 Task: Look for Airbnb properties in Wiehl, Germany from 1st November, 2023 to 9th November, 2023 for 5 adults.3 bedrooms having 3 beds and 3 bathrooms. Property type can be house. Look for 3 properties as per requirement.
Action: Key pressed iehl
Screenshot: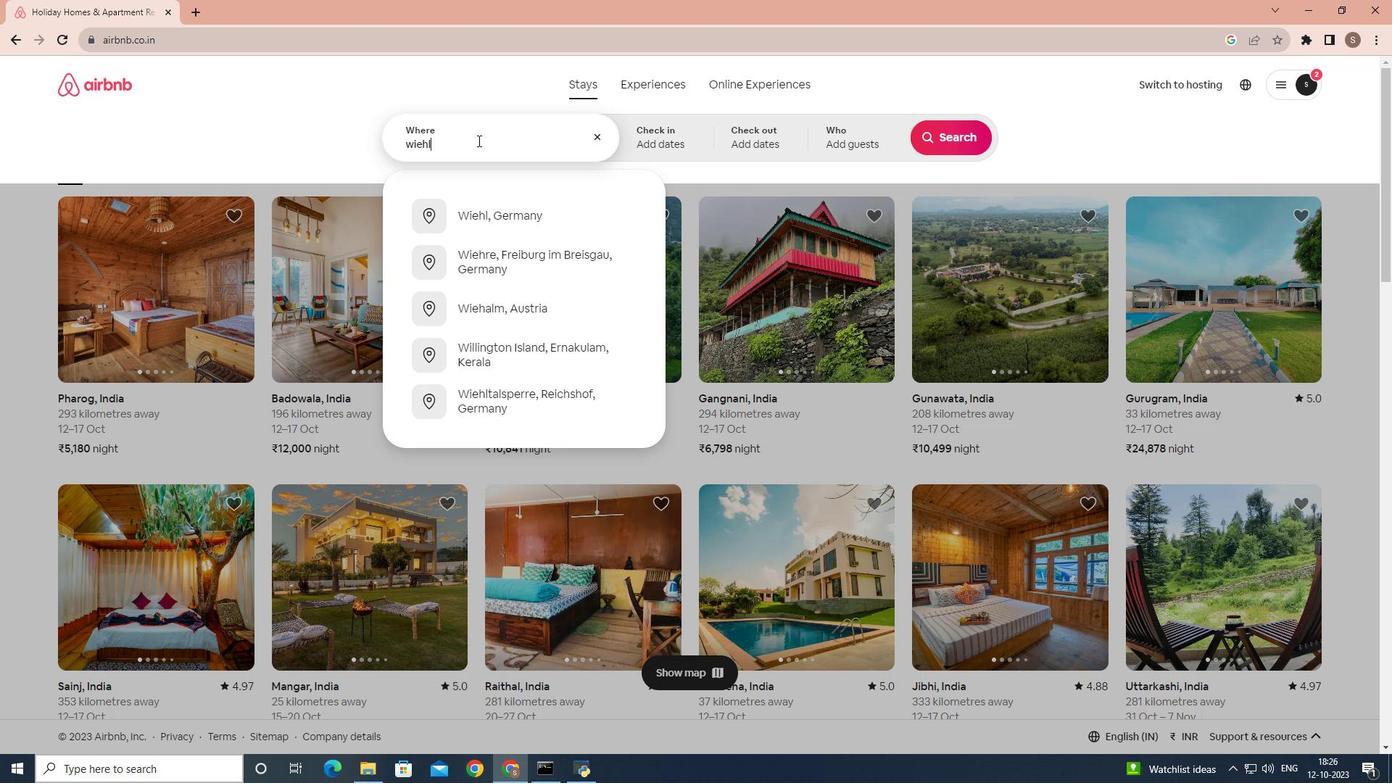 
Action: Mouse moved to (484, 218)
Screenshot: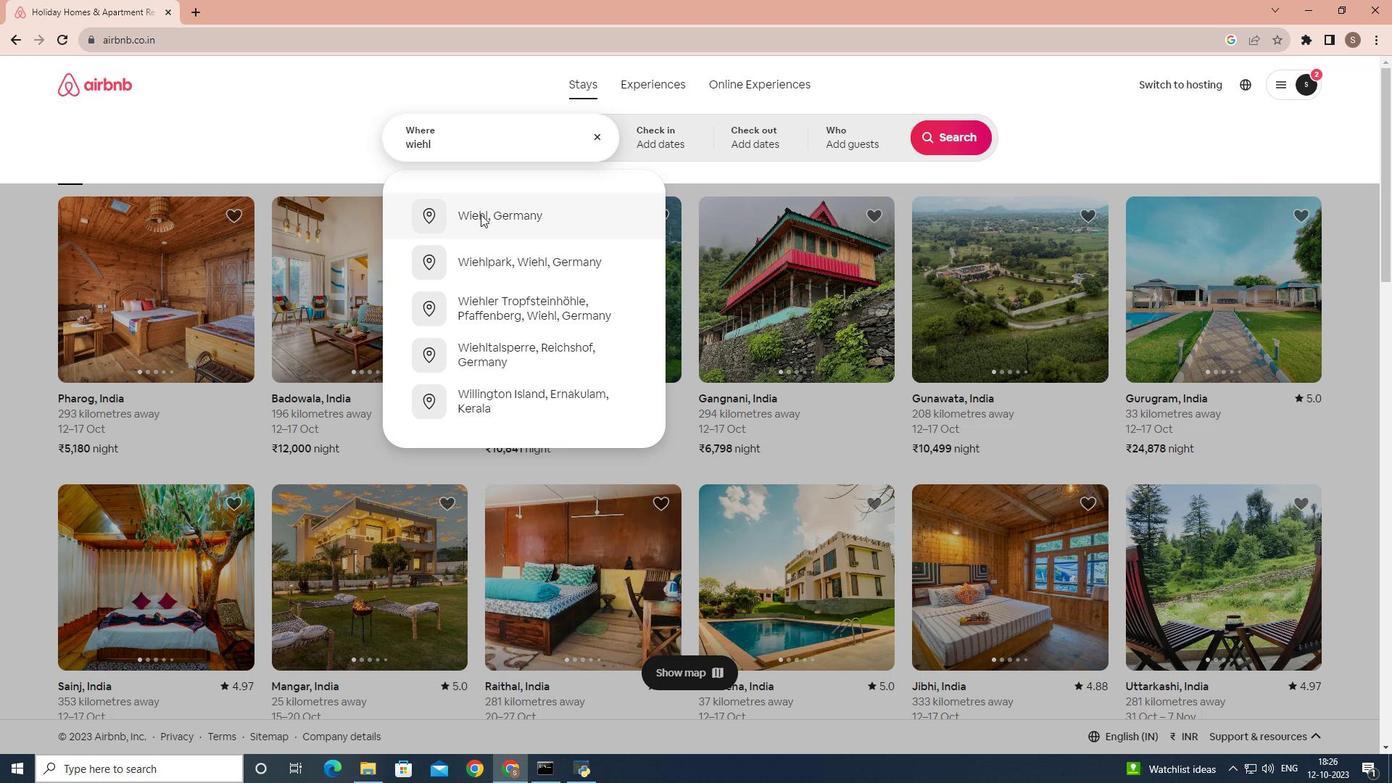 
Action: Mouse pressed left at (484, 218)
Screenshot: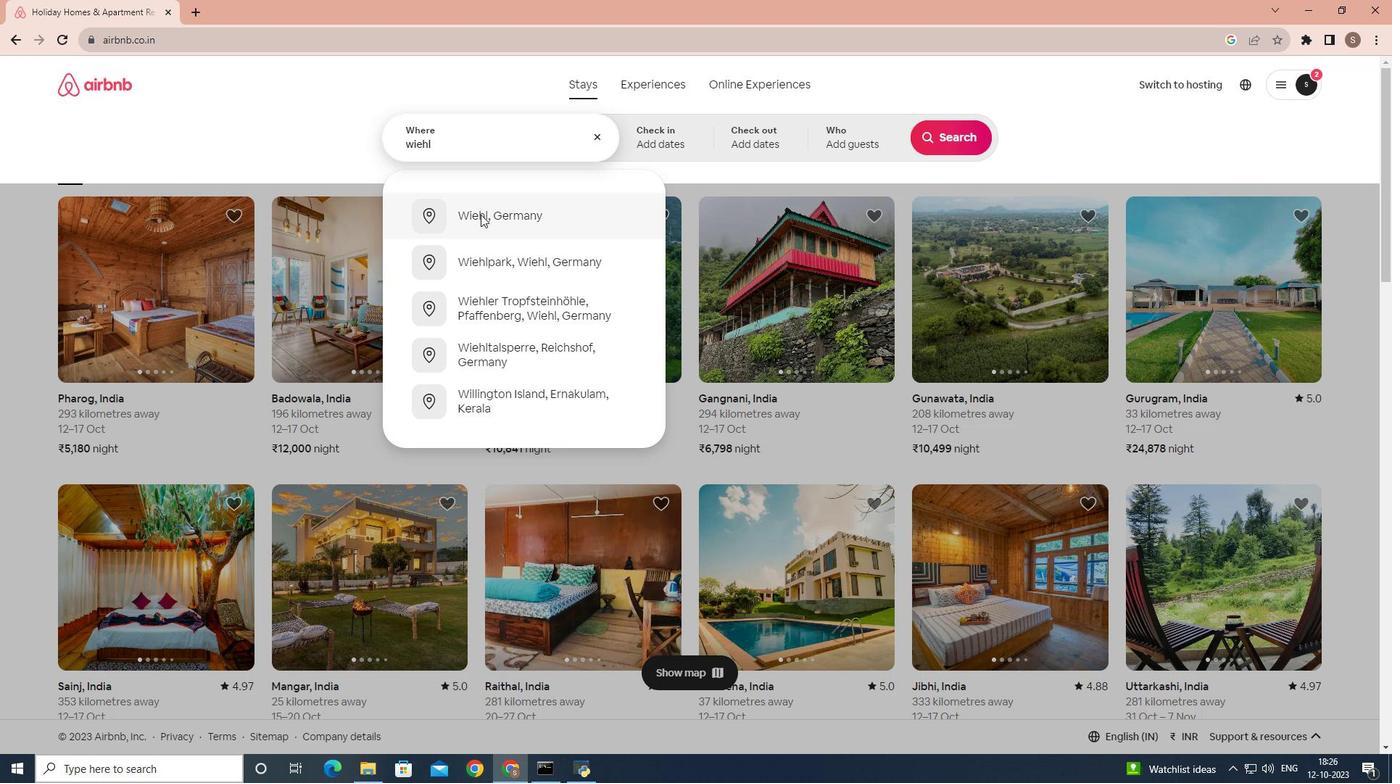 
Action: Mouse moved to (832, 313)
Screenshot: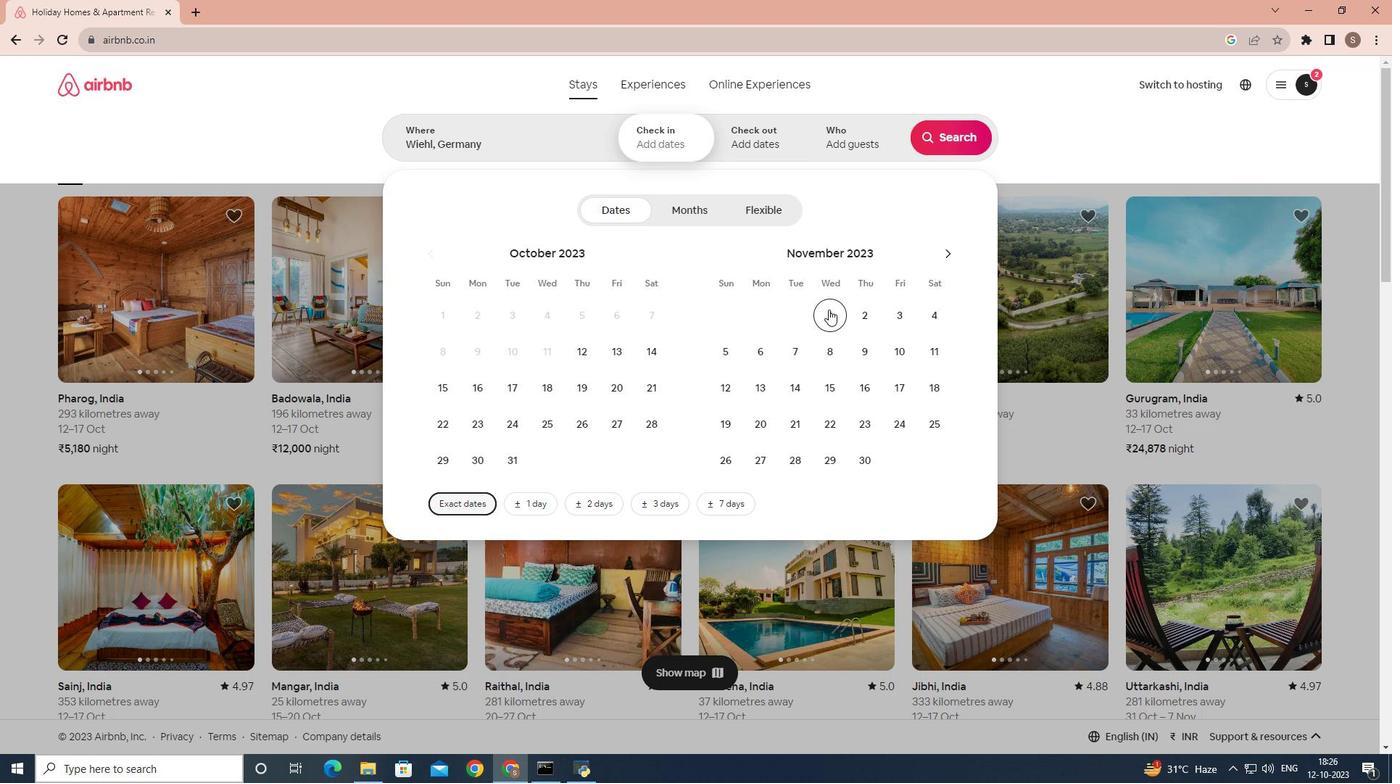 
Action: Mouse pressed left at (832, 313)
Screenshot: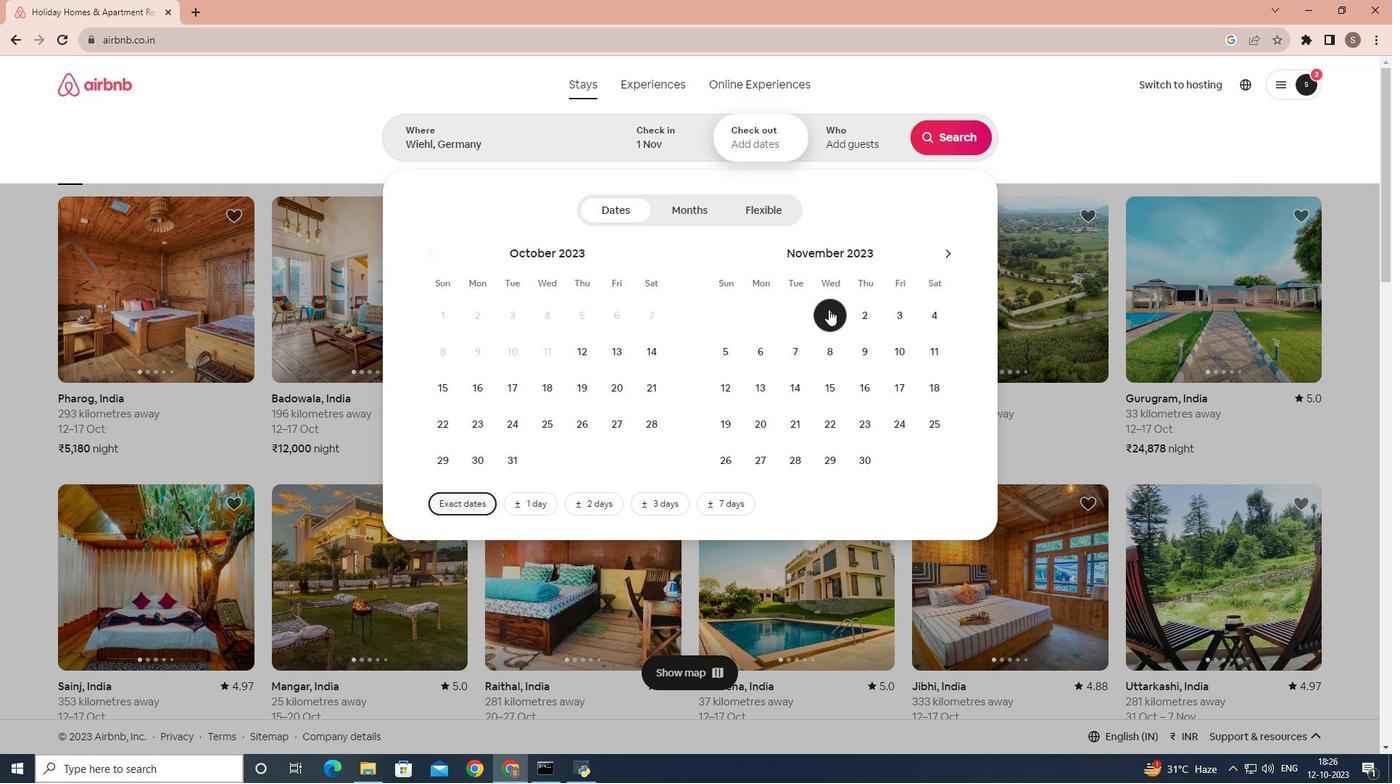 
Action: Mouse moved to (874, 364)
Screenshot: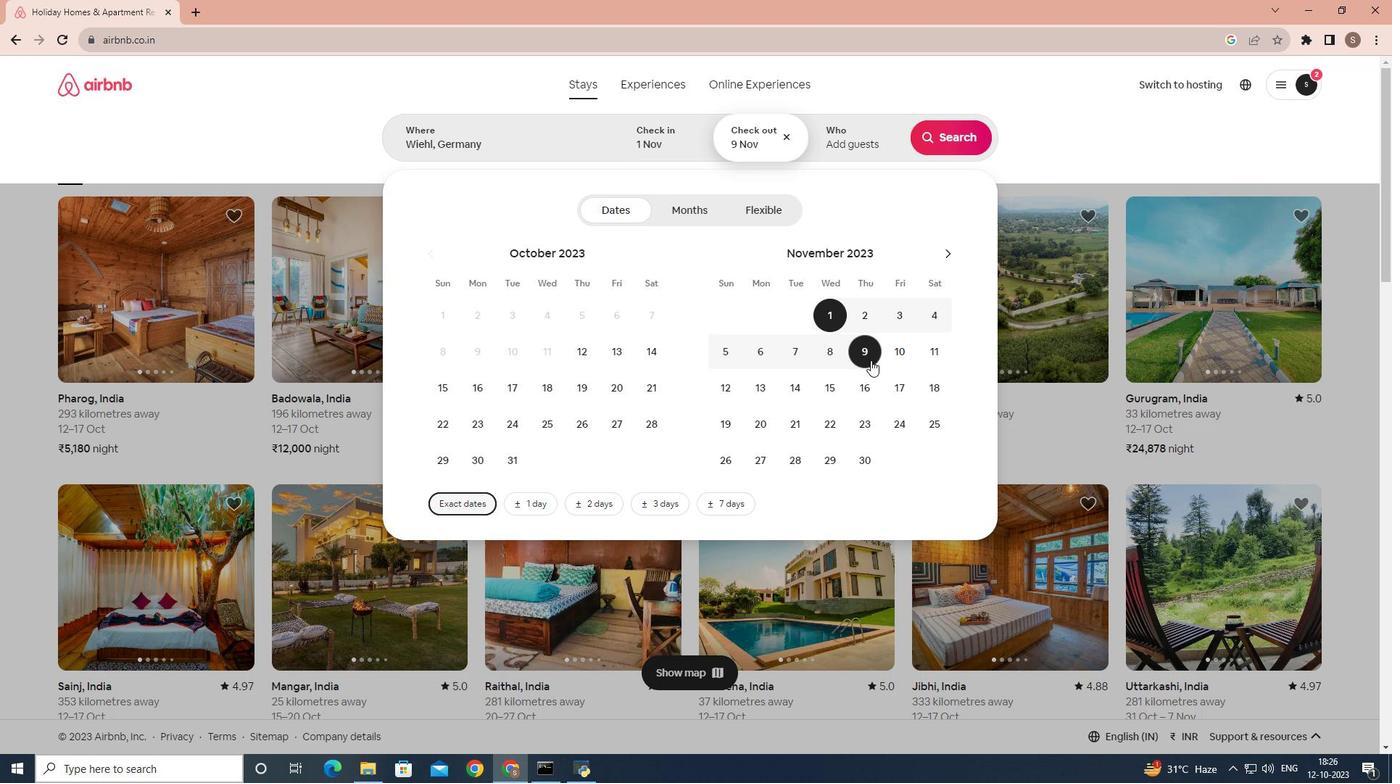 
Action: Mouse pressed left at (874, 364)
Screenshot: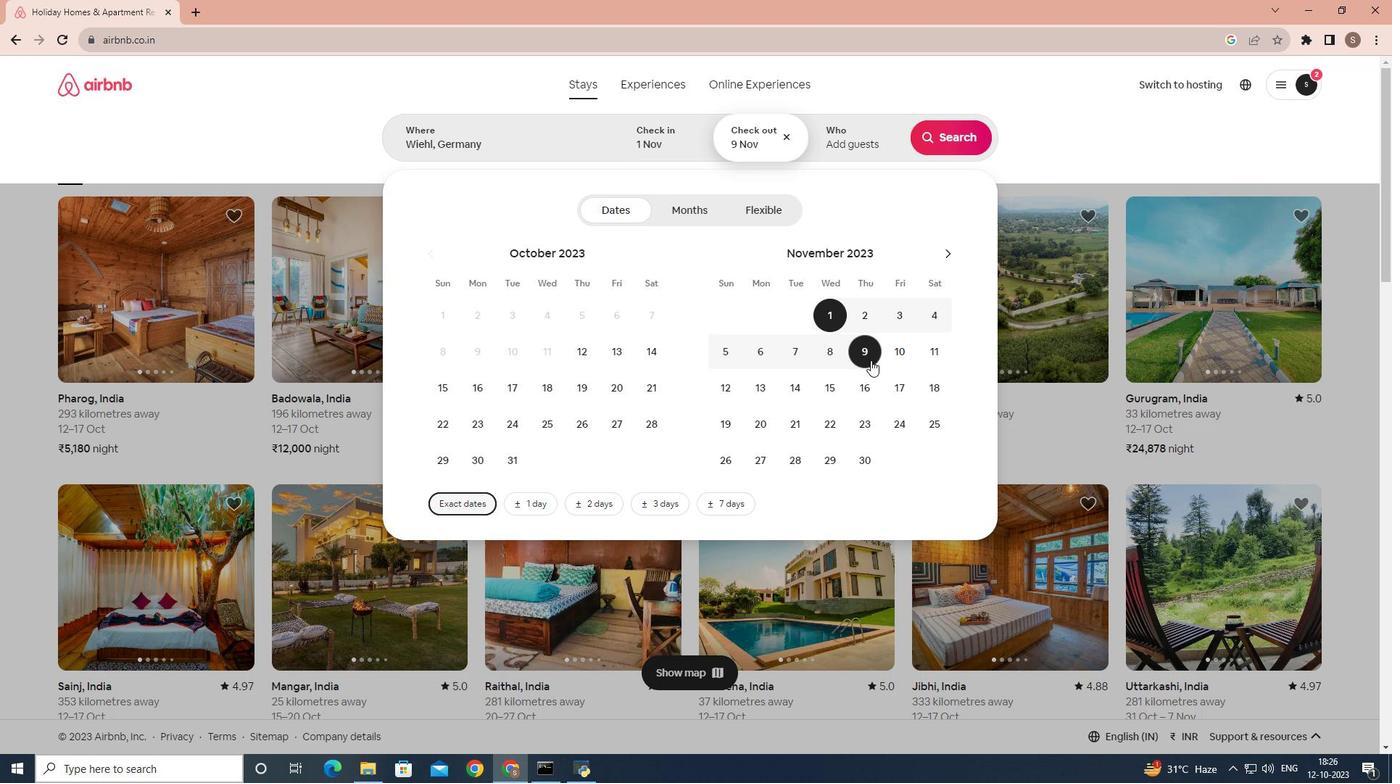
Action: Mouse moved to (861, 150)
Screenshot: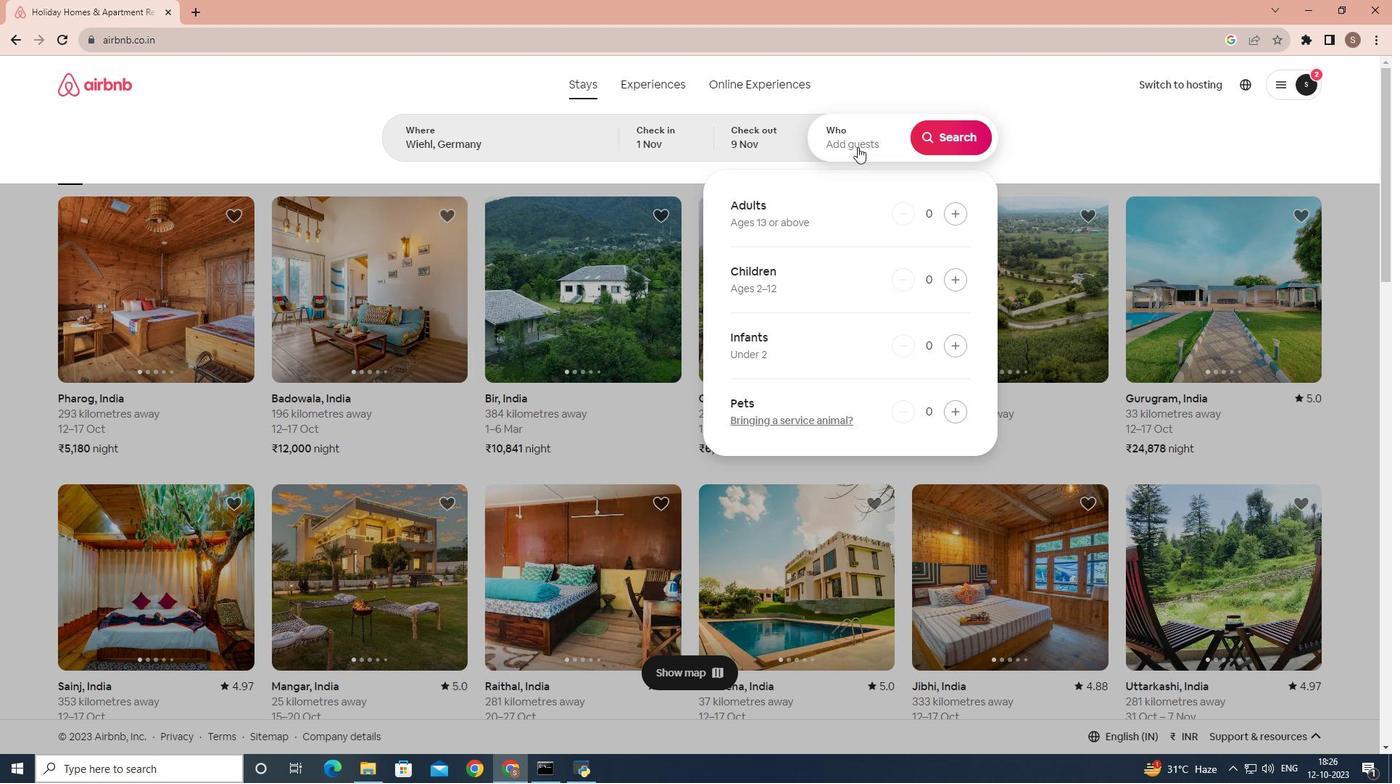 
Action: Mouse pressed left at (861, 150)
Screenshot: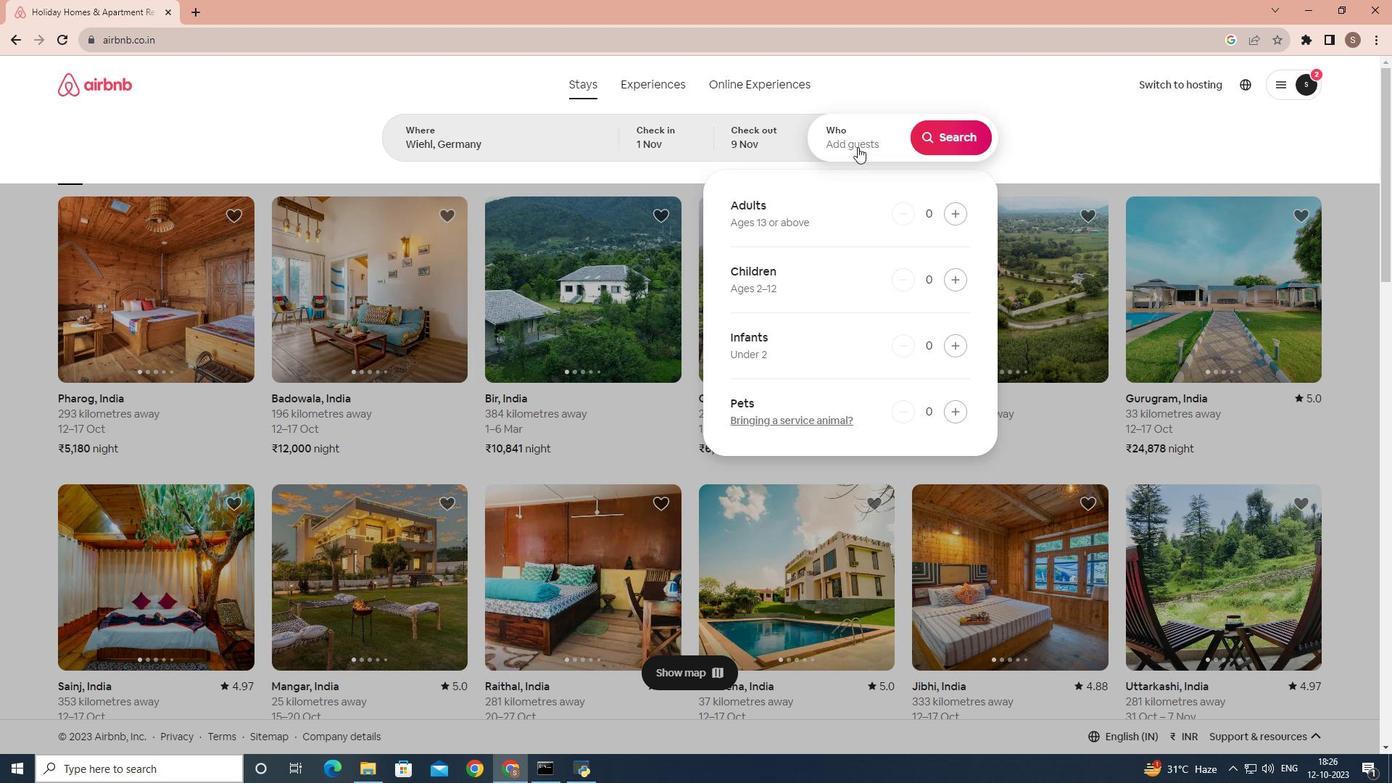 
Action: Mouse moved to (967, 211)
Screenshot: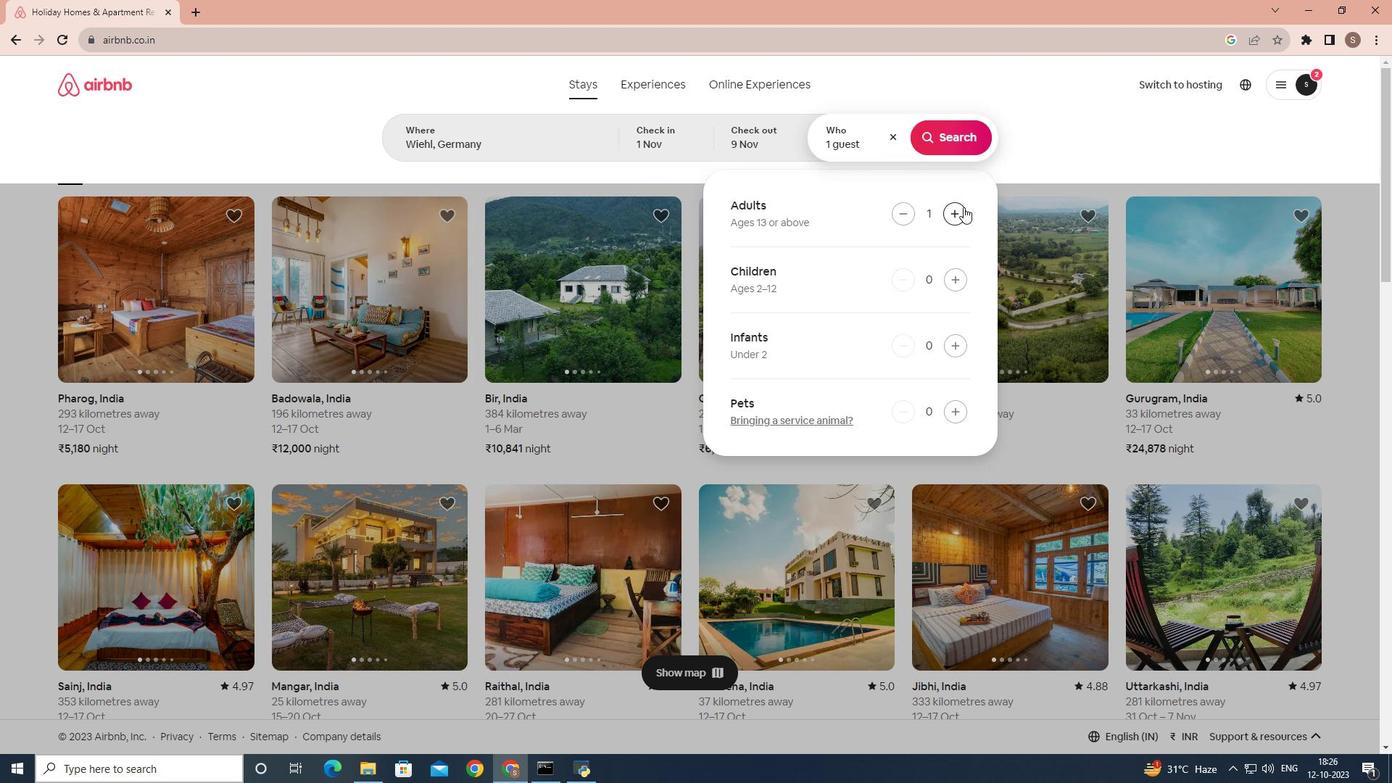 
Action: Mouse pressed left at (967, 211)
Screenshot: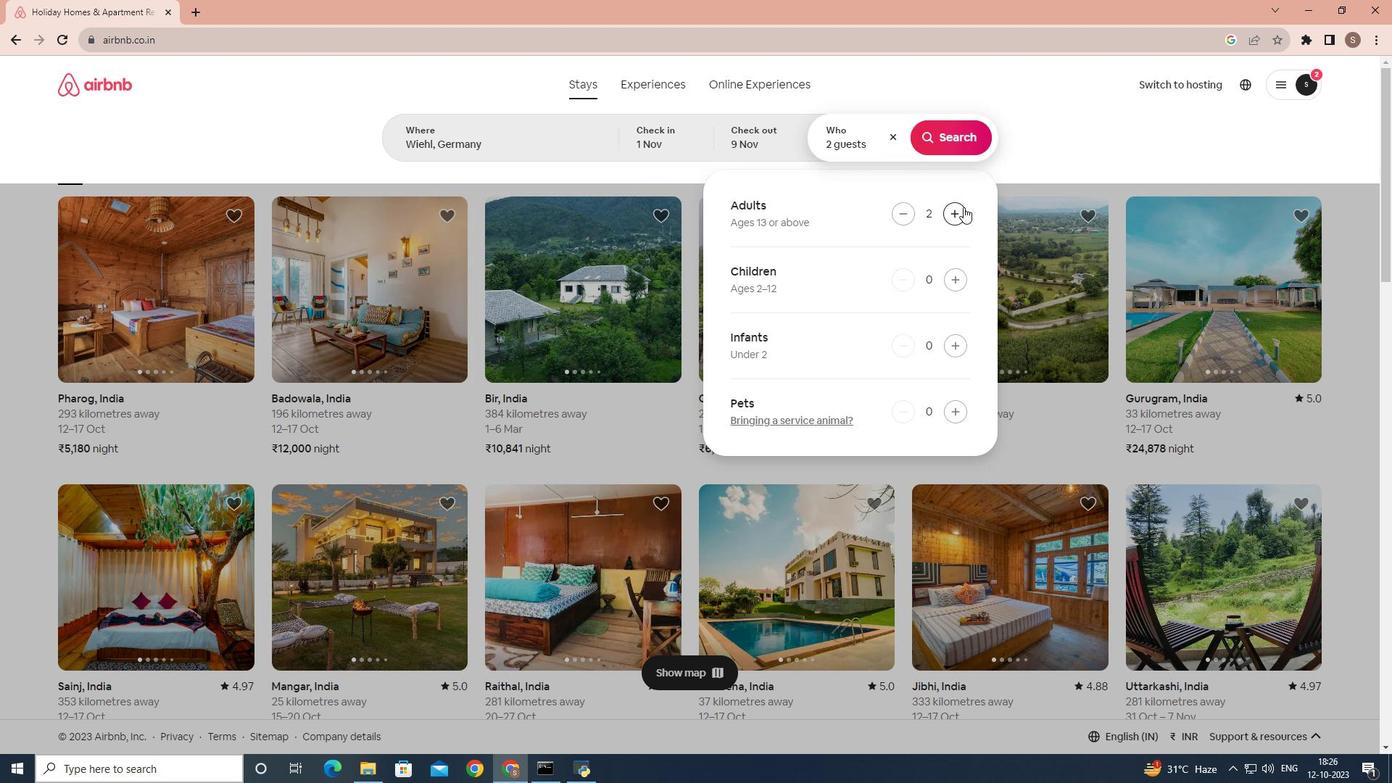 
Action: Mouse pressed left at (967, 211)
Screenshot: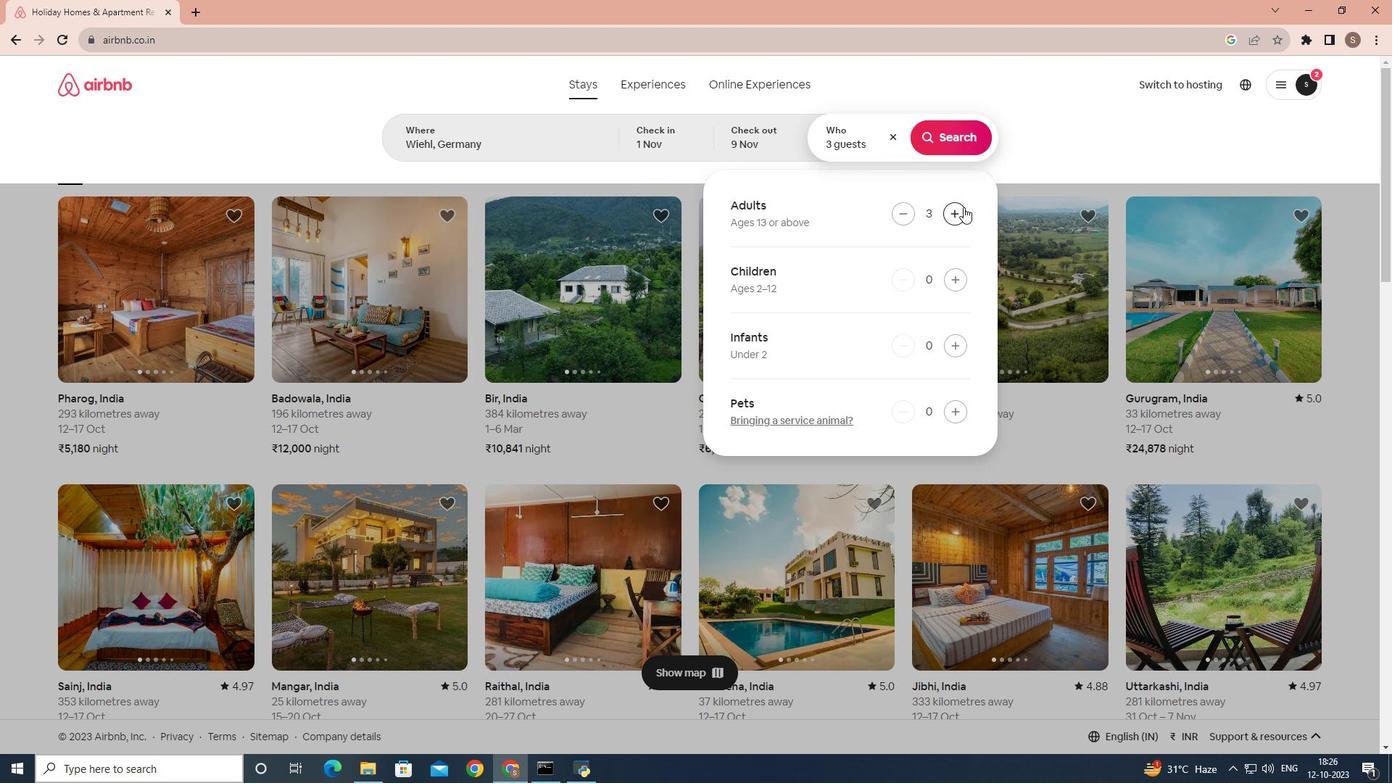 
Action: Mouse pressed left at (967, 211)
Screenshot: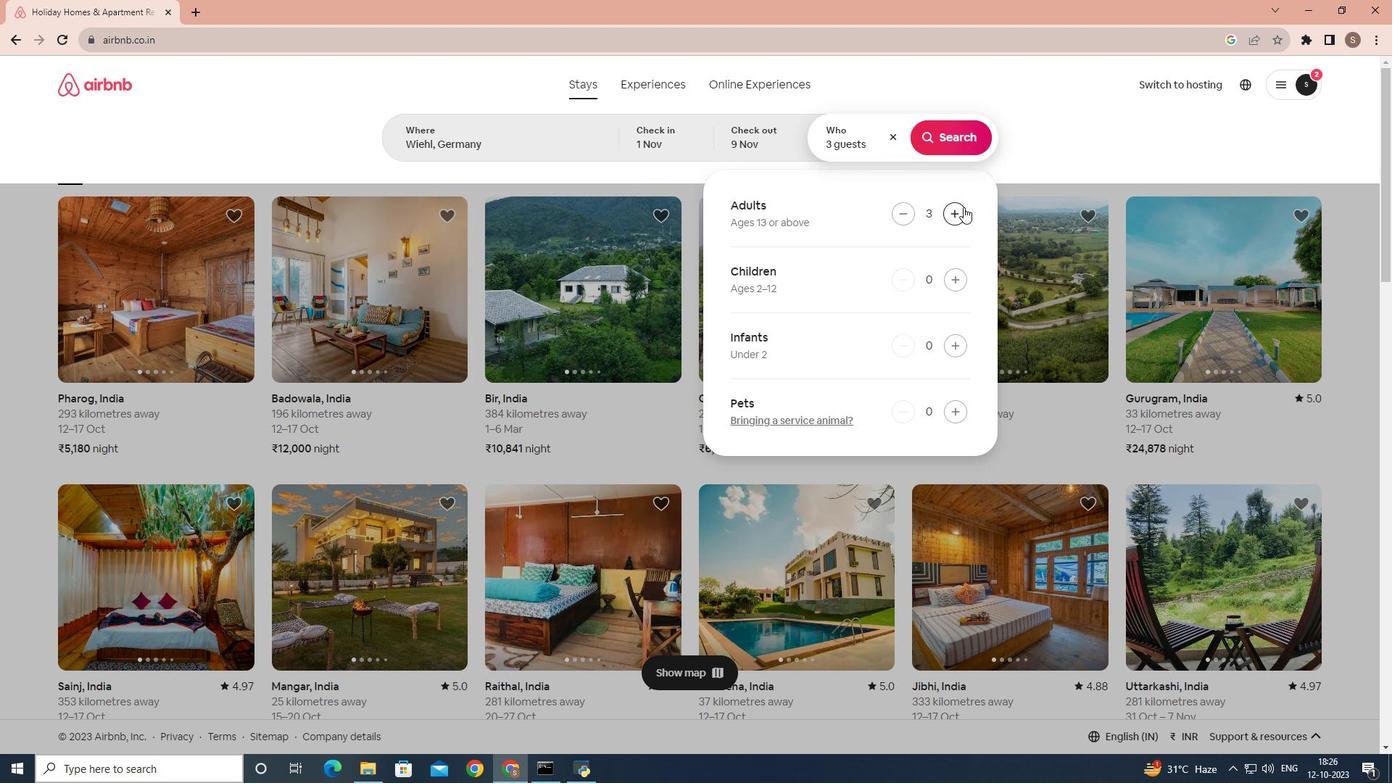 
Action: Mouse pressed left at (967, 211)
Screenshot: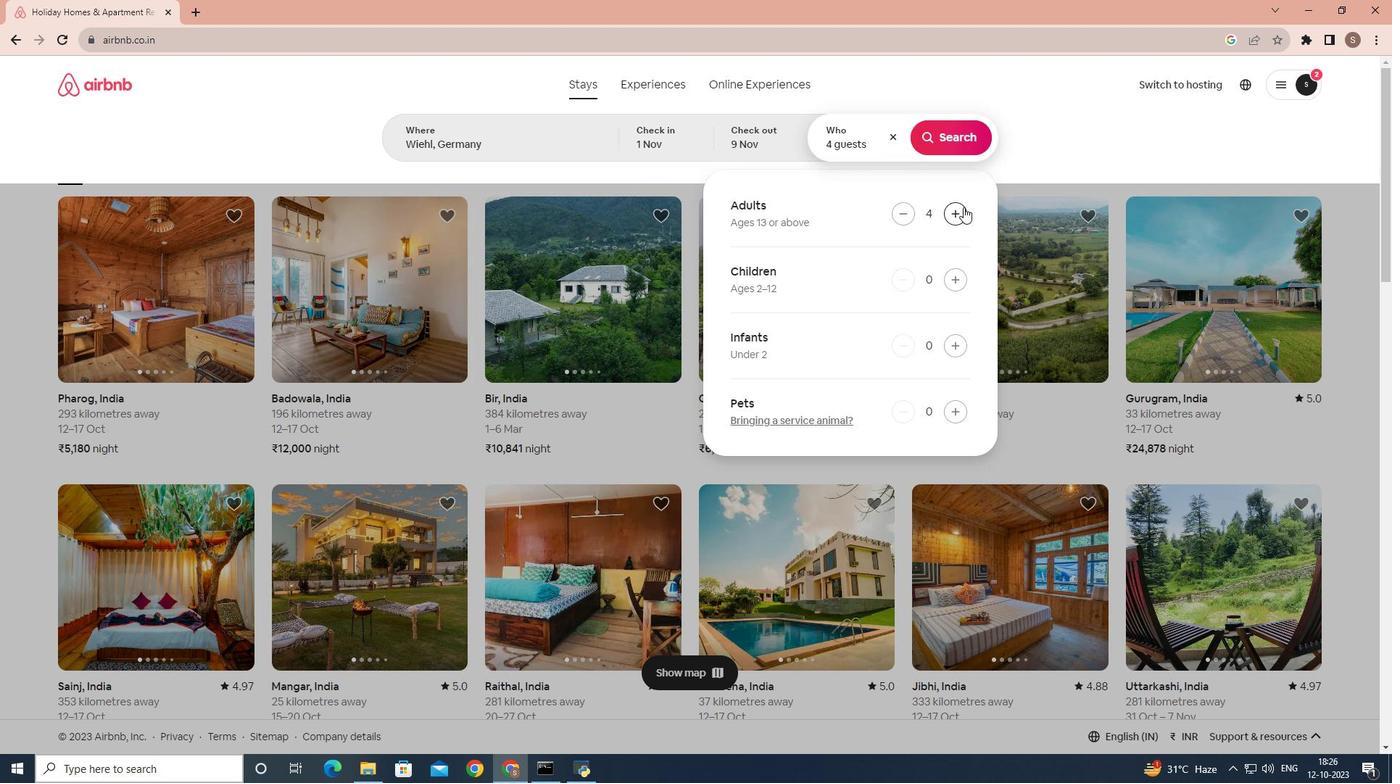 
Action: Mouse pressed left at (967, 211)
Screenshot: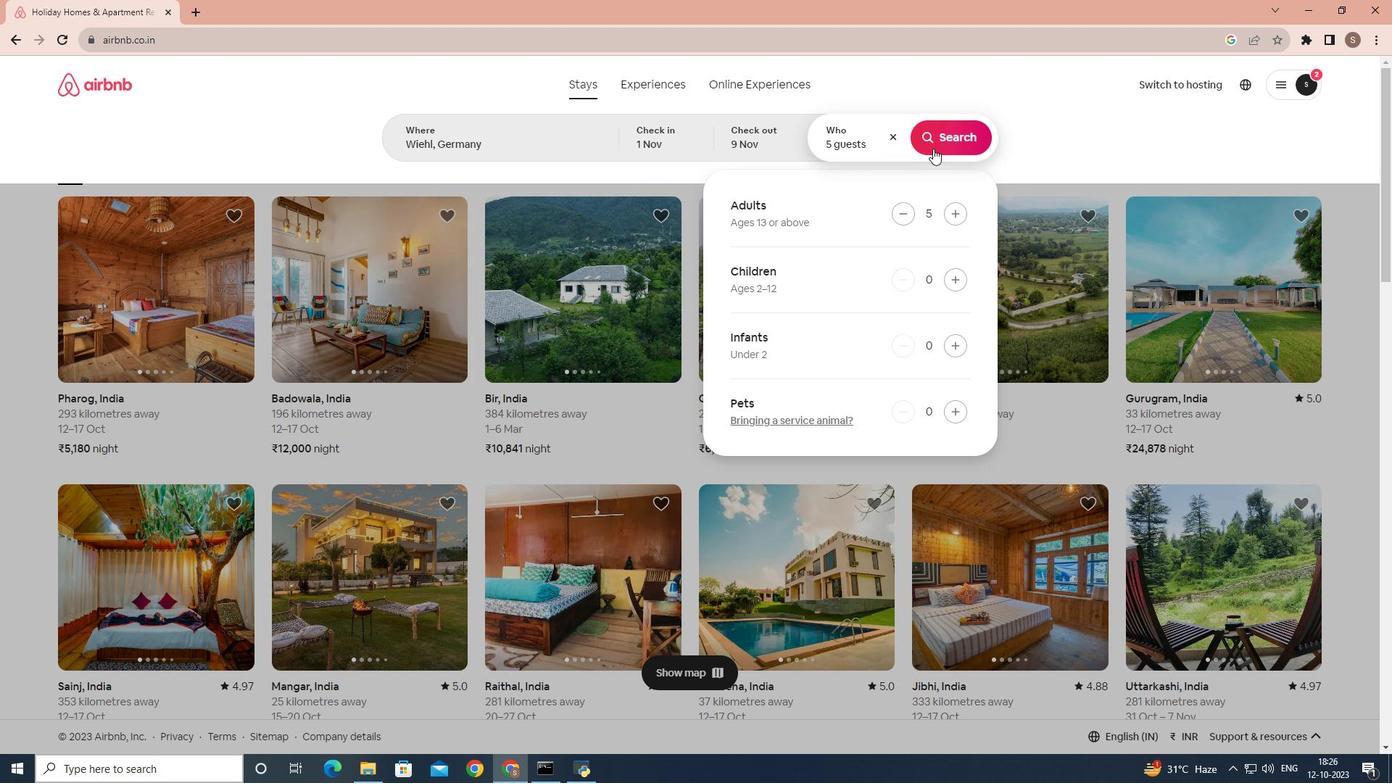 
Action: Mouse moved to (944, 147)
Screenshot: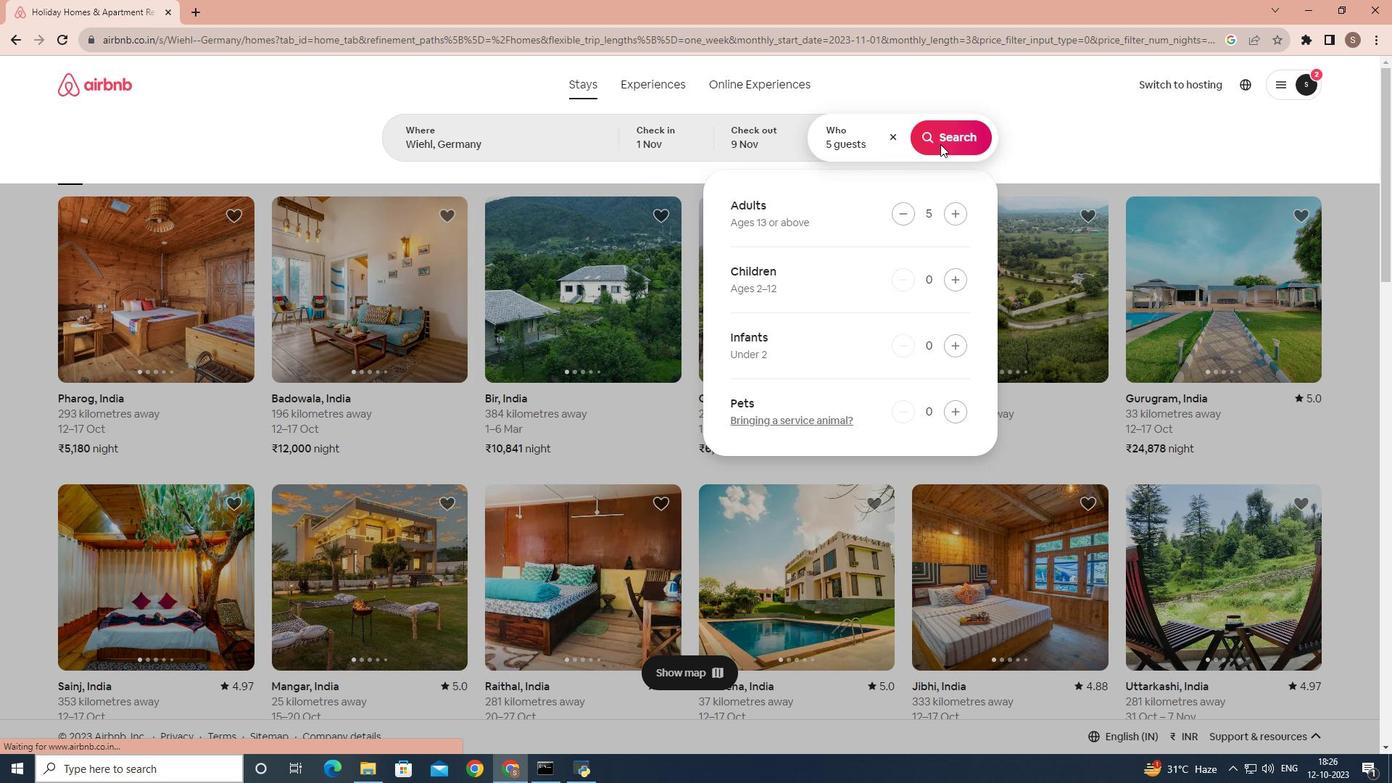 
Action: Mouse pressed left at (944, 147)
Screenshot: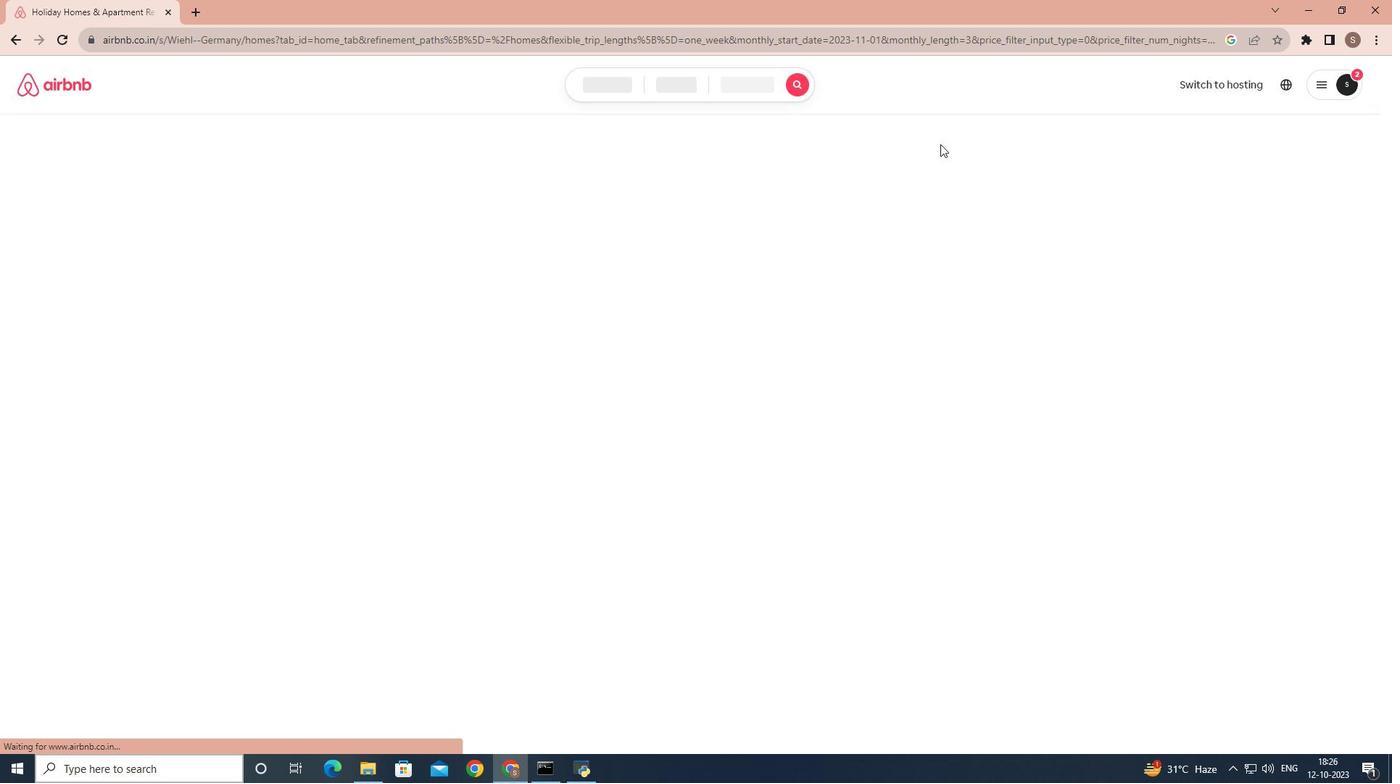 
Action: Mouse moved to (1174, 148)
Screenshot: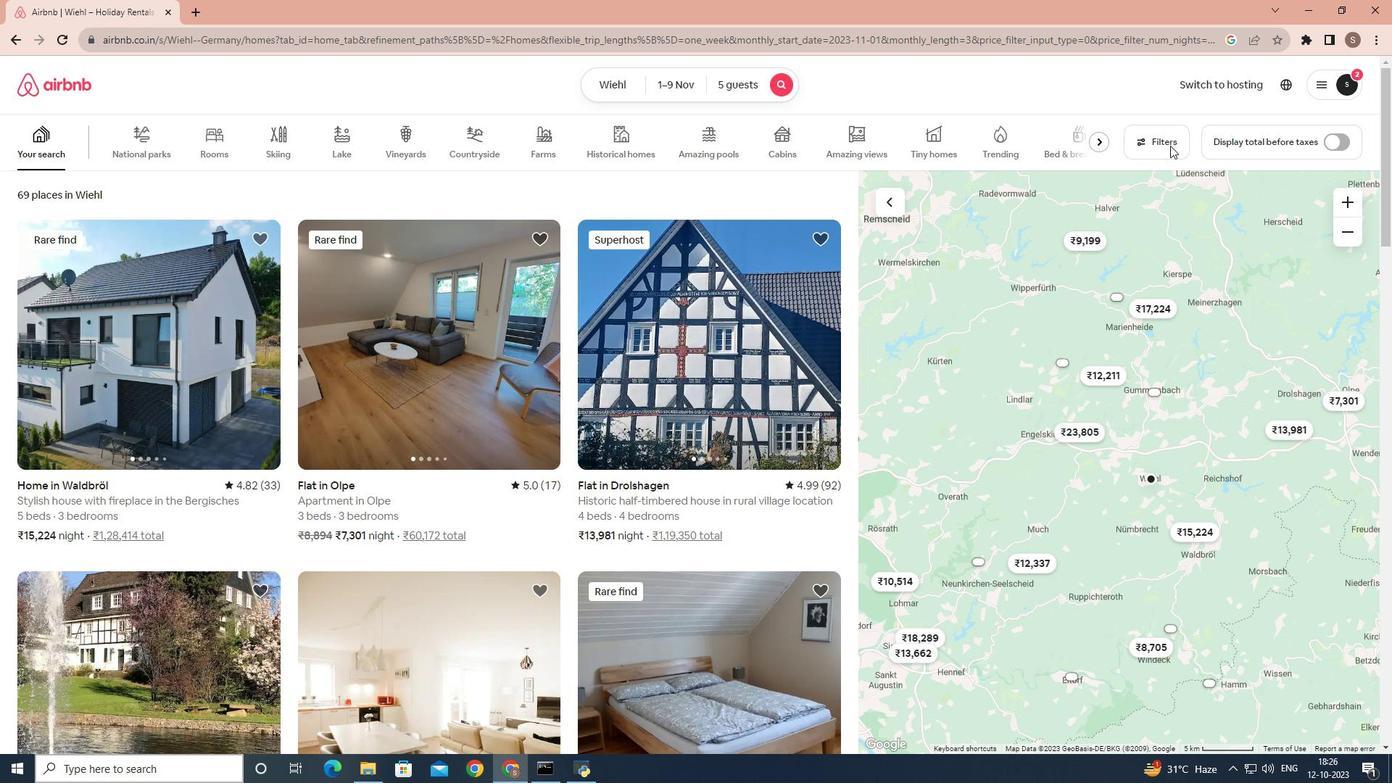 
Action: Mouse pressed left at (1174, 148)
Screenshot: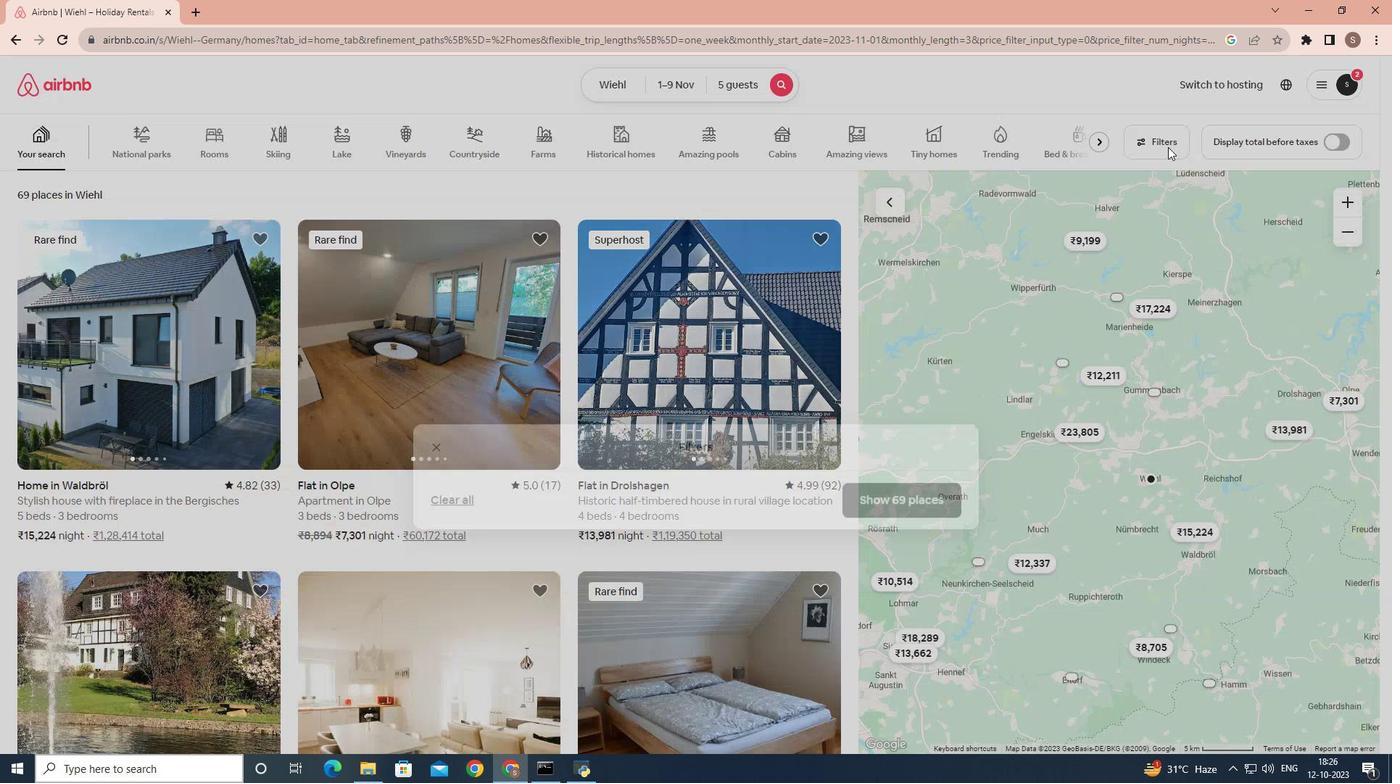 
Action: Mouse moved to (557, 549)
Screenshot: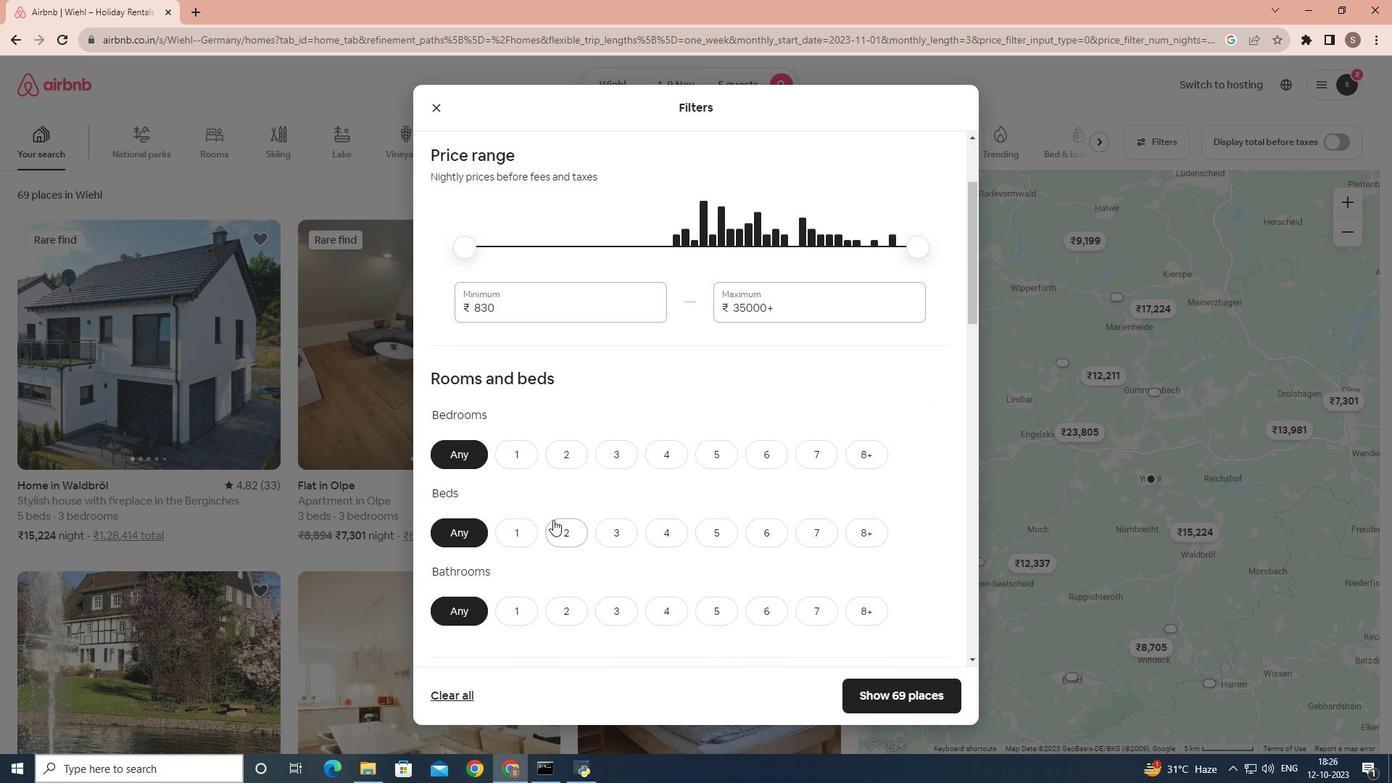 
Action: Mouse scrolled (557, 548) with delta (0, 0)
Screenshot: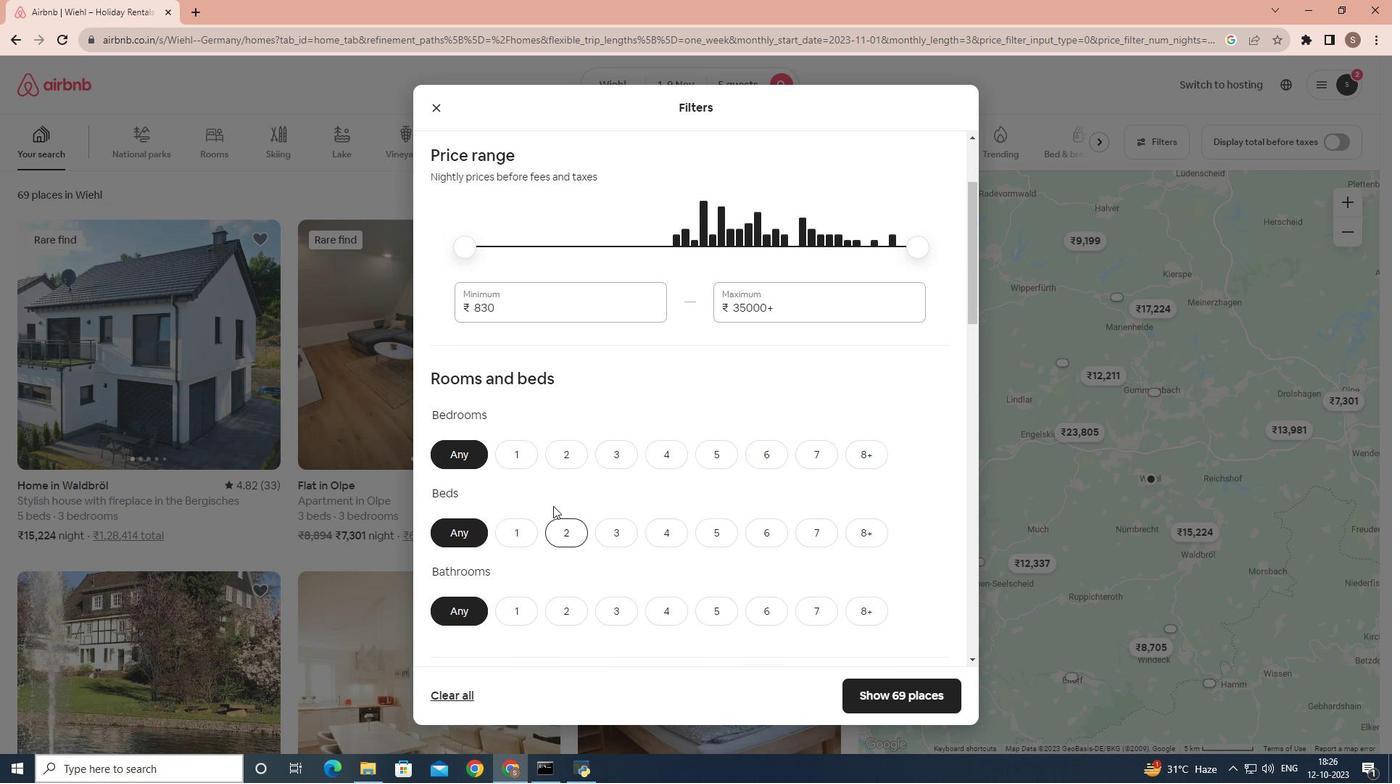 
Action: Mouse scrolled (557, 548) with delta (0, 0)
Screenshot: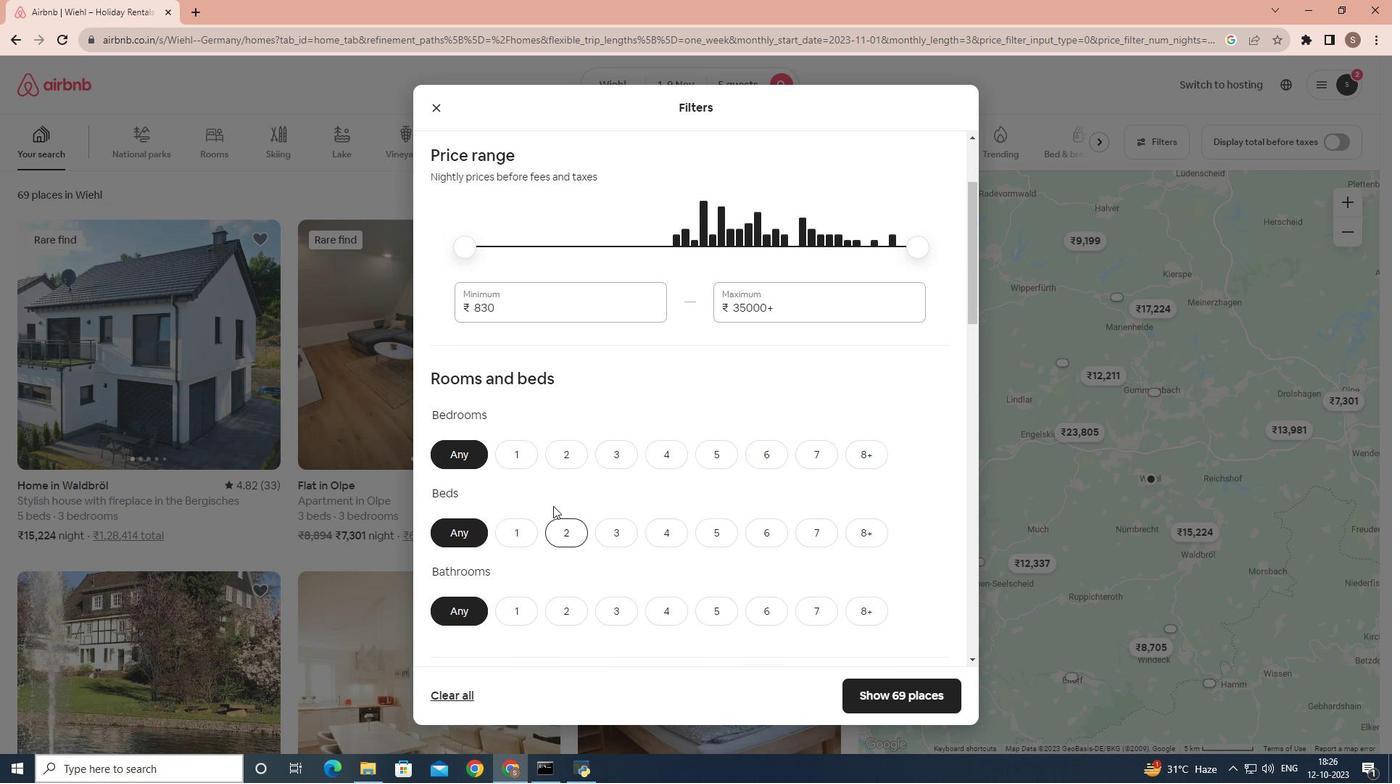 
Action: Mouse moved to (557, 504)
Screenshot: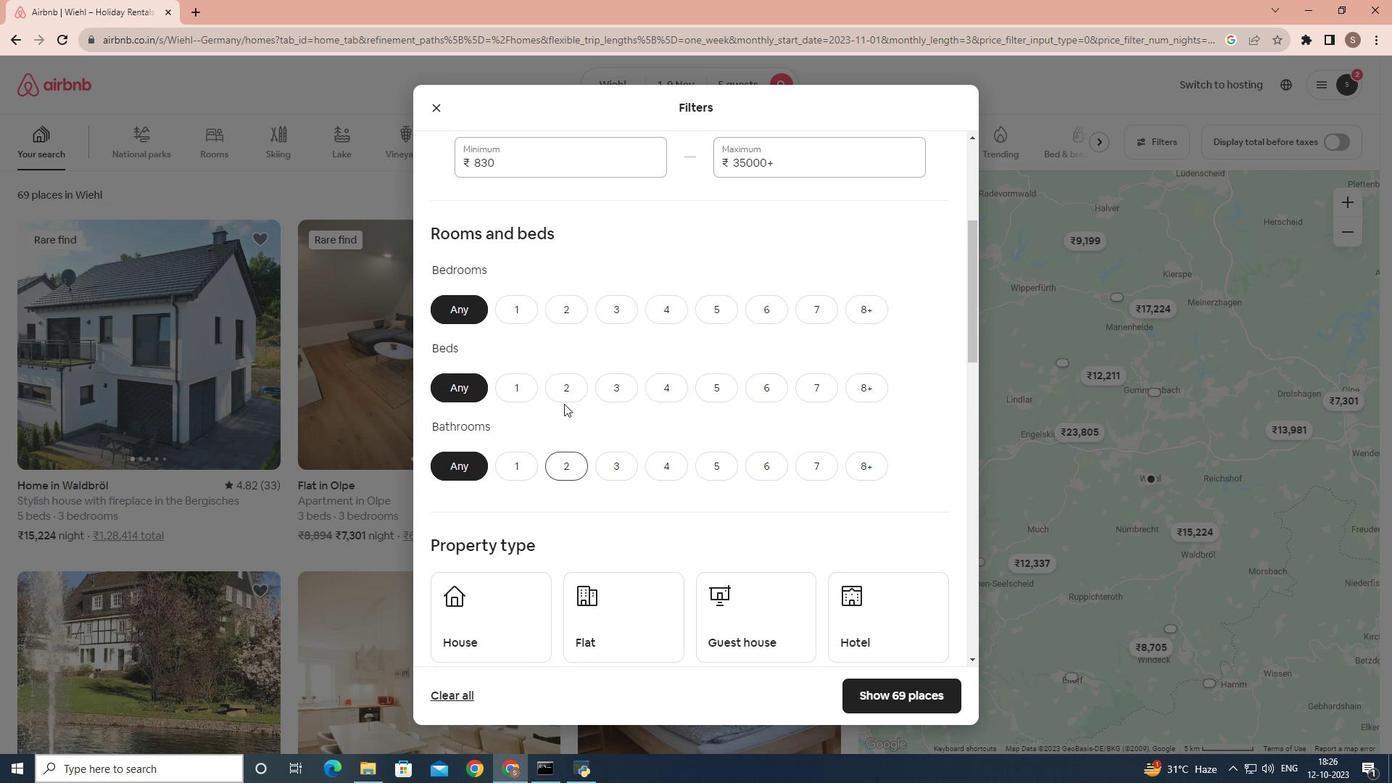 
Action: Mouse scrolled (557, 504) with delta (0, 0)
Screenshot: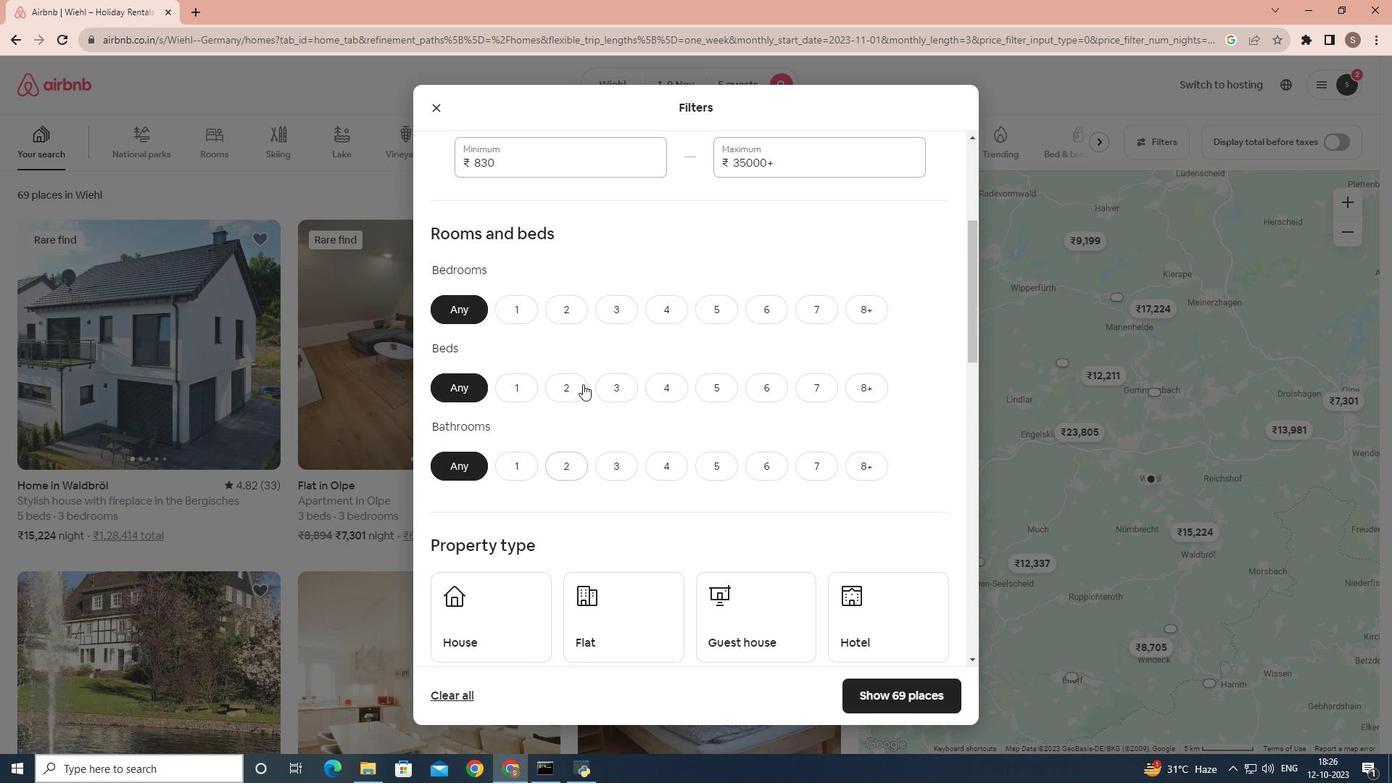
Action: Mouse scrolled (557, 504) with delta (0, 0)
Screenshot: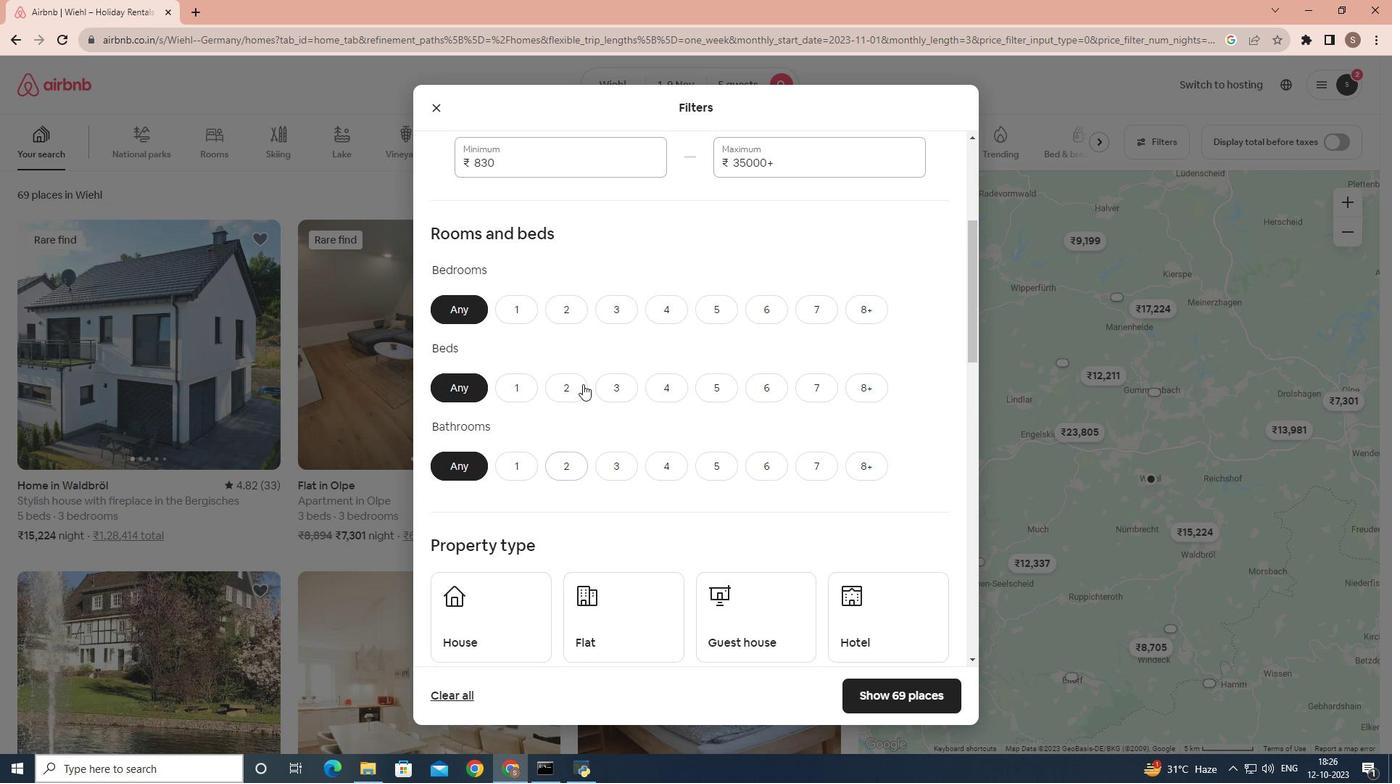 
Action: Mouse moved to (617, 306)
Screenshot: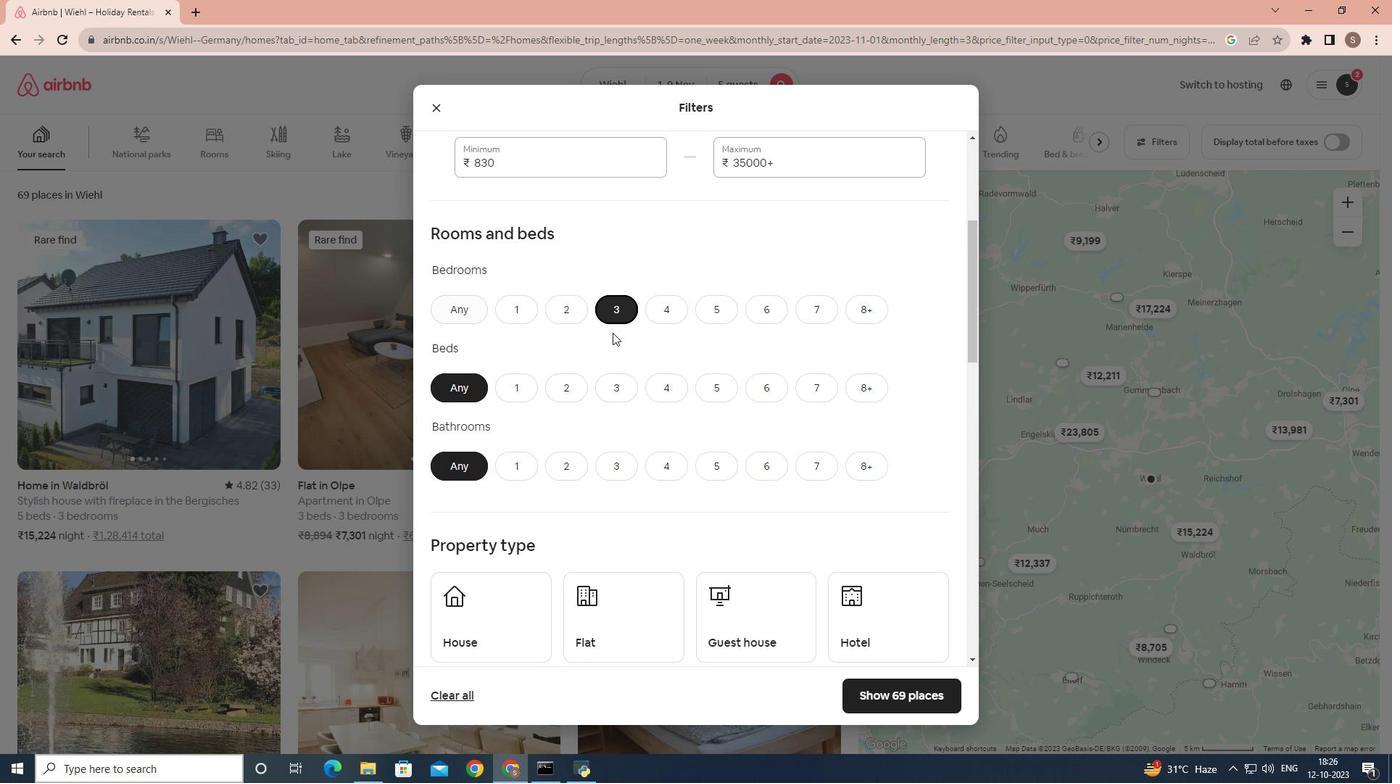 
Action: Mouse pressed left at (617, 306)
Screenshot: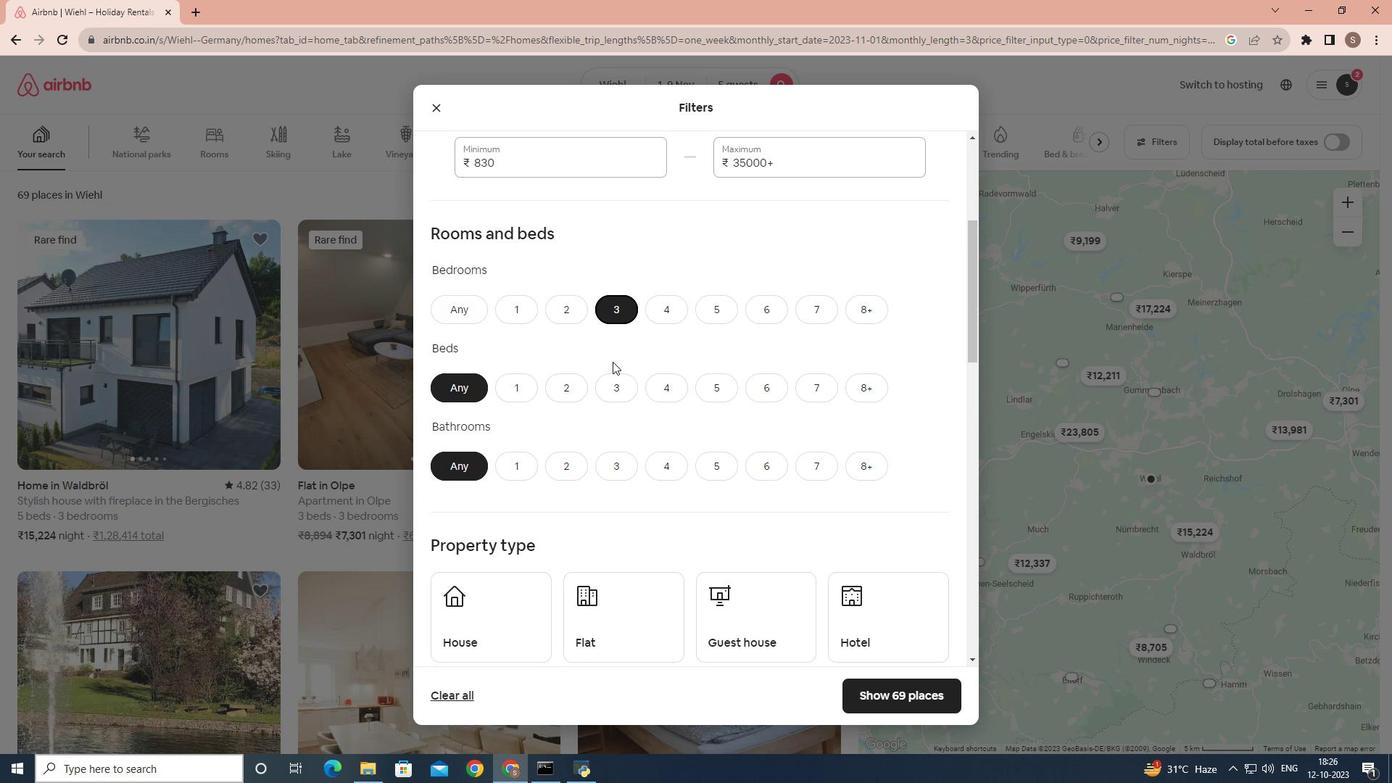 
Action: Mouse moved to (614, 388)
Screenshot: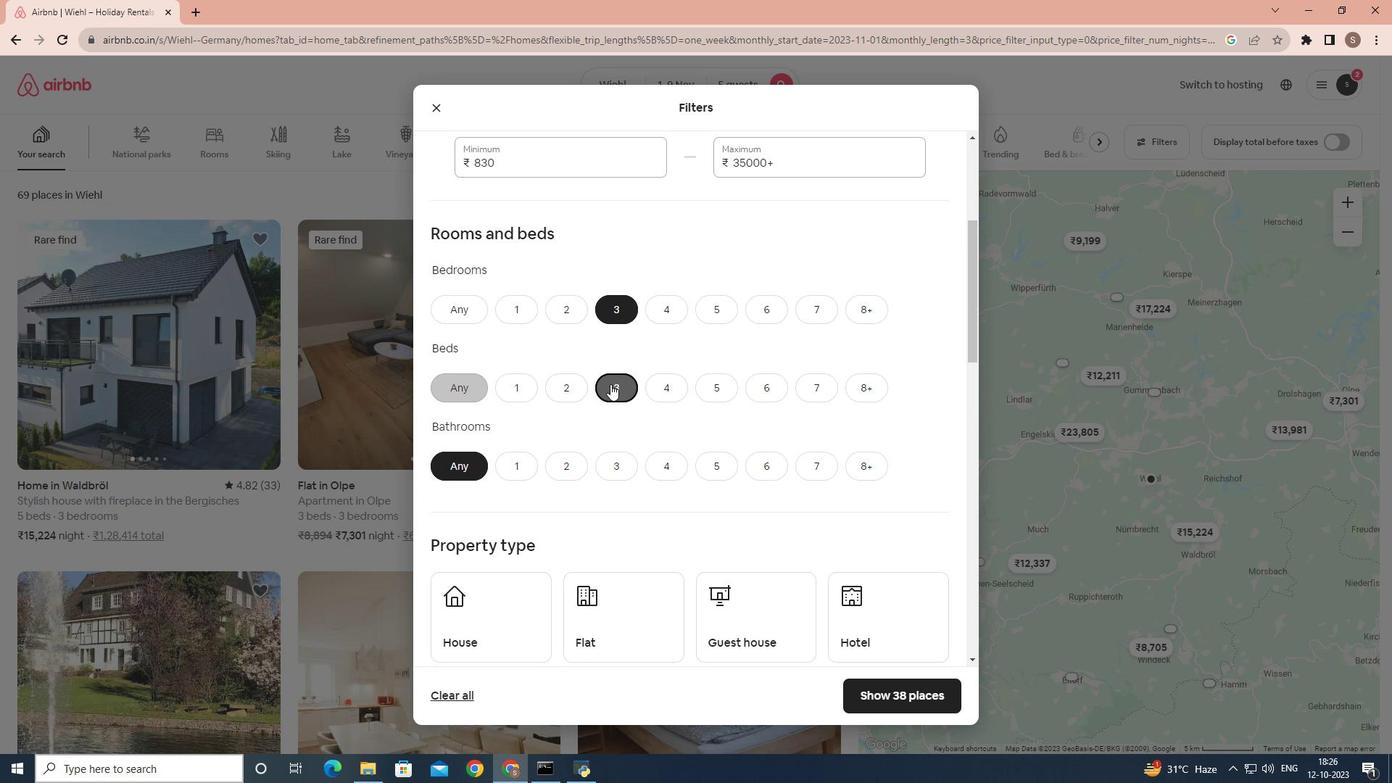 
Action: Mouse pressed left at (614, 388)
Screenshot: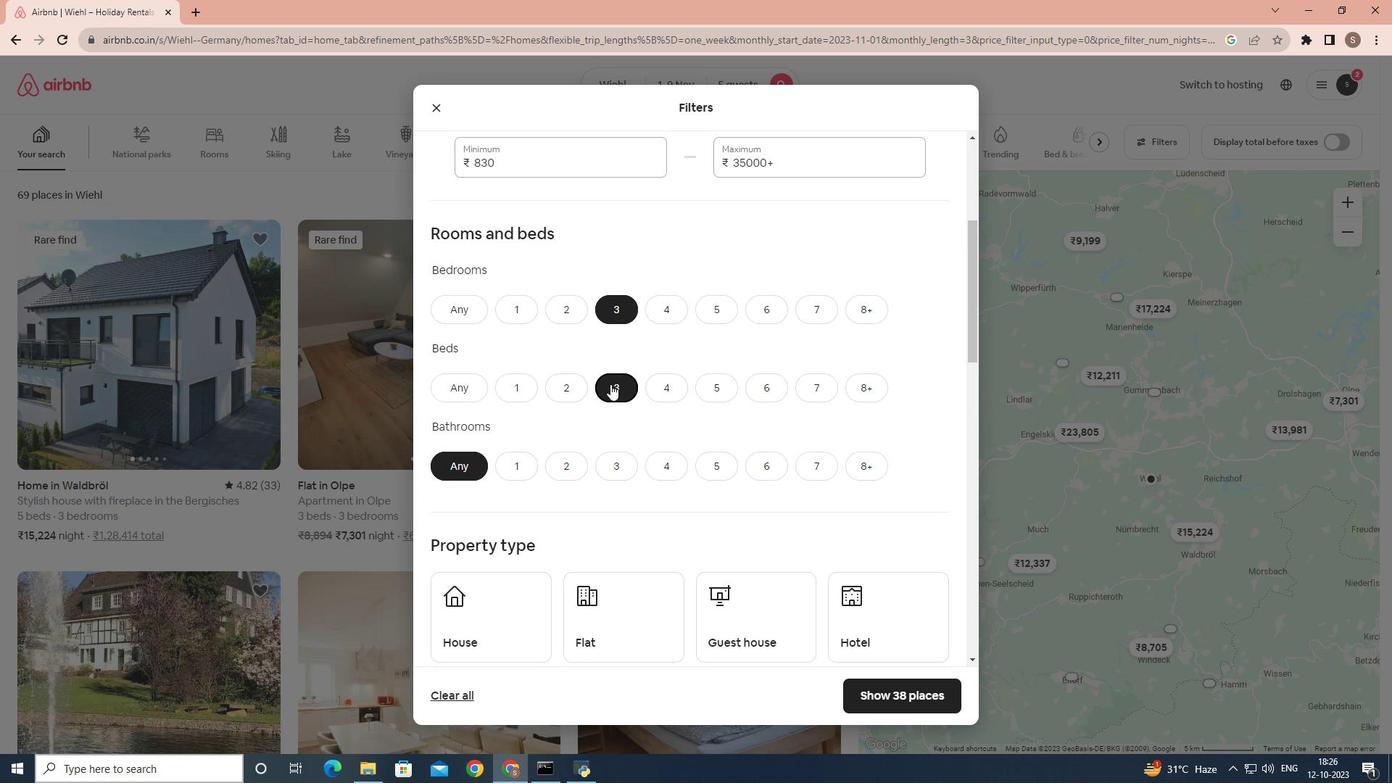 
Action: Mouse moved to (606, 462)
Screenshot: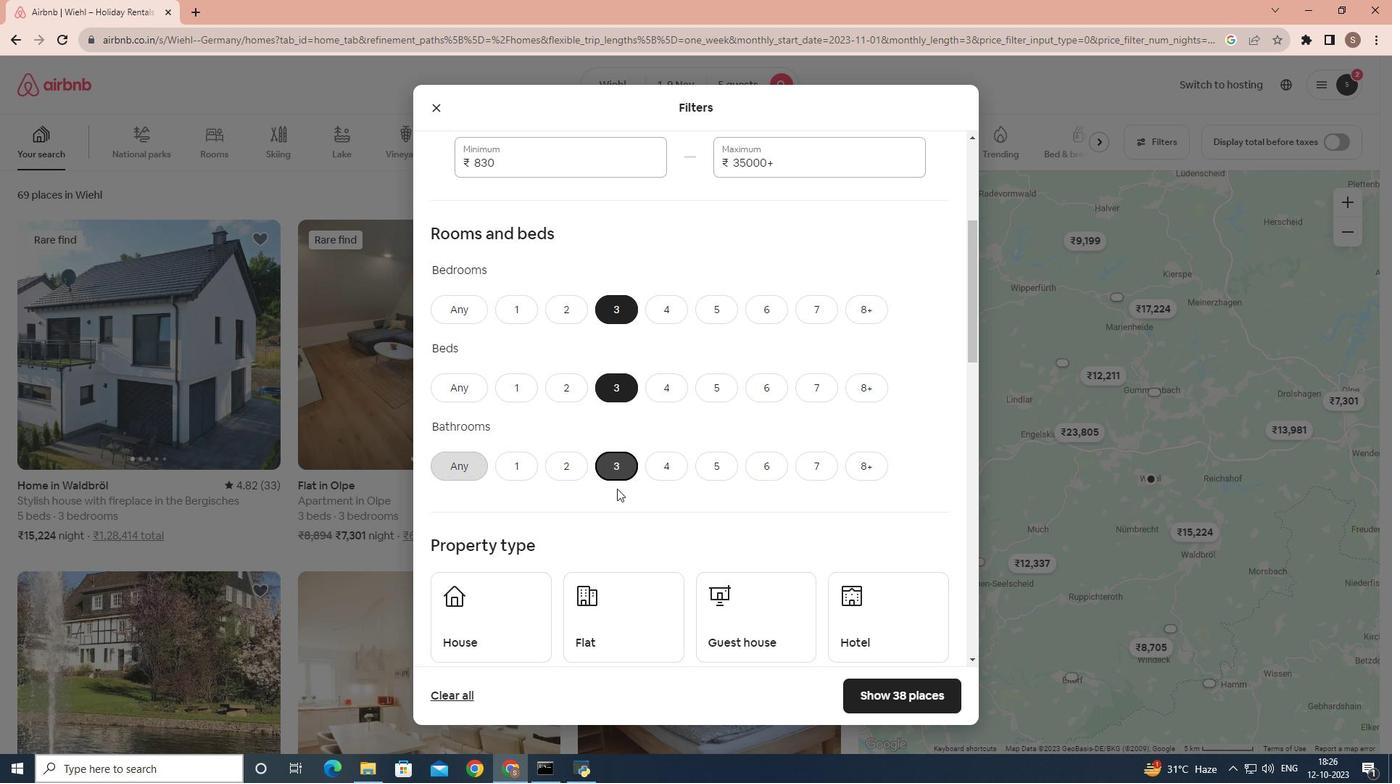 
Action: Mouse pressed left at (606, 462)
Screenshot: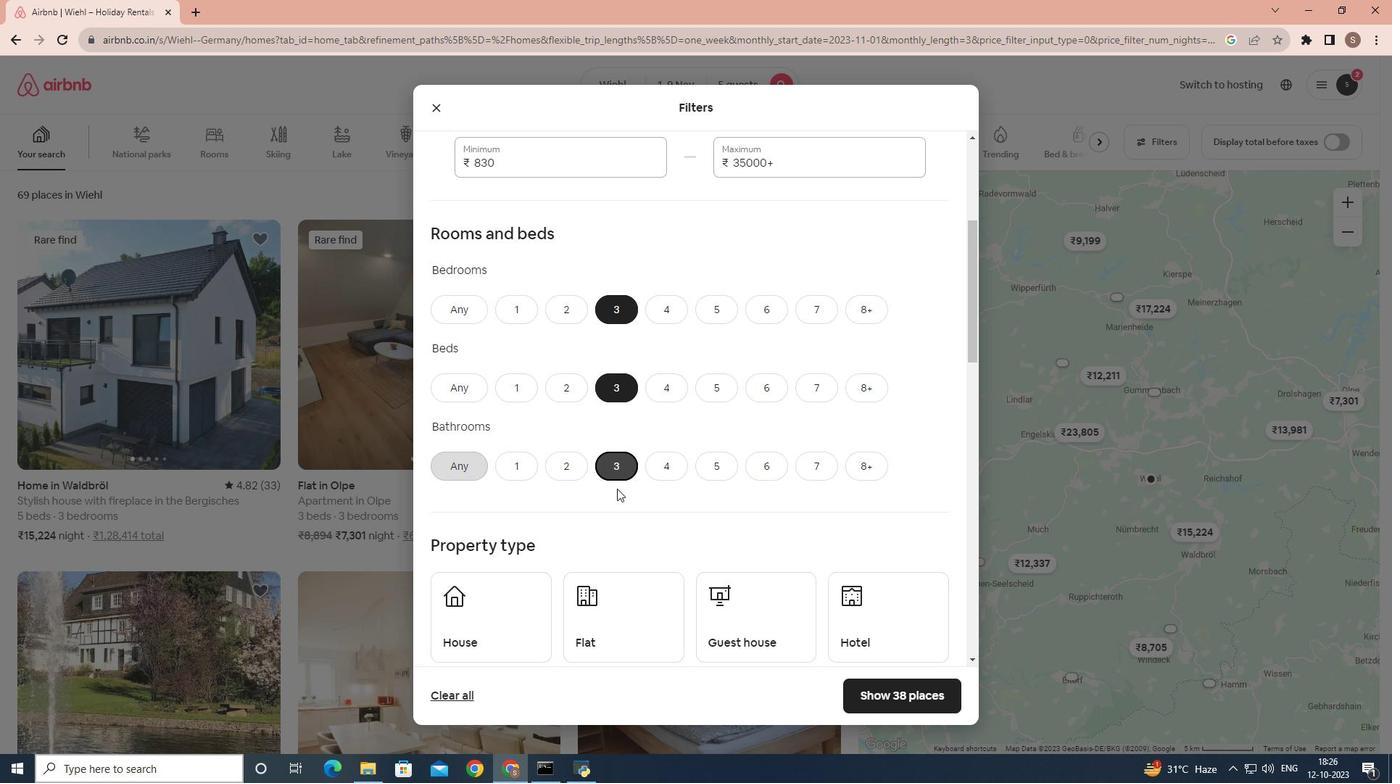 
Action: Mouse moved to (555, 534)
Screenshot: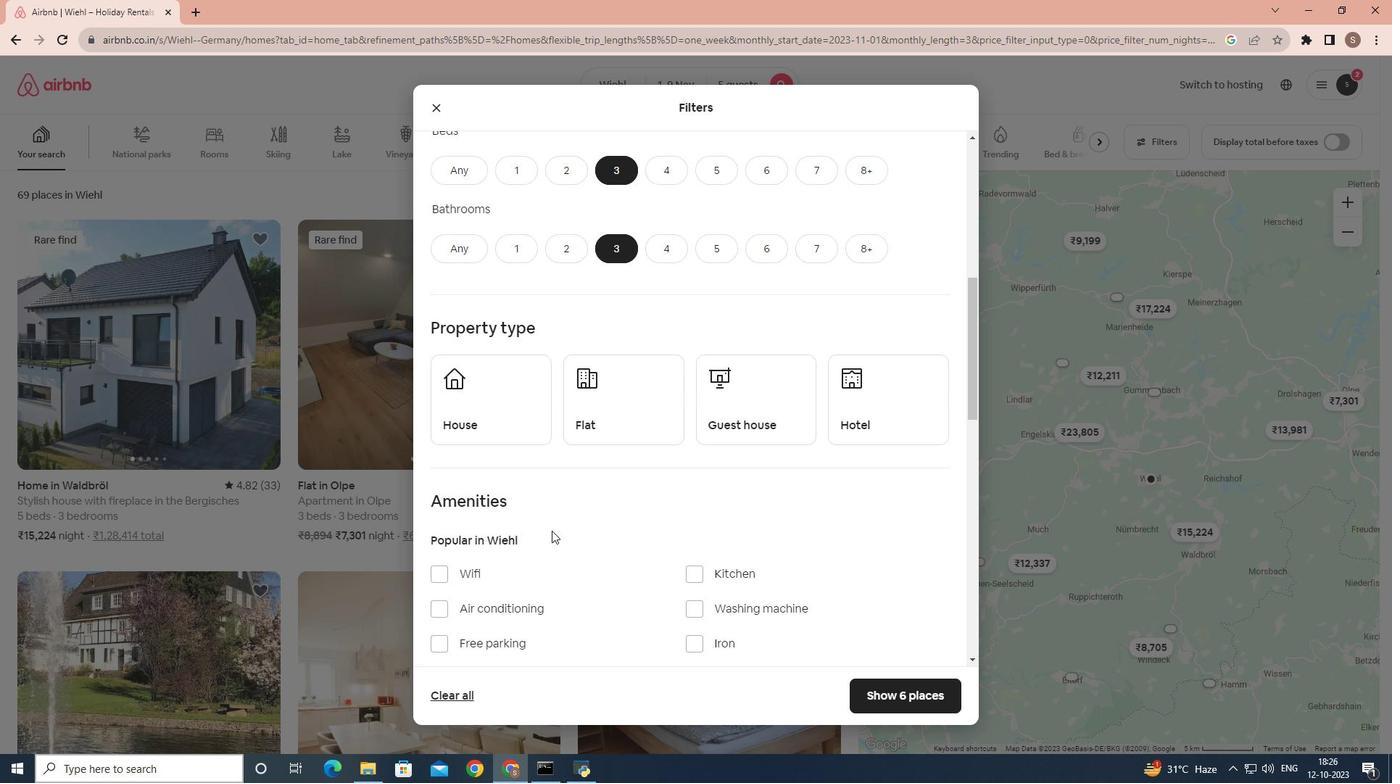 
Action: Mouse scrolled (555, 533) with delta (0, 0)
Screenshot: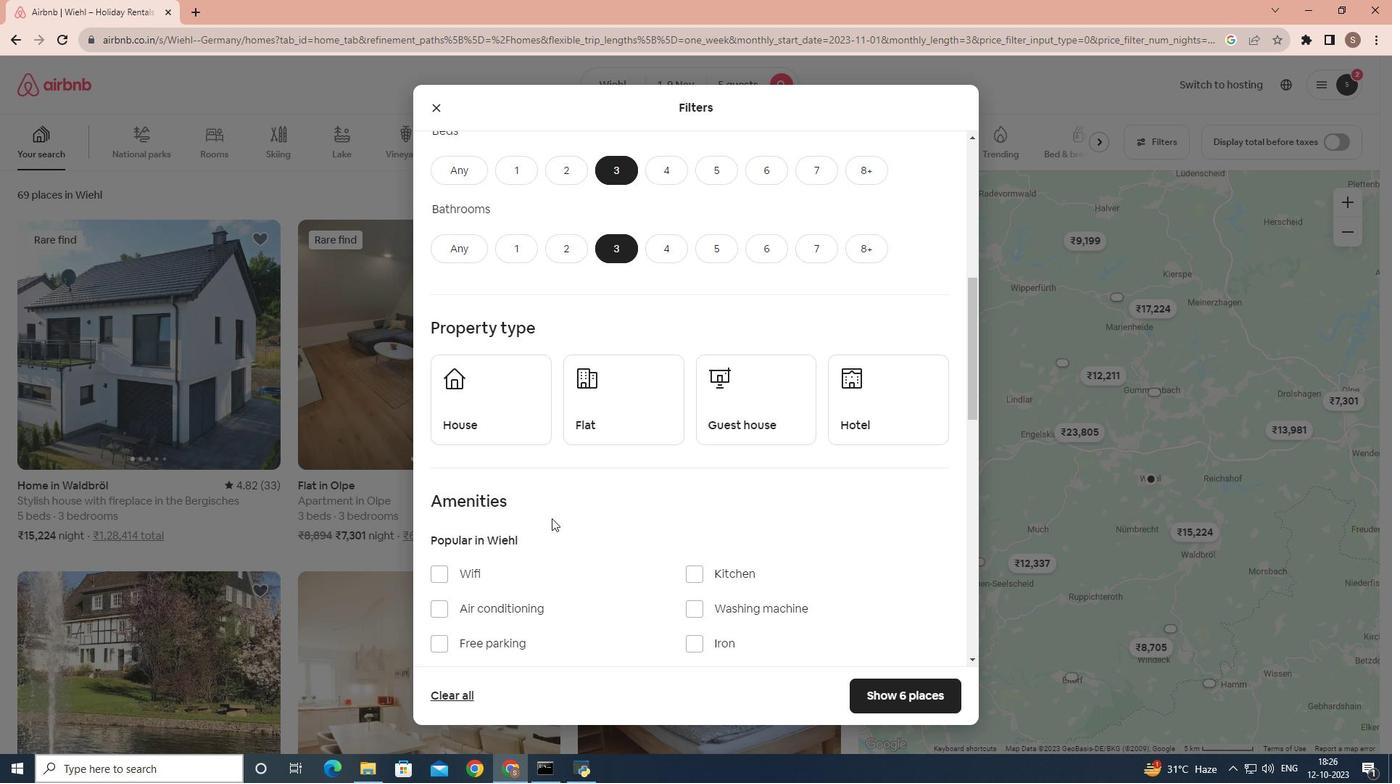 
Action: Mouse scrolled (555, 533) with delta (0, 0)
Screenshot: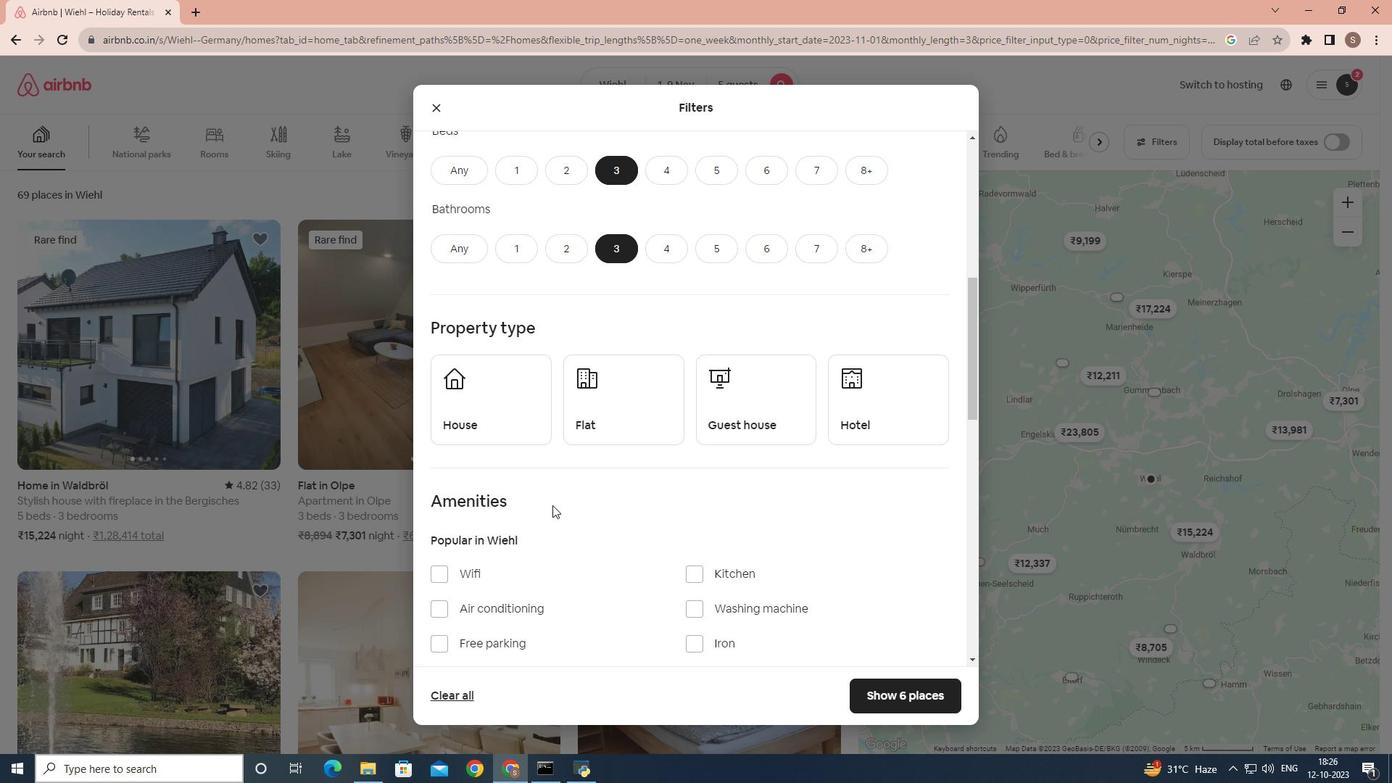 
Action: Mouse scrolled (555, 533) with delta (0, 0)
Screenshot: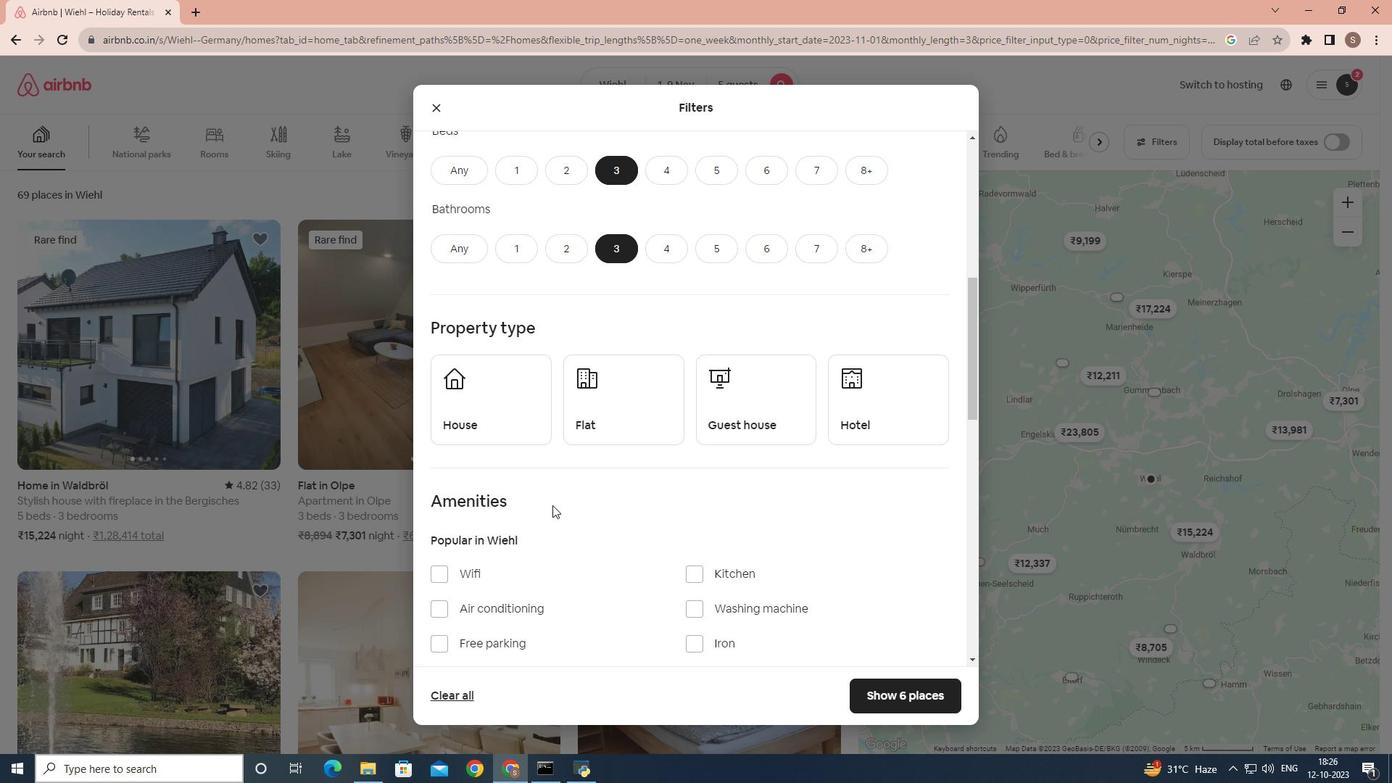 
Action: Mouse moved to (530, 435)
Screenshot: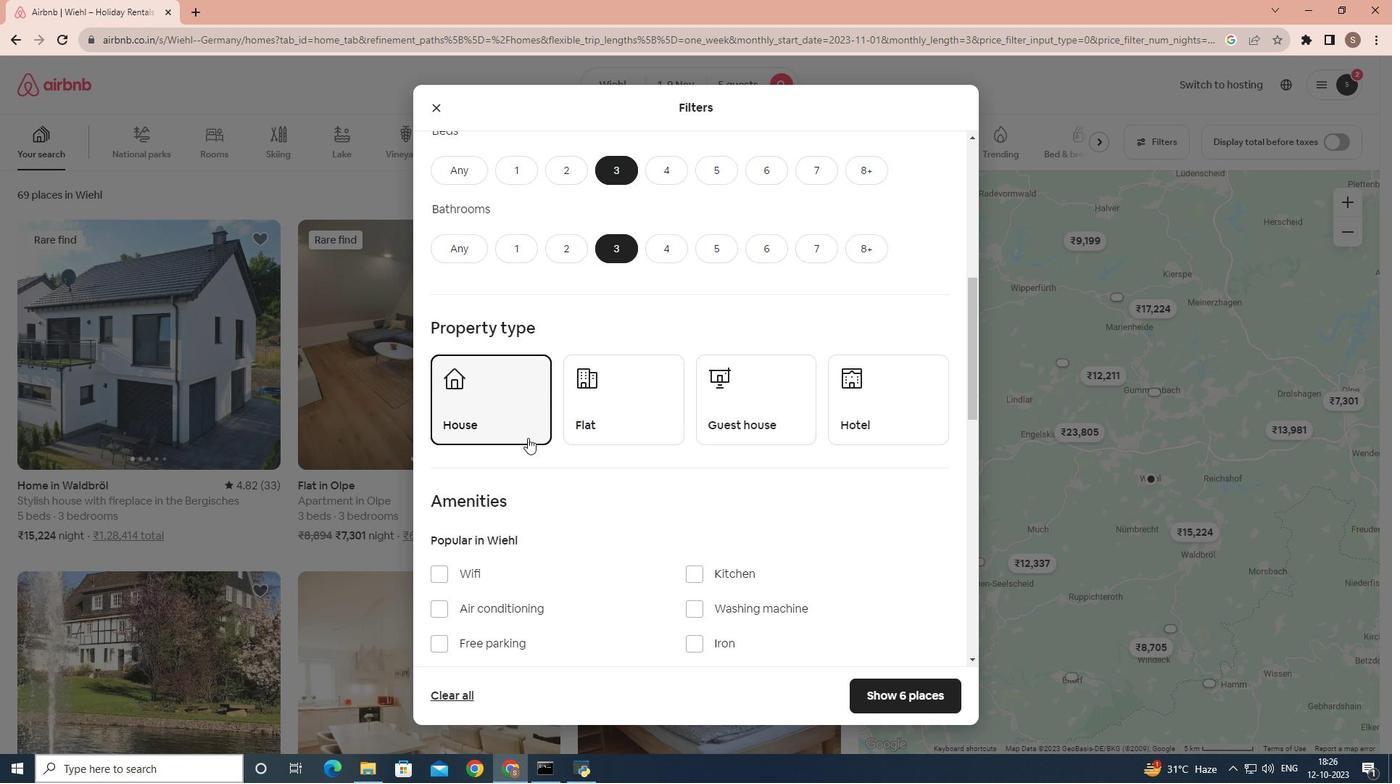 
Action: Mouse pressed left at (530, 435)
Screenshot: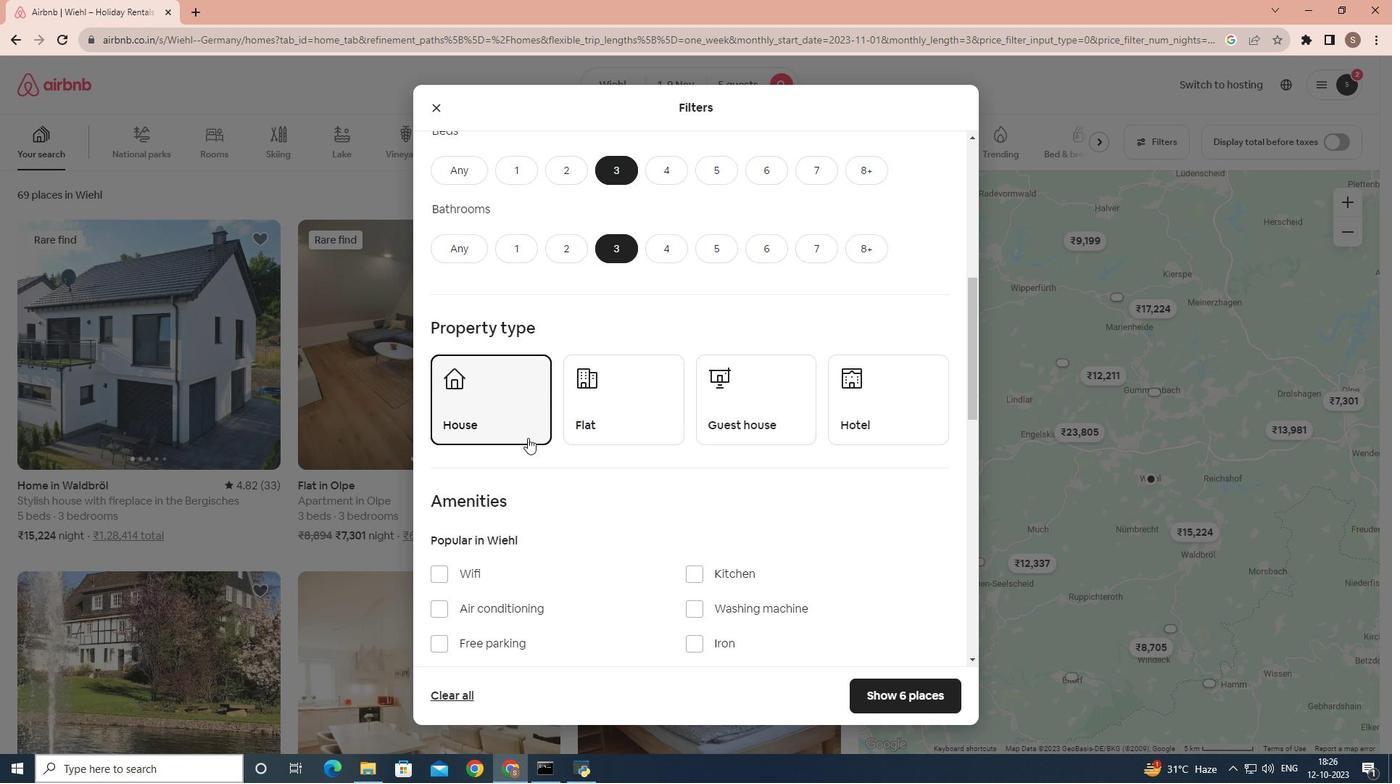 
Action: Mouse moved to (639, 505)
Screenshot: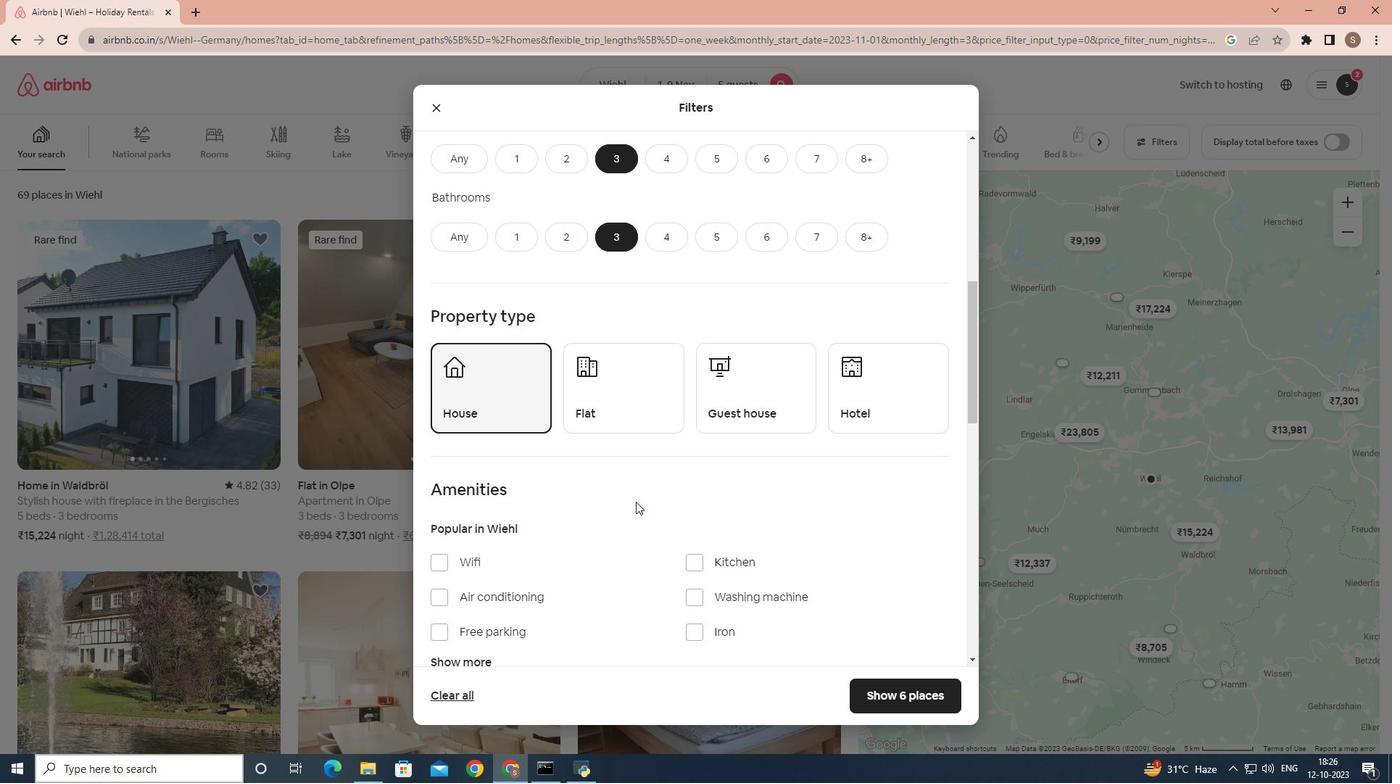 
Action: Mouse scrolled (639, 504) with delta (0, 0)
Screenshot: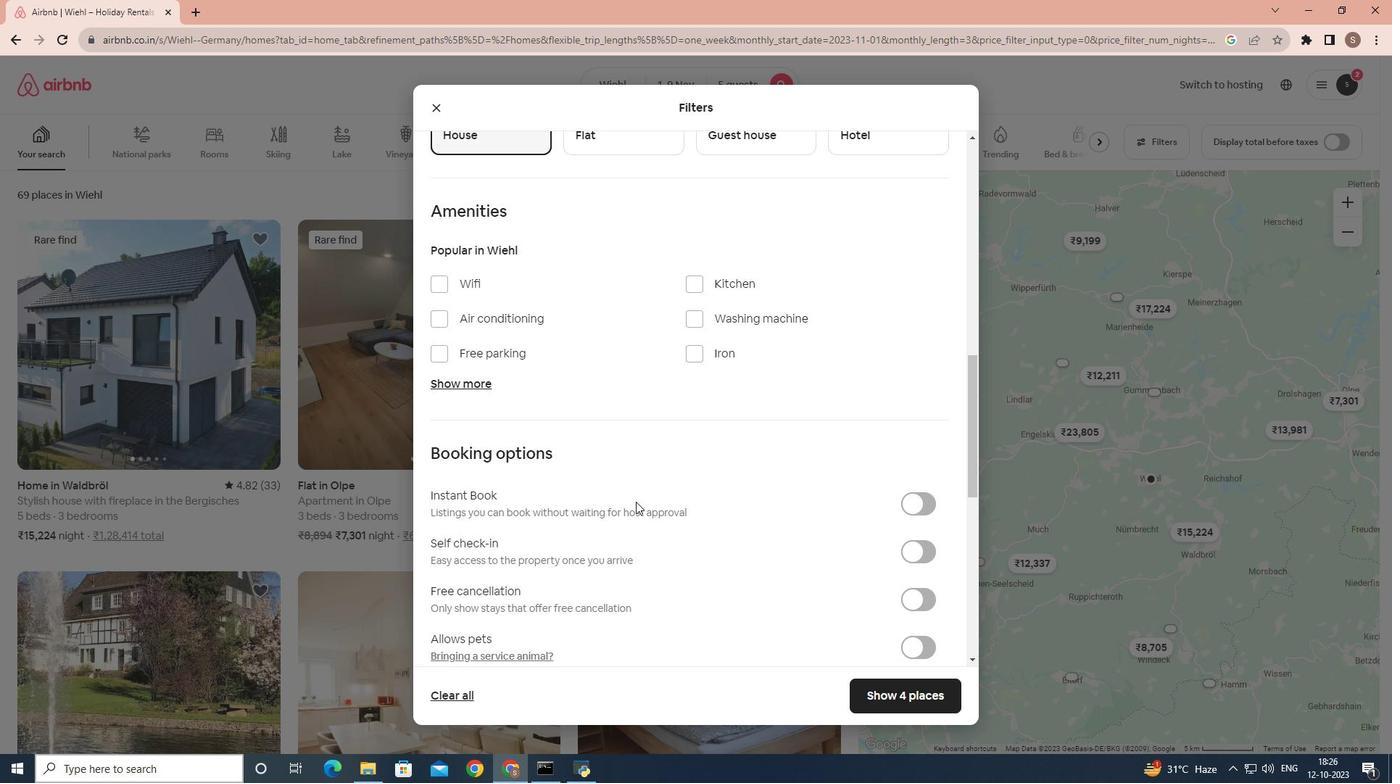 
Action: Mouse scrolled (639, 504) with delta (0, 0)
Screenshot: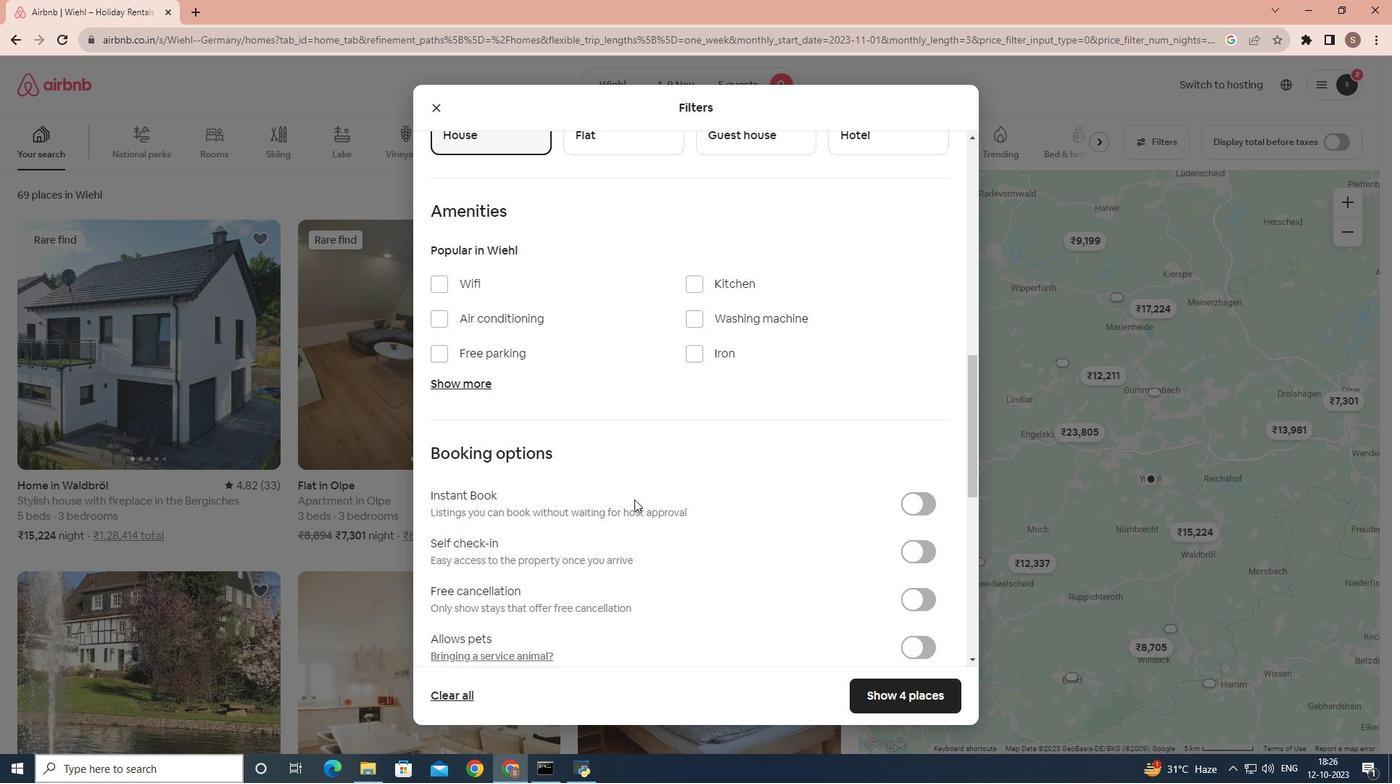 
Action: Mouse scrolled (639, 504) with delta (0, 0)
Screenshot: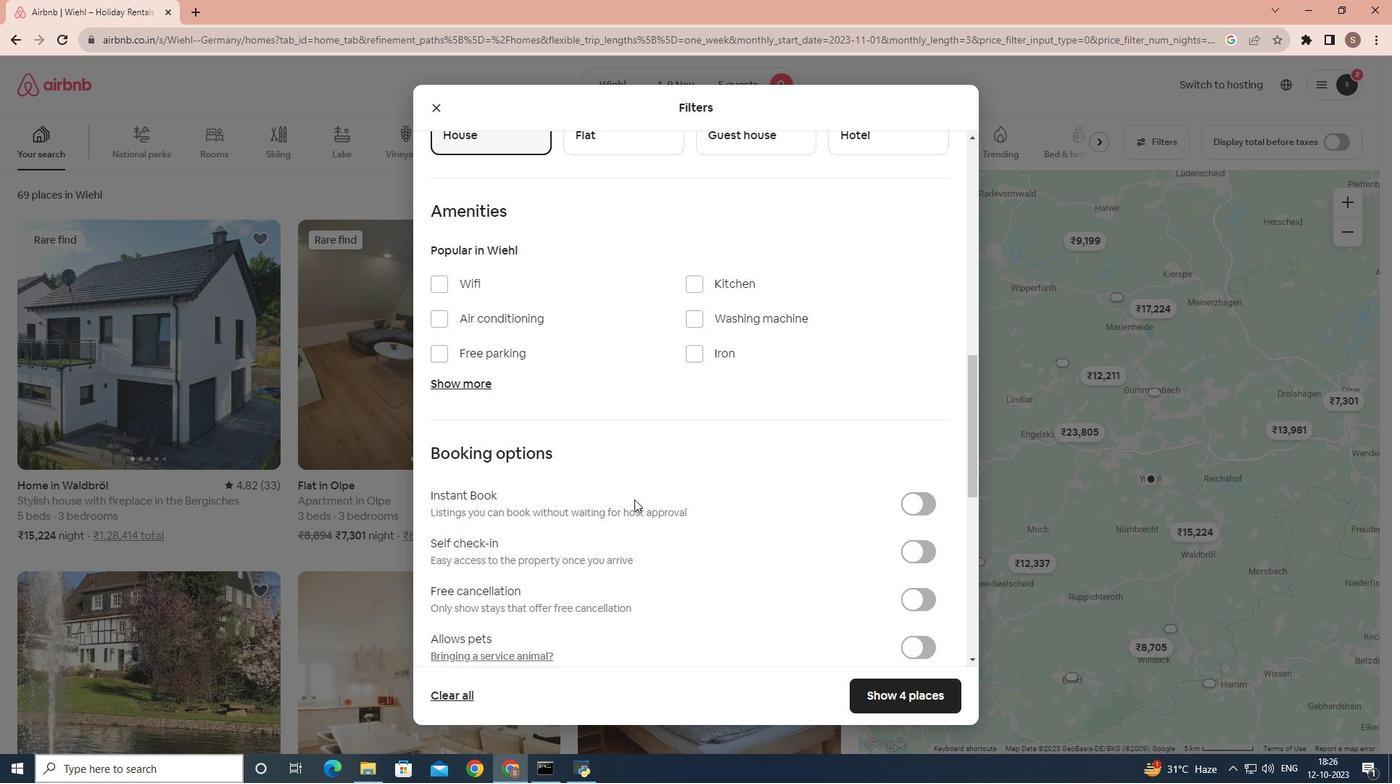 
Action: Mouse scrolled (639, 504) with delta (0, 0)
Screenshot: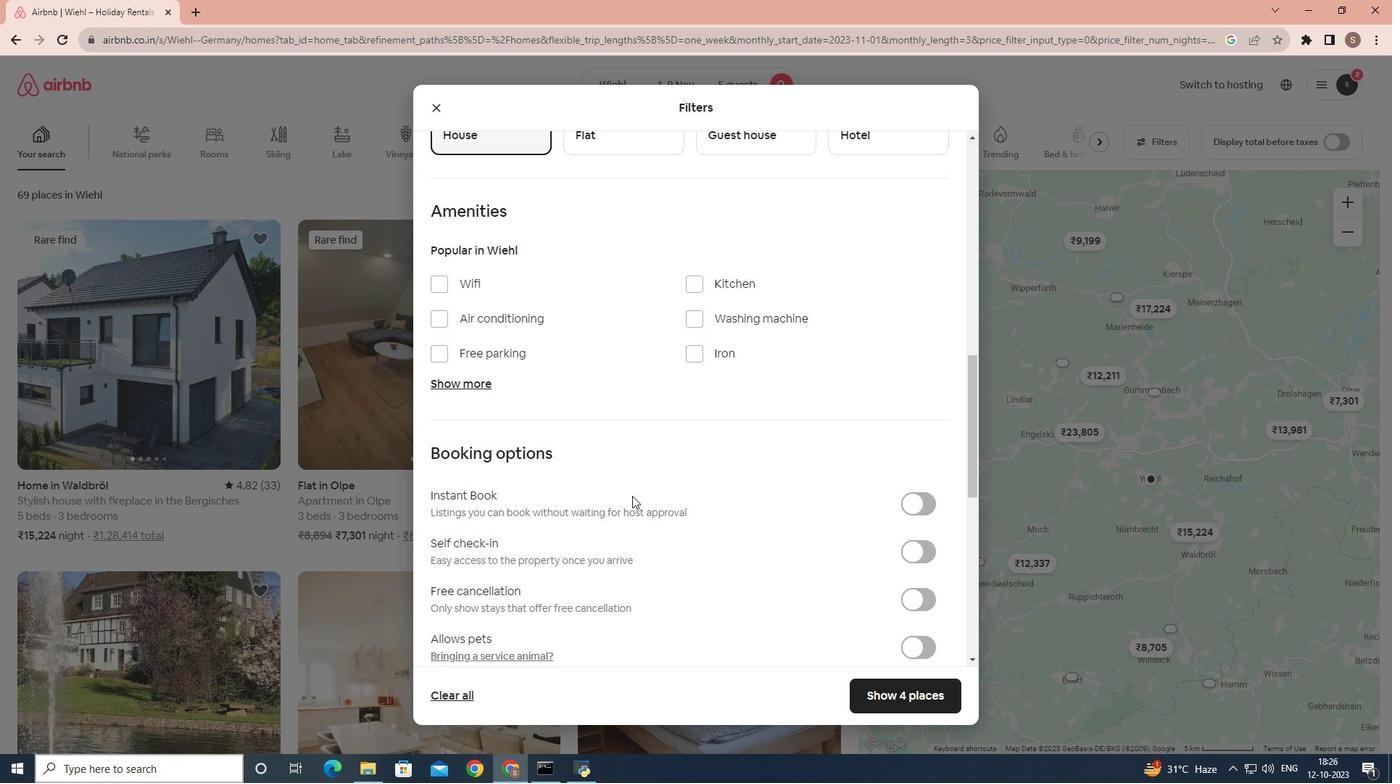 
Action: Mouse moved to (636, 499)
Screenshot: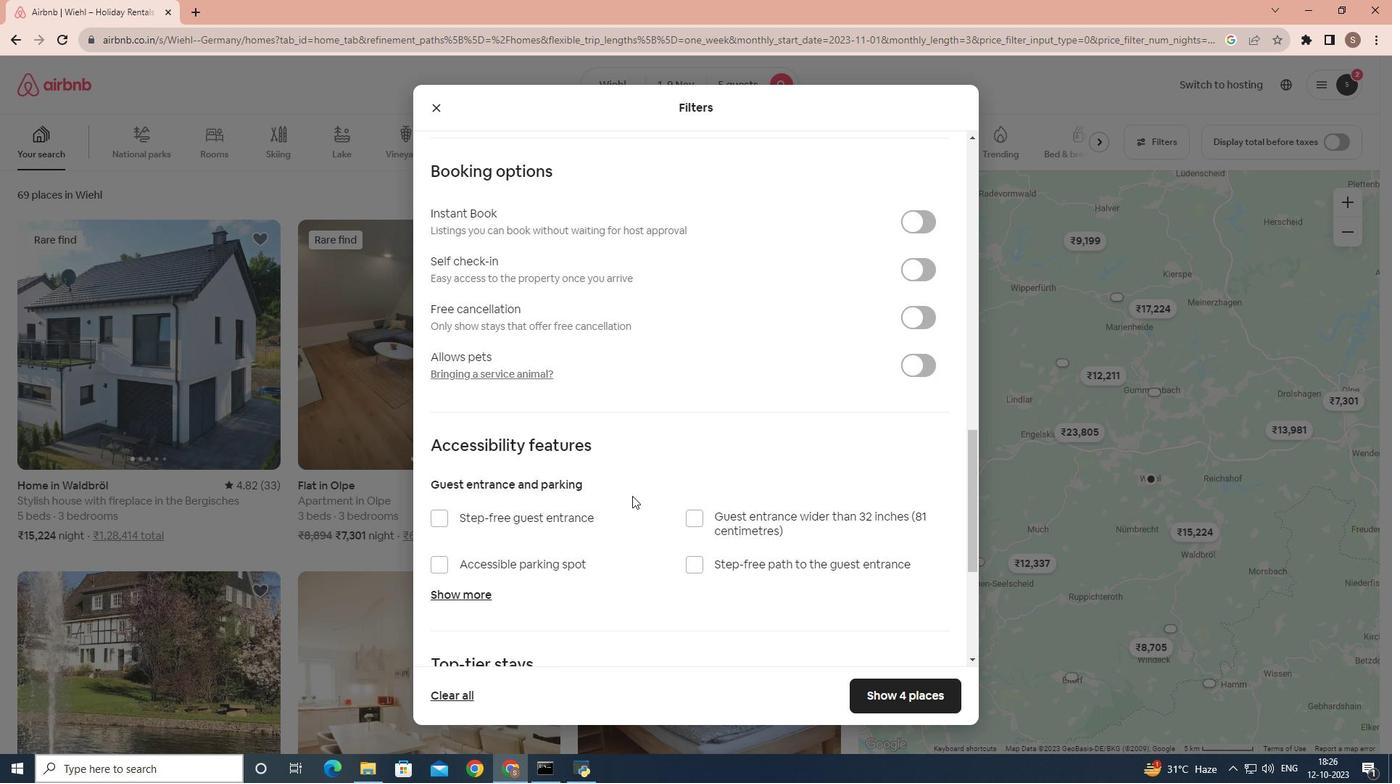 
Action: Mouse scrolled (636, 498) with delta (0, 0)
Screenshot: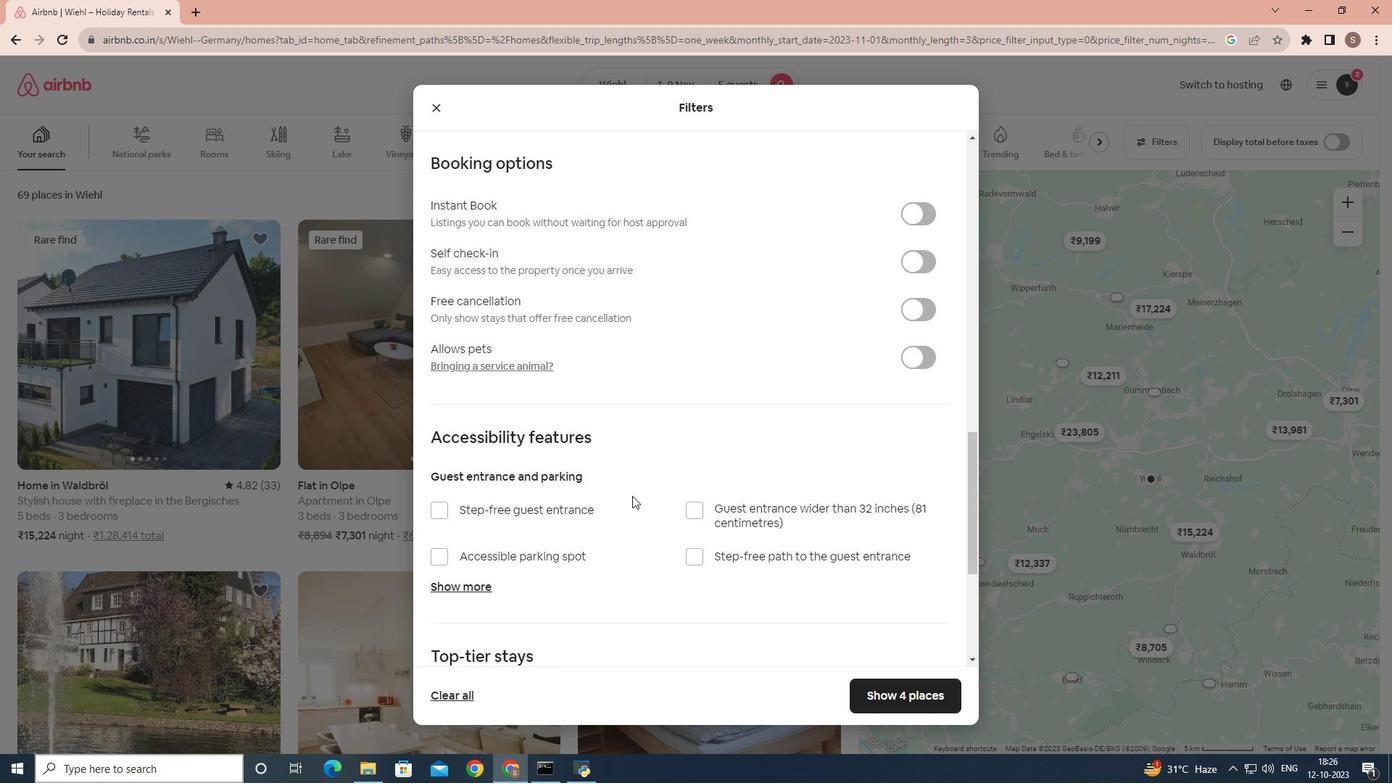 
Action: Mouse scrolled (636, 498) with delta (0, 0)
Screenshot: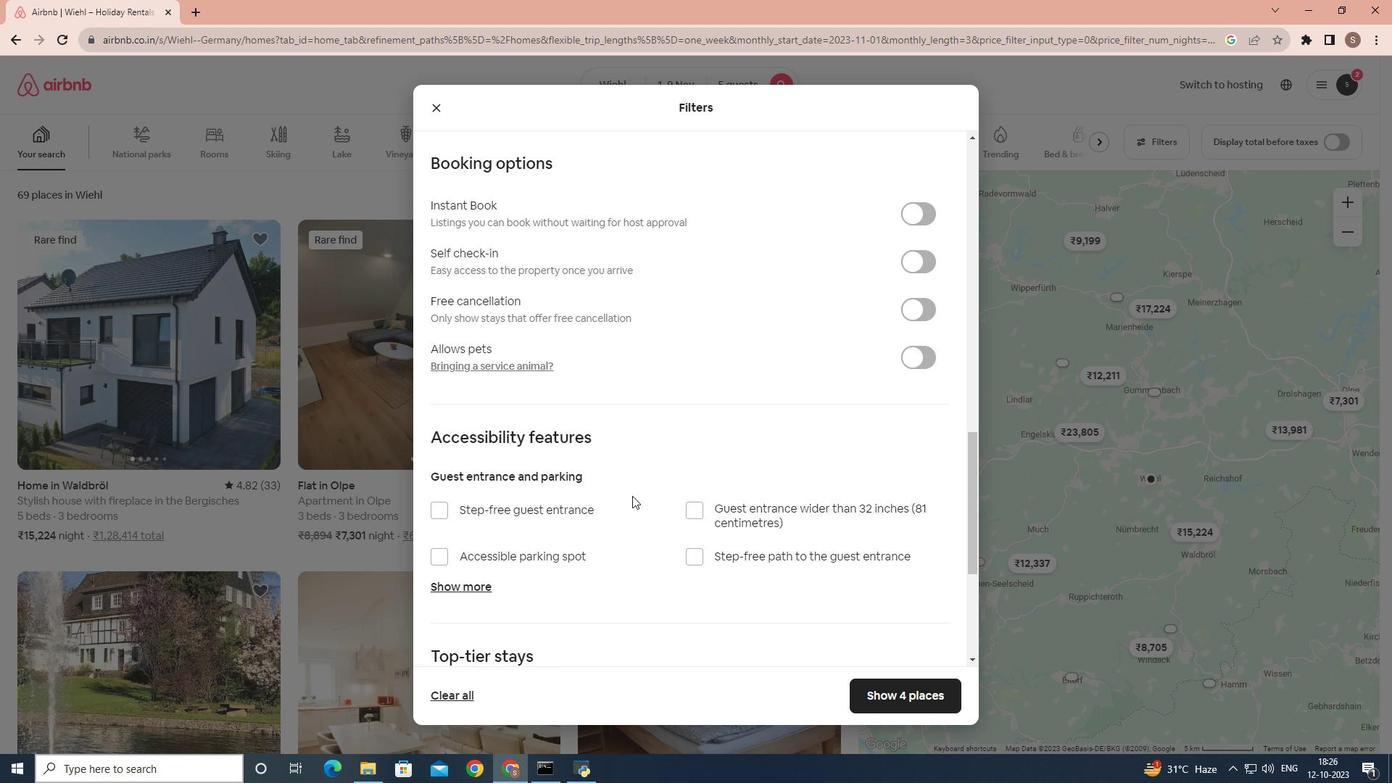 
Action: Mouse scrolled (636, 498) with delta (0, 0)
Screenshot: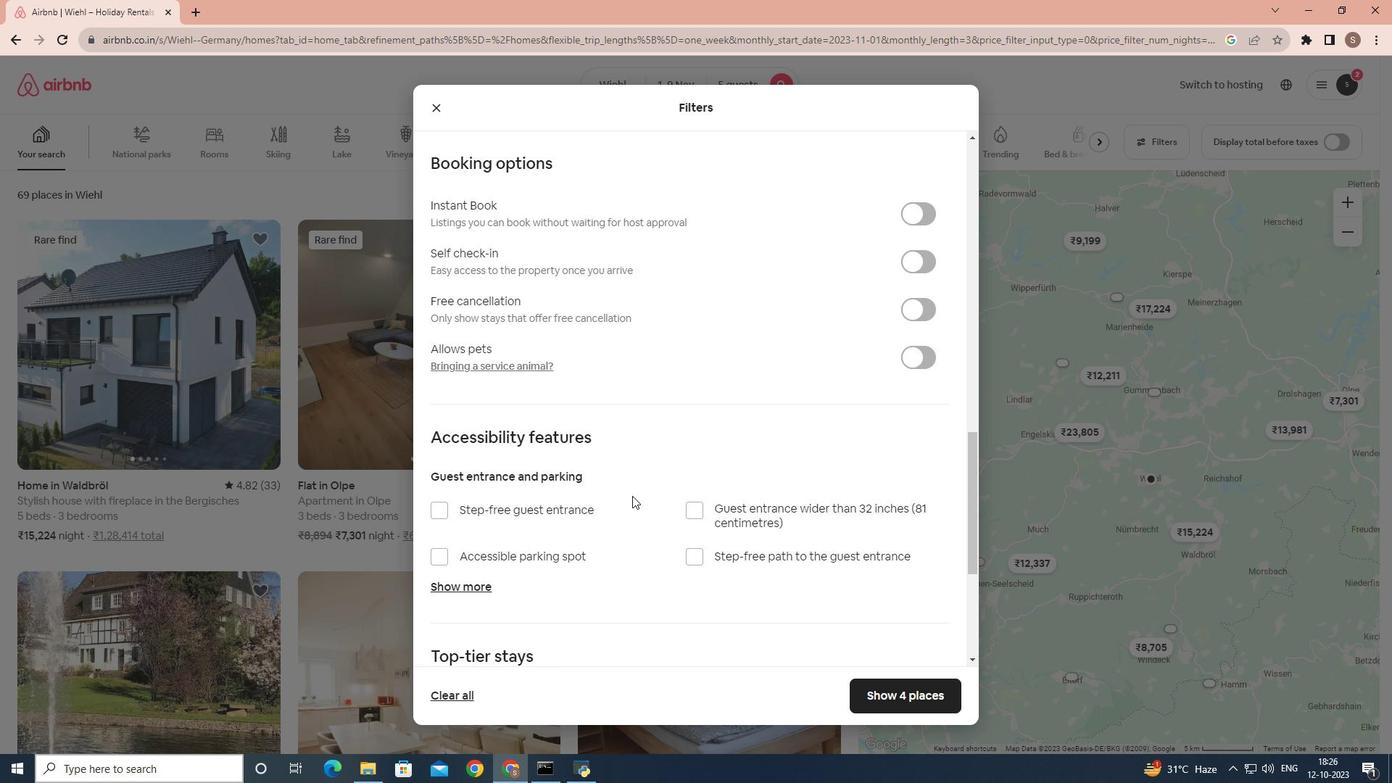 
Action: Mouse scrolled (636, 498) with delta (0, 0)
Screenshot: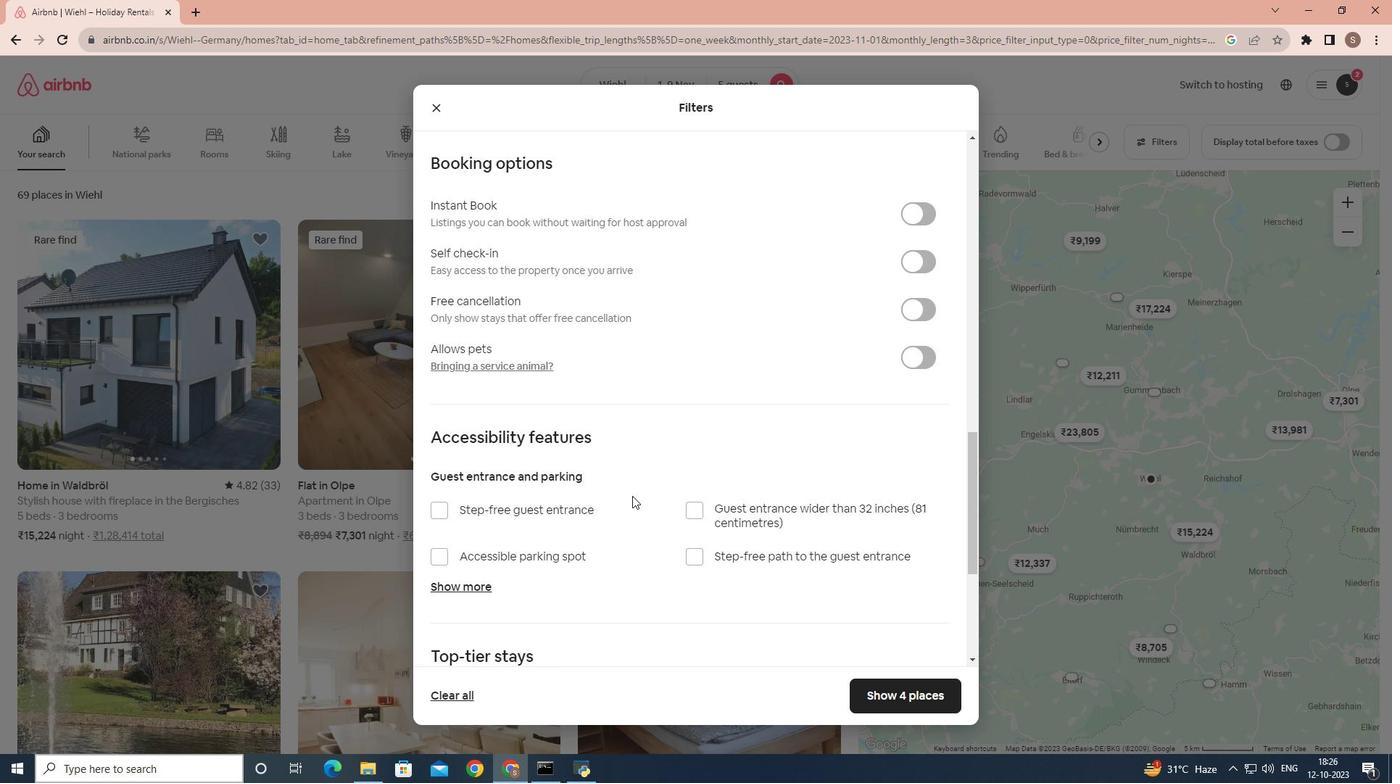 
Action: Mouse moved to (635, 491)
Screenshot: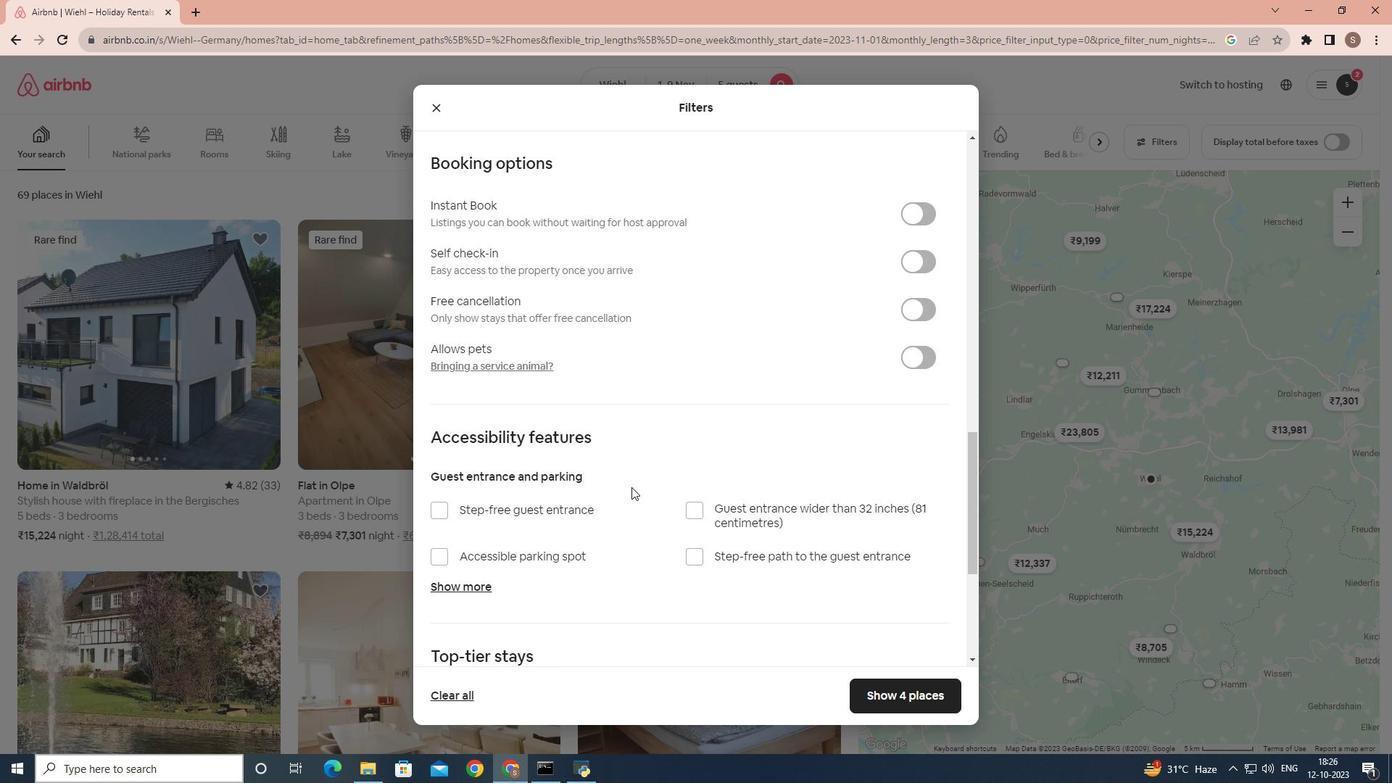 
Action: Mouse scrolled (635, 490) with delta (0, 0)
Screenshot: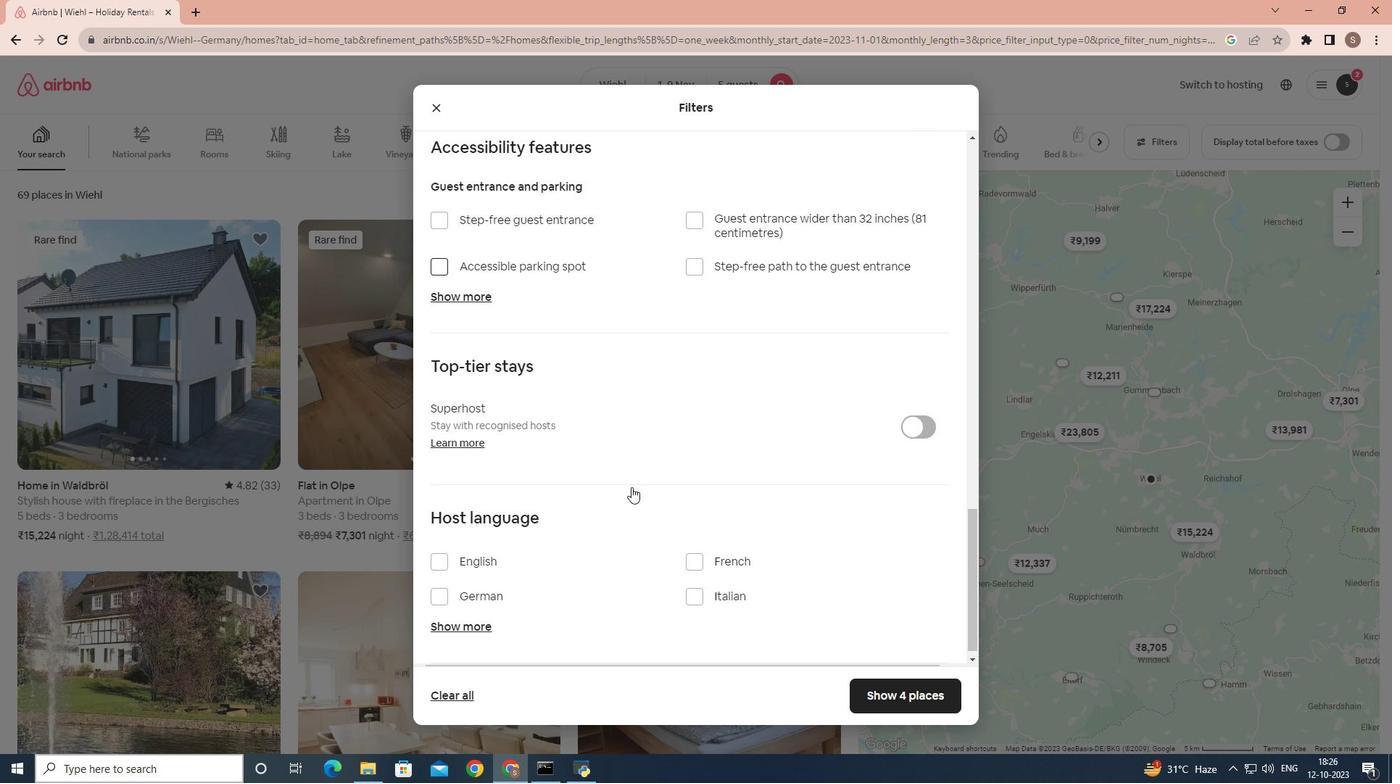 
Action: Mouse scrolled (635, 490) with delta (0, 0)
Screenshot: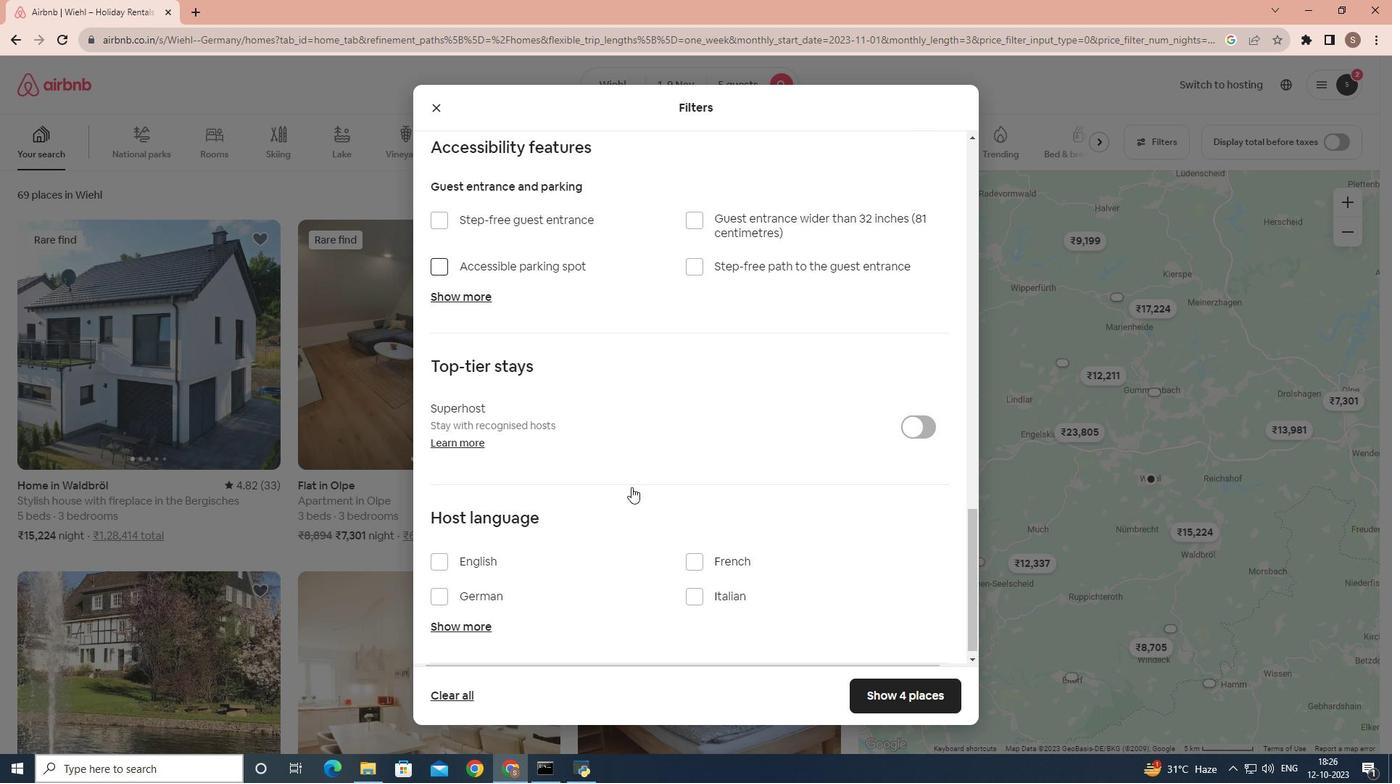 
Action: Mouse scrolled (635, 490) with delta (0, 0)
Screenshot: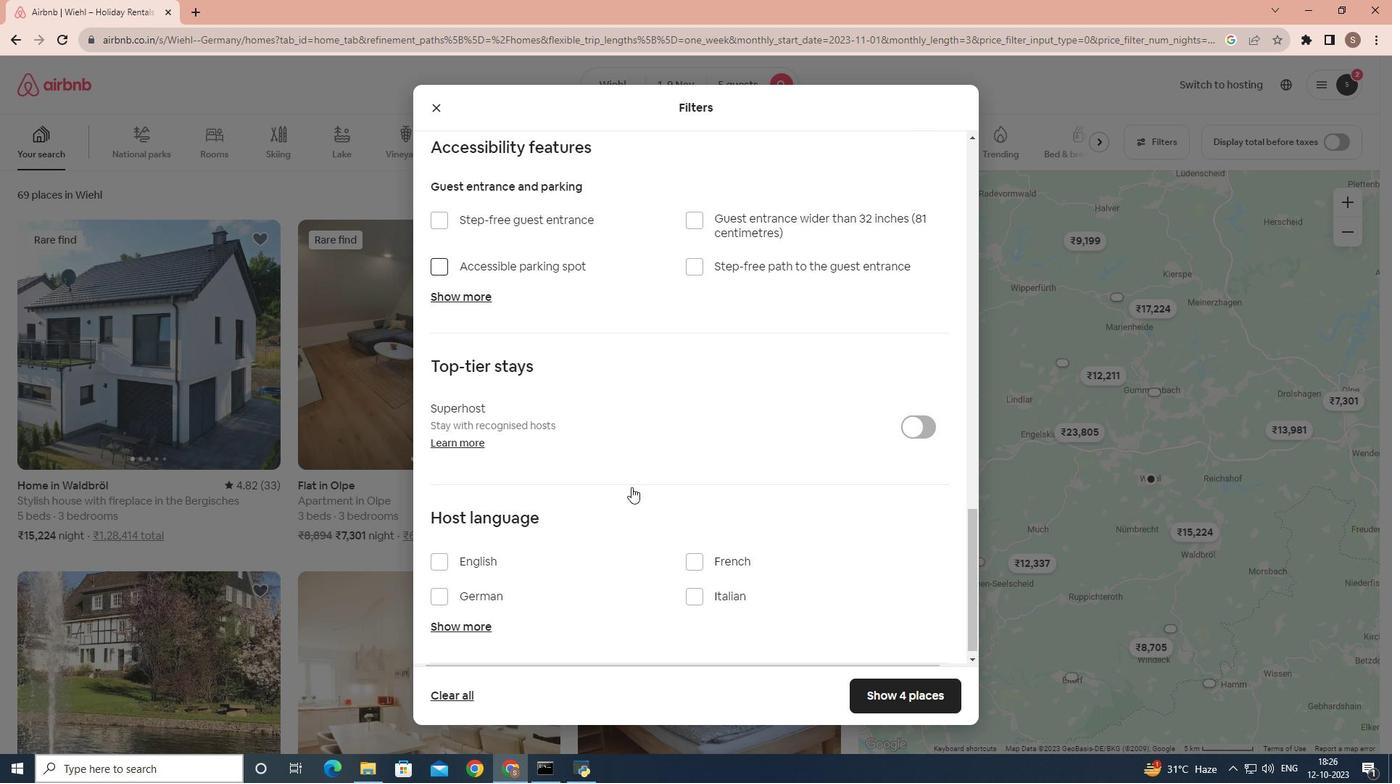 
Action: Mouse scrolled (635, 490) with delta (0, 0)
Screenshot: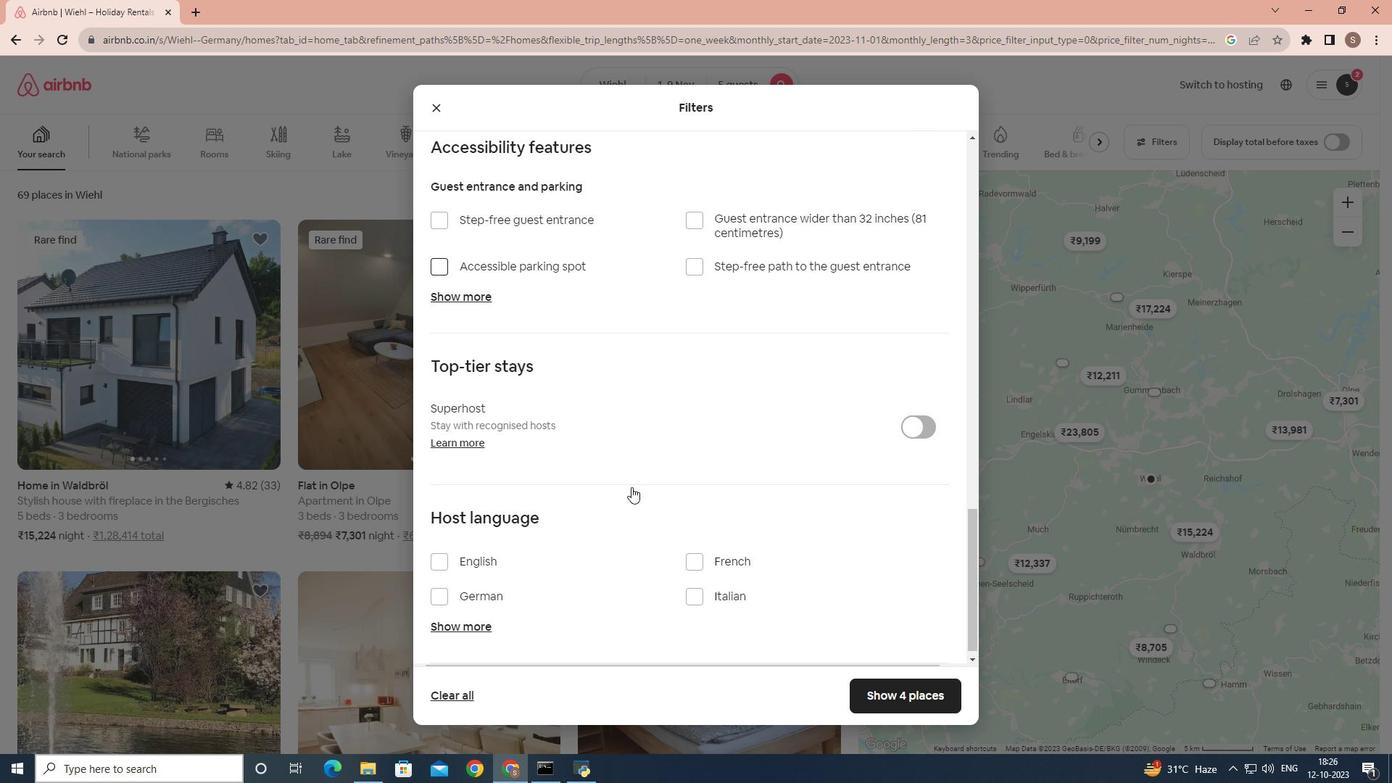 
Action: Mouse moved to (916, 707)
Screenshot: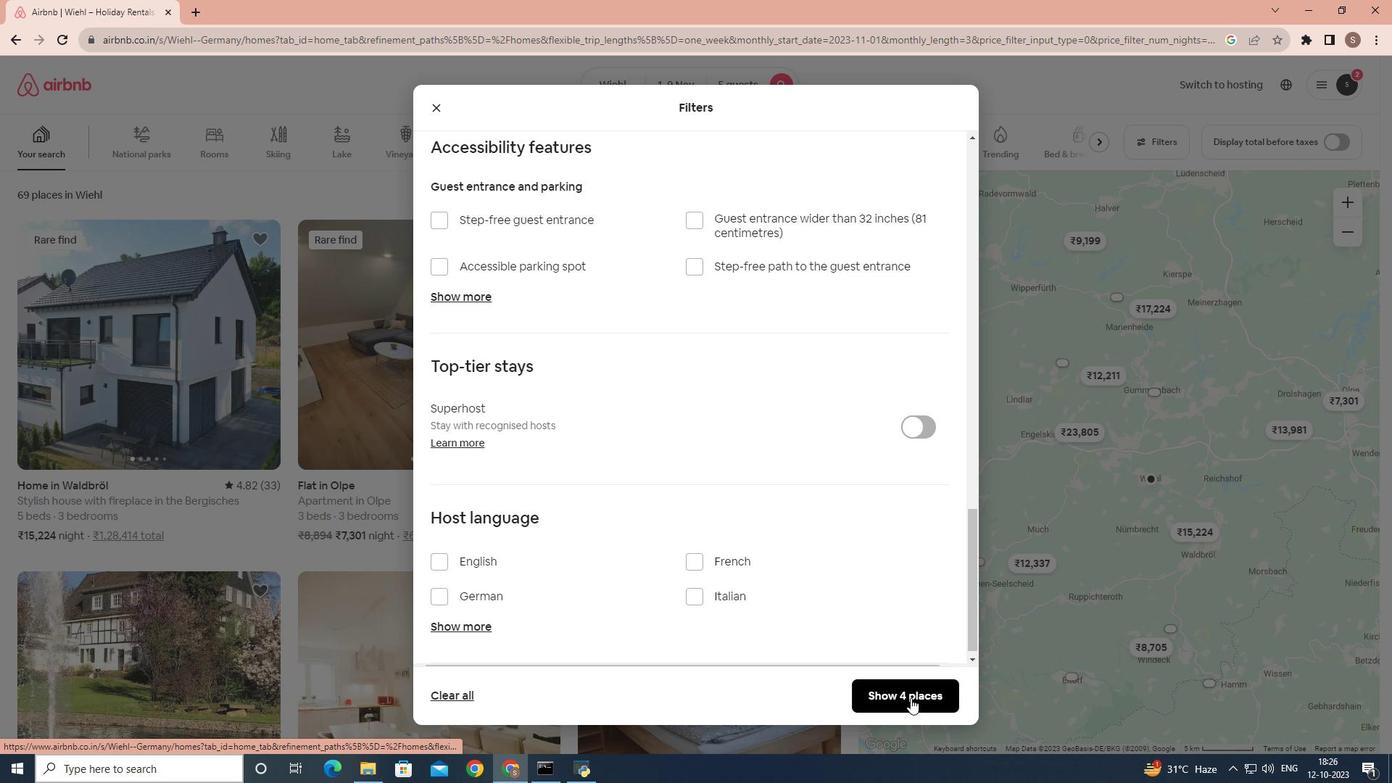 
Action: Mouse pressed left at (916, 707)
Screenshot: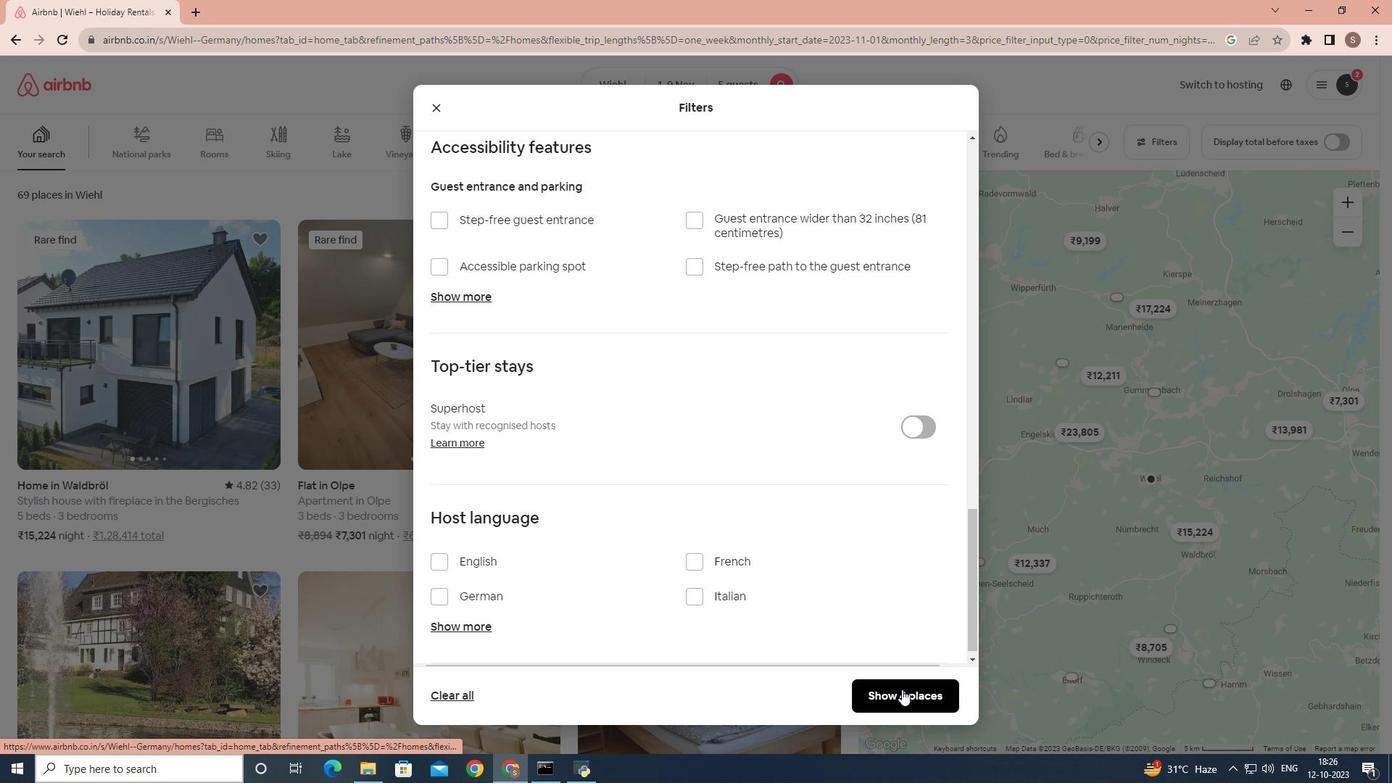
Action: Mouse moved to (454, 435)
Screenshot: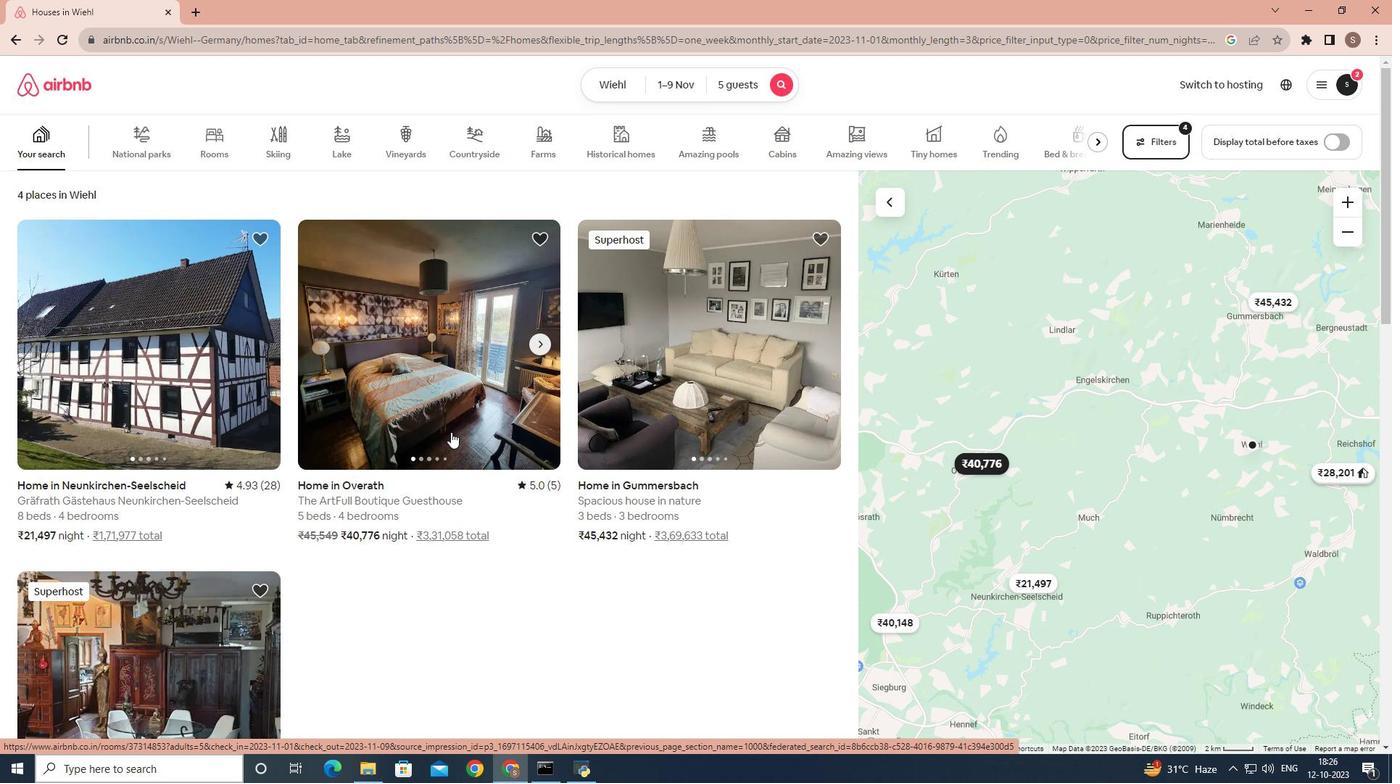 
Action: Mouse pressed left at (454, 435)
Screenshot: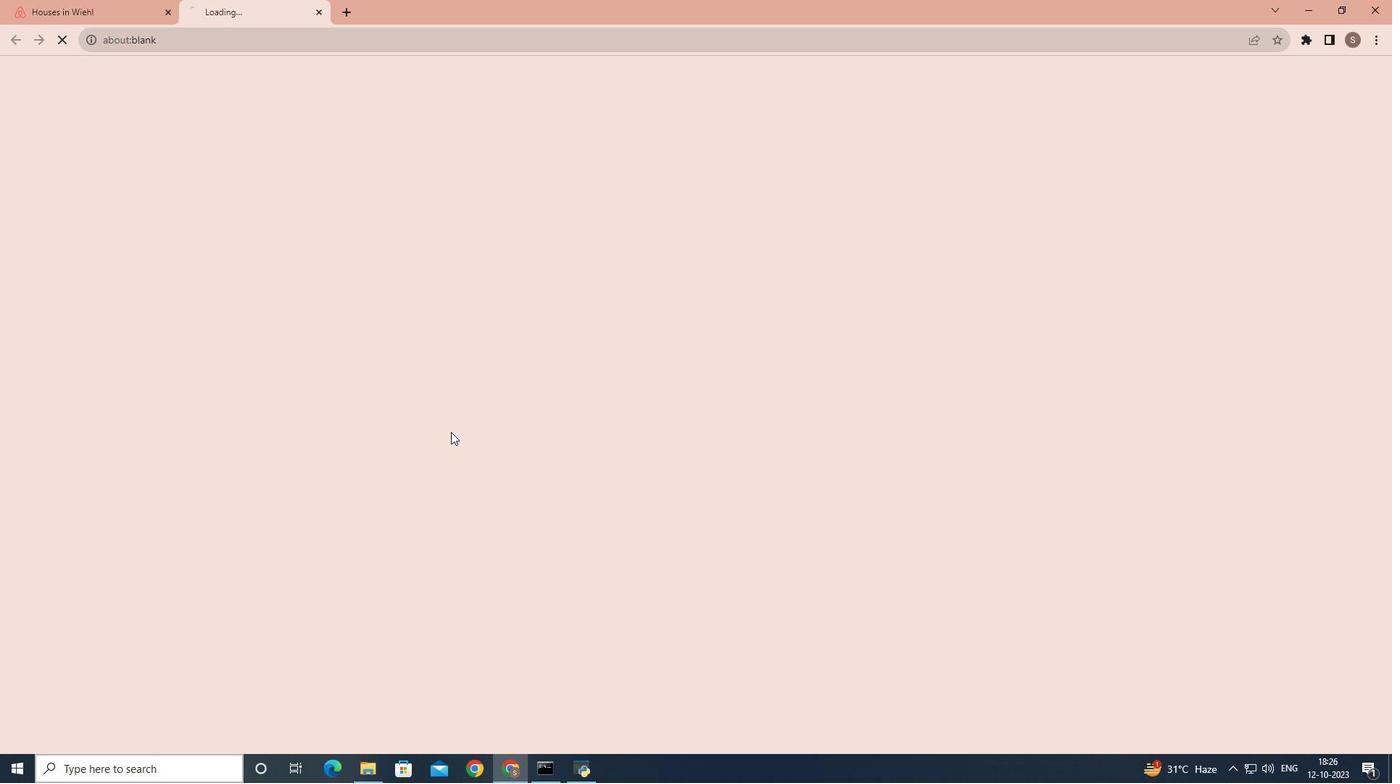 
Action: Mouse moved to (551, 184)
Screenshot: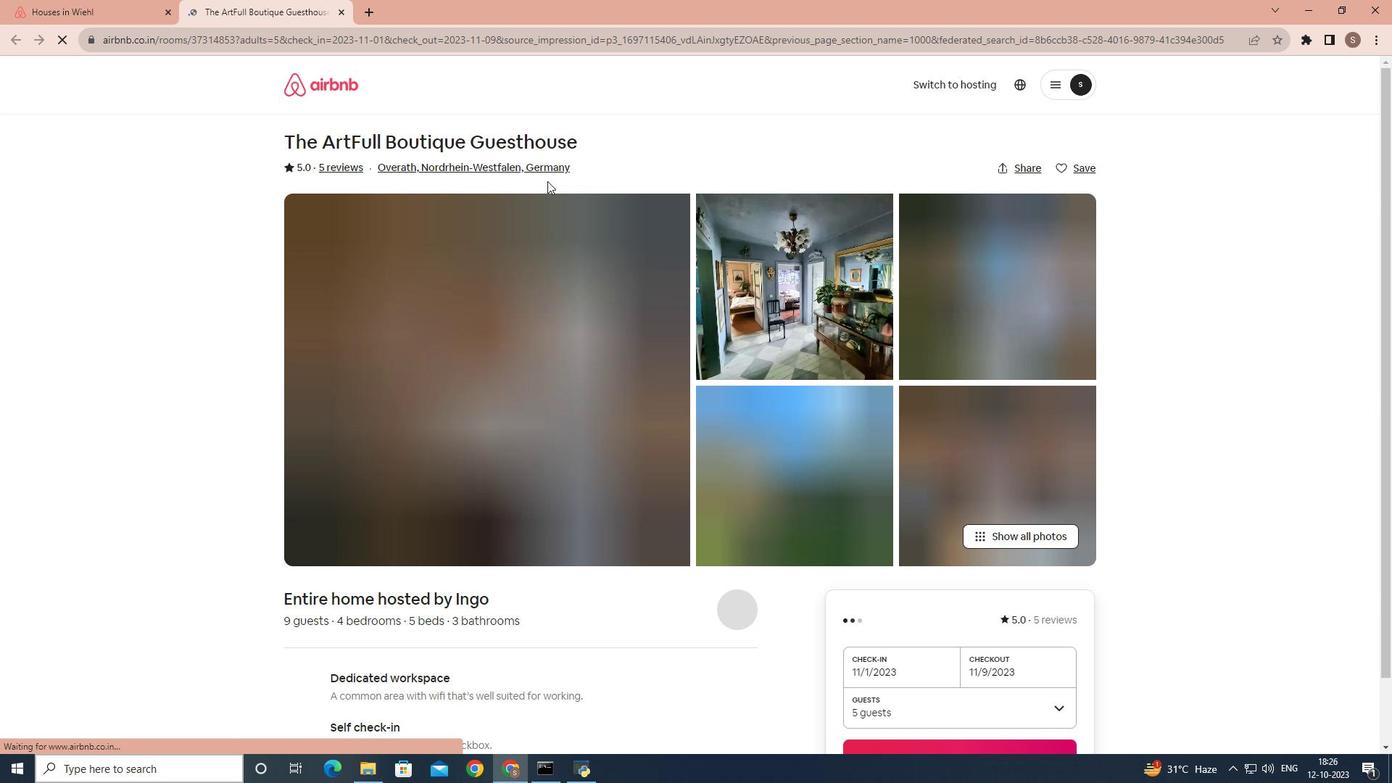 
Action: Mouse scrolled (551, 184) with delta (0, 0)
Screenshot: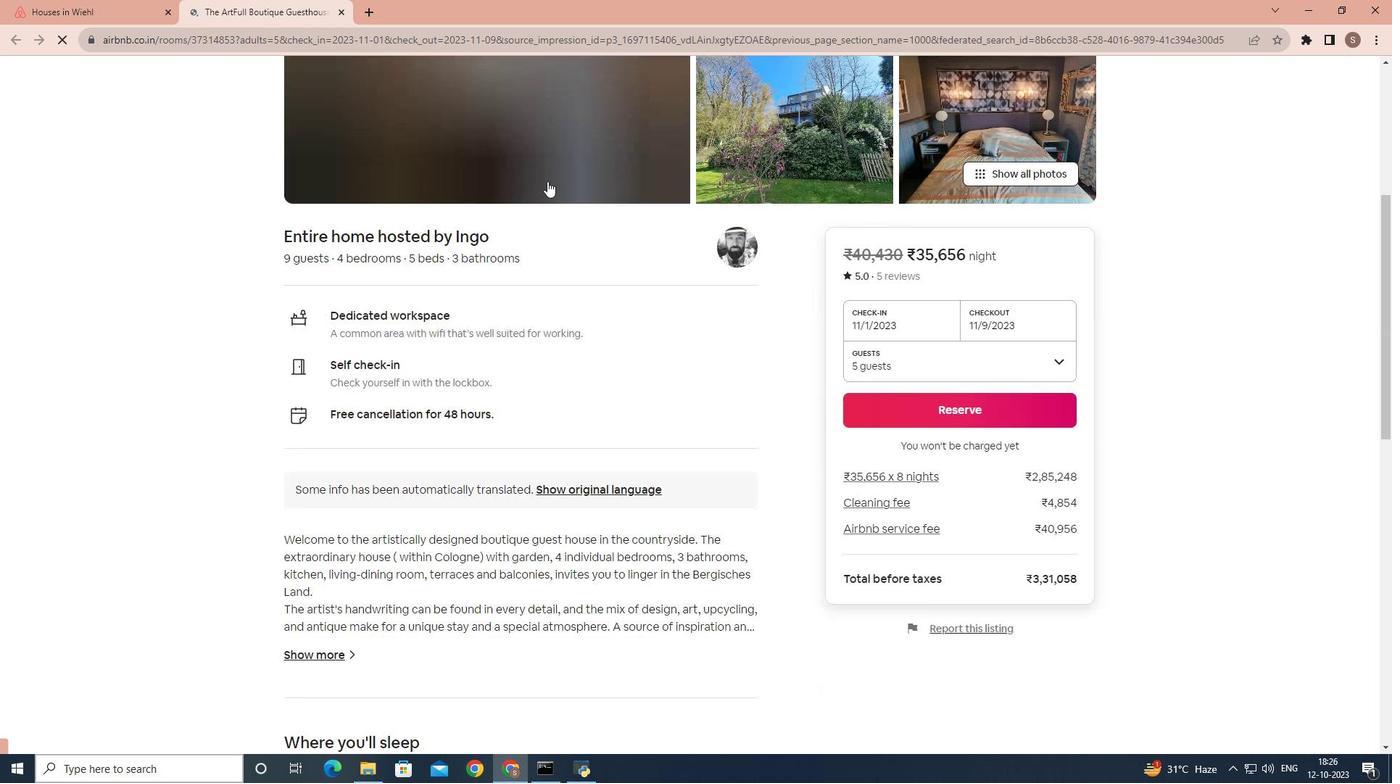 
Action: Mouse scrolled (551, 184) with delta (0, 0)
Screenshot: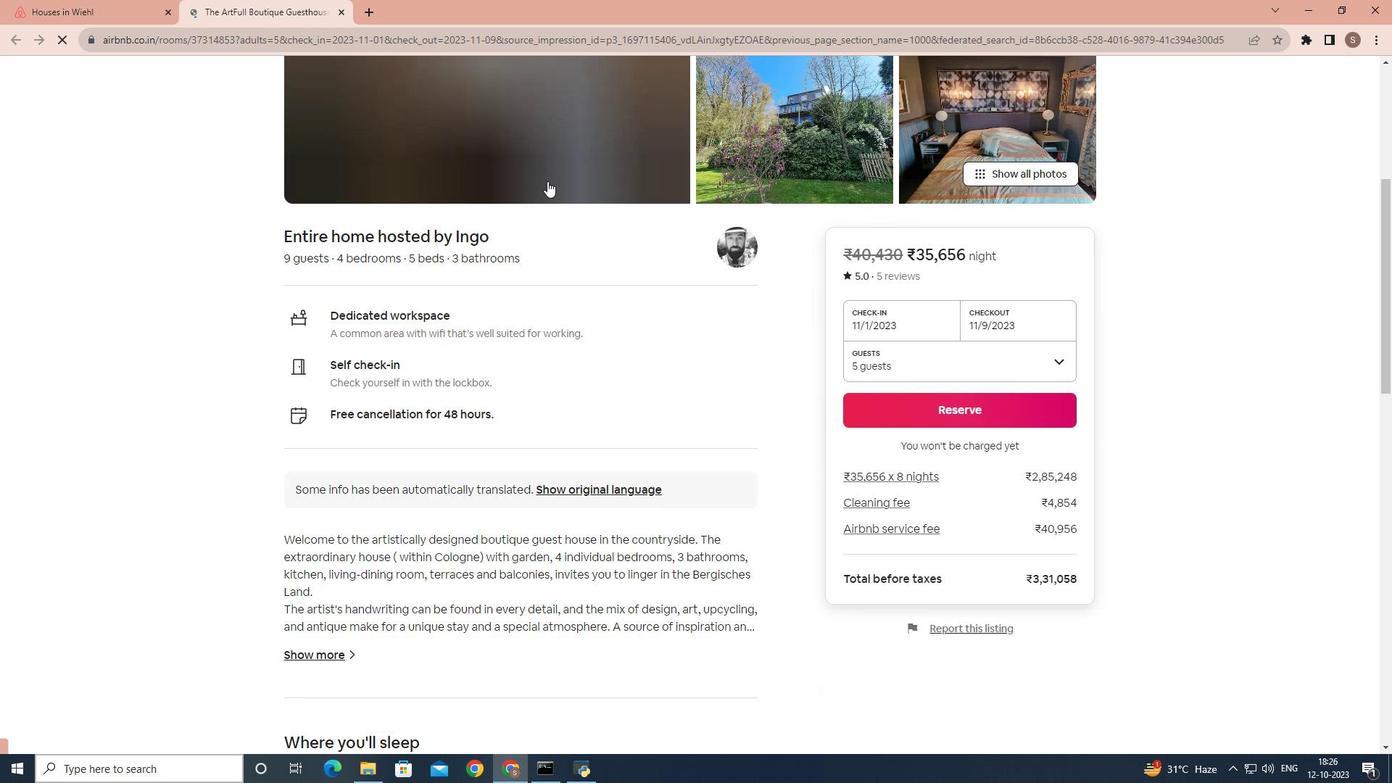 
Action: Mouse scrolled (551, 184) with delta (0, 0)
Screenshot: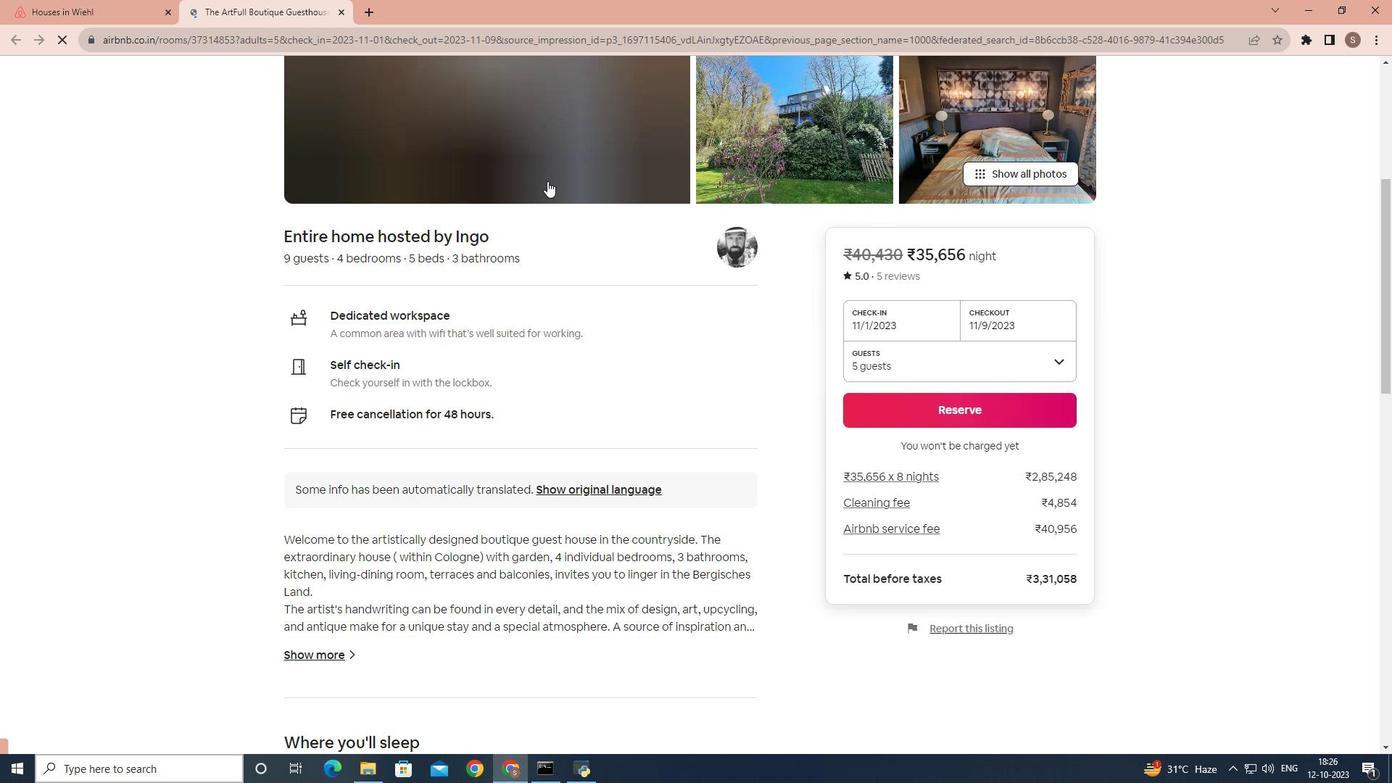 
Action: Mouse scrolled (551, 184) with delta (0, 0)
Screenshot: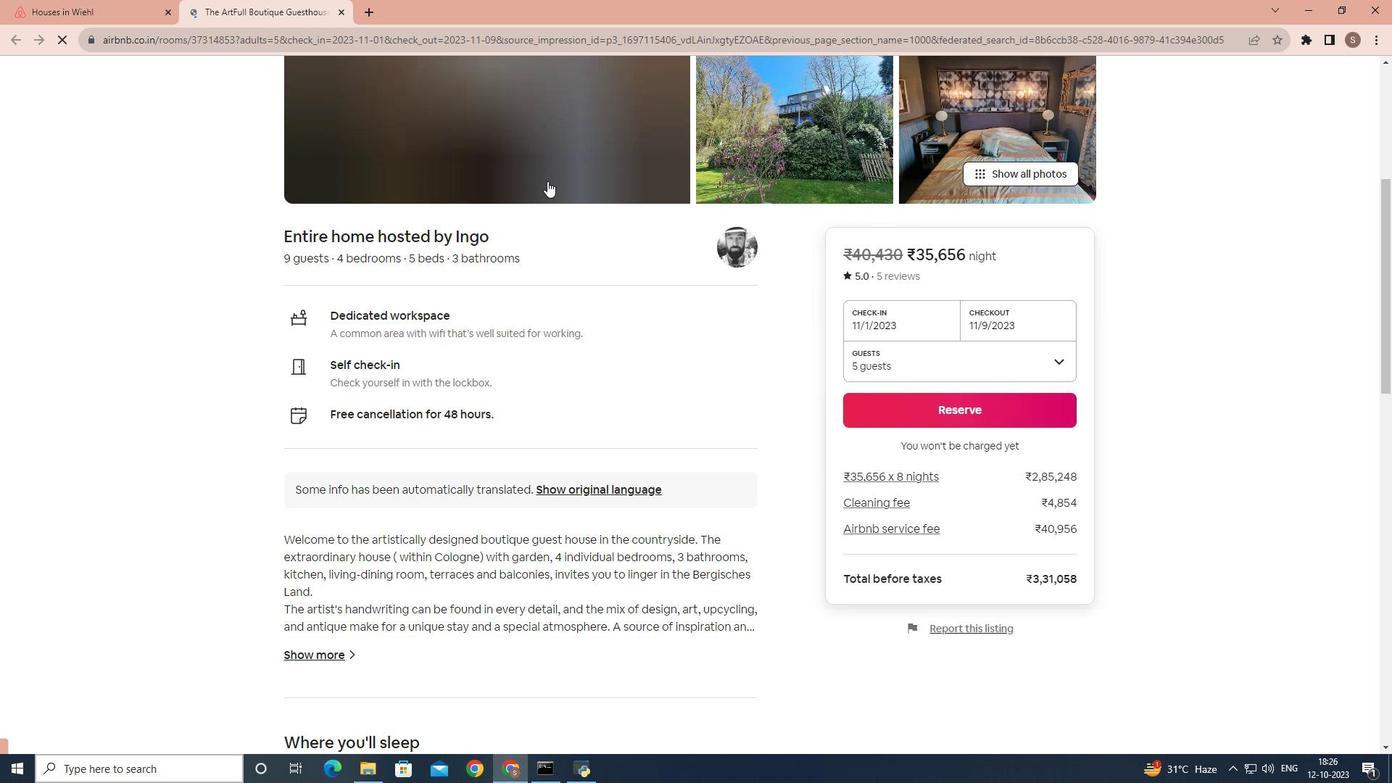 
Action: Mouse scrolled (551, 184) with delta (0, 0)
Screenshot: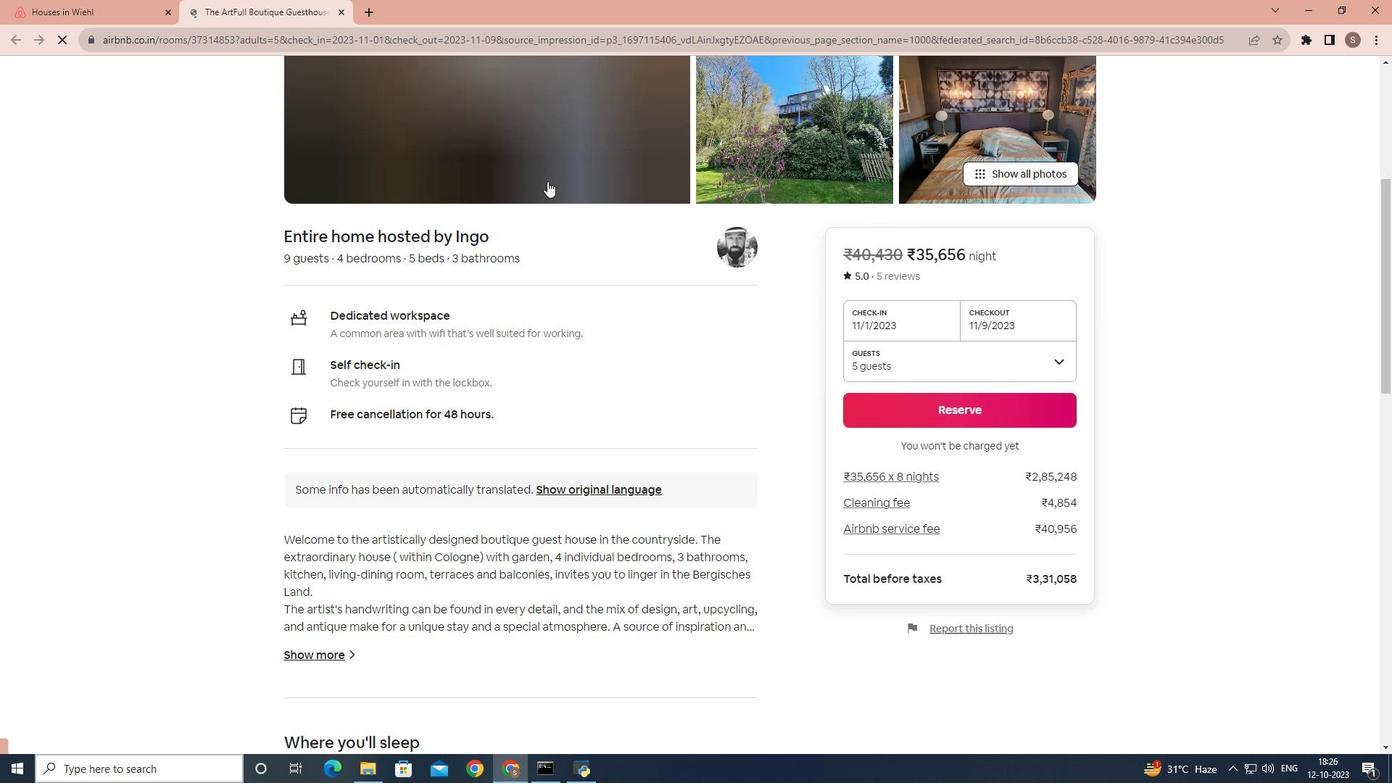 
Action: Mouse scrolled (551, 184) with delta (0, 0)
Screenshot: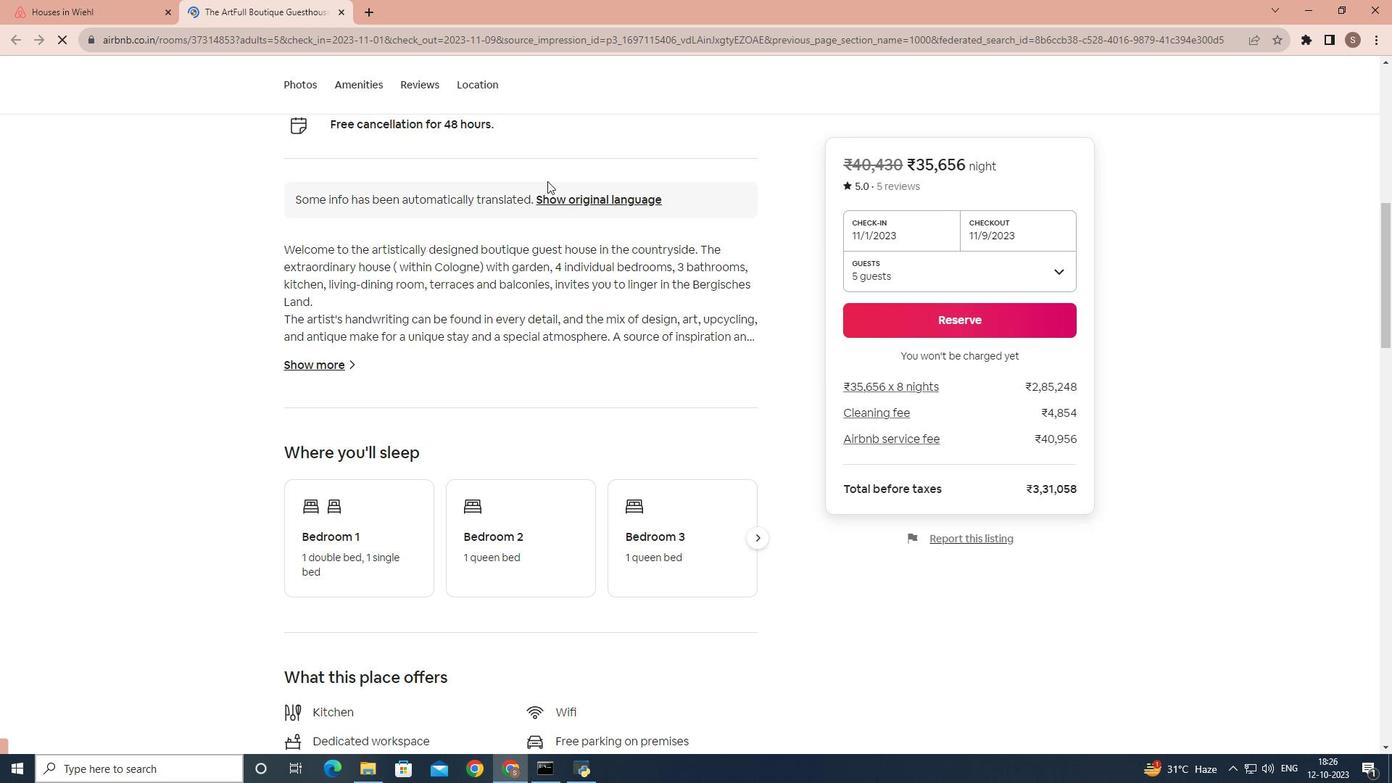 
Action: Mouse scrolled (551, 184) with delta (0, 0)
Screenshot: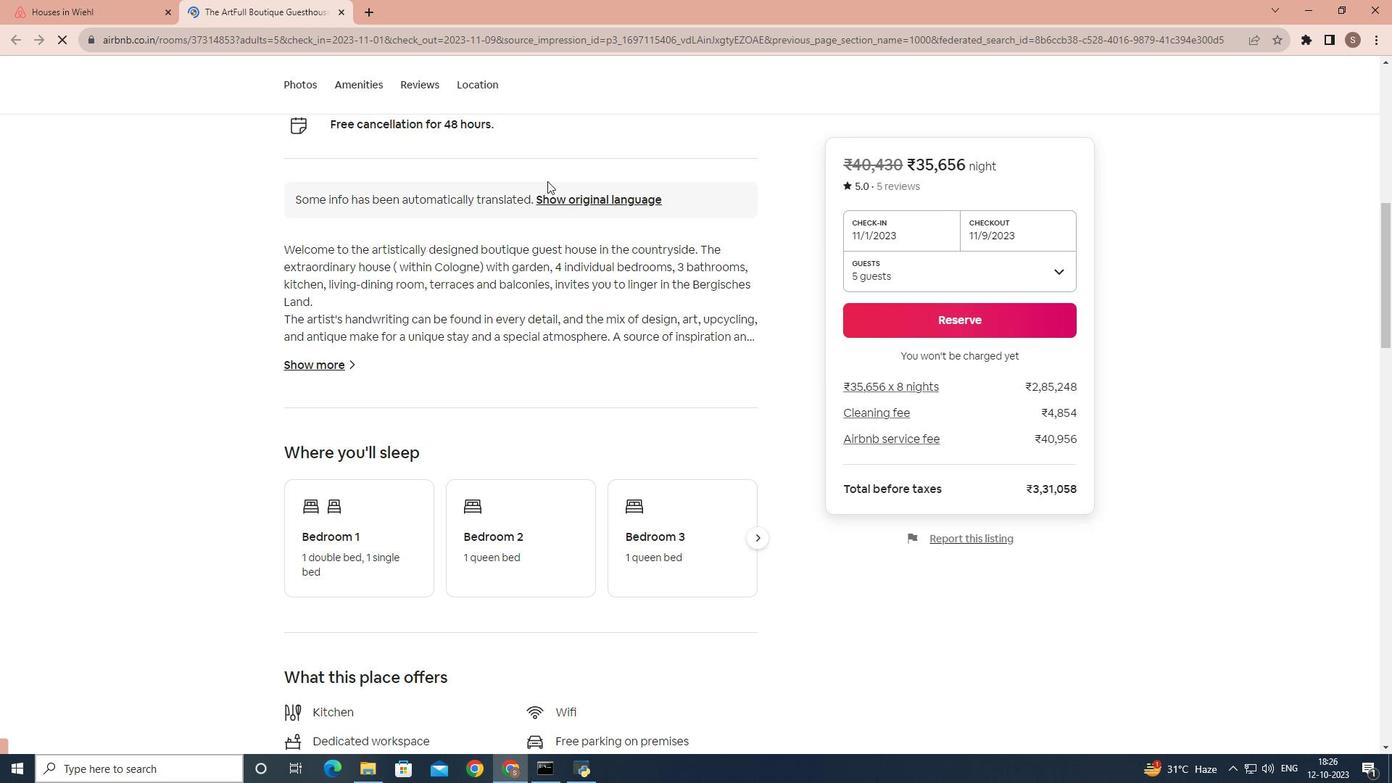 
Action: Mouse scrolled (551, 184) with delta (0, 0)
Screenshot: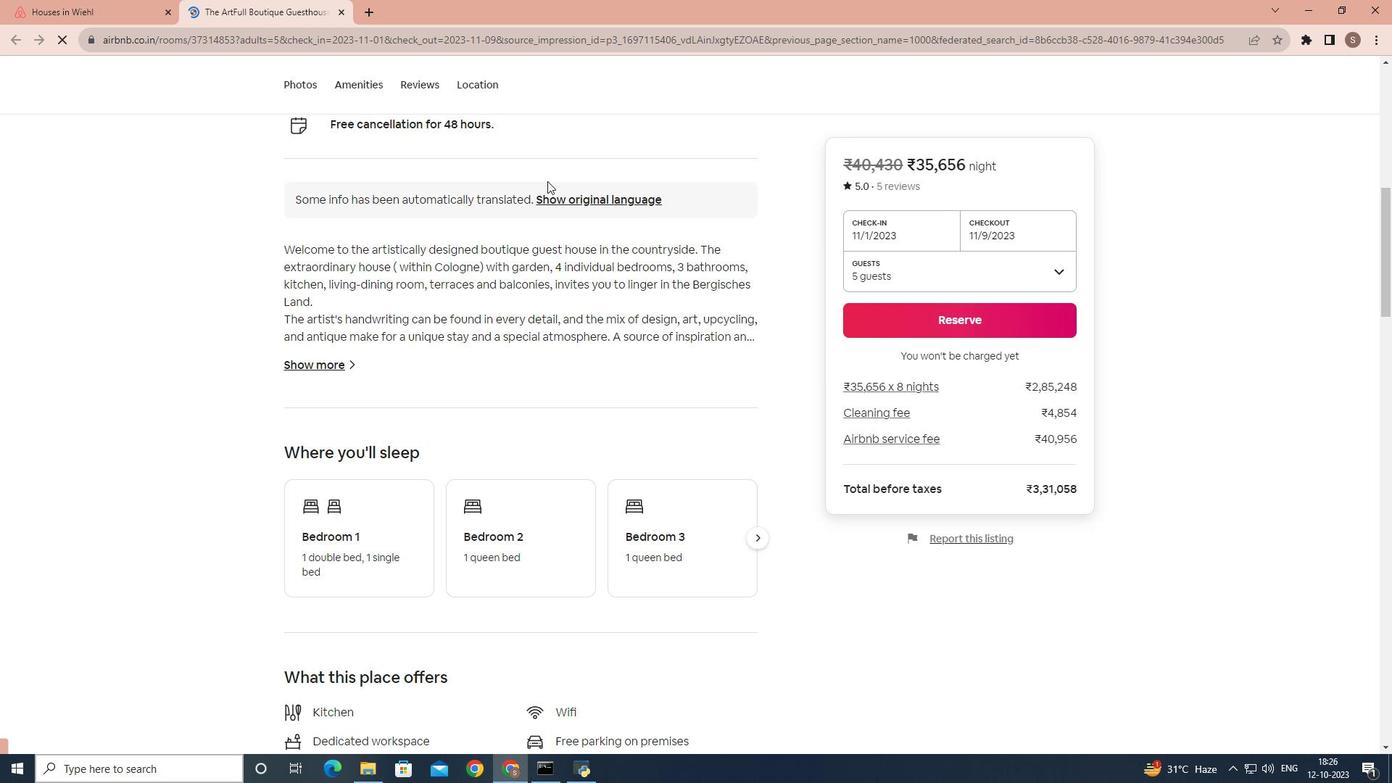 
Action: Mouse scrolled (551, 184) with delta (0, 0)
Screenshot: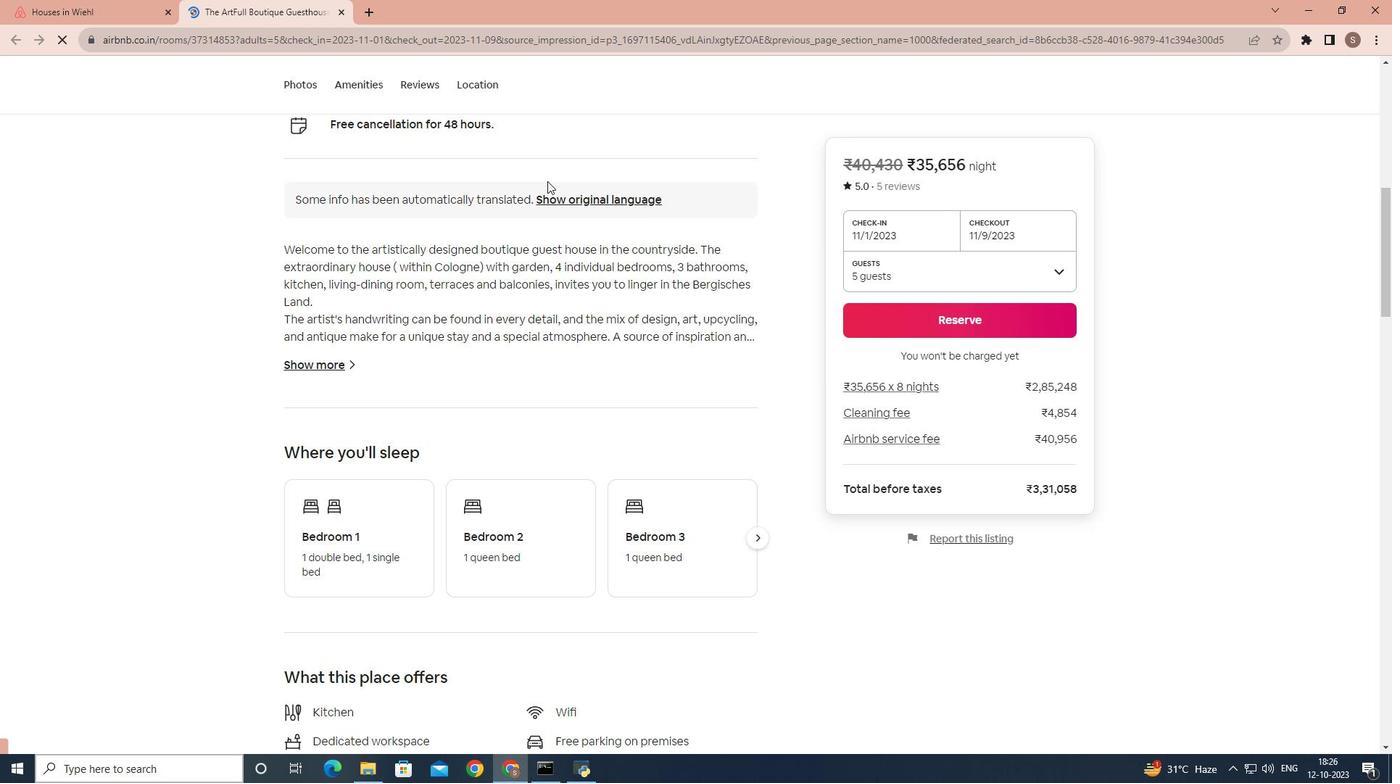 
Action: Mouse scrolled (551, 184) with delta (0, 0)
Screenshot: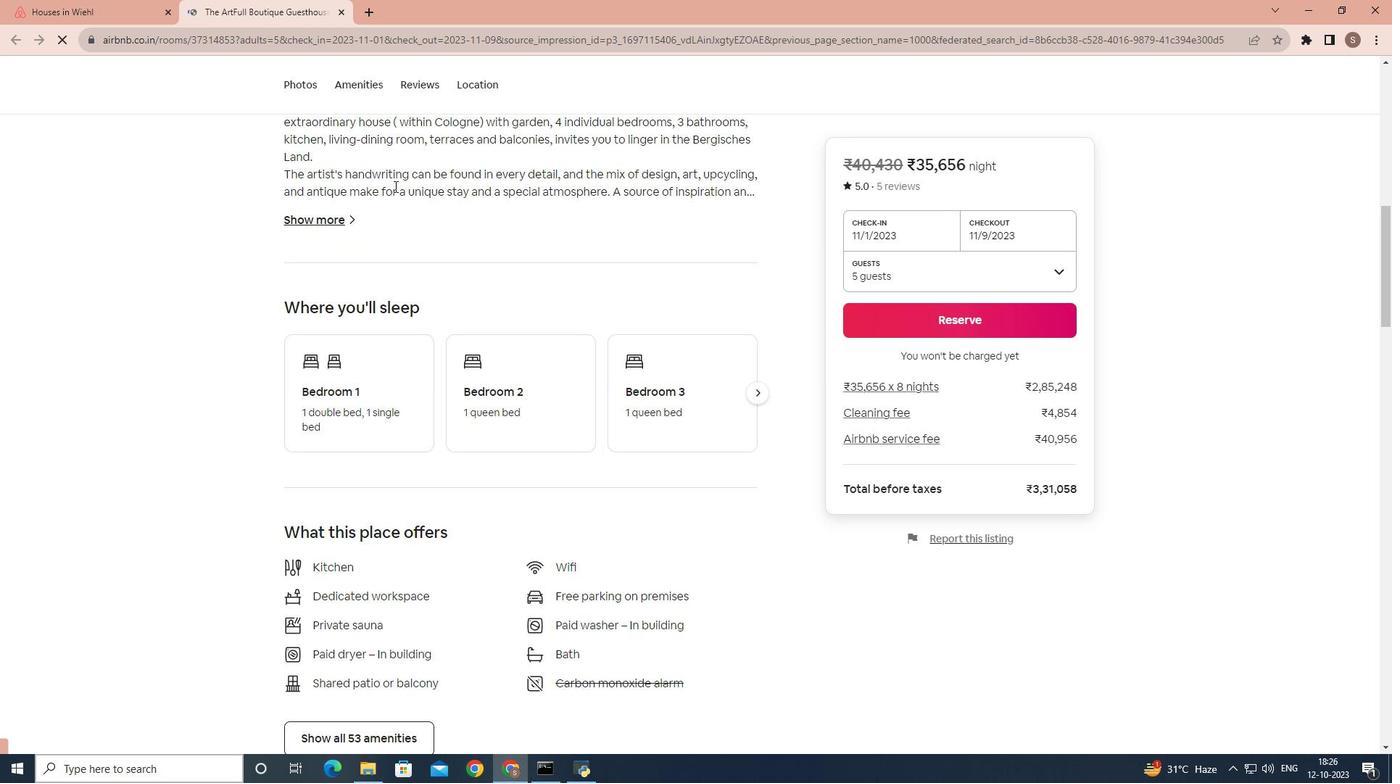 
Action: Mouse scrolled (551, 184) with delta (0, 0)
Screenshot: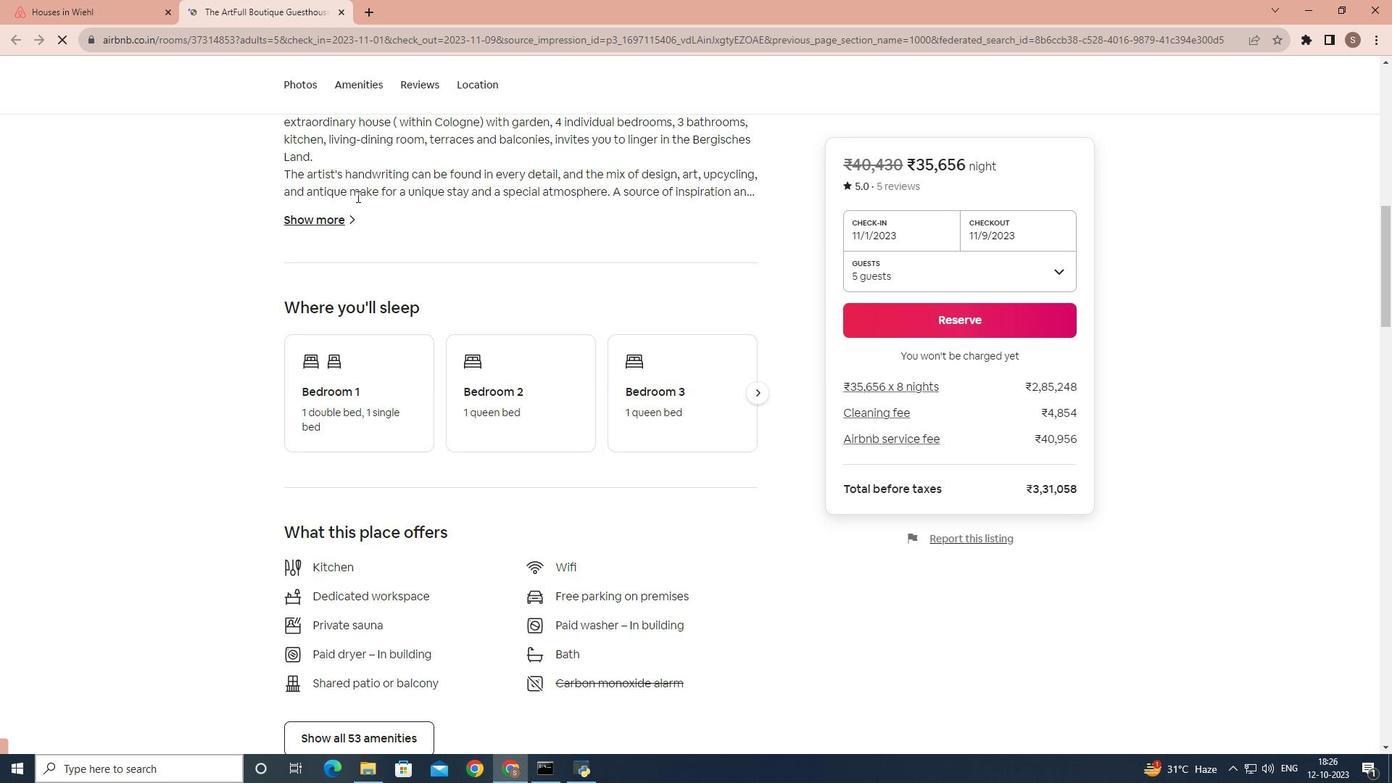 
Action: Mouse moved to (308, 225)
Screenshot: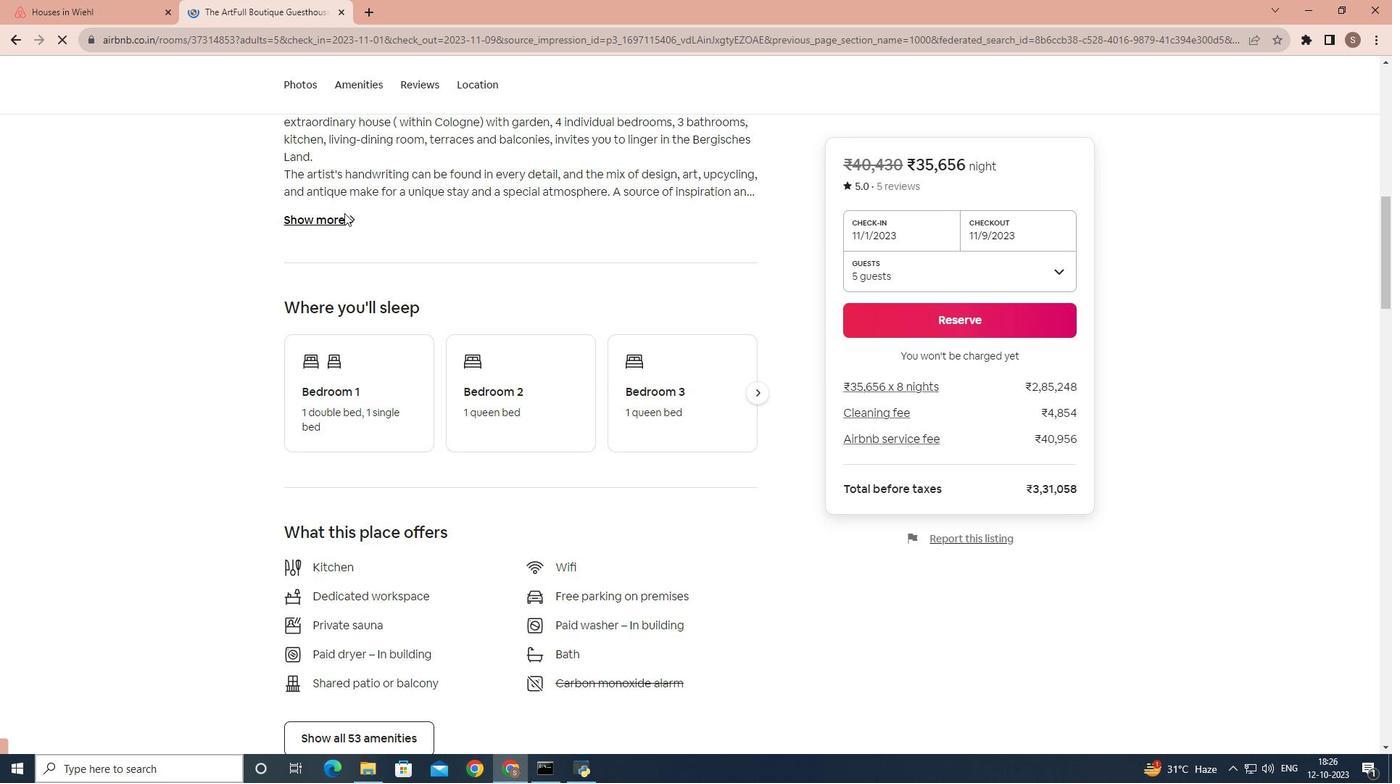 
Action: Mouse pressed left at (308, 225)
Screenshot: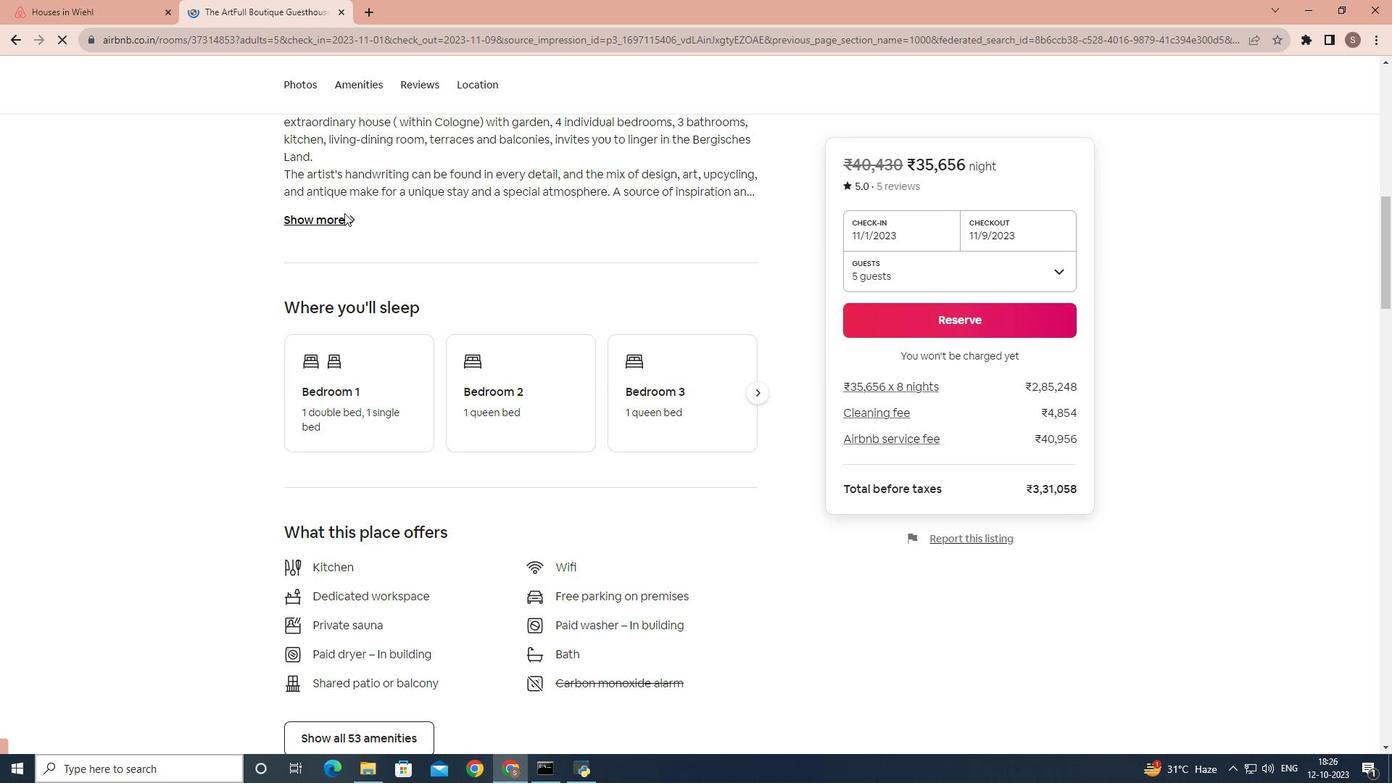 
Action: Mouse moved to (474, 246)
Screenshot: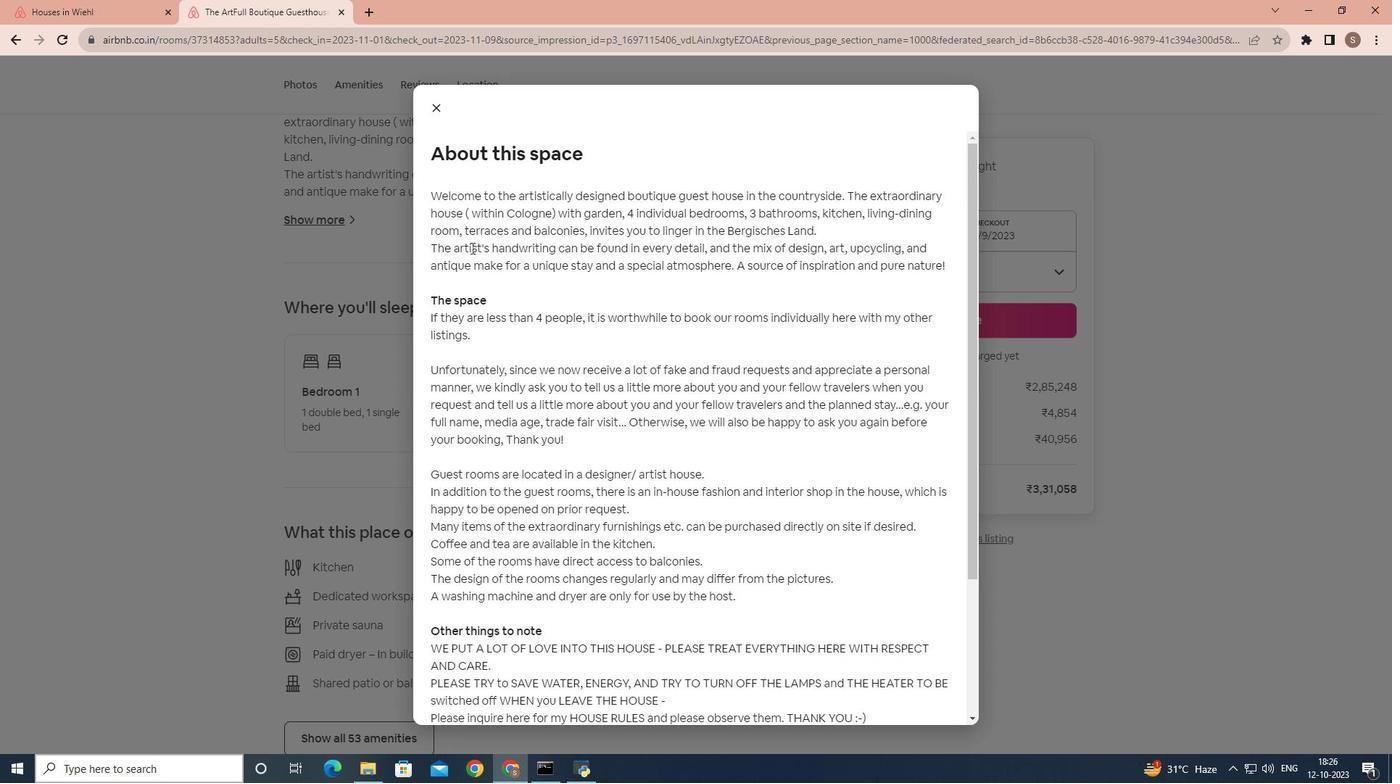 
Action: Mouse scrolled (474, 245) with delta (0, 0)
Screenshot: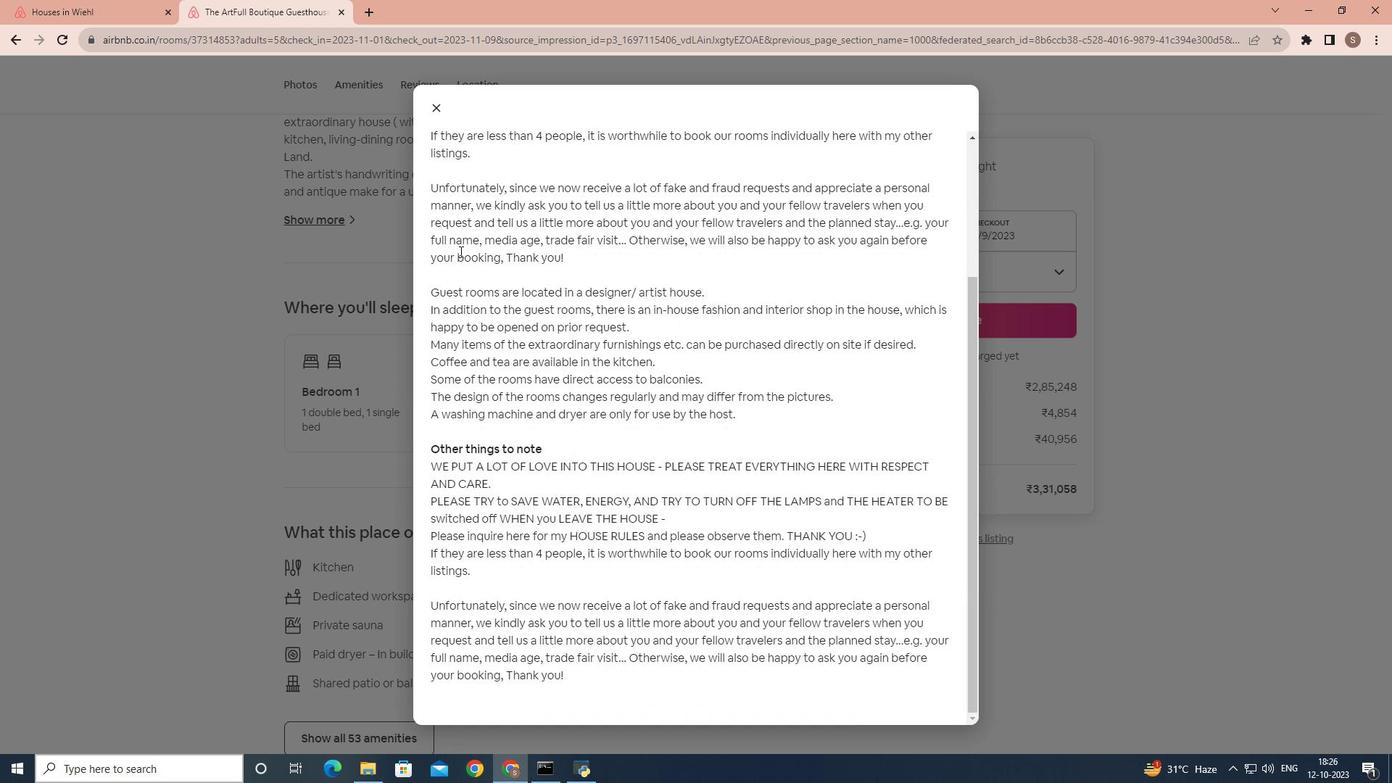 
Action: Mouse moved to (474, 253)
Screenshot: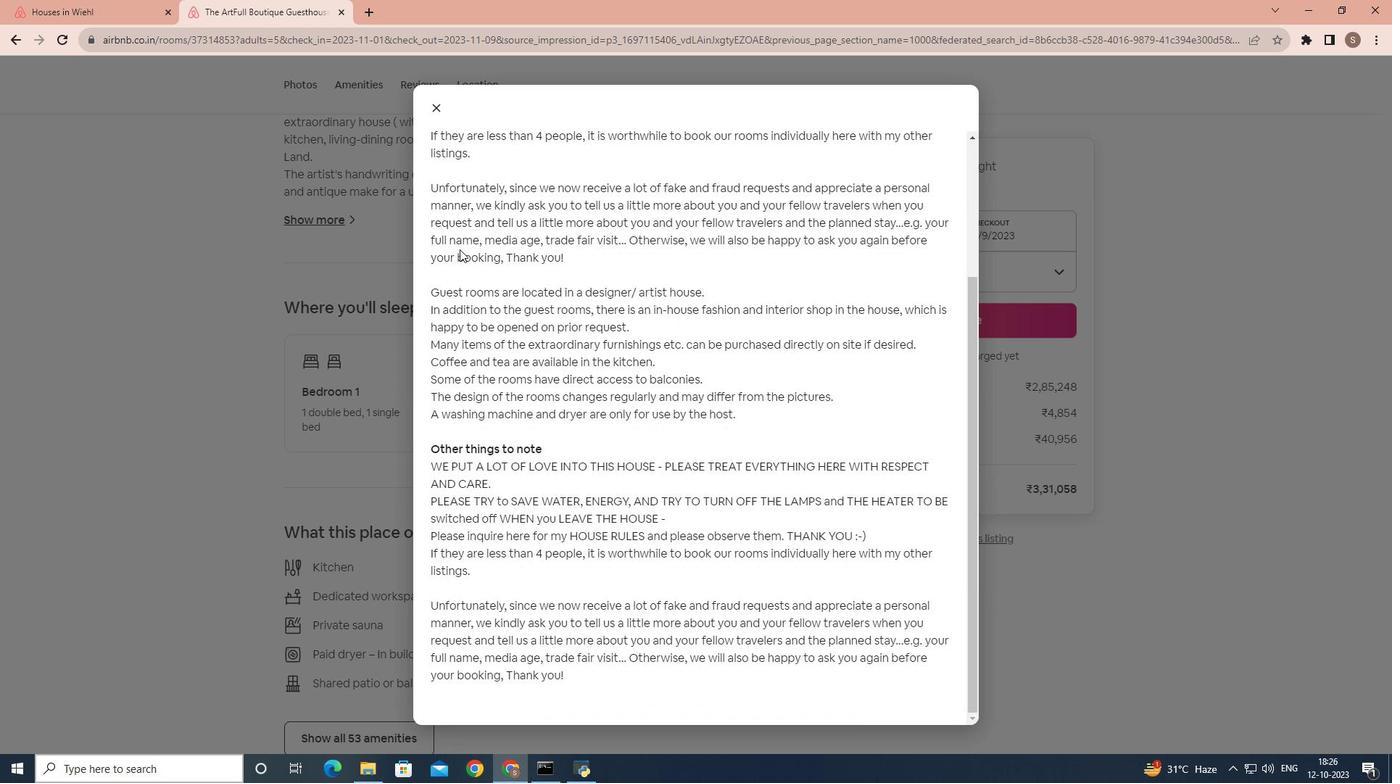 
Action: Mouse scrolled (474, 253) with delta (0, 0)
Screenshot: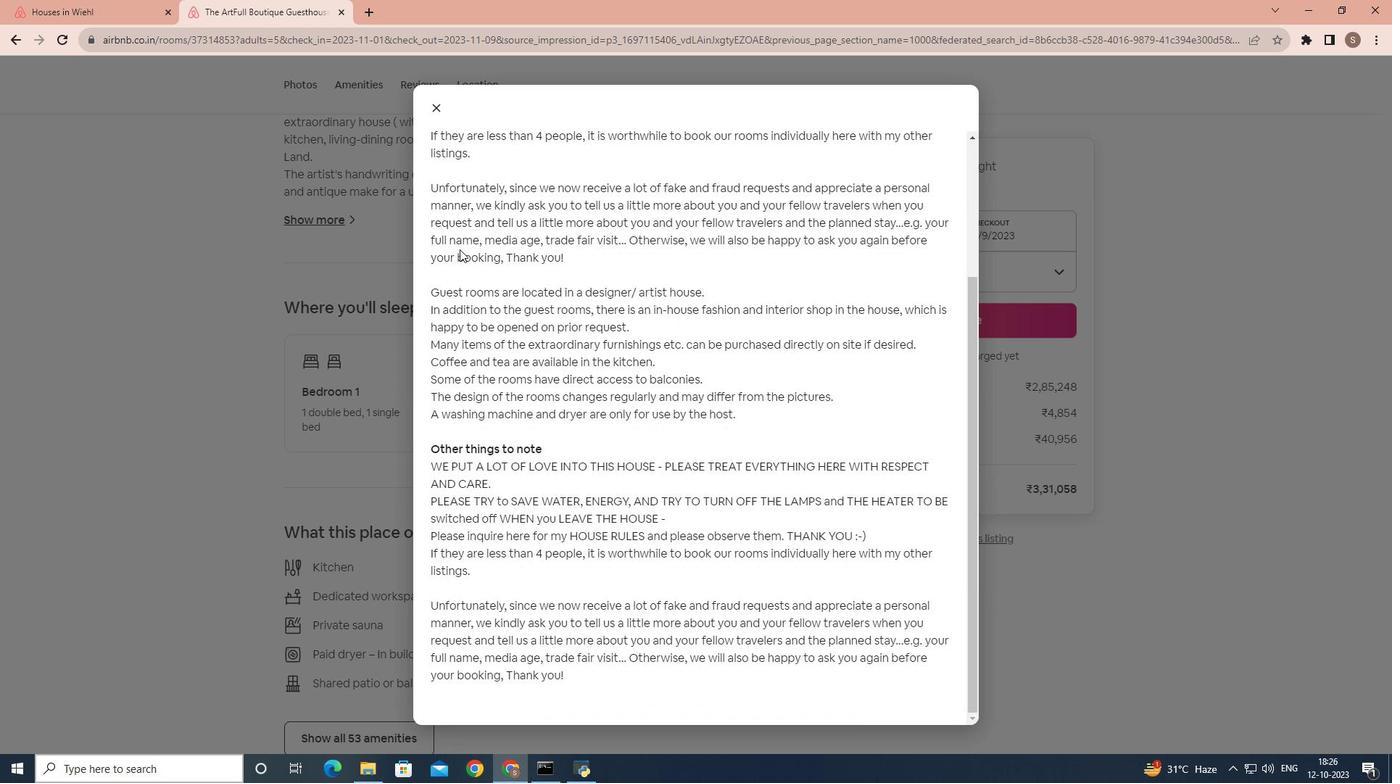 
Action: Mouse moved to (471, 258)
Screenshot: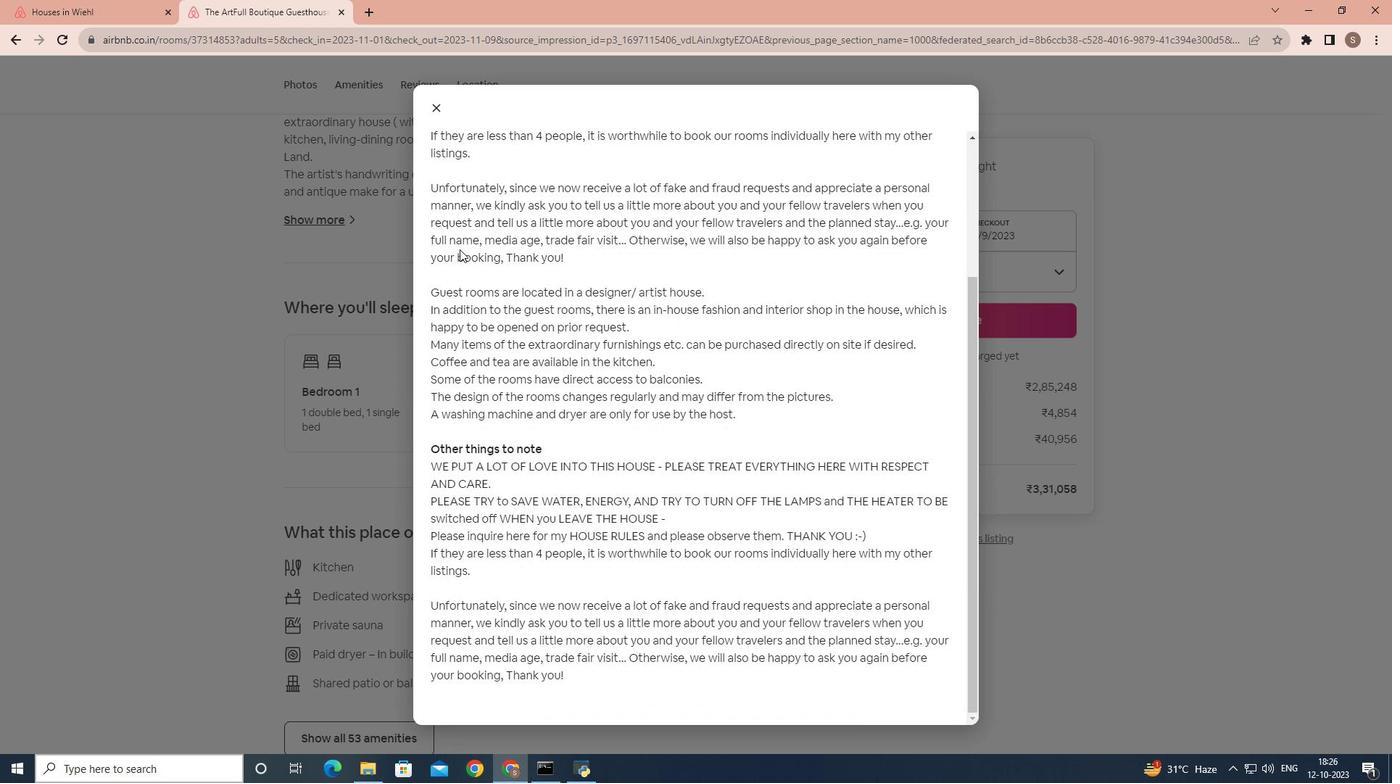 
Action: Mouse scrolled (471, 257) with delta (0, 0)
Screenshot: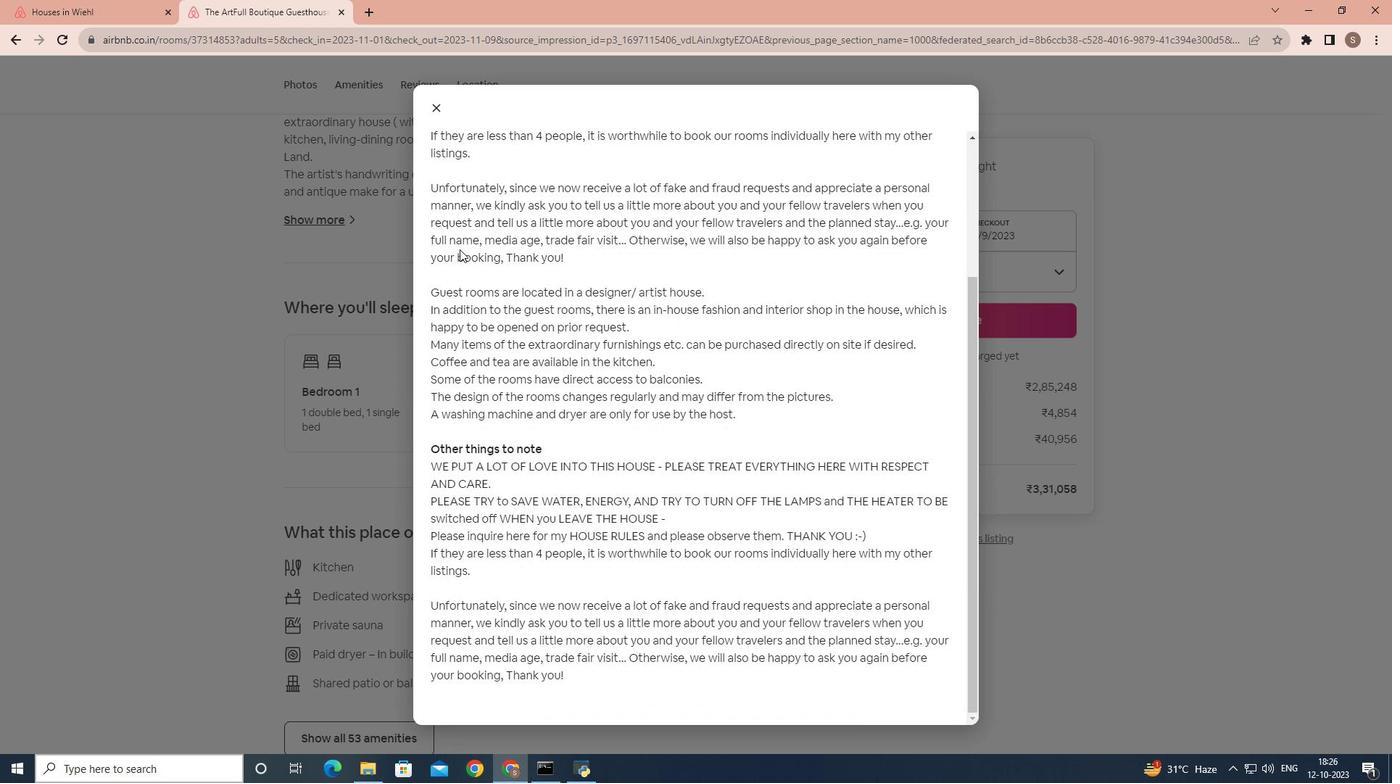 
Action: Mouse moved to (470, 258)
Screenshot: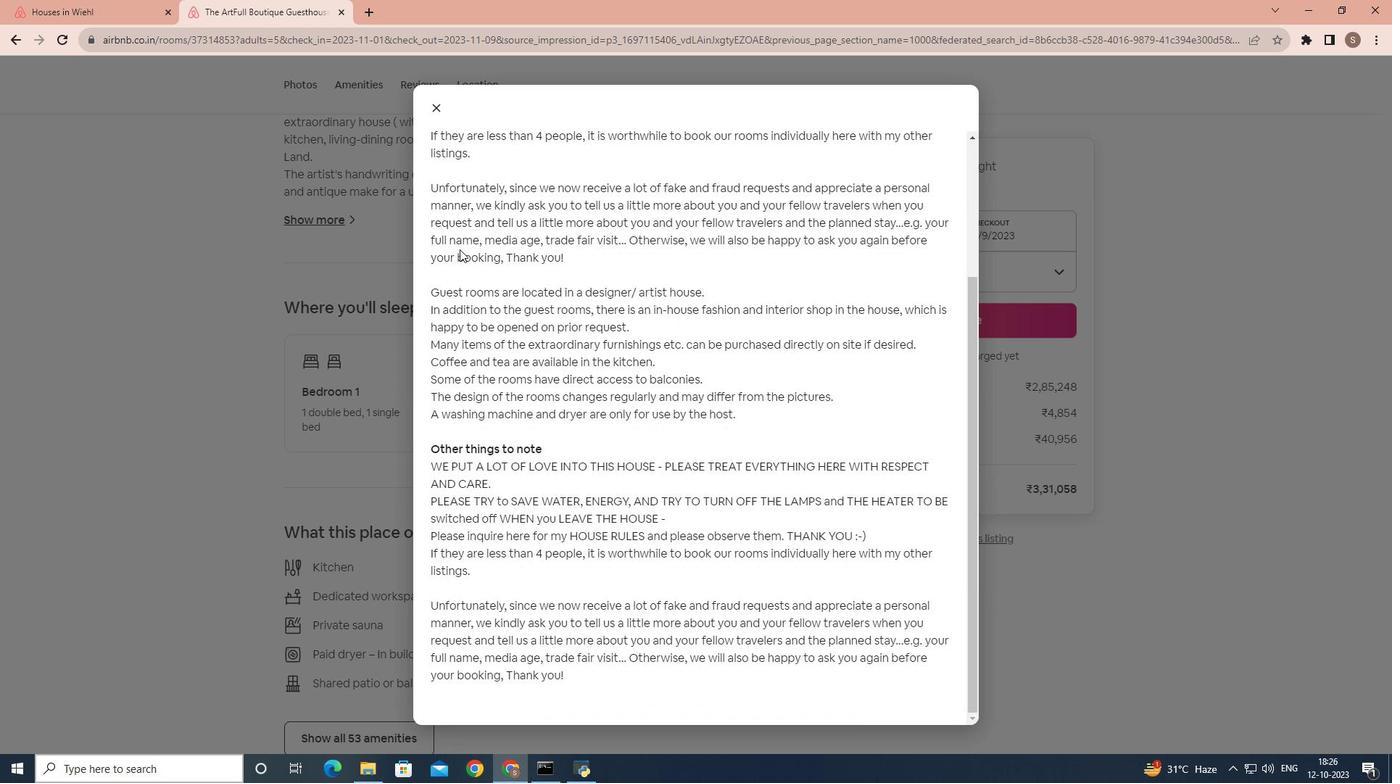 
Action: Mouse scrolled (470, 258) with delta (0, 0)
Screenshot: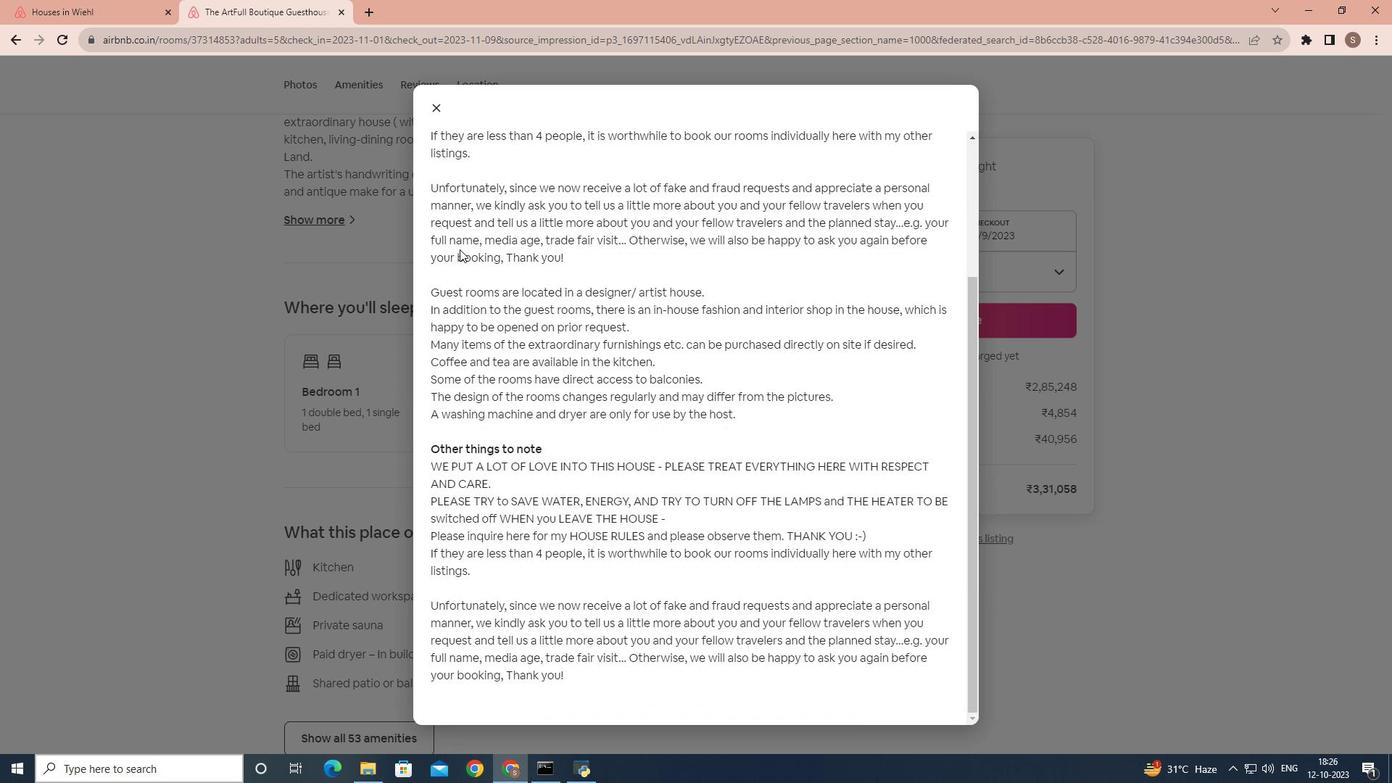 
Action: Mouse moved to (467, 261)
Screenshot: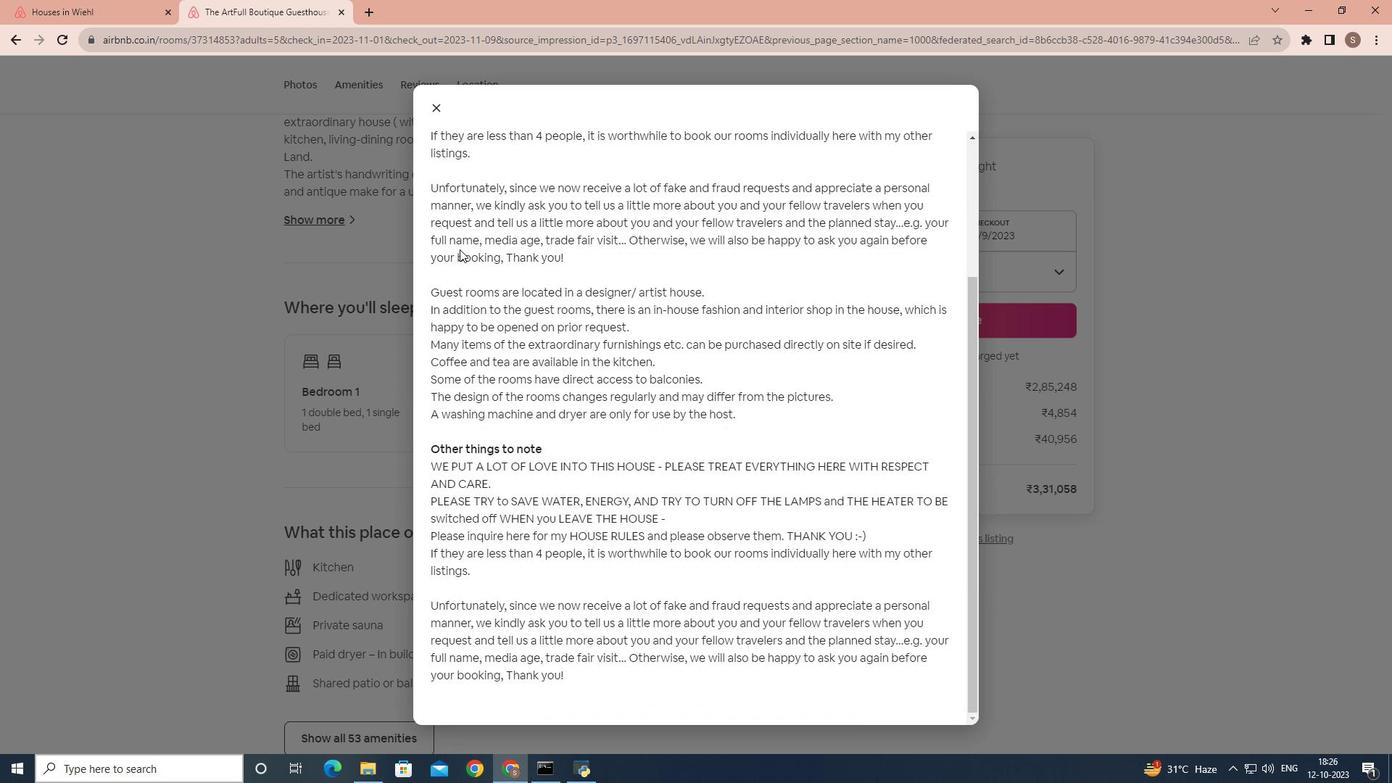 
Action: Mouse scrolled (467, 260) with delta (0, 0)
Screenshot: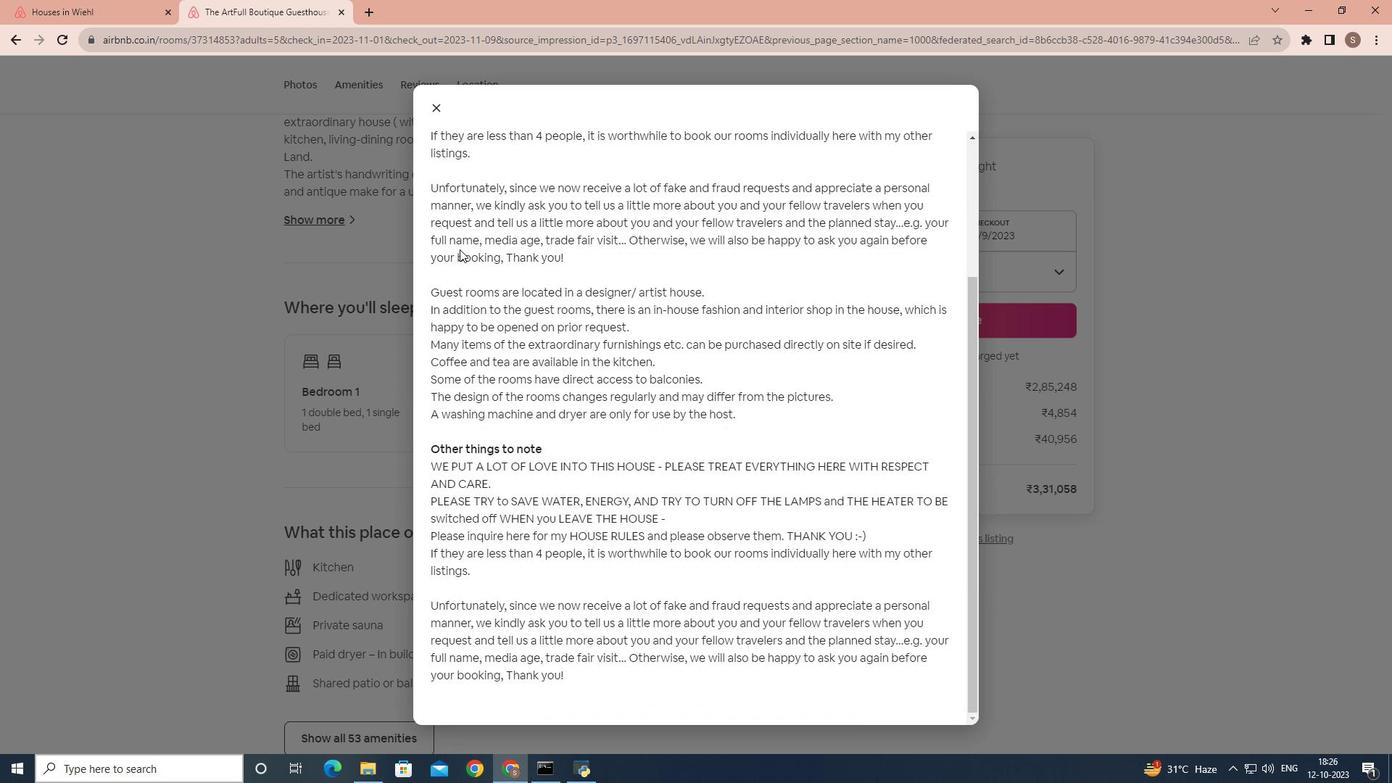 
Action: Mouse moved to (465, 262)
Screenshot: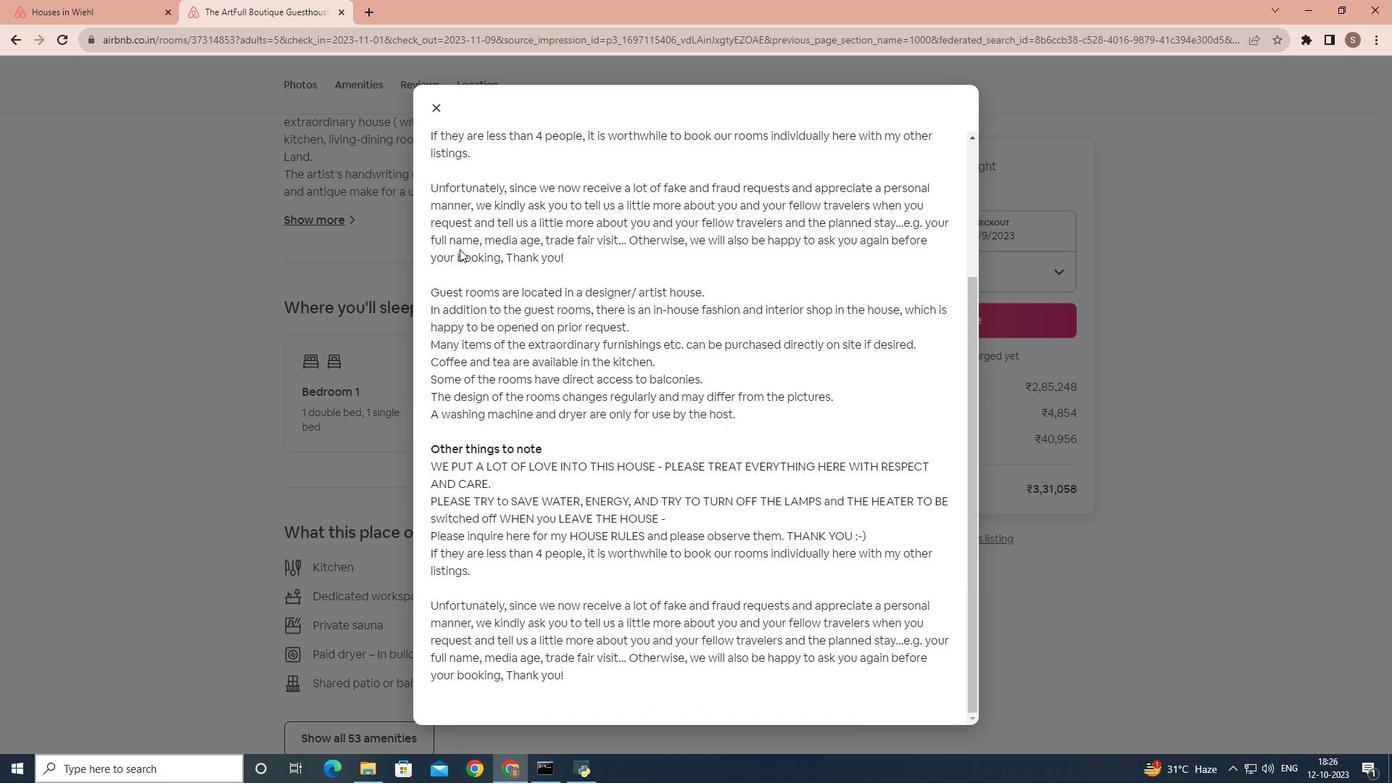 
Action: Mouse scrolled (466, 261) with delta (0, 0)
Screenshot: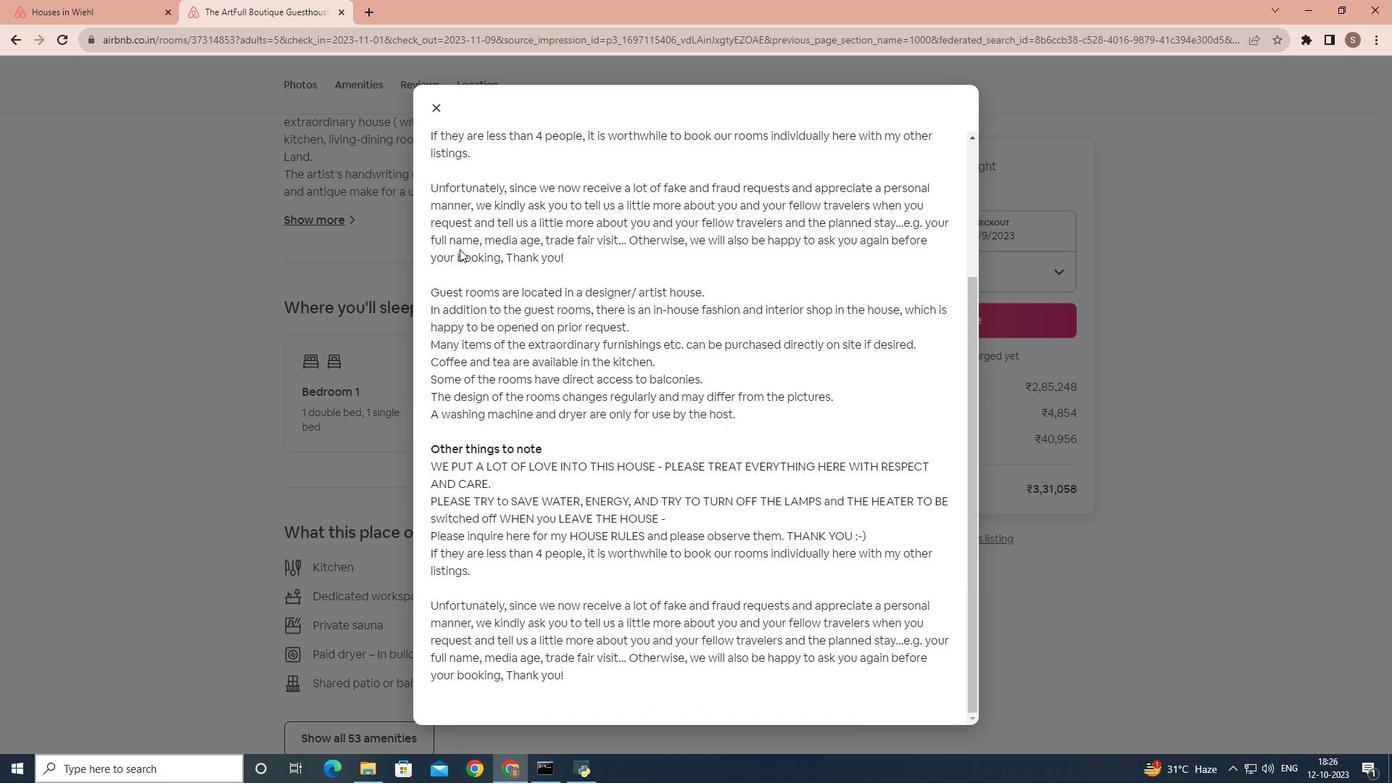 
Action: Mouse moved to (463, 253)
Screenshot: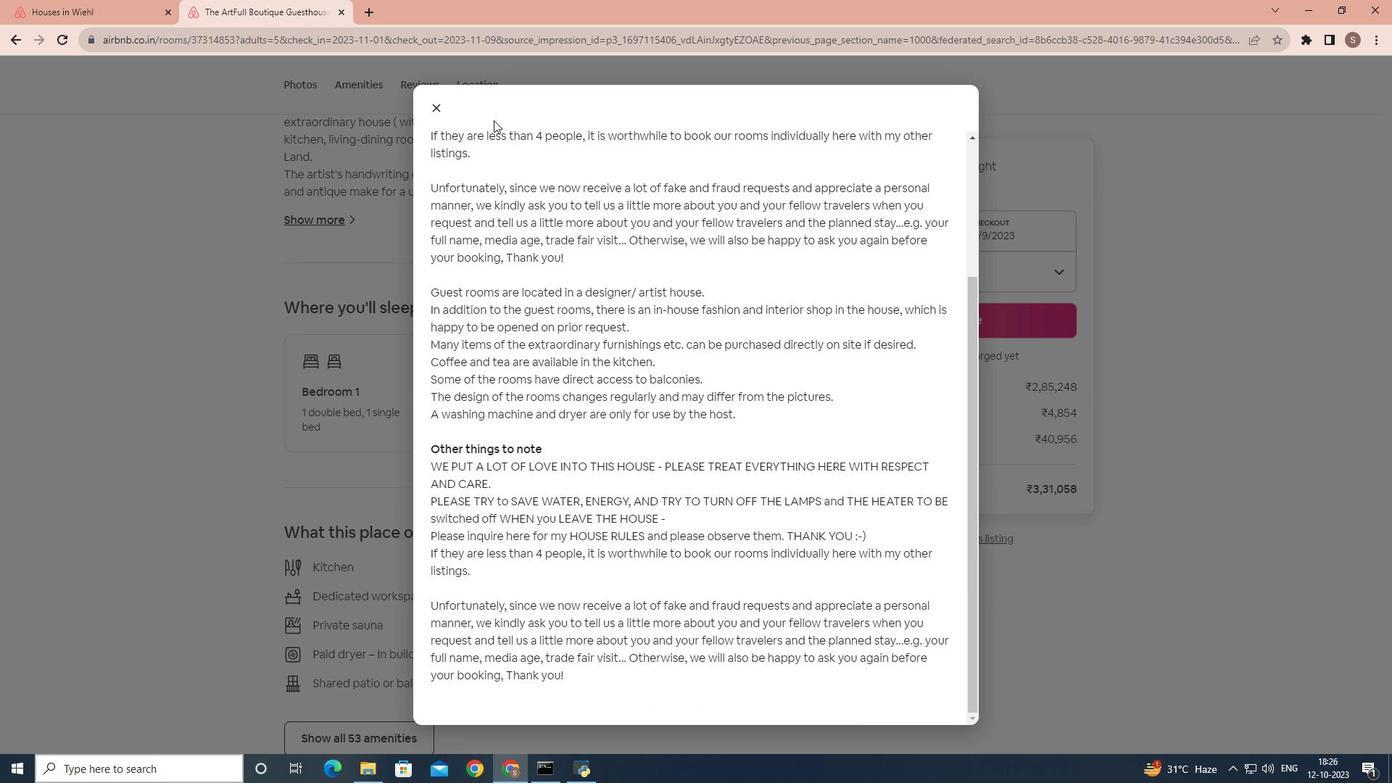 
Action: Mouse scrolled (463, 252) with delta (0, 0)
Screenshot: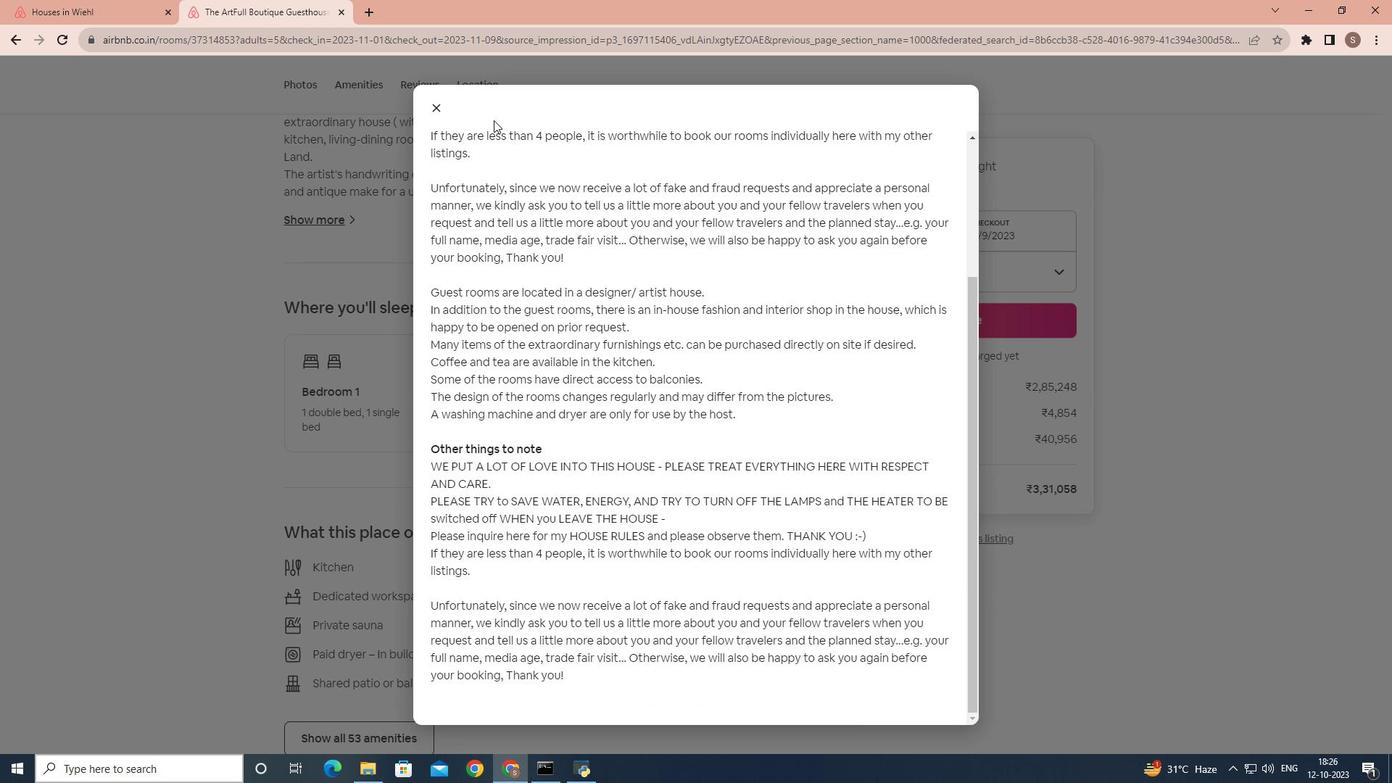 
Action: Mouse scrolled (463, 252) with delta (0, 0)
Screenshot: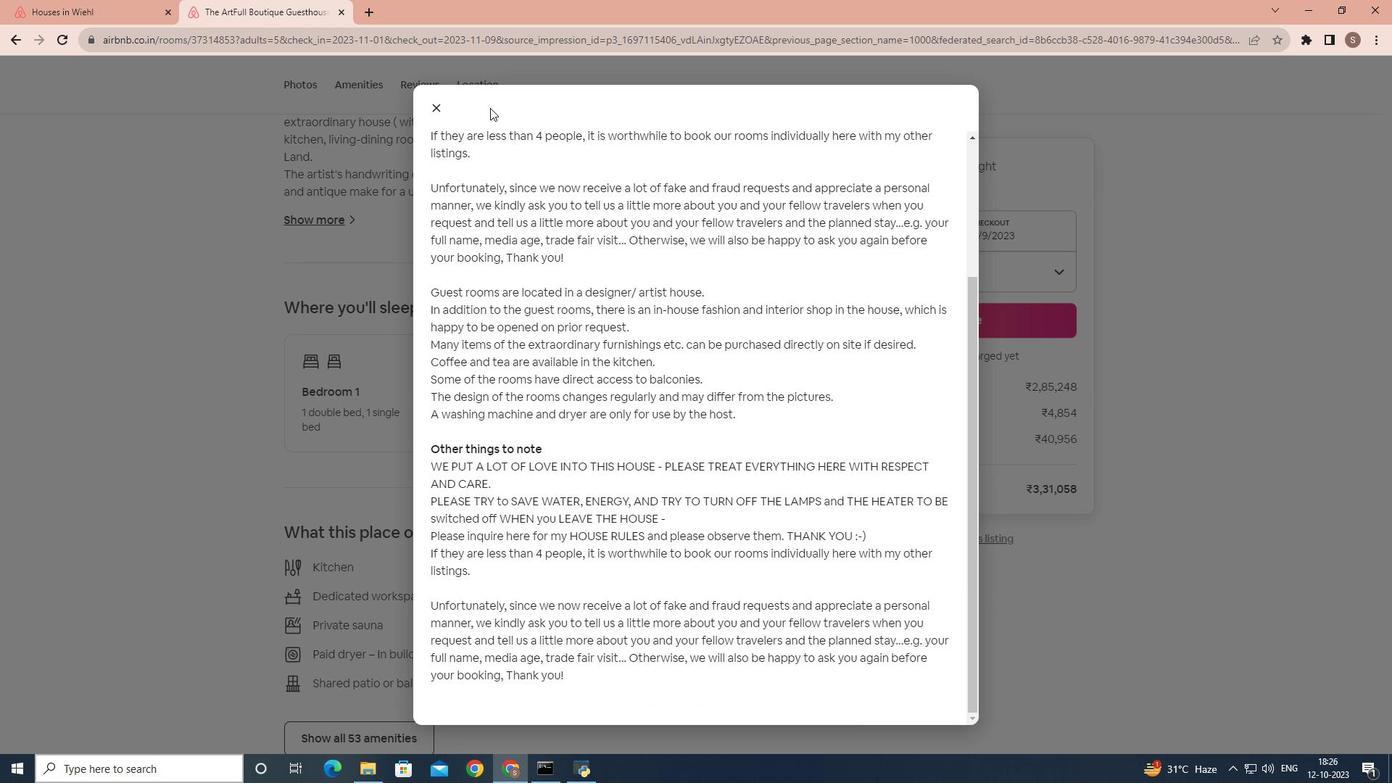 
Action: Mouse scrolled (463, 252) with delta (0, 0)
Screenshot: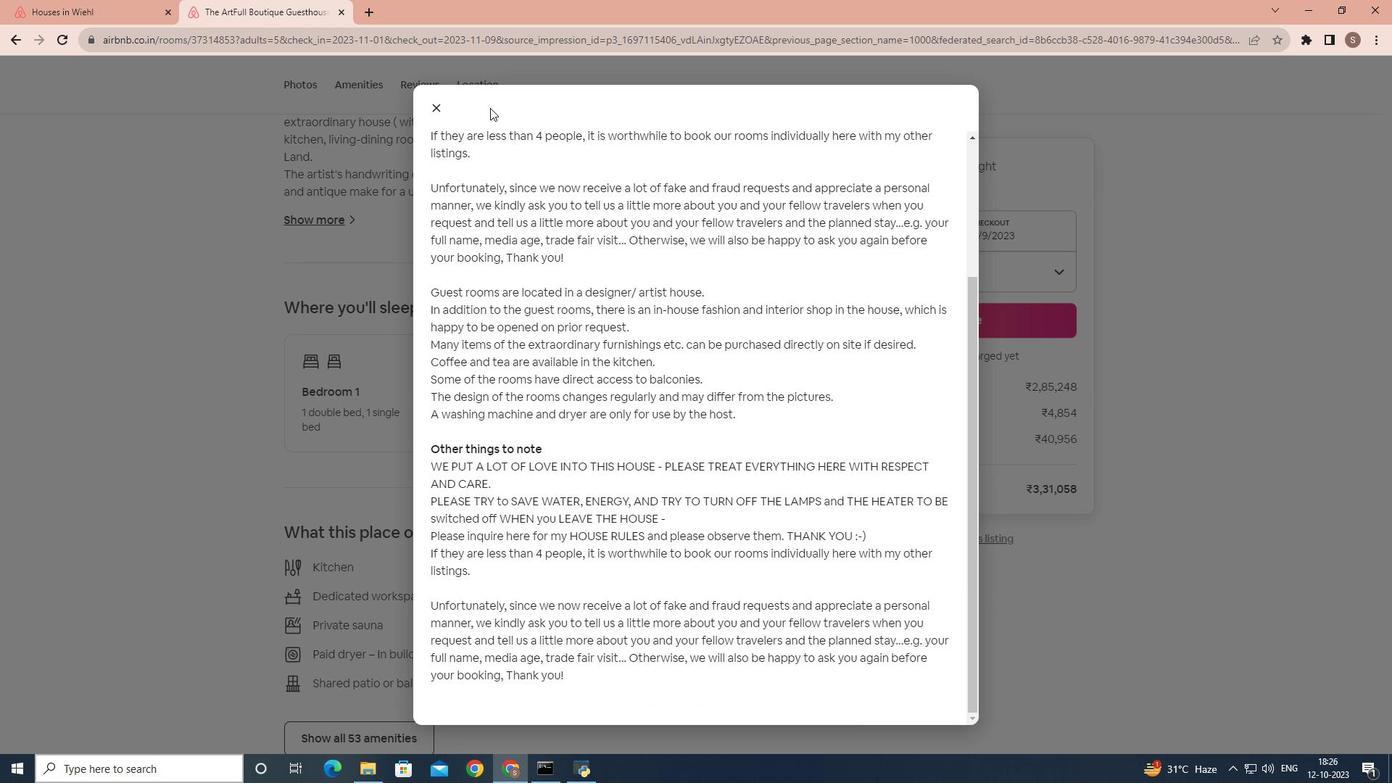
Action: Mouse scrolled (463, 252) with delta (0, 0)
Screenshot: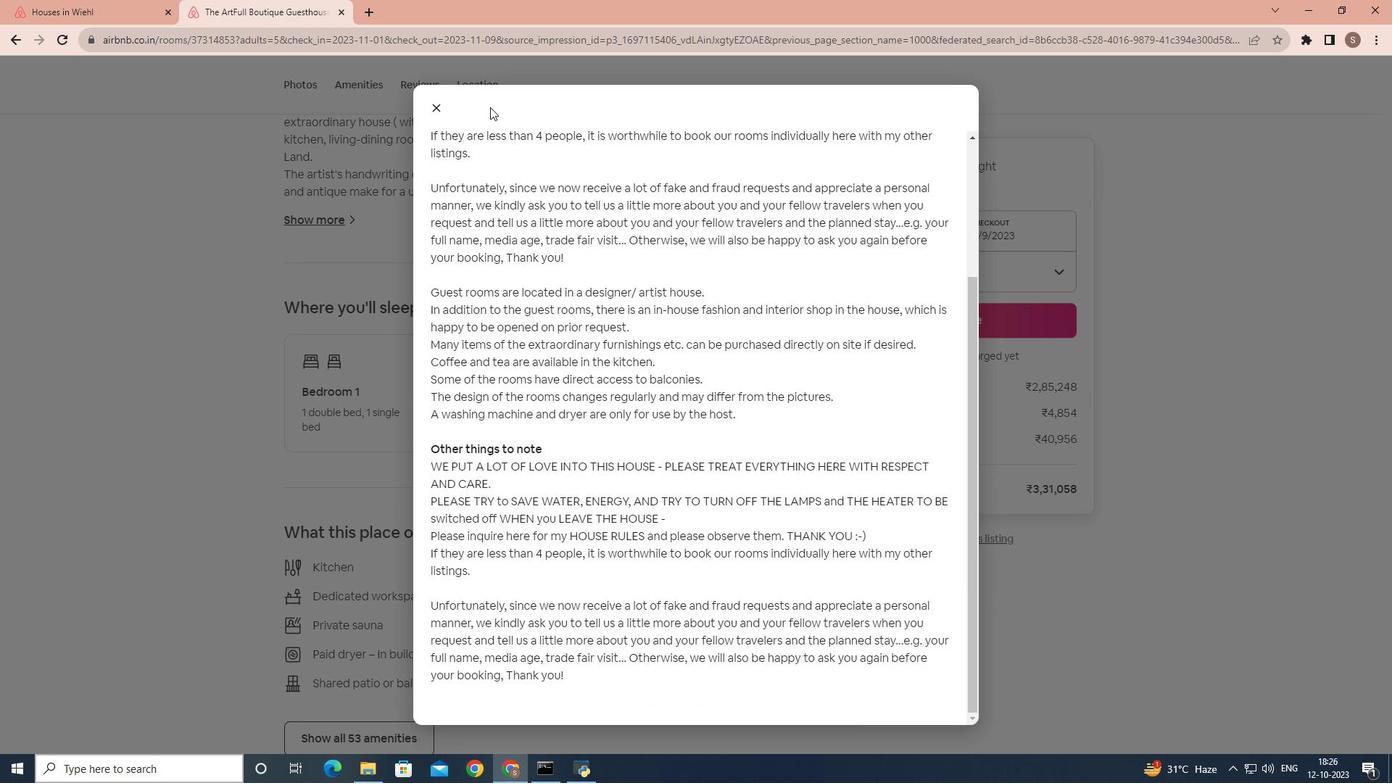 
Action: Mouse scrolled (463, 252) with delta (0, 0)
Screenshot: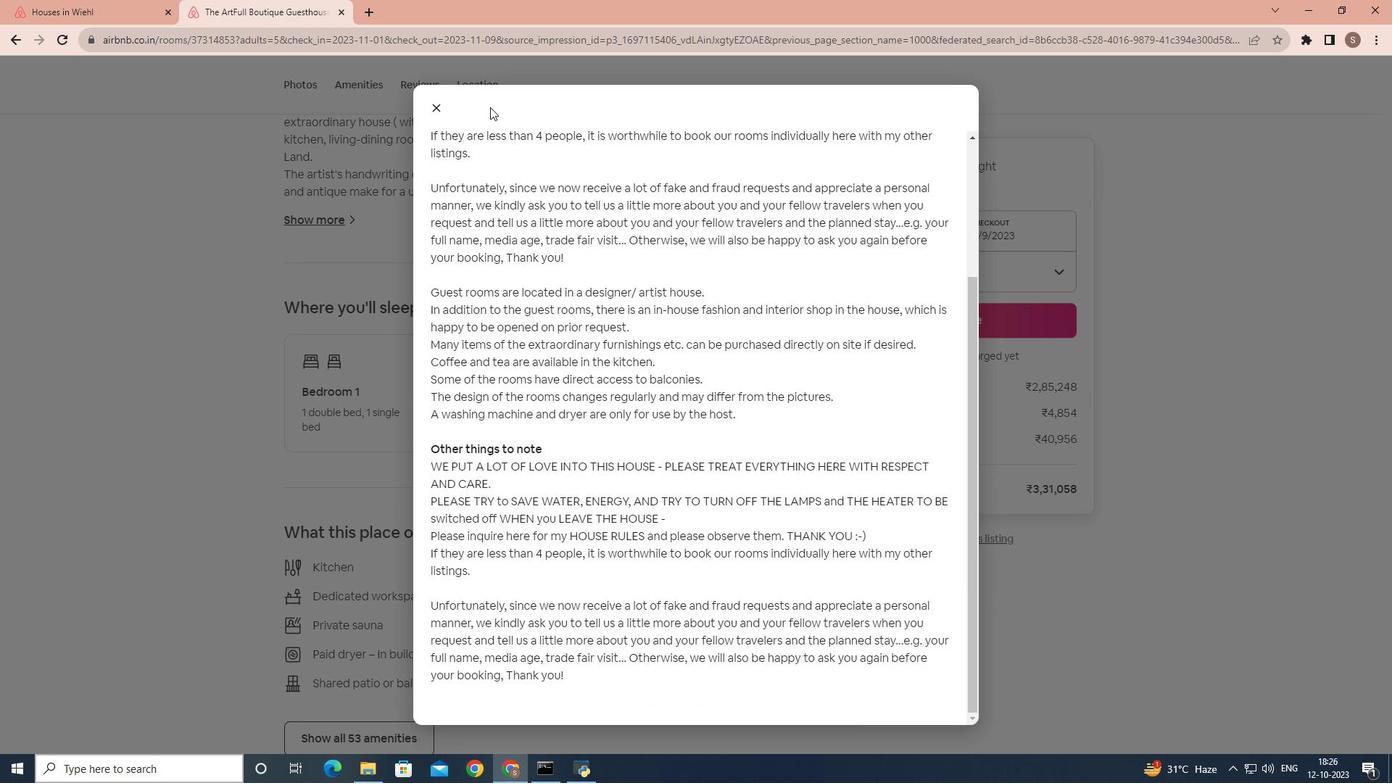 
Action: Mouse scrolled (463, 252) with delta (0, 0)
Screenshot: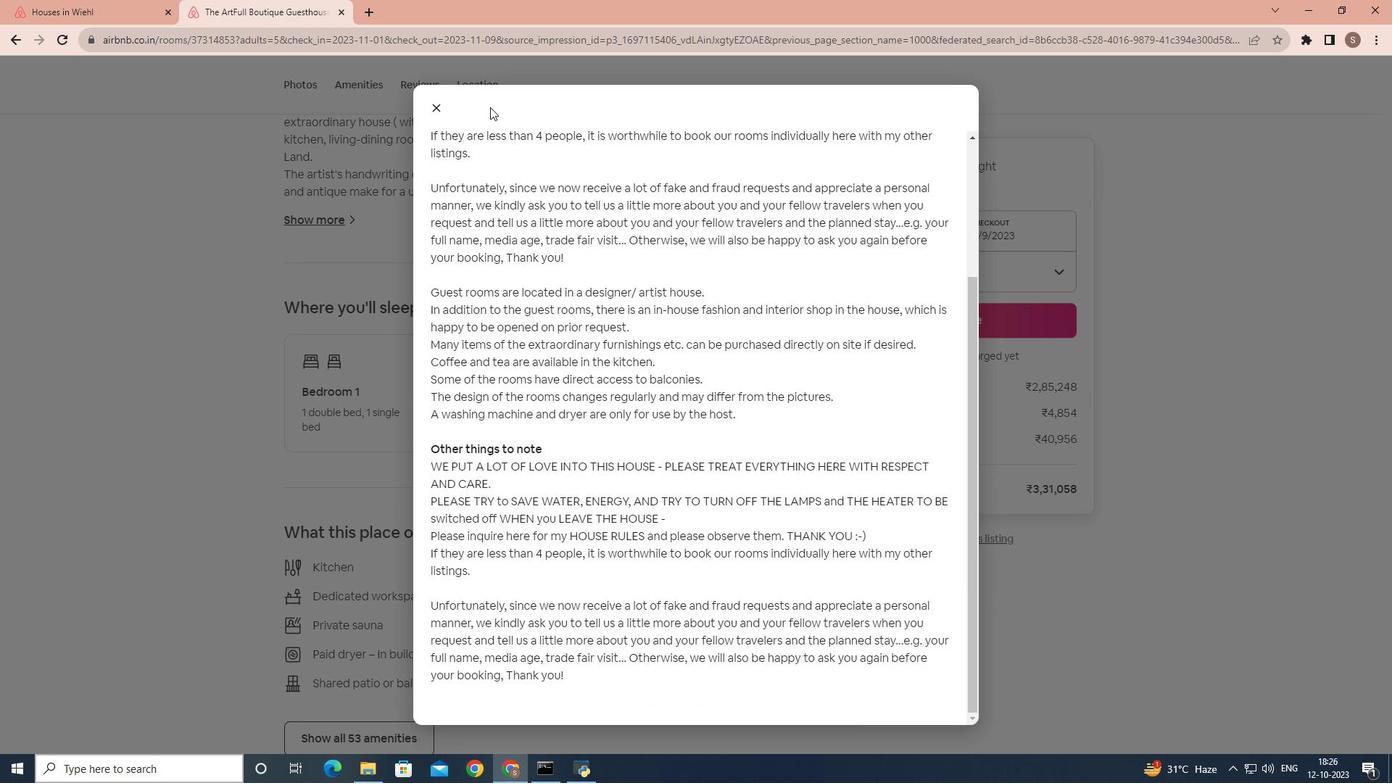 
Action: Mouse moved to (438, 108)
Screenshot: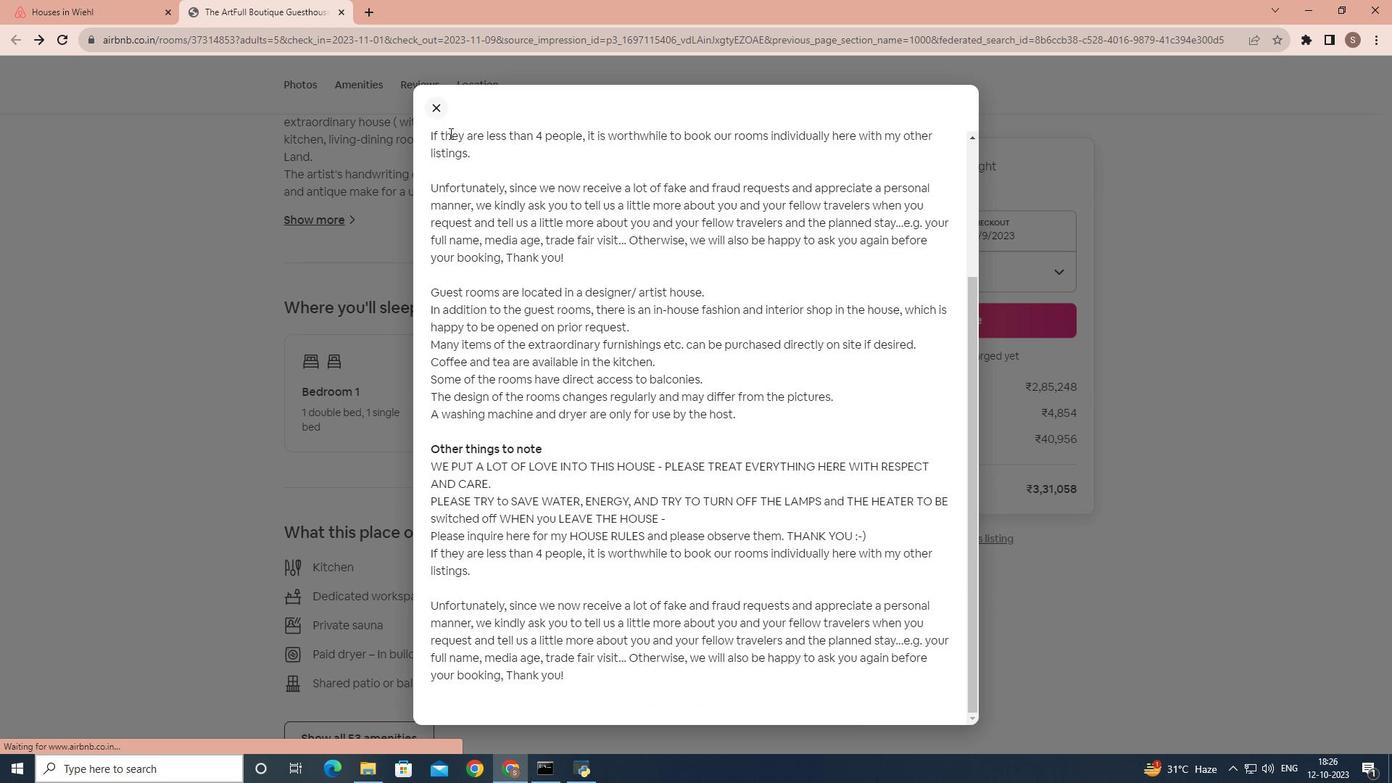 
Action: Mouse pressed left at (438, 108)
Screenshot: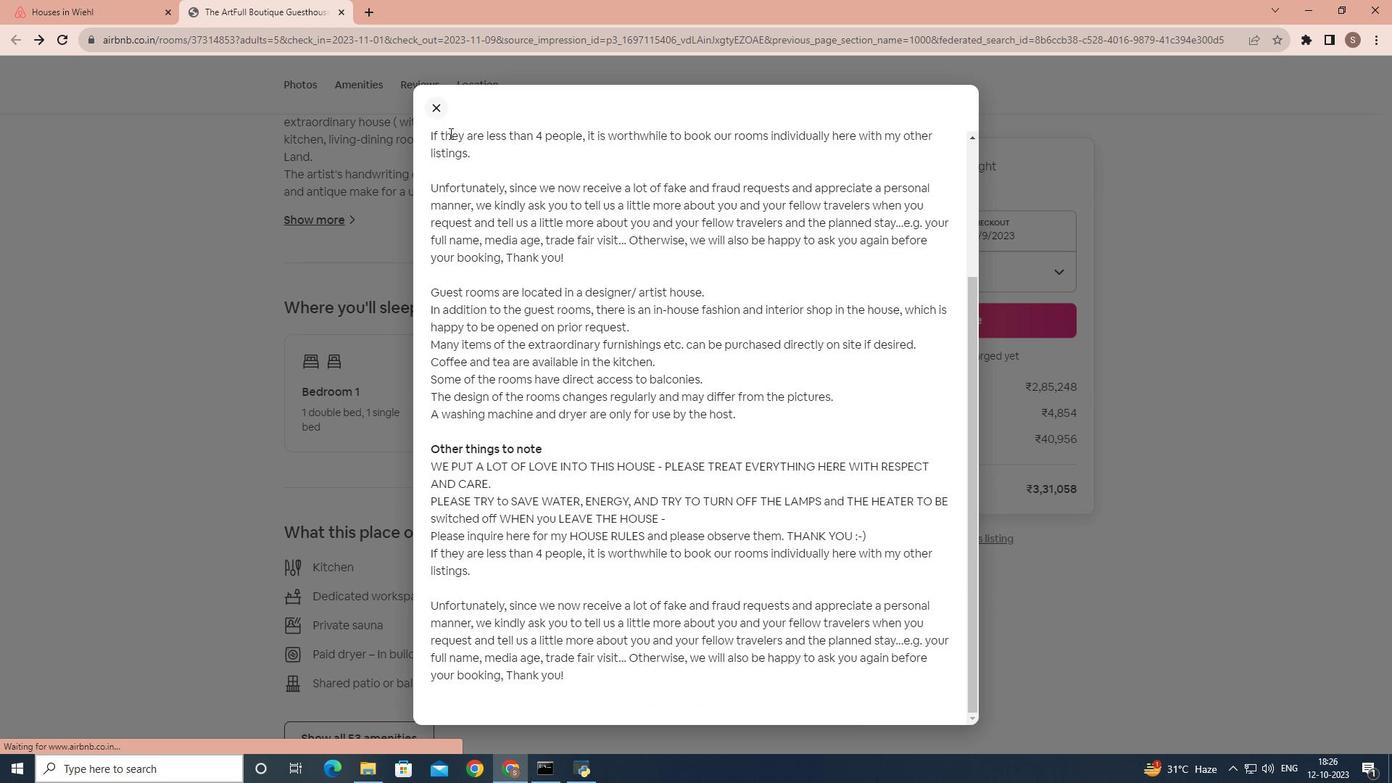 
Action: Mouse moved to (464, 261)
Screenshot: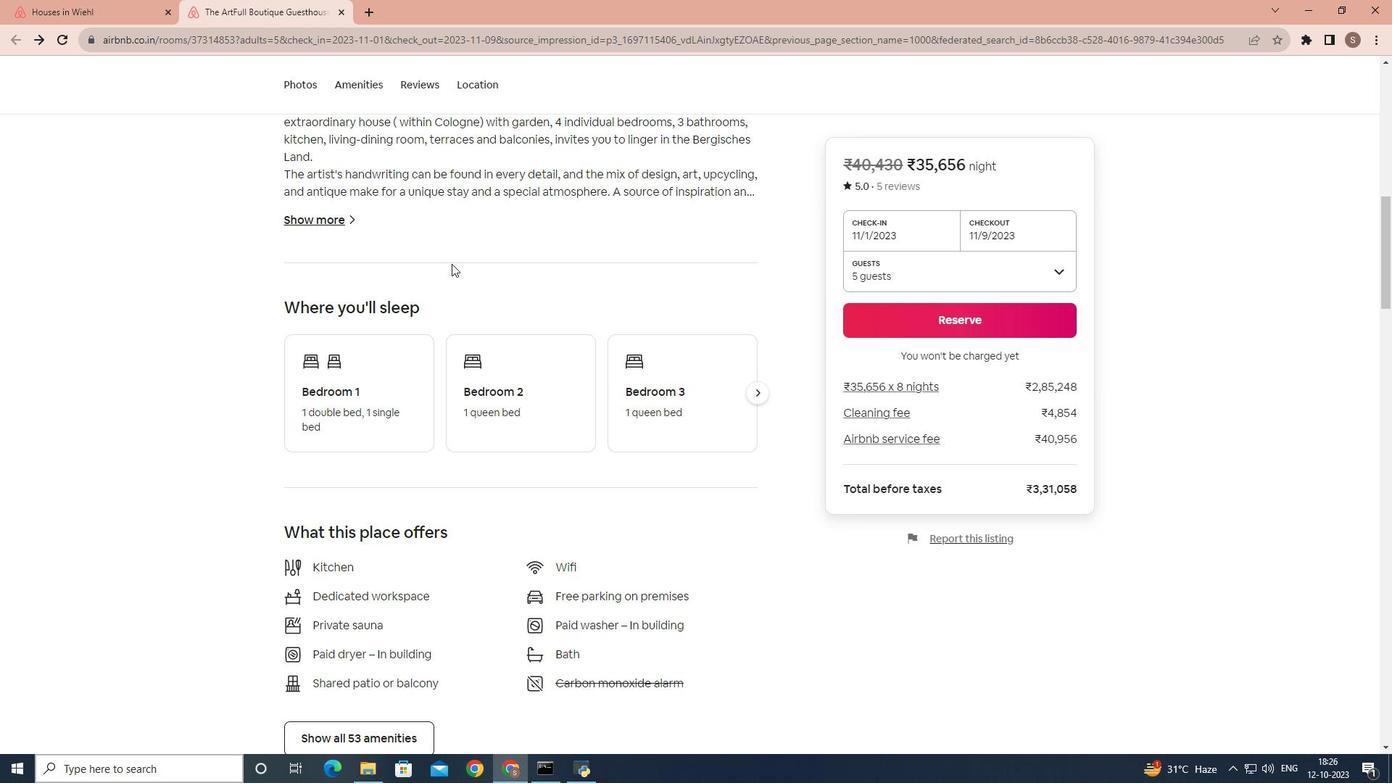 
Action: Mouse scrolled (464, 260) with delta (0, 0)
Screenshot: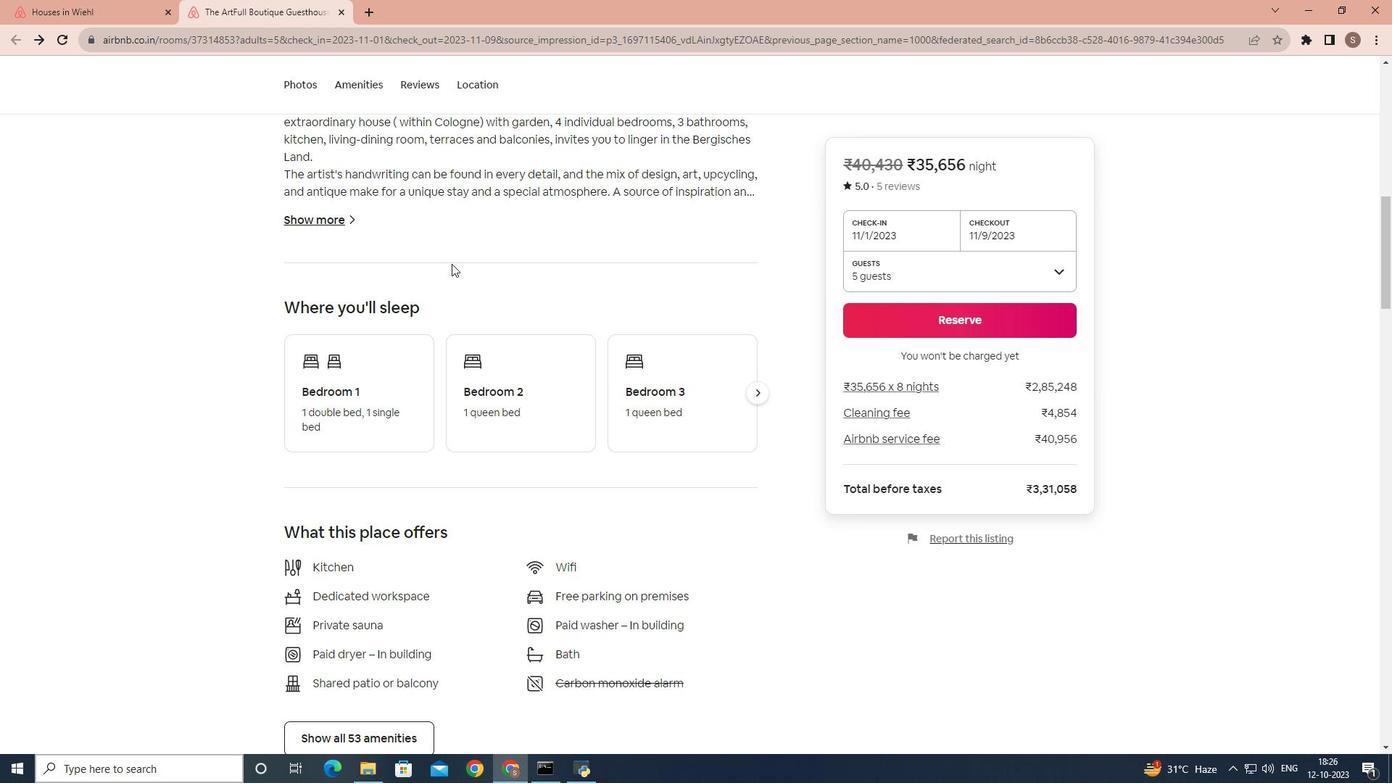 
Action: Mouse moved to (461, 263)
Screenshot: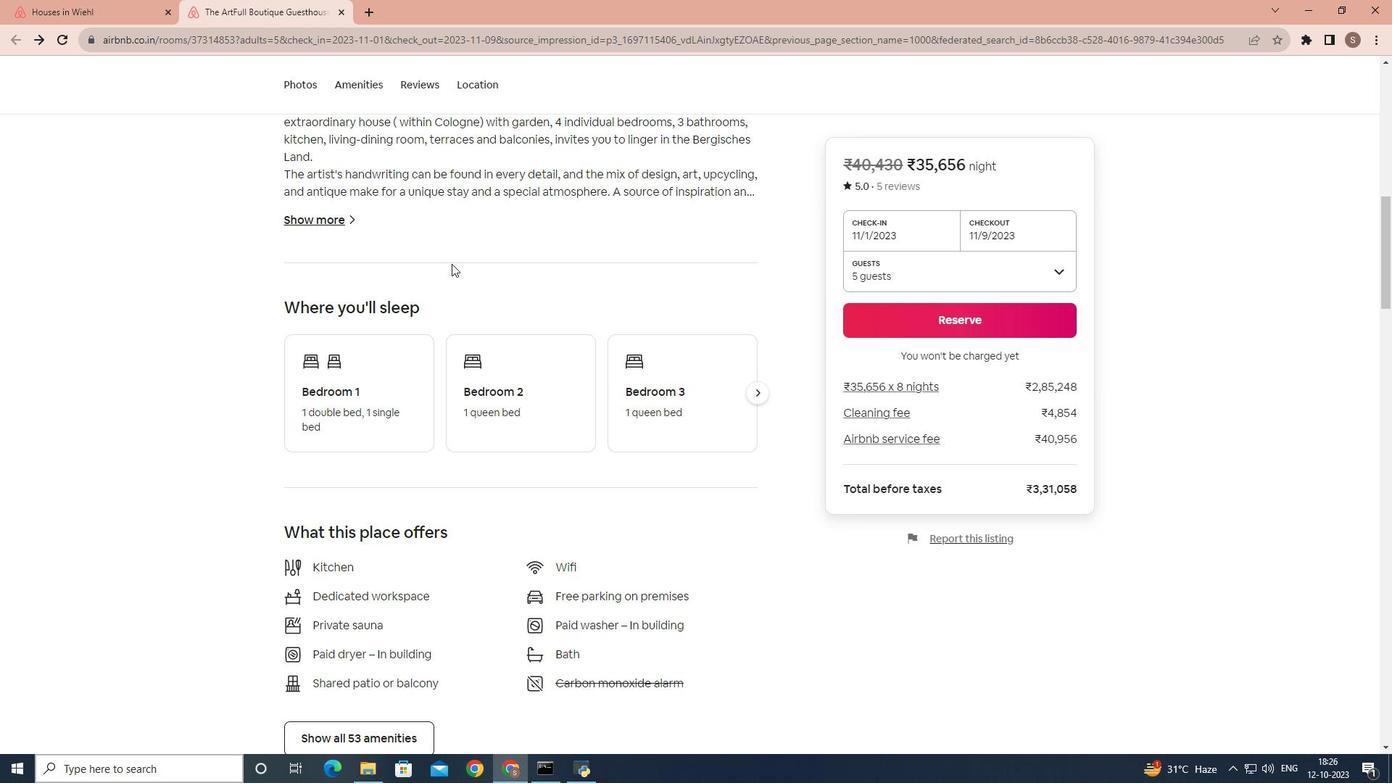 
Action: Mouse scrolled (461, 263) with delta (0, 0)
Screenshot: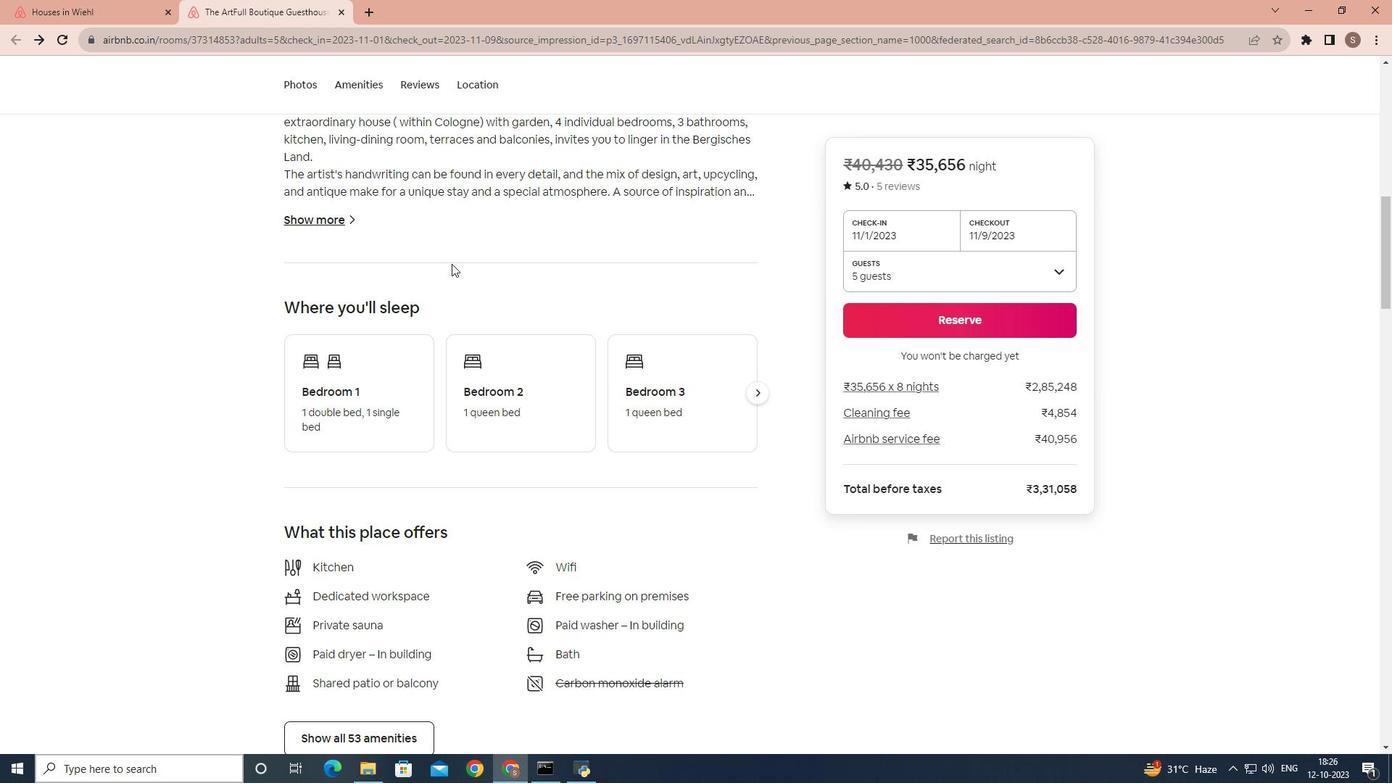 
Action: Mouse moved to (459, 266)
Screenshot: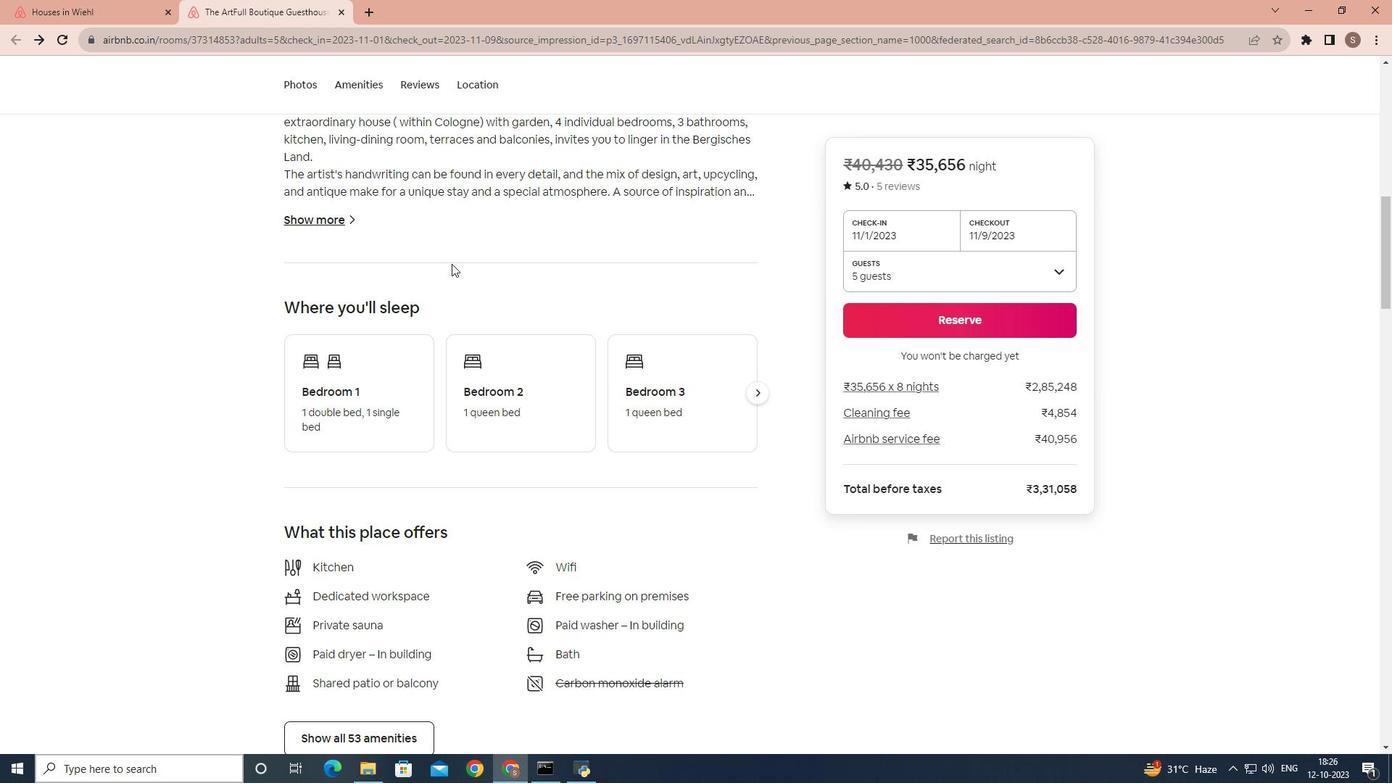 
Action: Mouse scrolled (459, 265) with delta (0, 0)
Screenshot: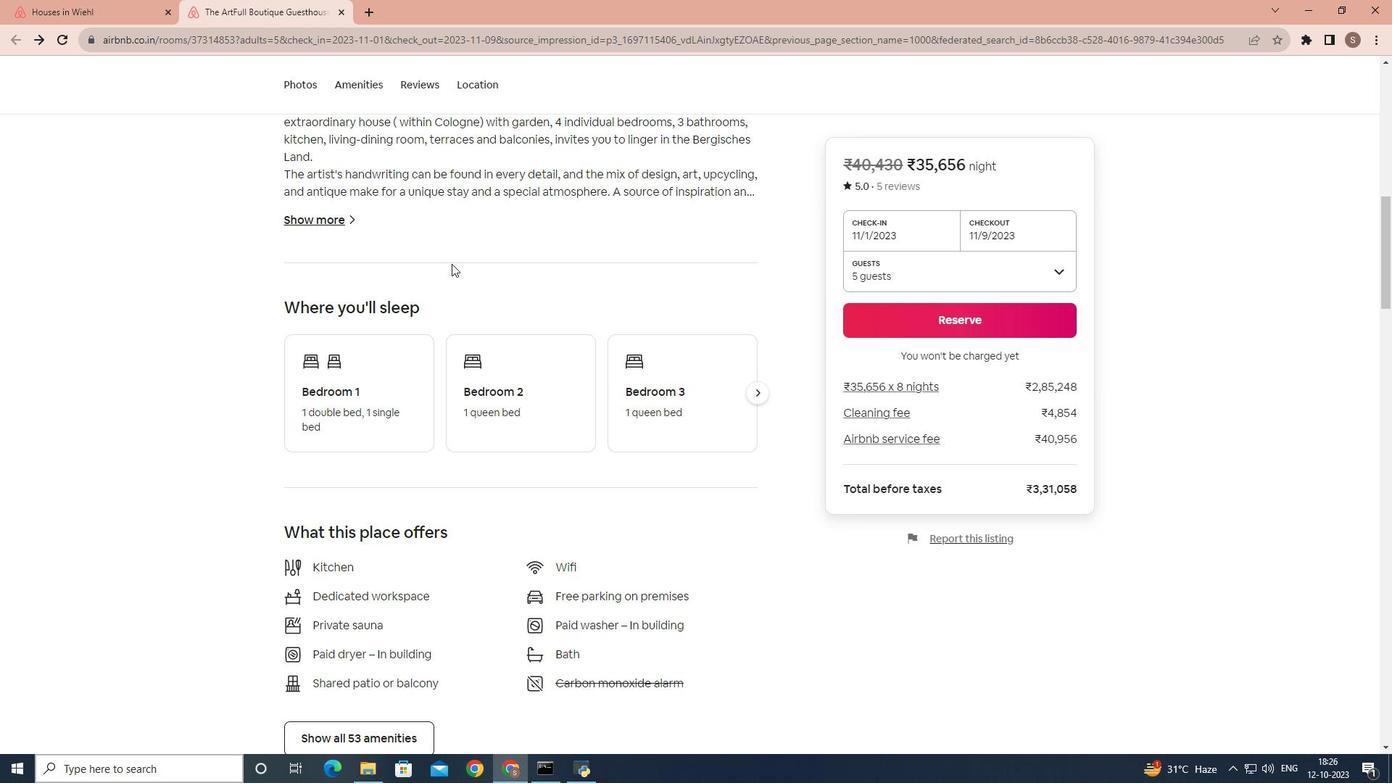 
Action: Mouse moved to (458, 266)
Screenshot: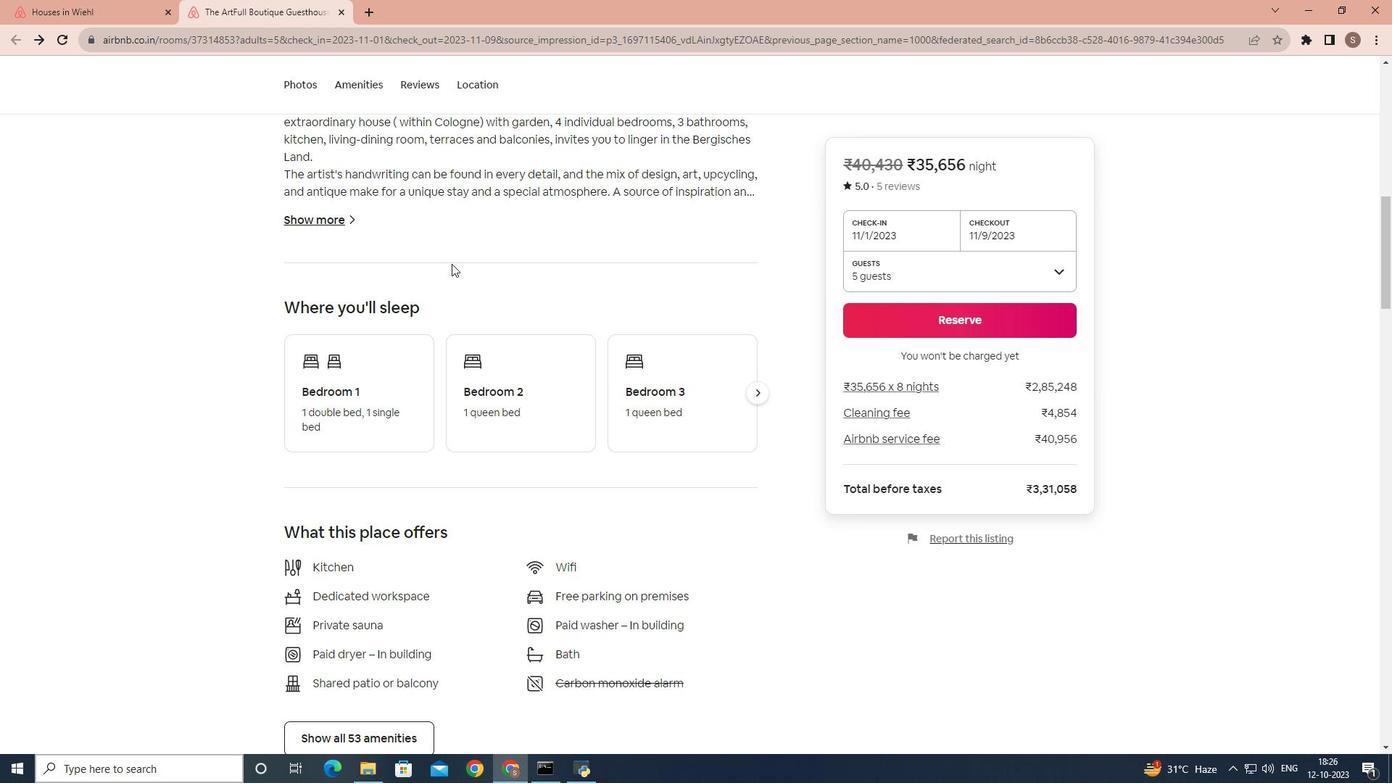
Action: Mouse scrolled (458, 265) with delta (0, 0)
Screenshot: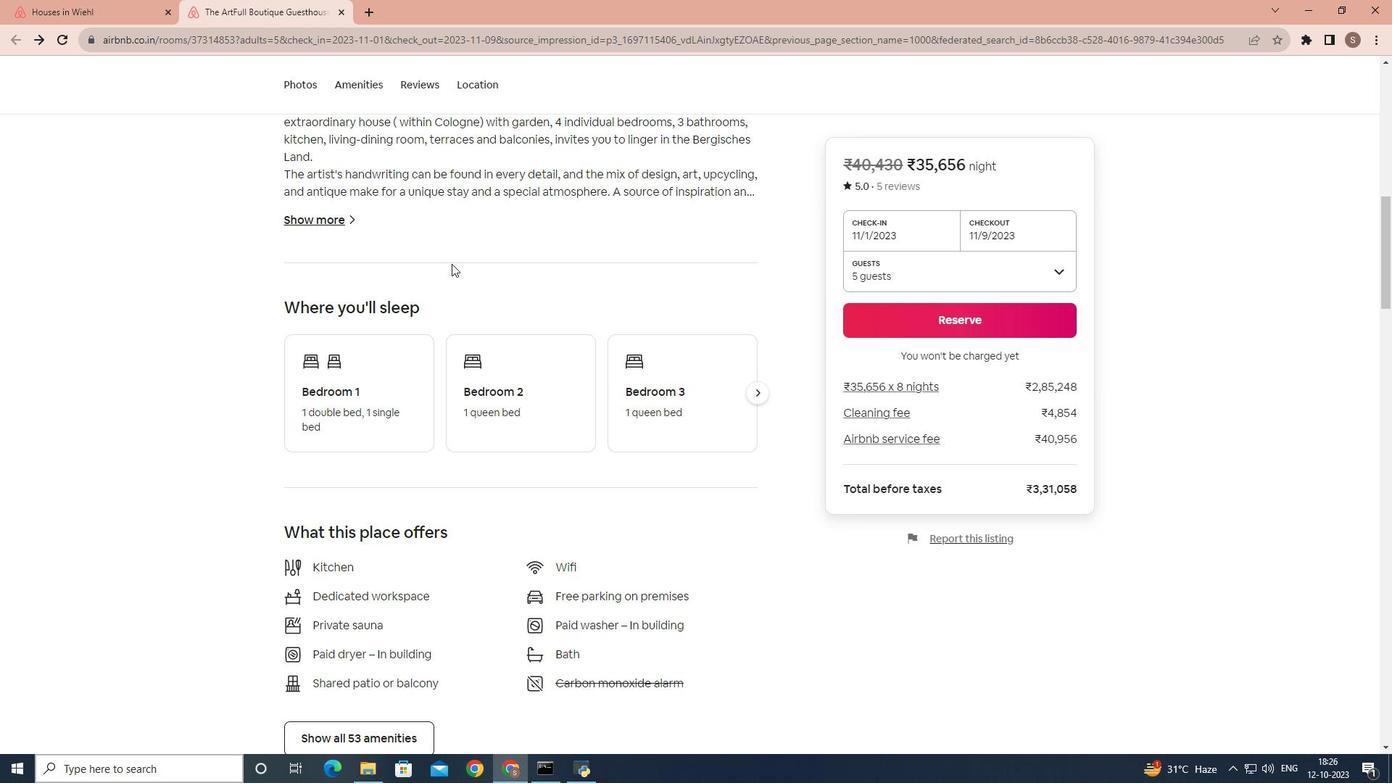 
Action: Mouse moved to (457, 266)
Screenshot: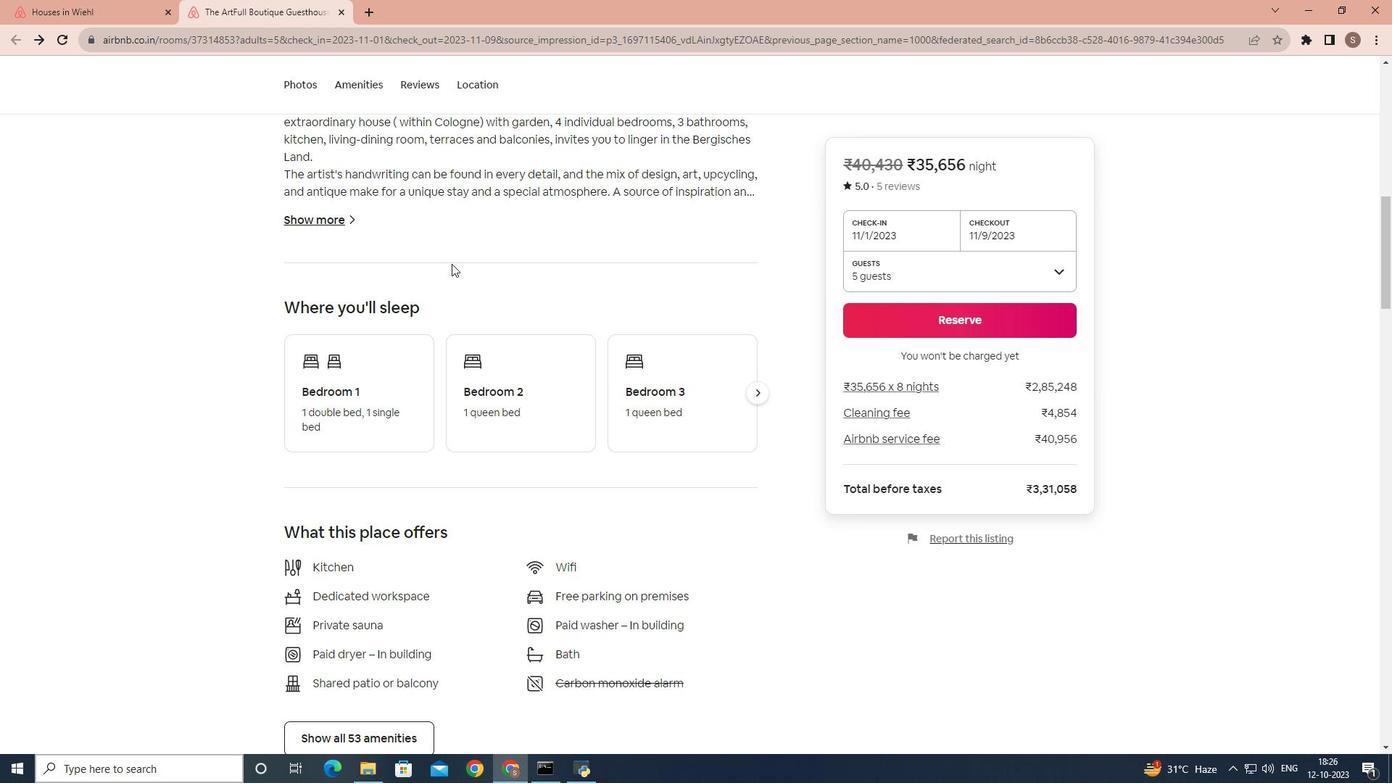 
Action: Mouse scrolled (457, 266) with delta (0, 0)
Screenshot: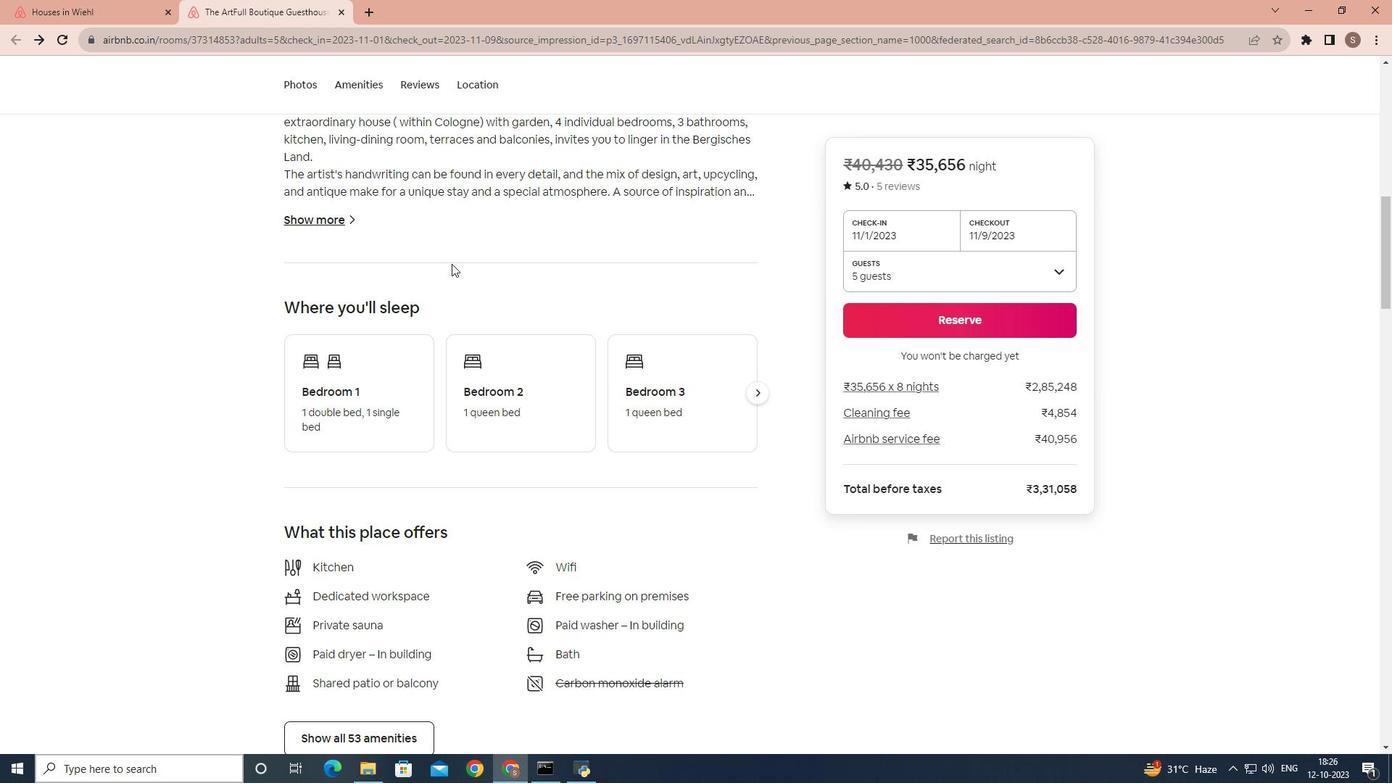 
Action: Mouse moved to (456, 267)
Screenshot: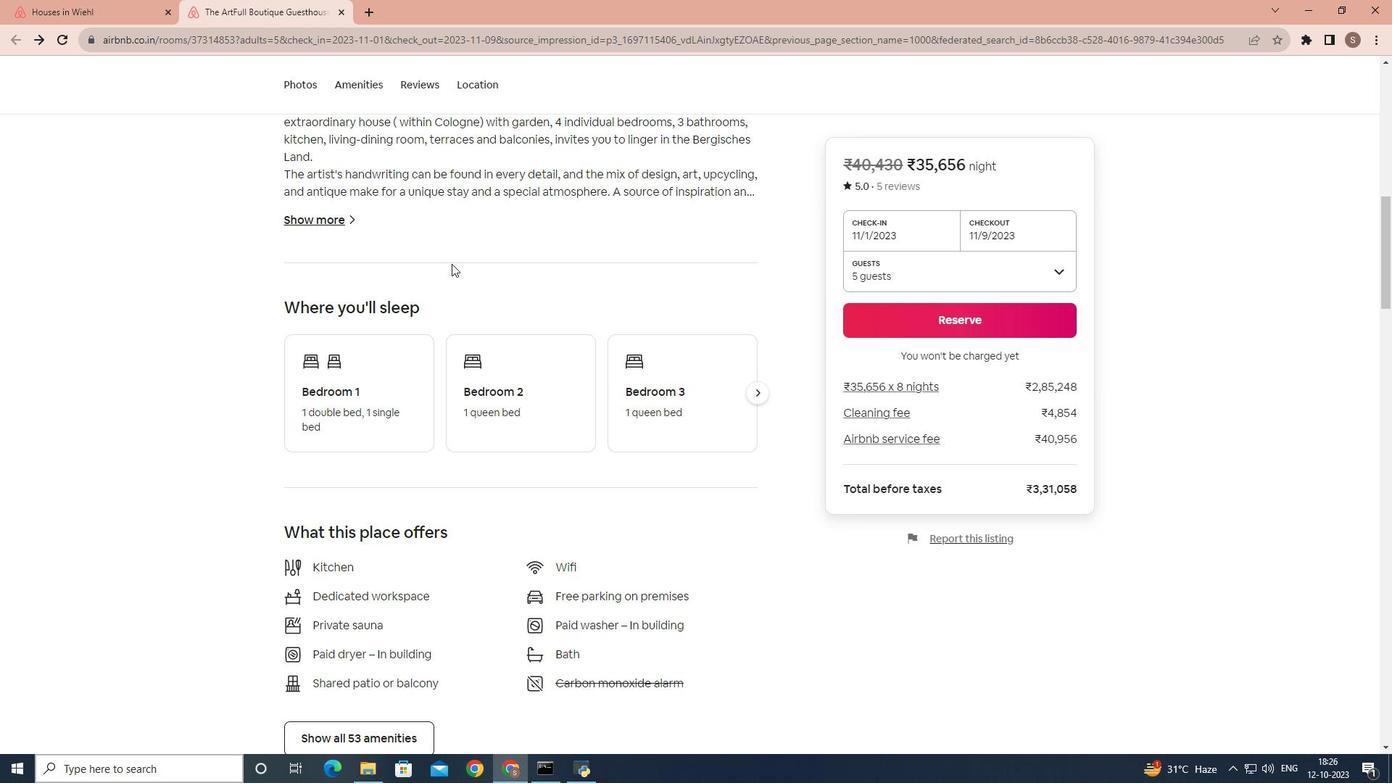 
Action: Mouse scrolled (456, 266) with delta (0, 0)
Screenshot: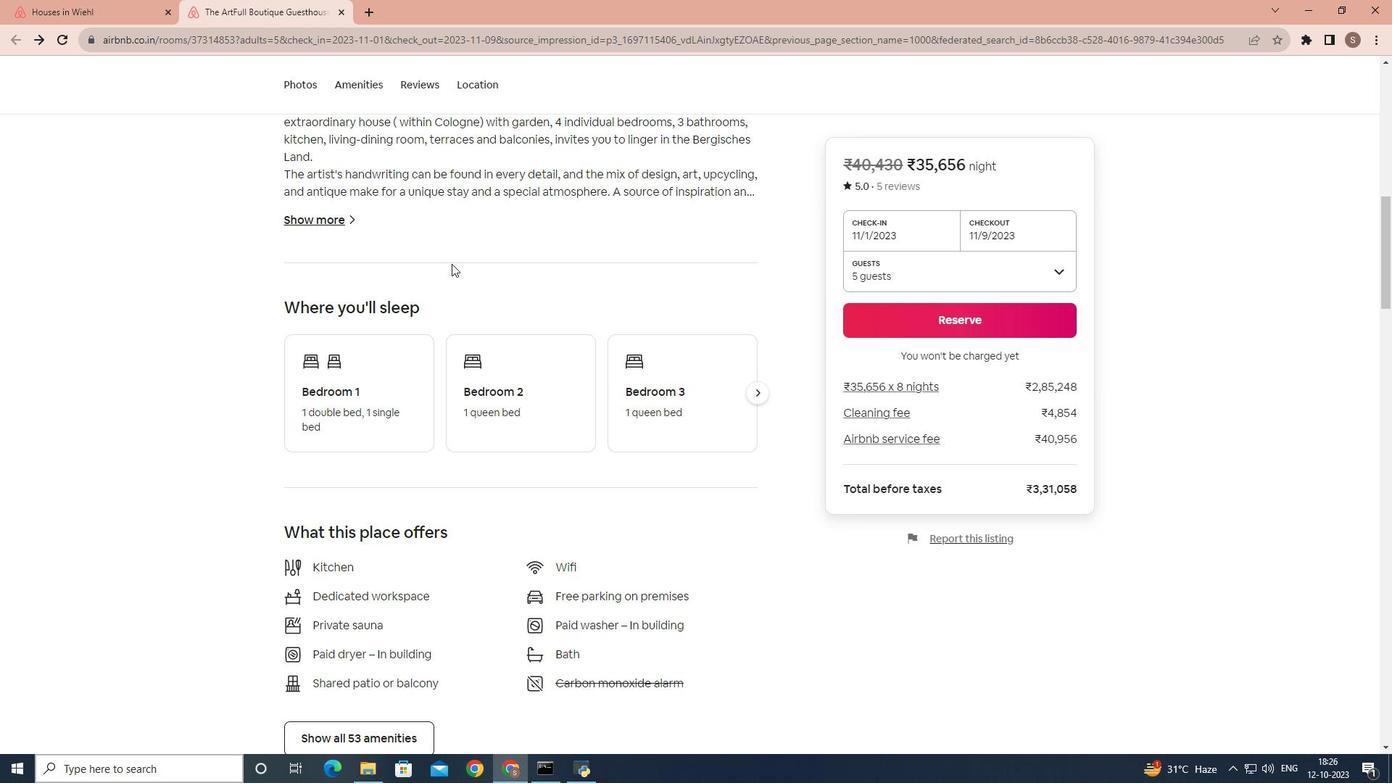
Action: Mouse moved to (455, 267)
Screenshot: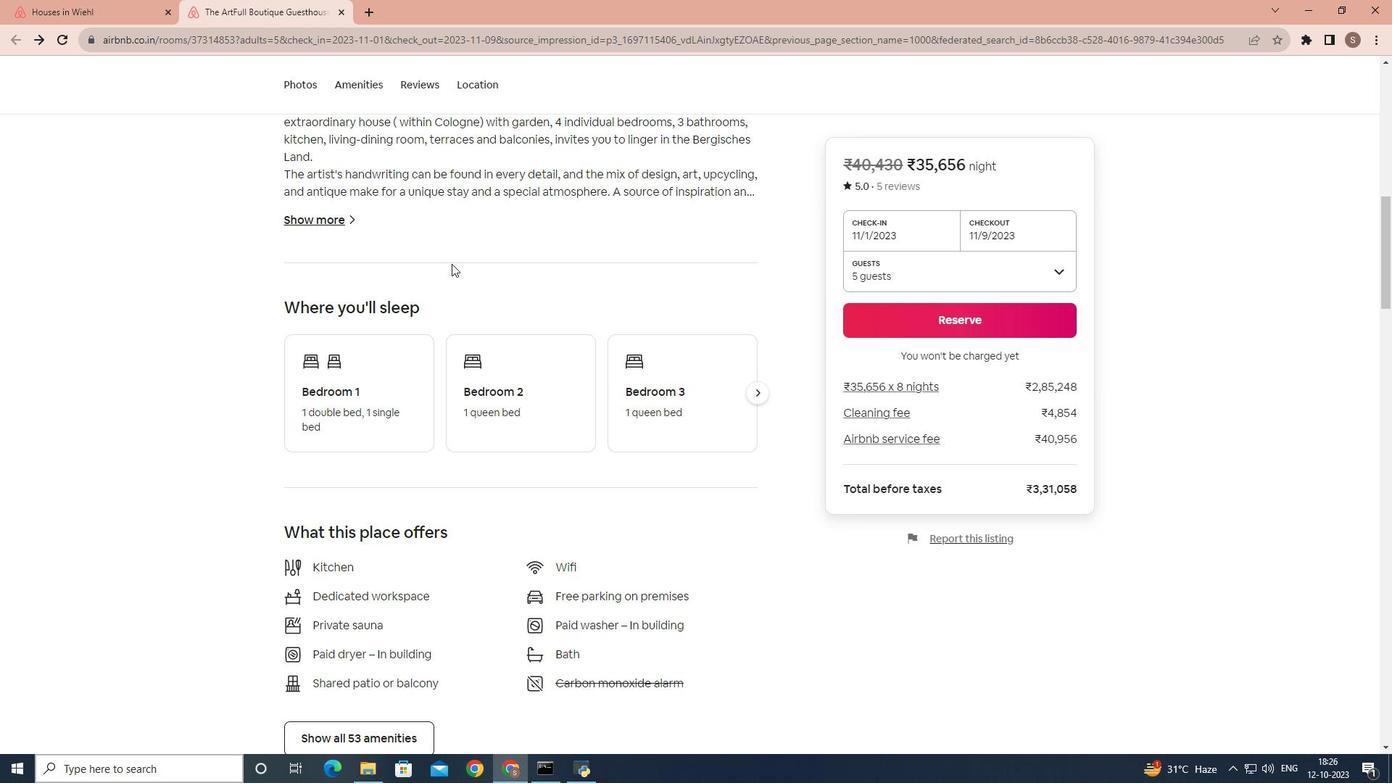 
Action: Mouse scrolled (455, 266) with delta (0, 0)
Screenshot: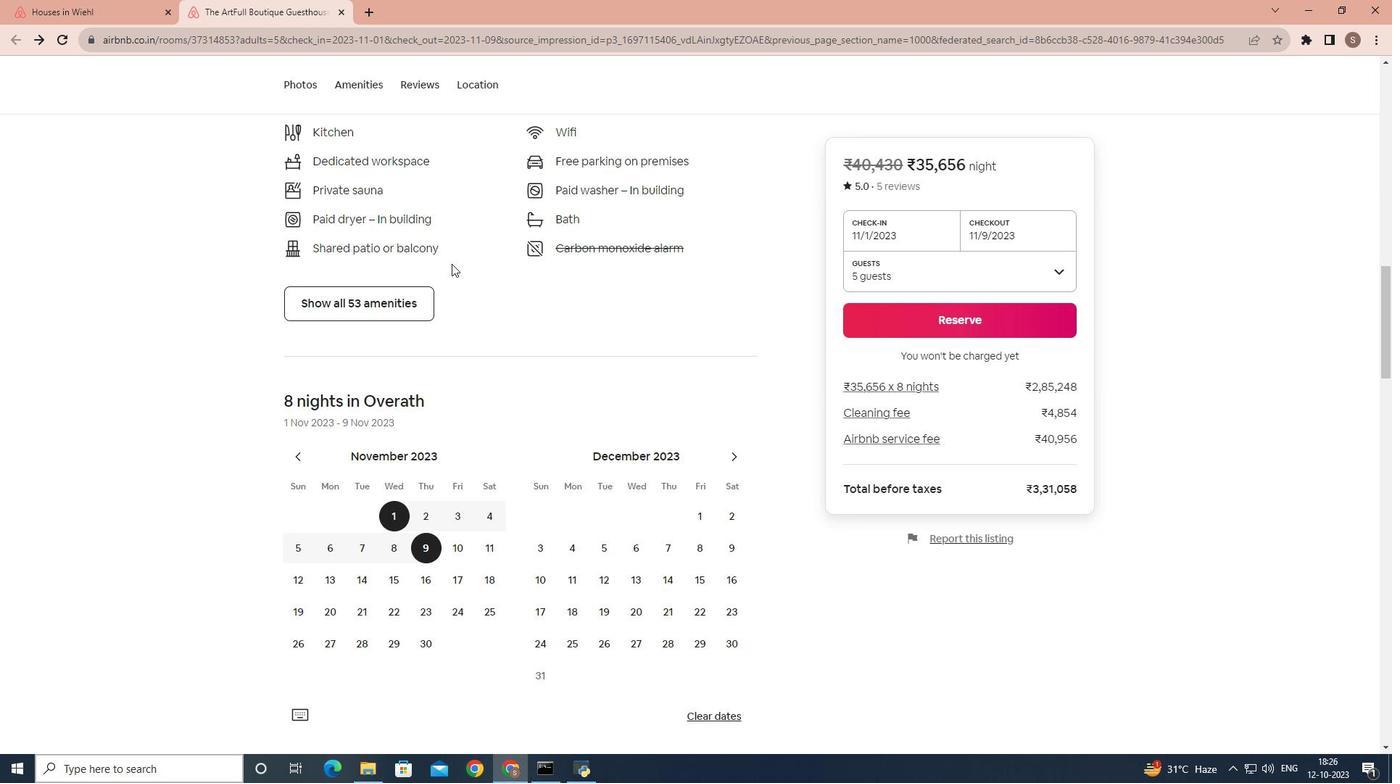 
Action: Mouse scrolled (455, 266) with delta (0, 0)
Screenshot: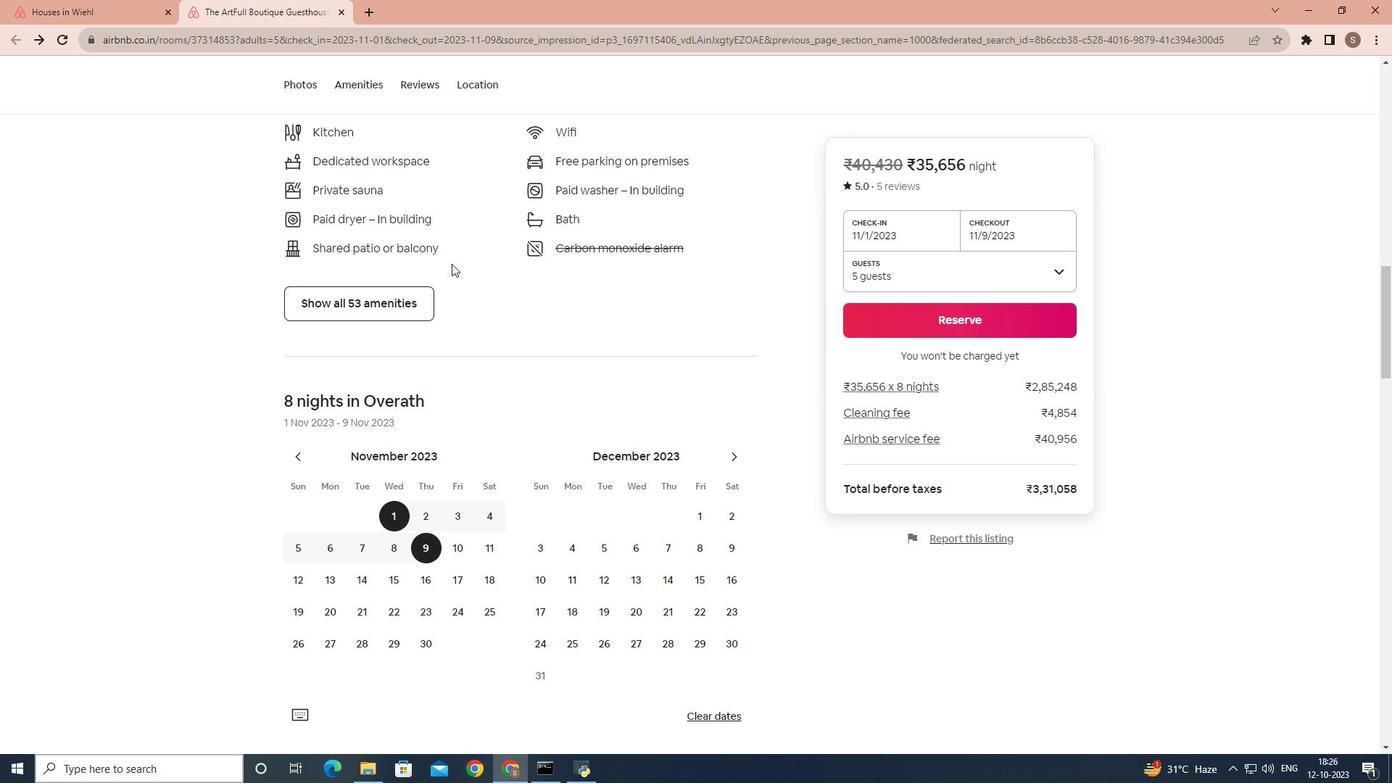 
Action: Mouse scrolled (455, 266) with delta (0, 0)
Screenshot: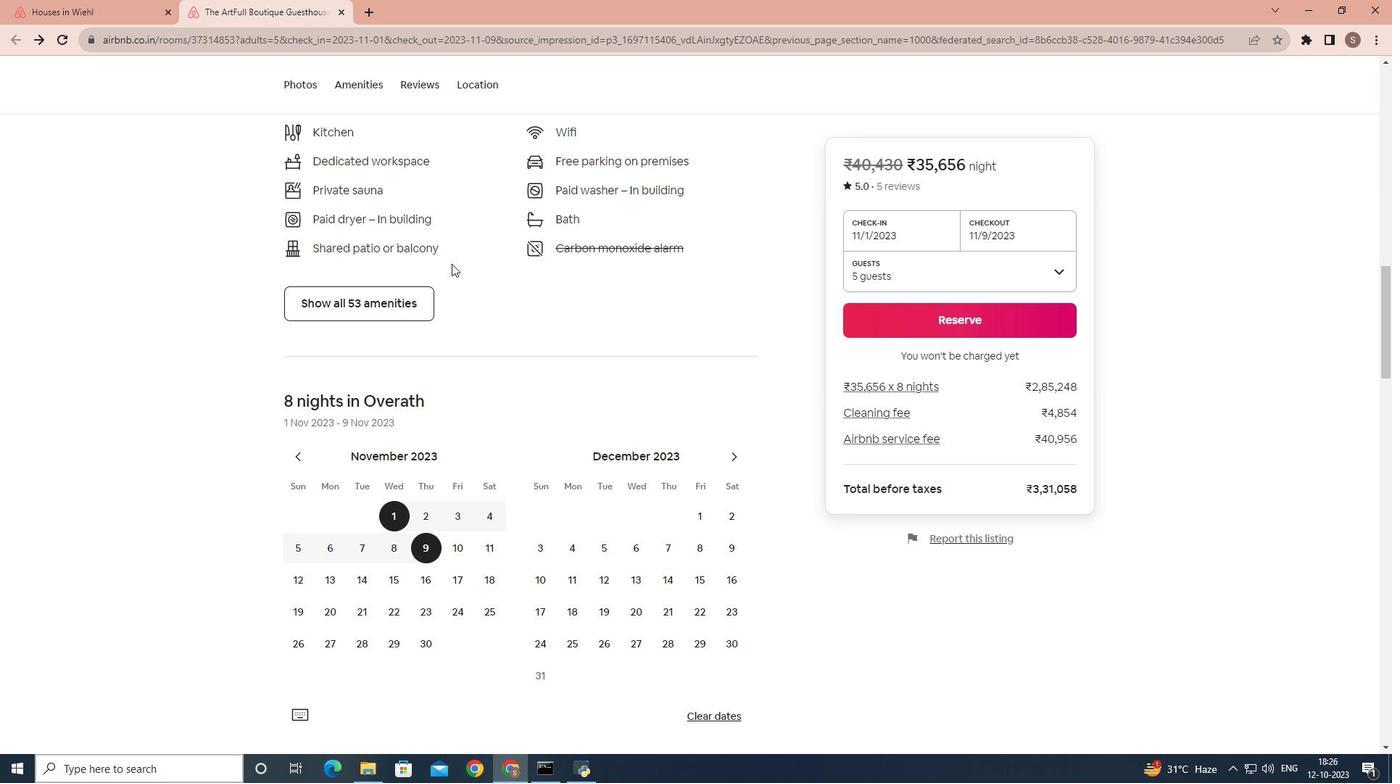 
Action: Mouse scrolled (455, 266) with delta (0, 0)
Screenshot: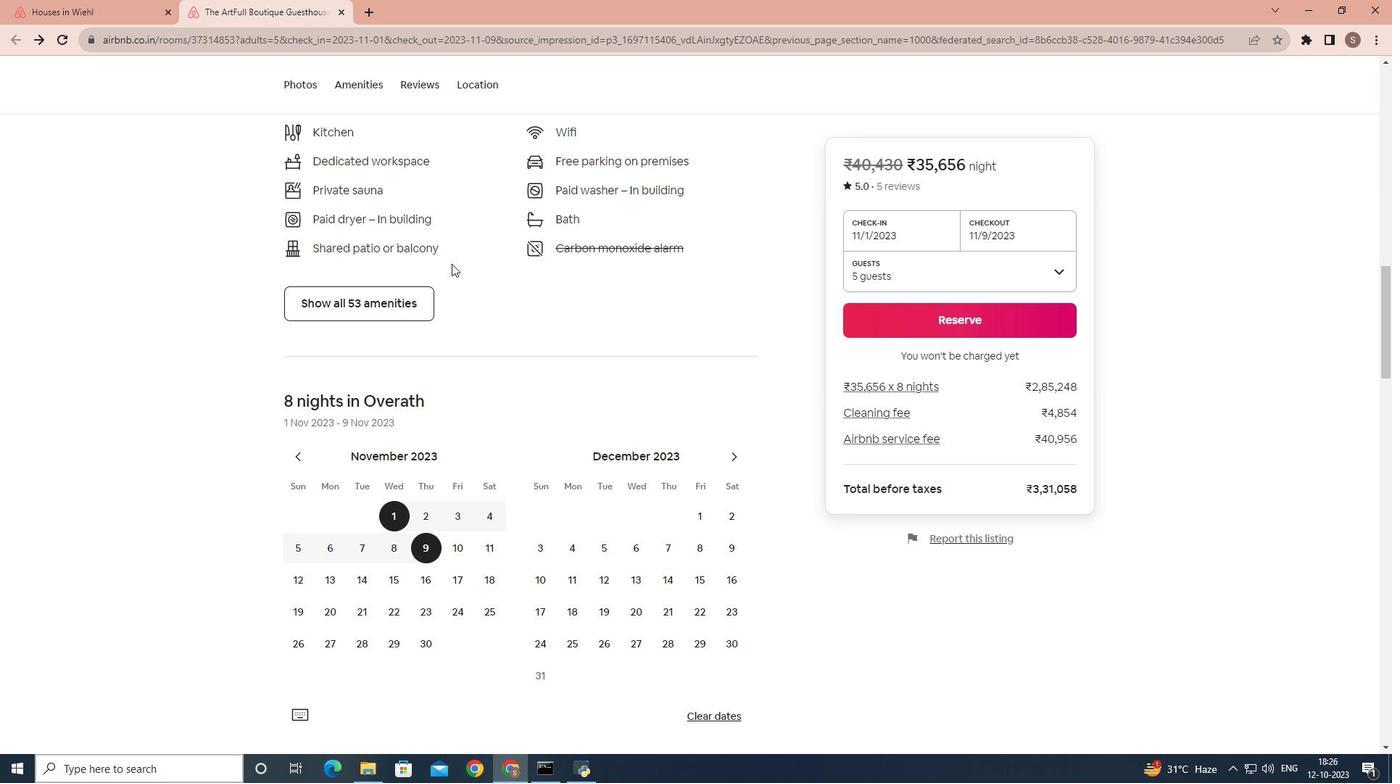 
Action: Mouse scrolled (455, 266) with delta (0, 0)
Screenshot: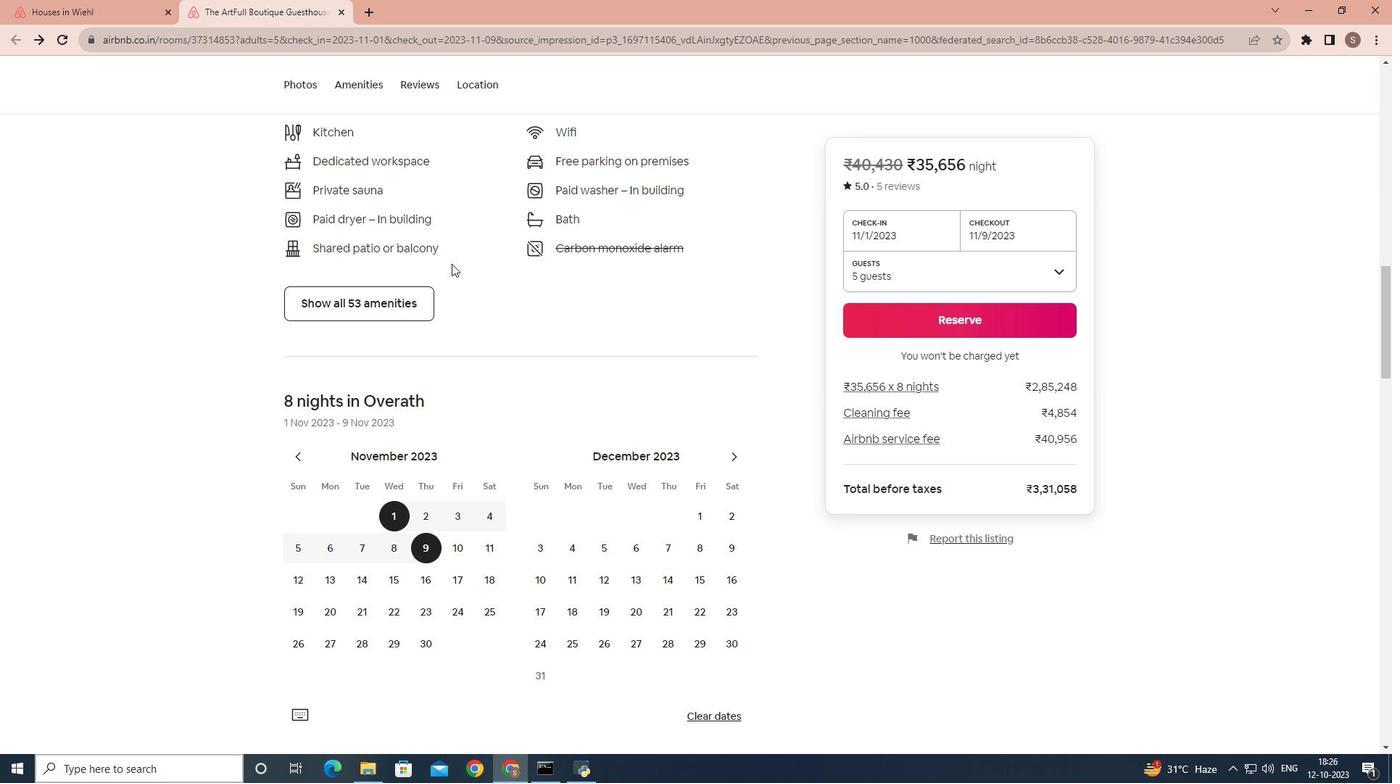 
Action: Mouse scrolled (455, 266) with delta (0, 0)
Screenshot: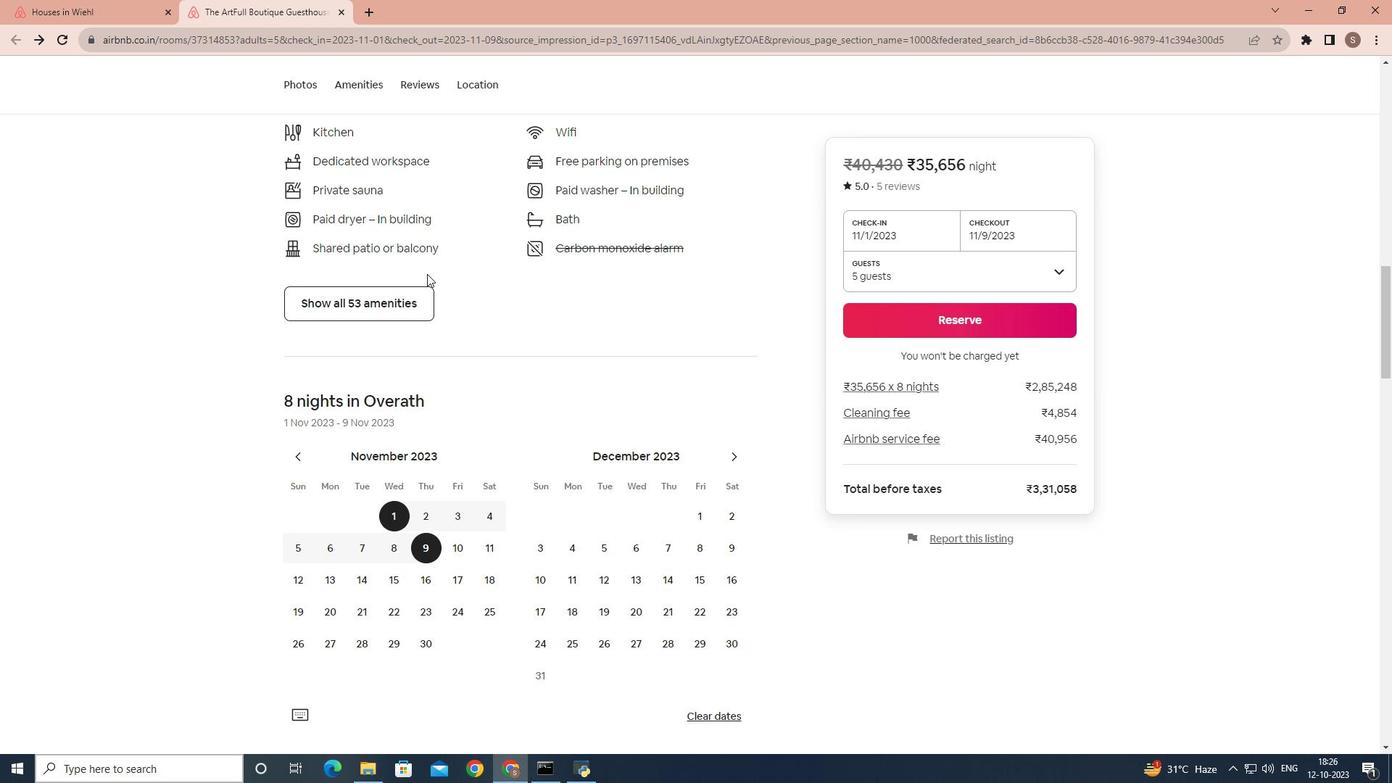 
Action: Mouse moved to (381, 303)
Screenshot: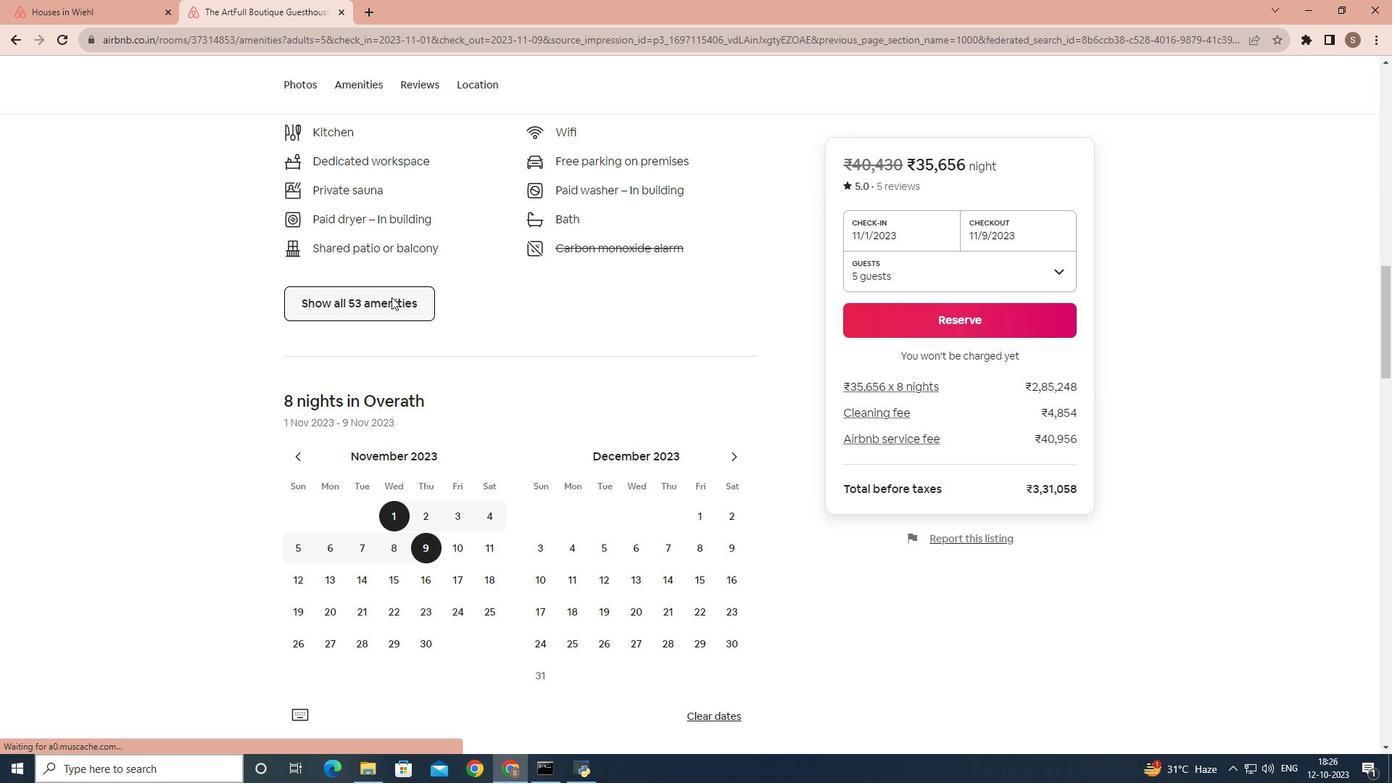 
Action: Mouse pressed left at (381, 303)
Screenshot: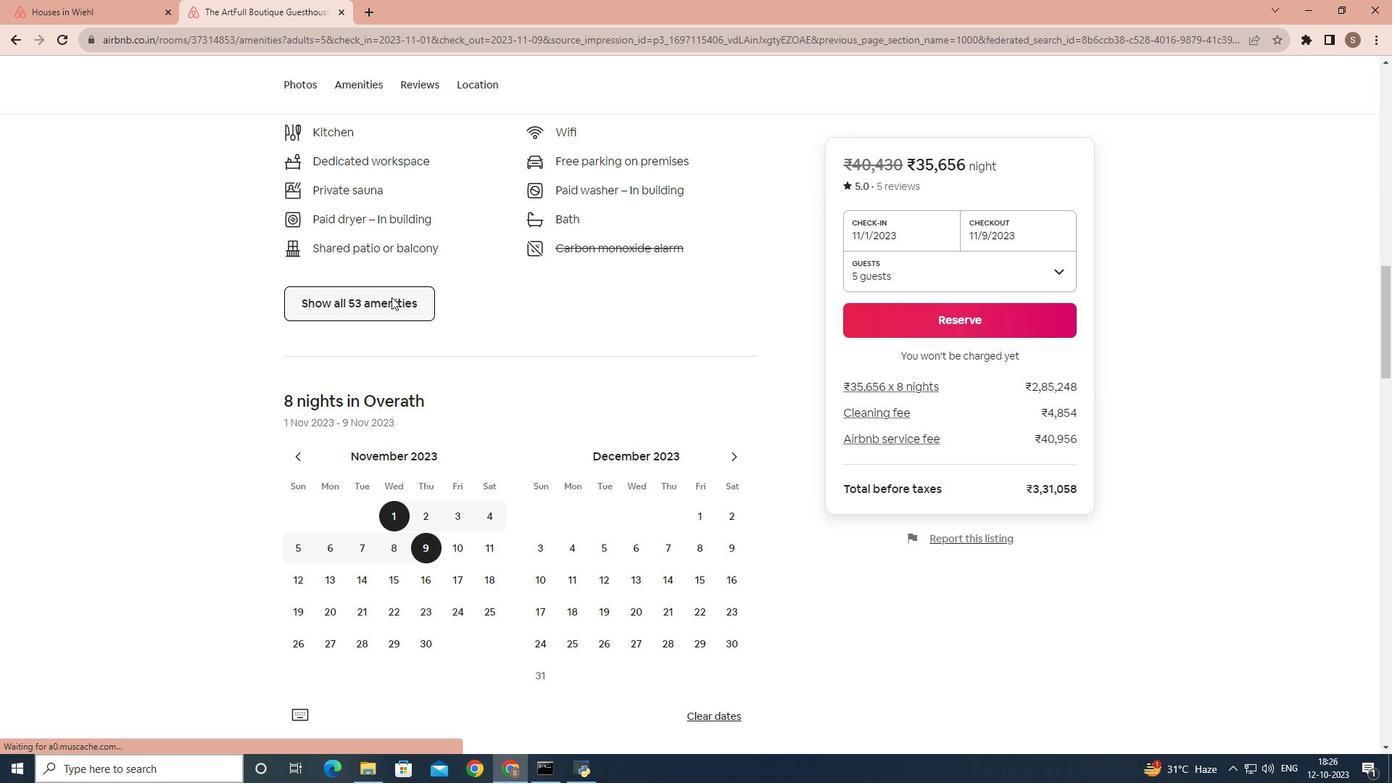 
Action: Mouse moved to (548, 382)
Screenshot: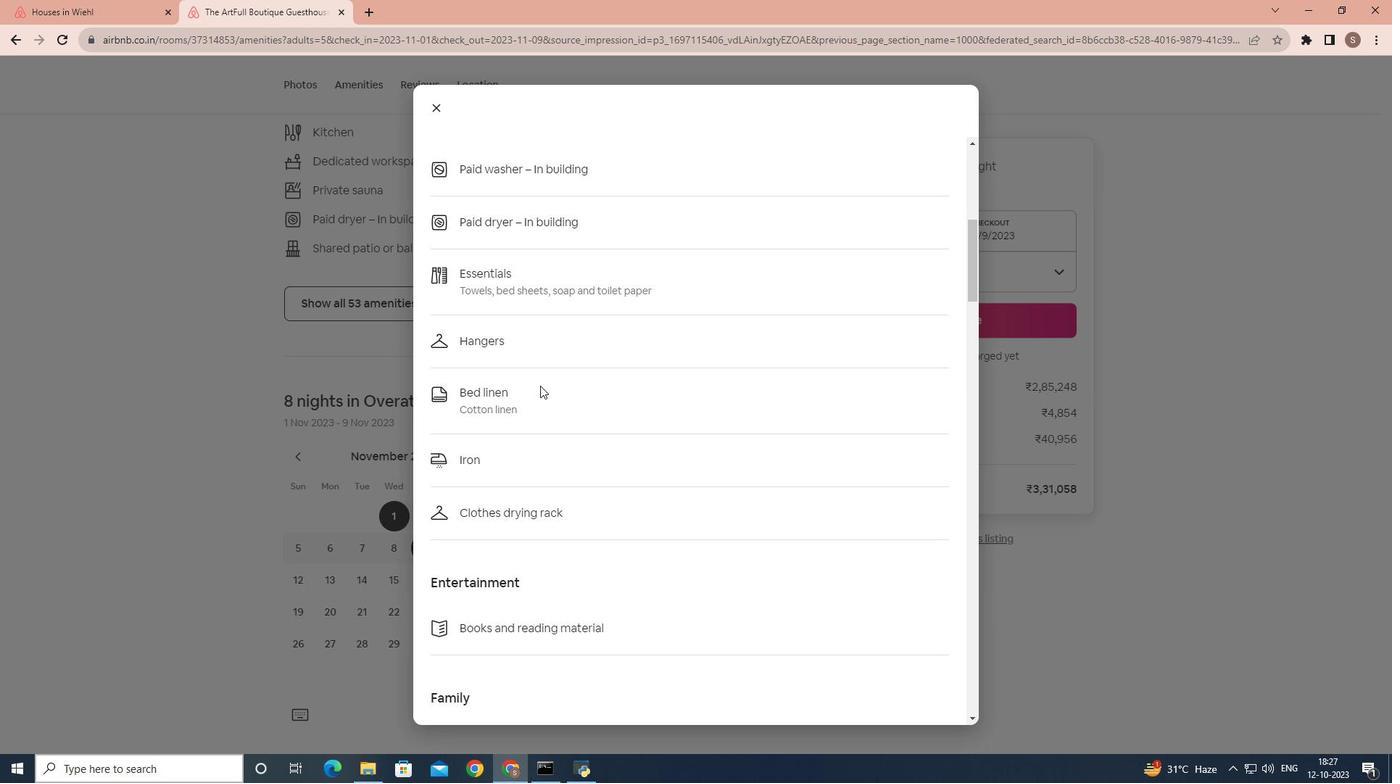 
Action: Mouse scrolled (548, 382) with delta (0, 0)
Screenshot: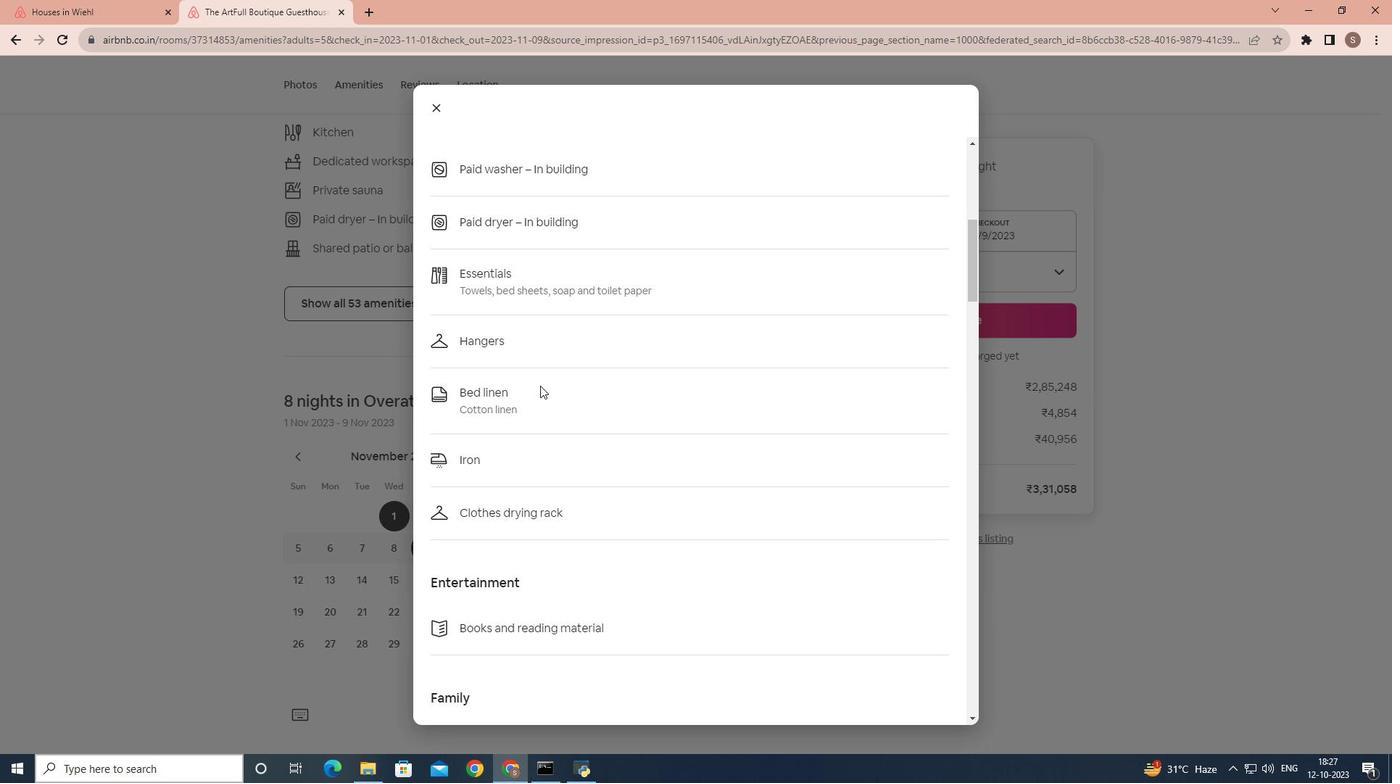 
Action: Mouse moved to (548, 385)
Screenshot: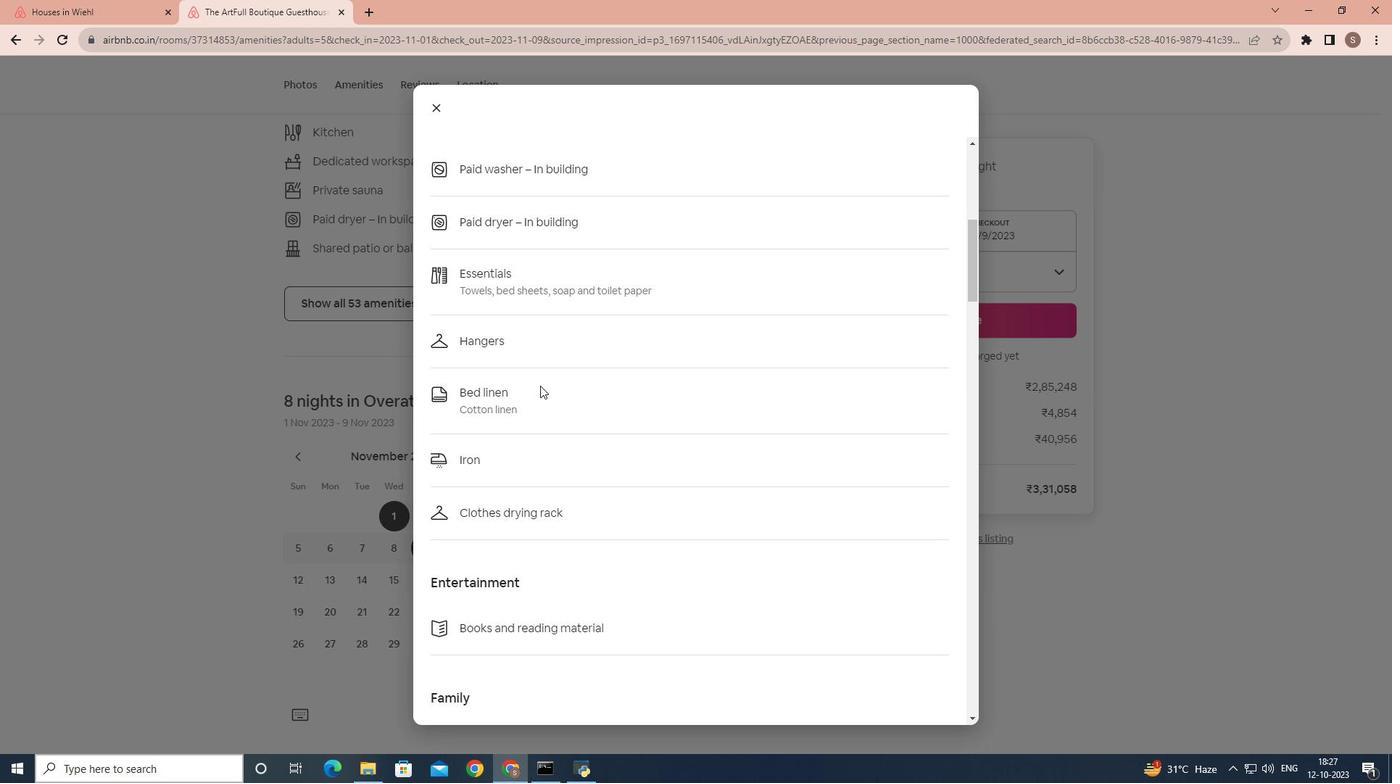 
Action: Mouse scrolled (548, 384) with delta (0, 0)
Screenshot: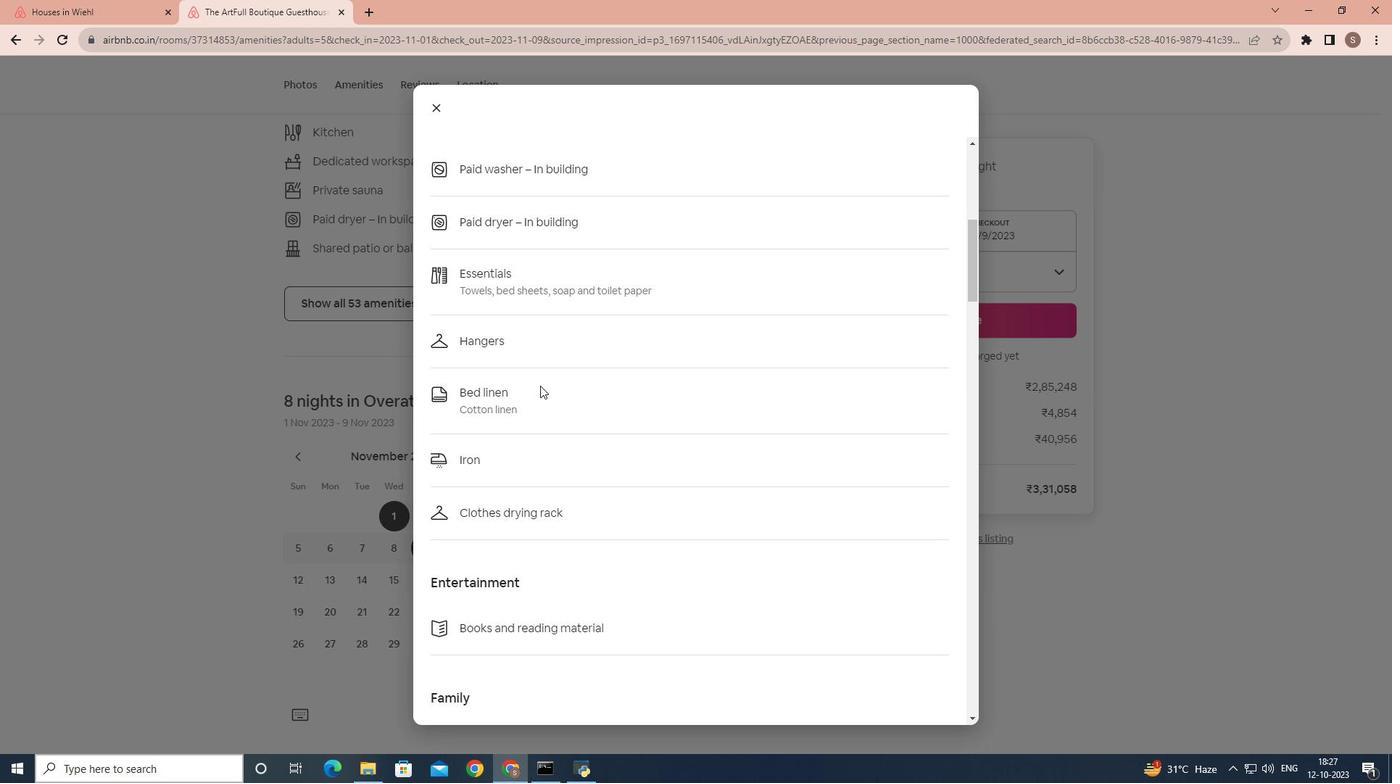 
Action: Mouse moved to (546, 388)
Screenshot: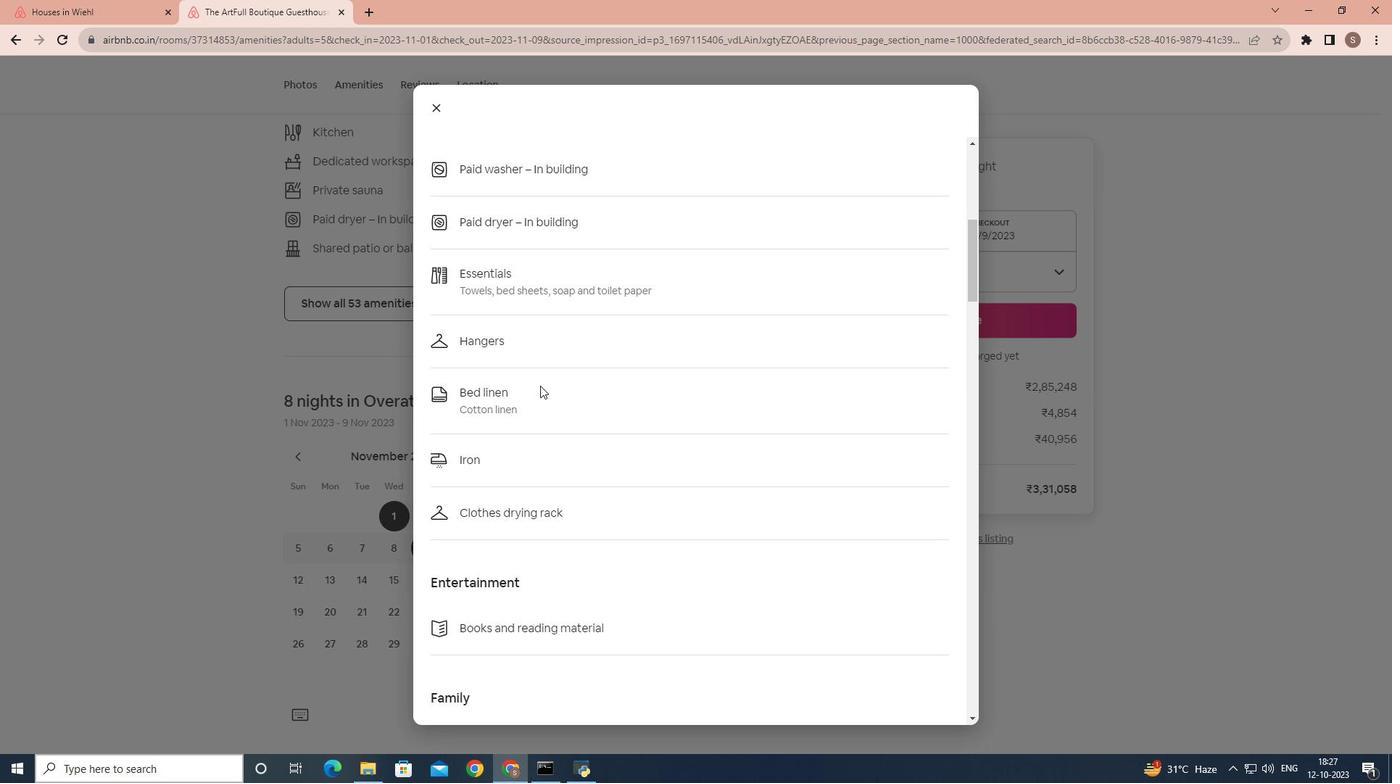 
Action: Mouse scrolled (546, 388) with delta (0, 0)
Screenshot: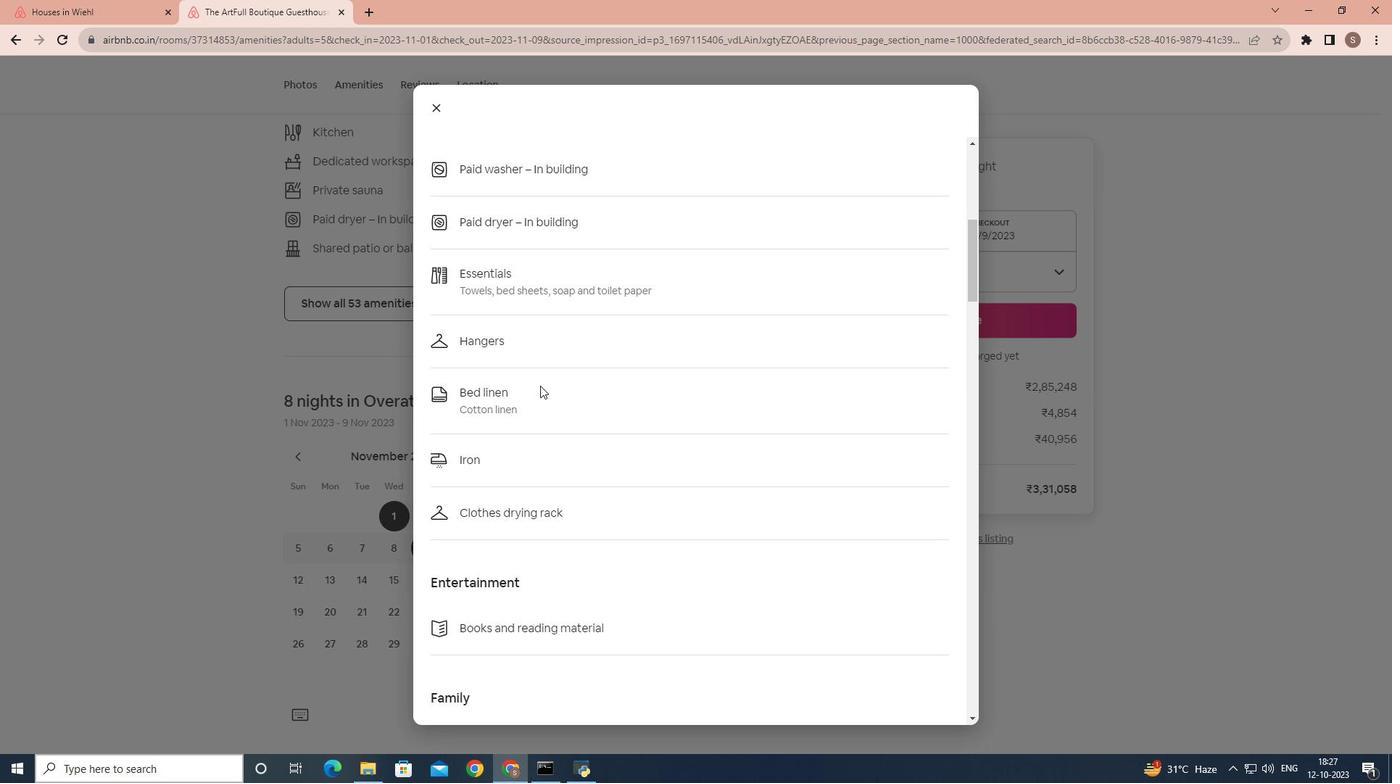 
Action: Mouse moved to (545, 389)
Screenshot: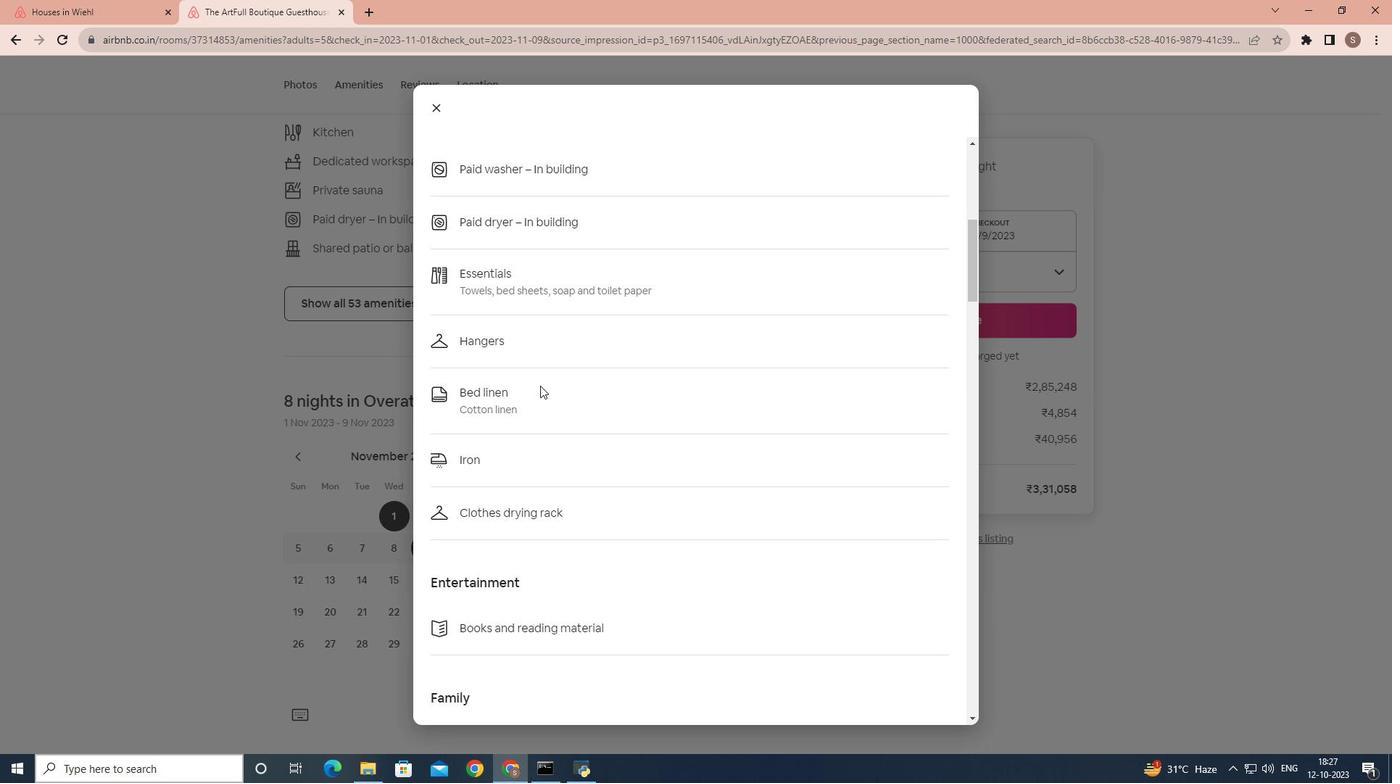 
Action: Mouse scrolled (545, 388) with delta (0, 0)
Screenshot: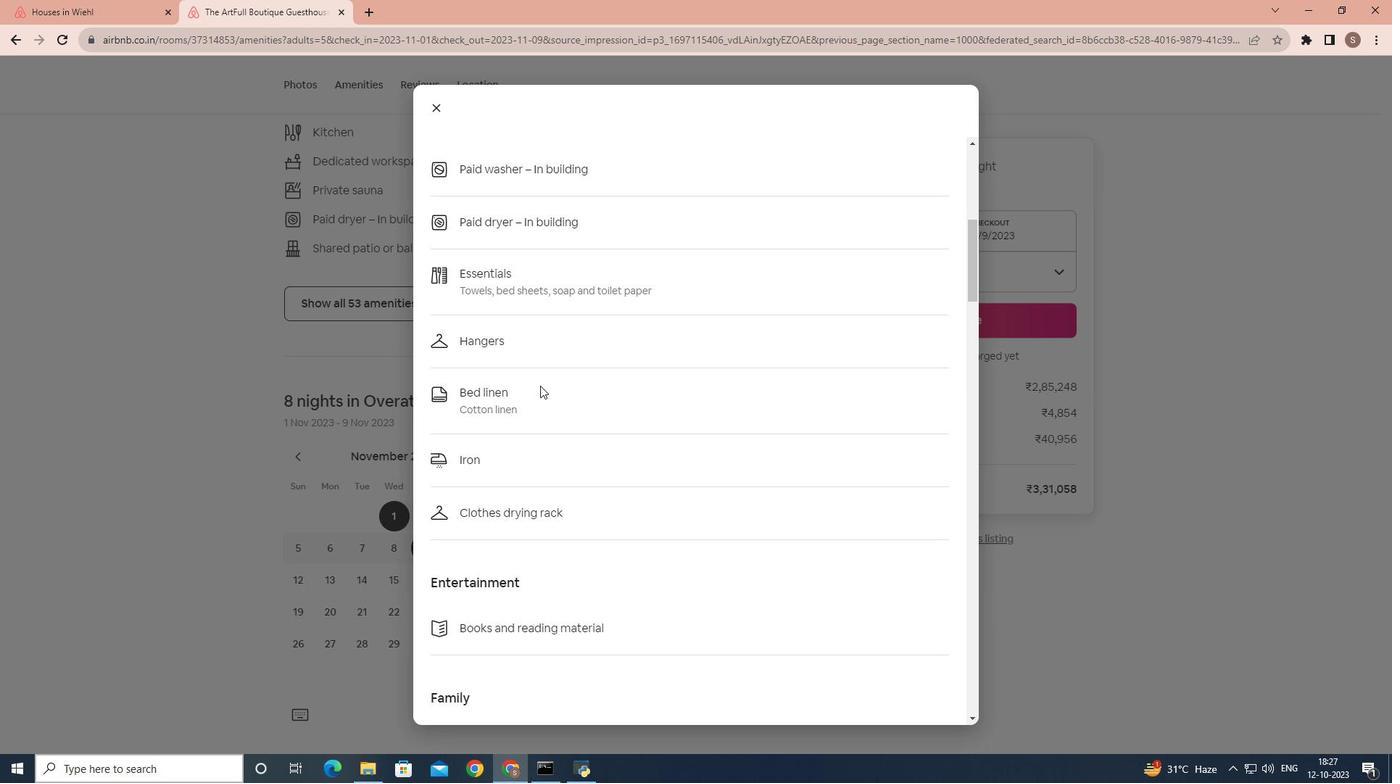 
Action: Mouse moved to (544, 389)
Screenshot: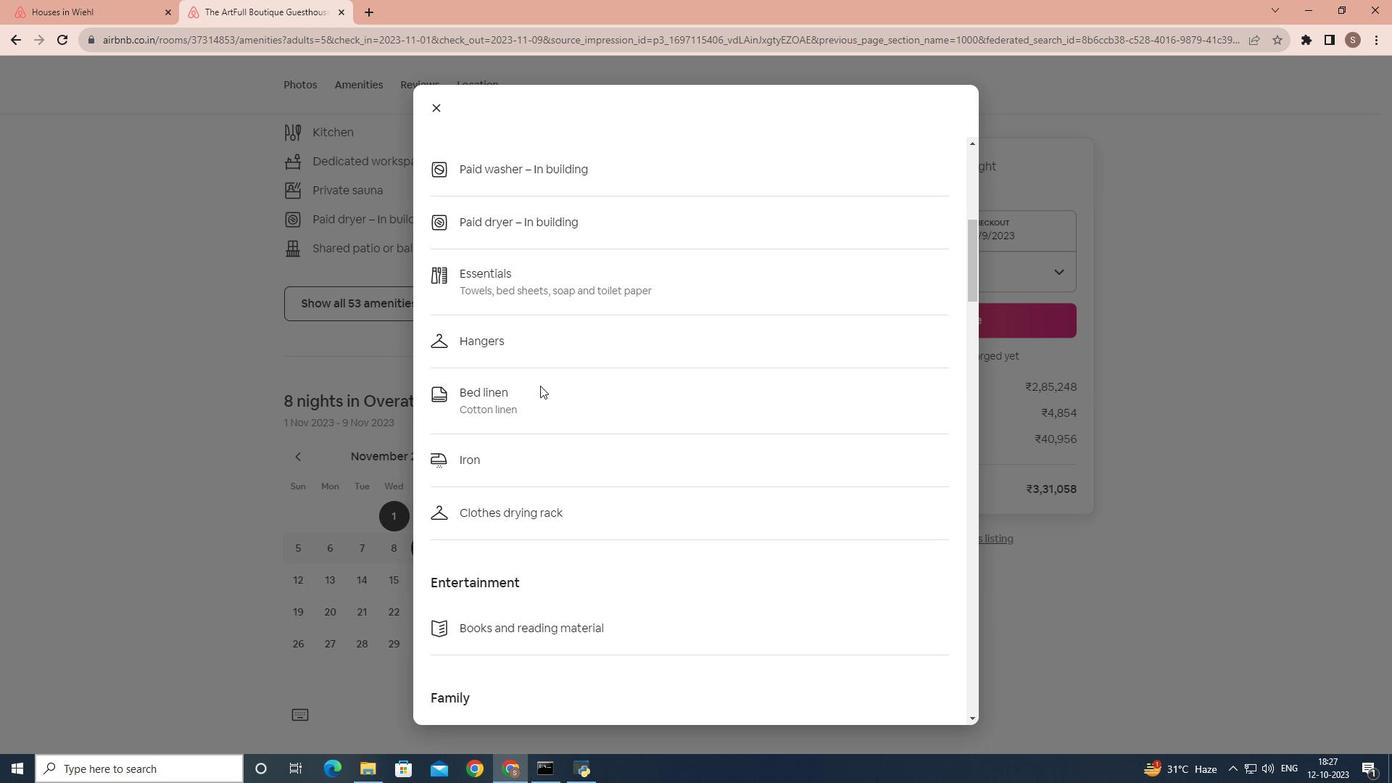 
Action: Mouse scrolled (544, 388) with delta (0, 0)
Screenshot: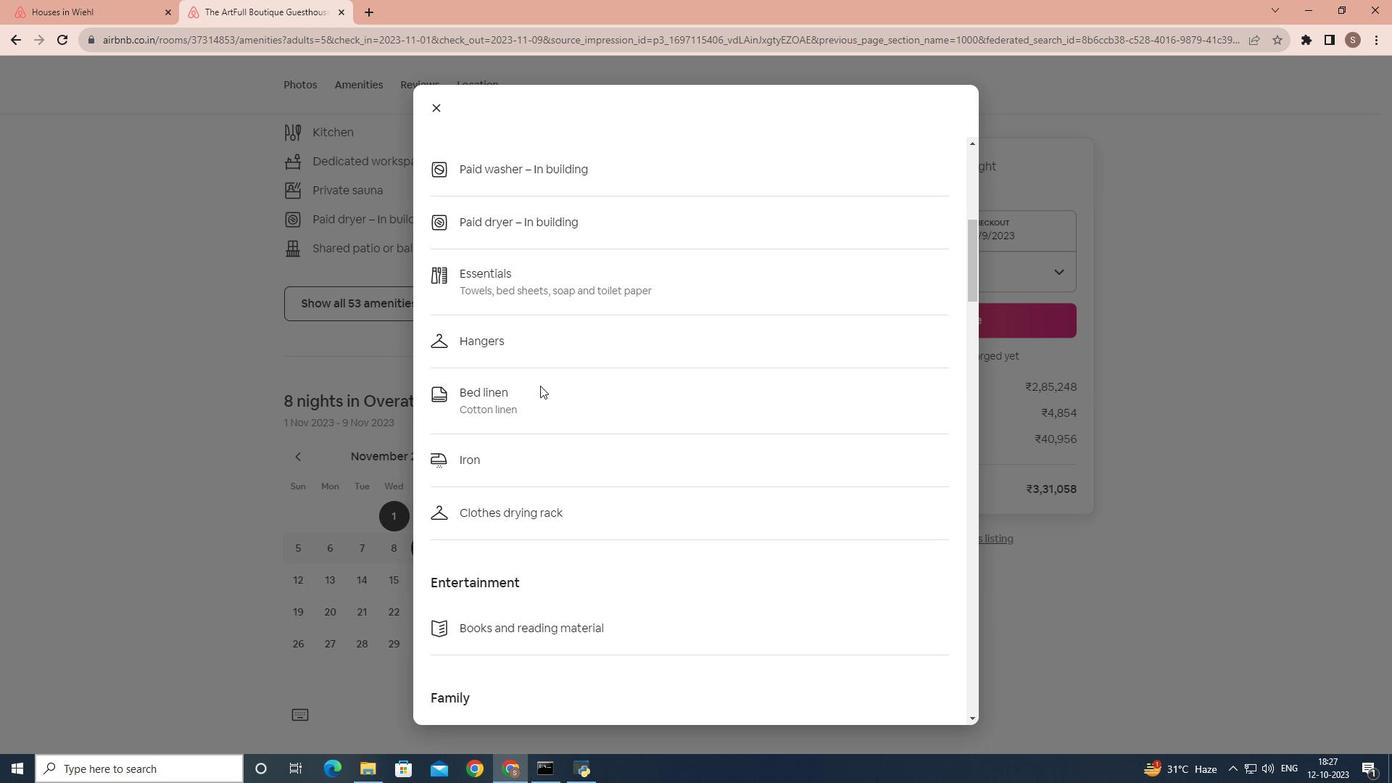 
Action: Mouse moved to (543, 389)
Screenshot: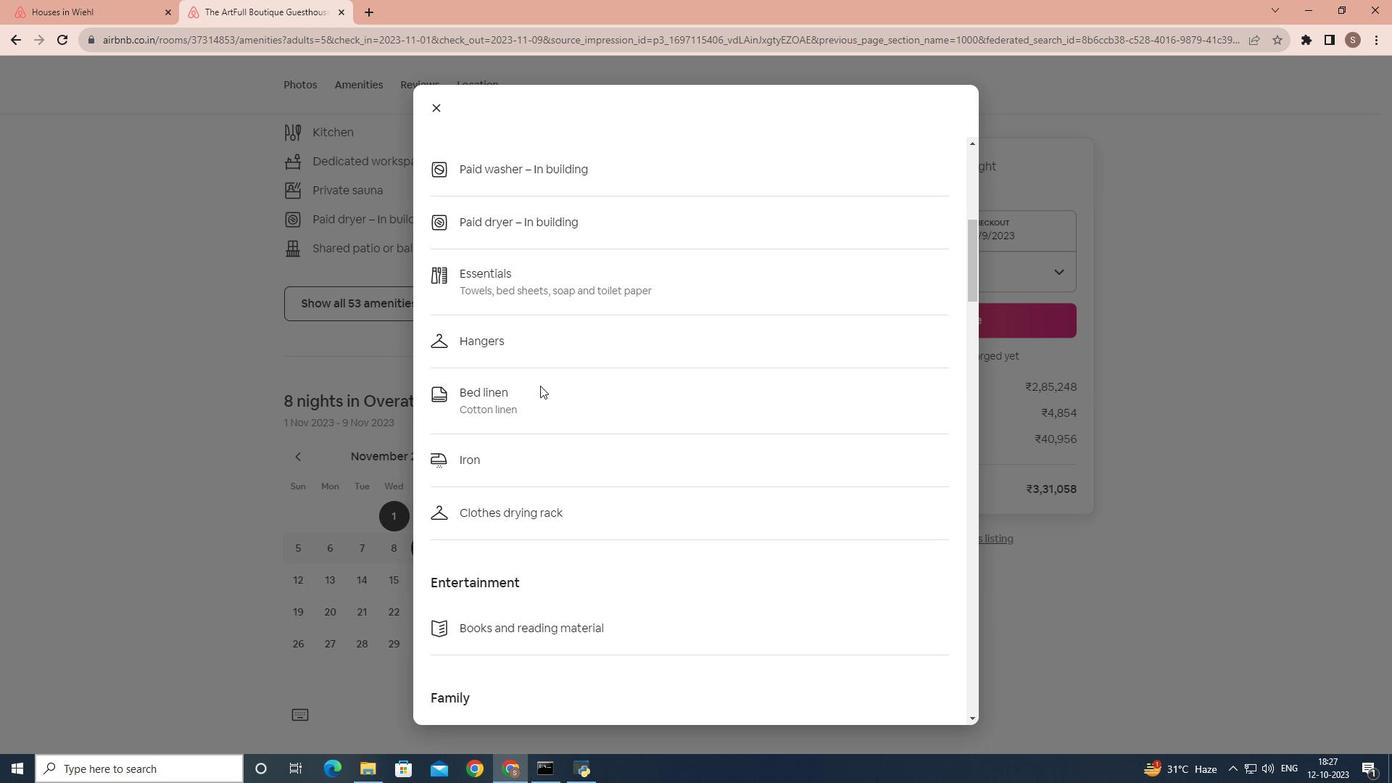 
Action: Mouse scrolled (543, 388) with delta (0, 0)
Screenshot: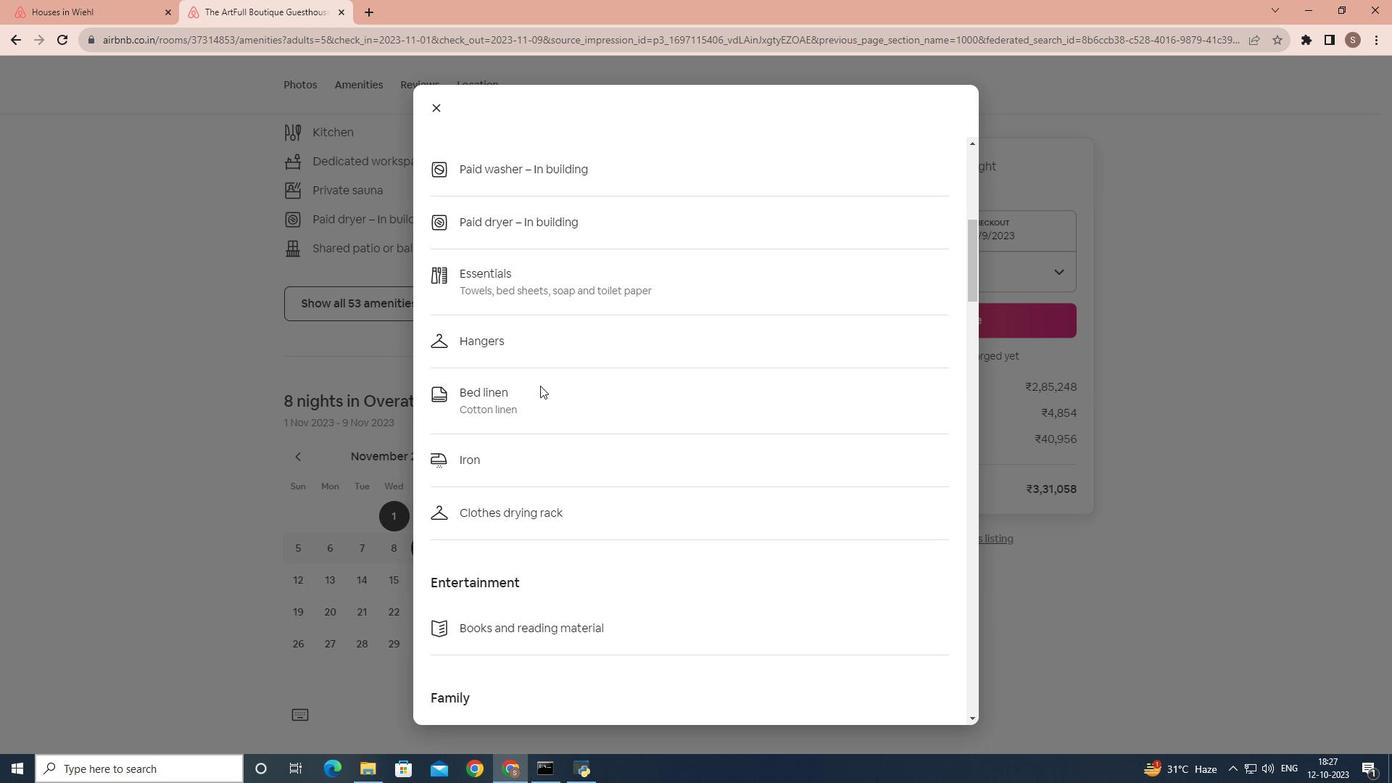 
Action: Mouse moved to (543, 389)
Screenshot: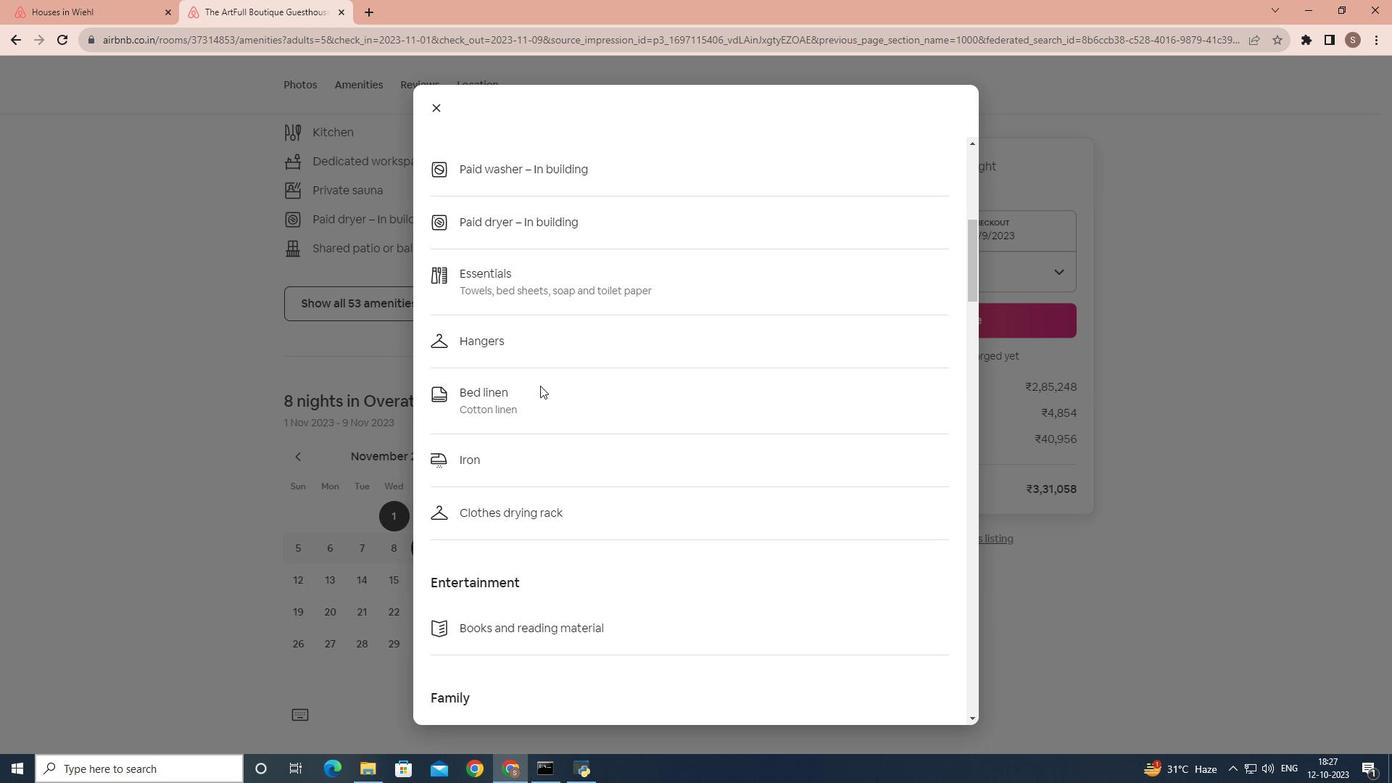
Action: Mouse scrolled (543, 388) with delta (0, 0)
Screenshot: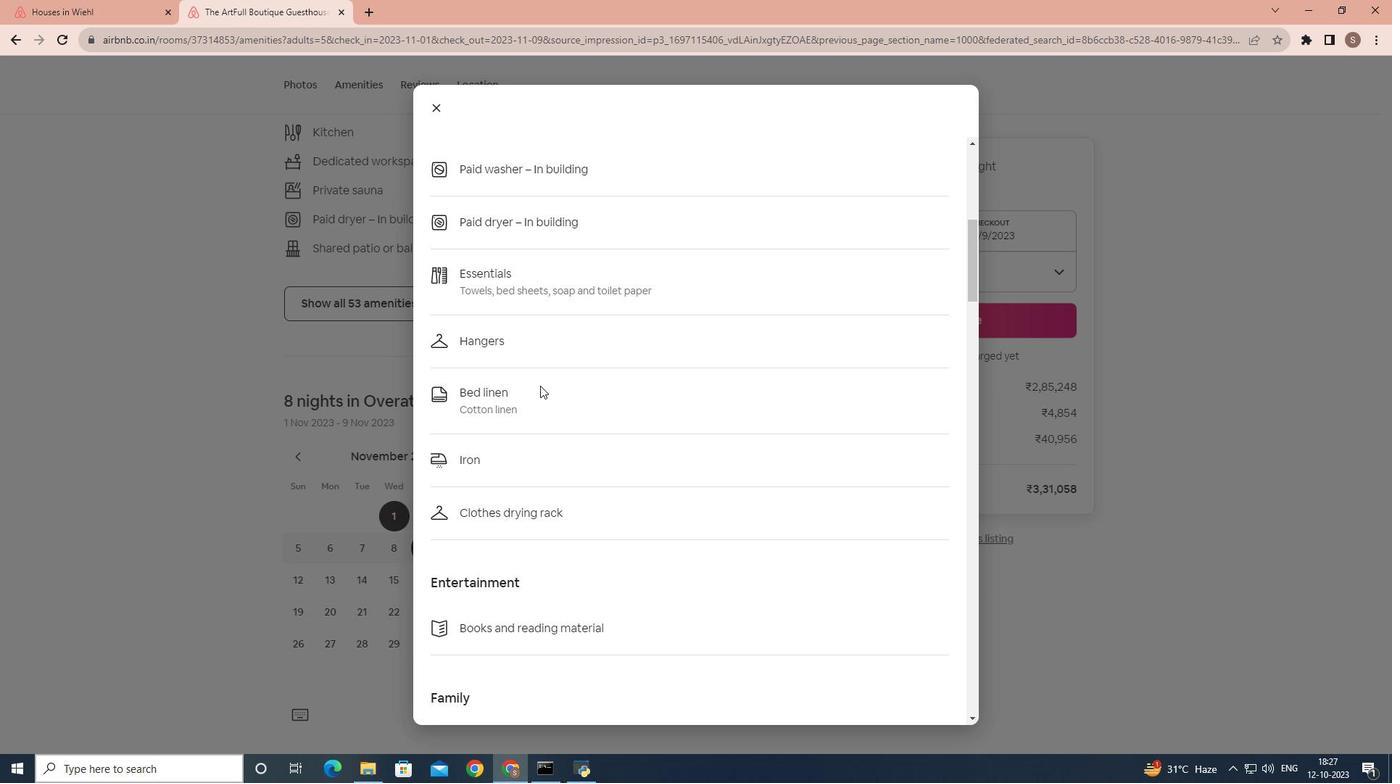 
Action: Mouse scrolled (543, 388) with delta (0, 0)
Screenshot: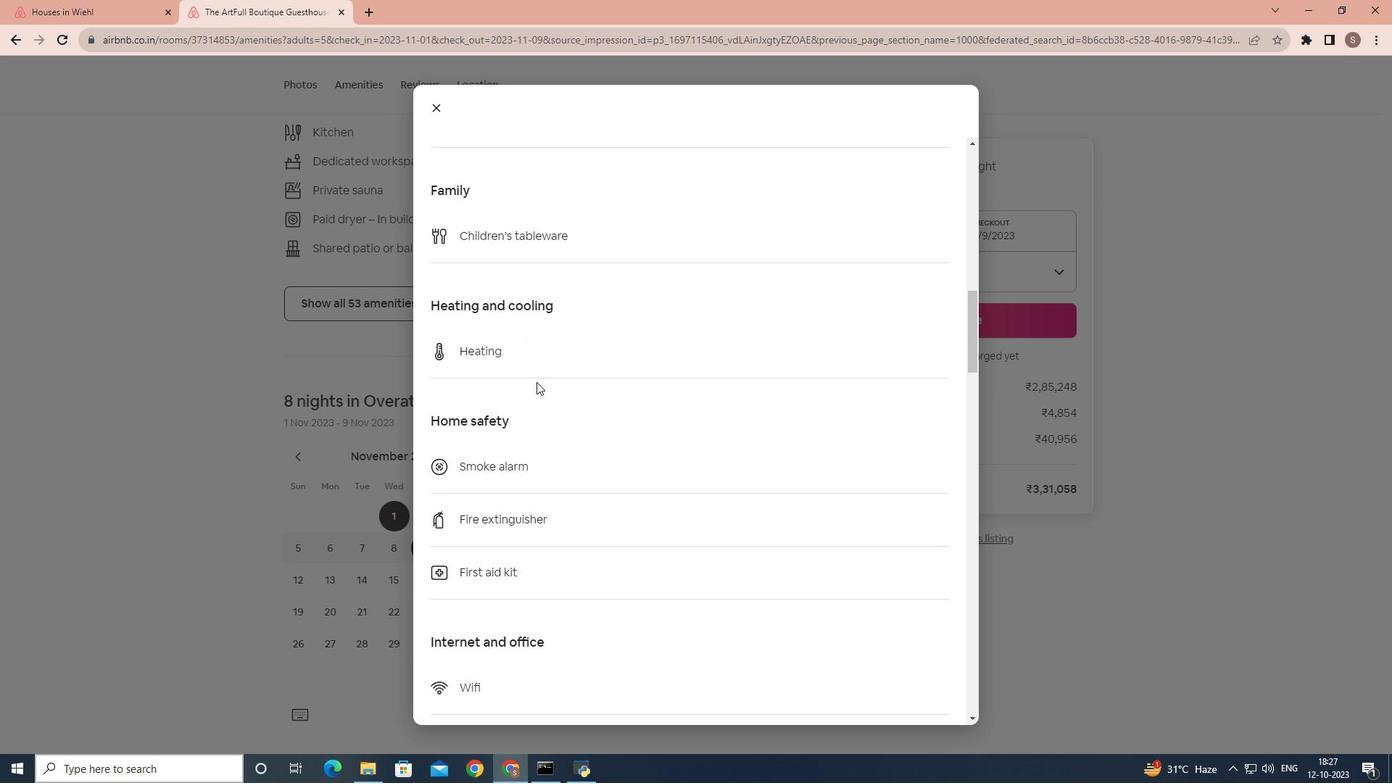 
Action: Mouse scrolled (543, 388) with delta (0, 0)
Screenshot: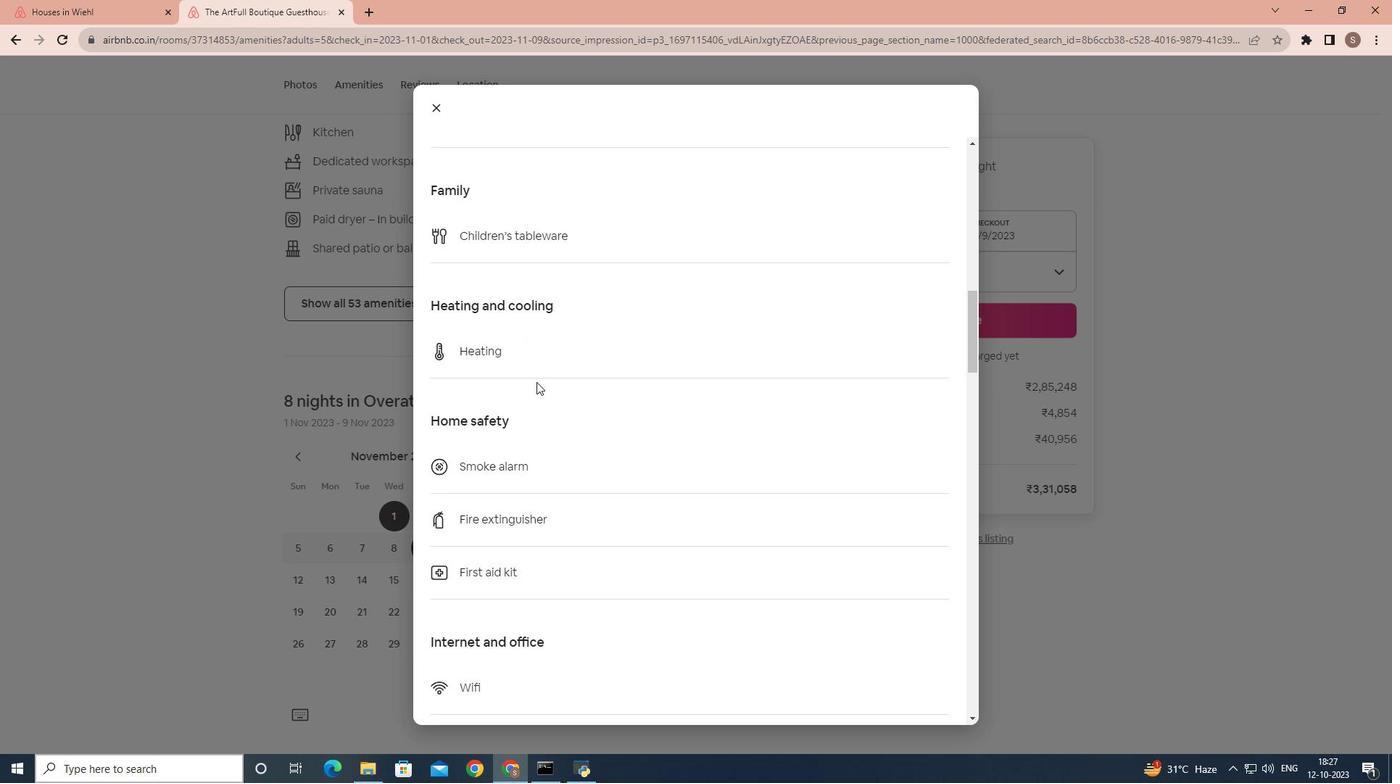 
Action: Mouse scrolled (543, 388) with delta (0, 0)
Screenshot: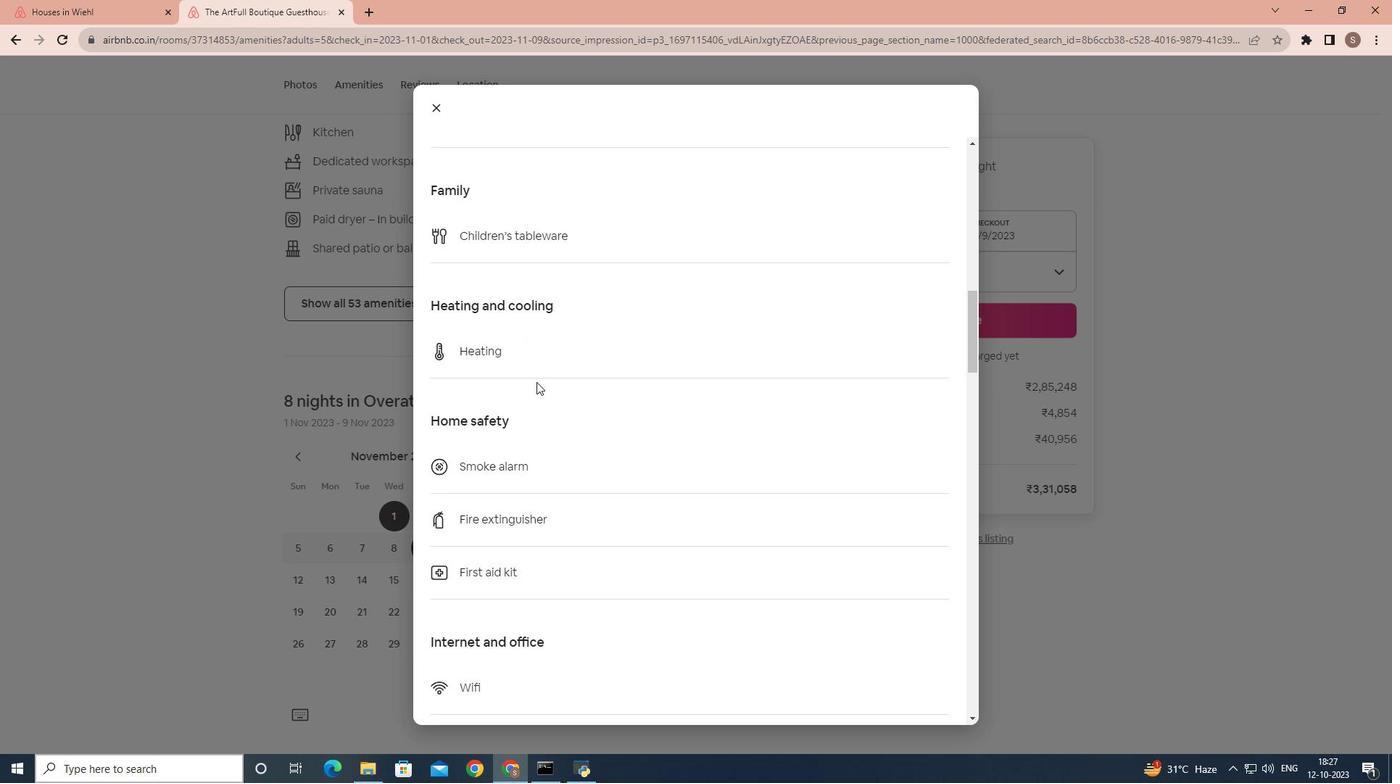 
Action: Mouse scrolled (543, 388) with delta (0, 0)
Screenshot: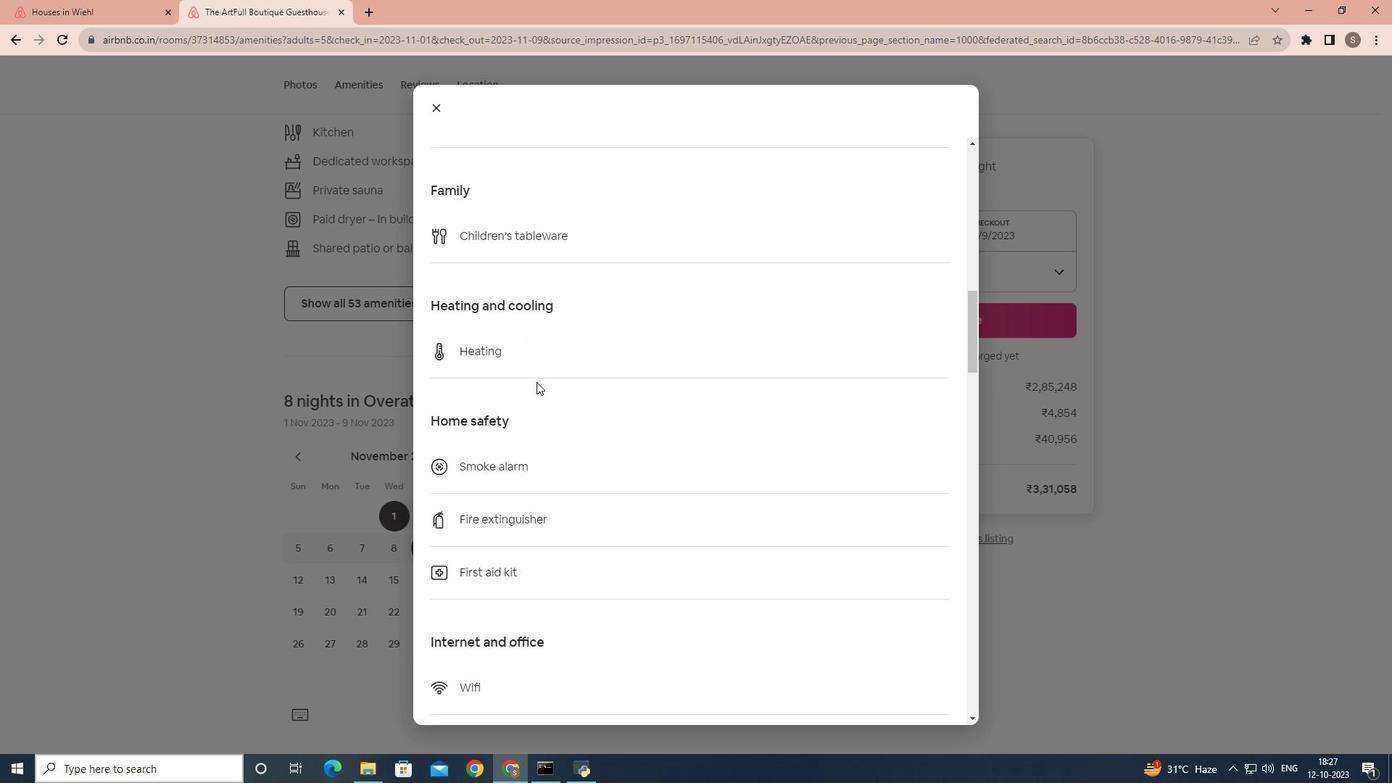 
Action: Mouse scrolled (543, 388) with delta (0, 0)
Screenshot: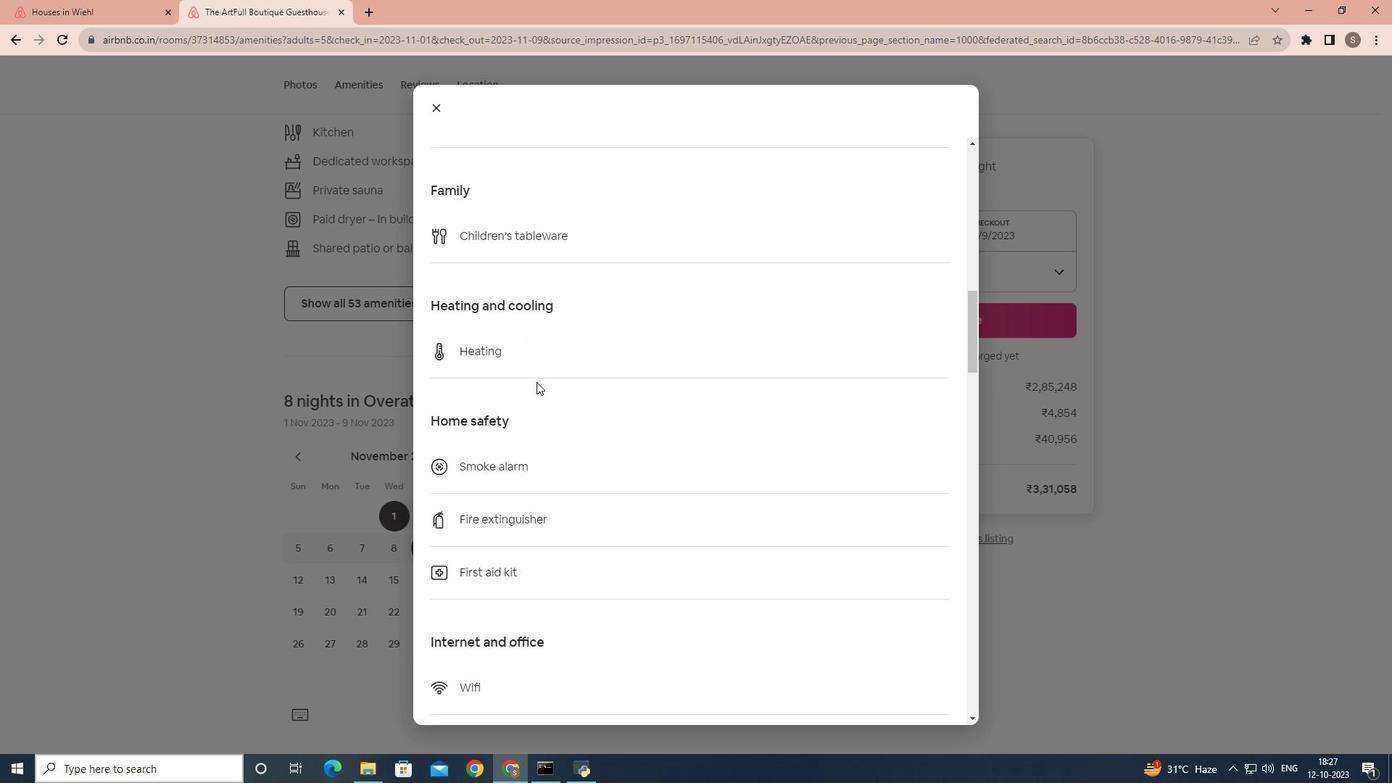 
Action: Mouse scrolled (543, 388) with delta (0, 0)
Screenshot: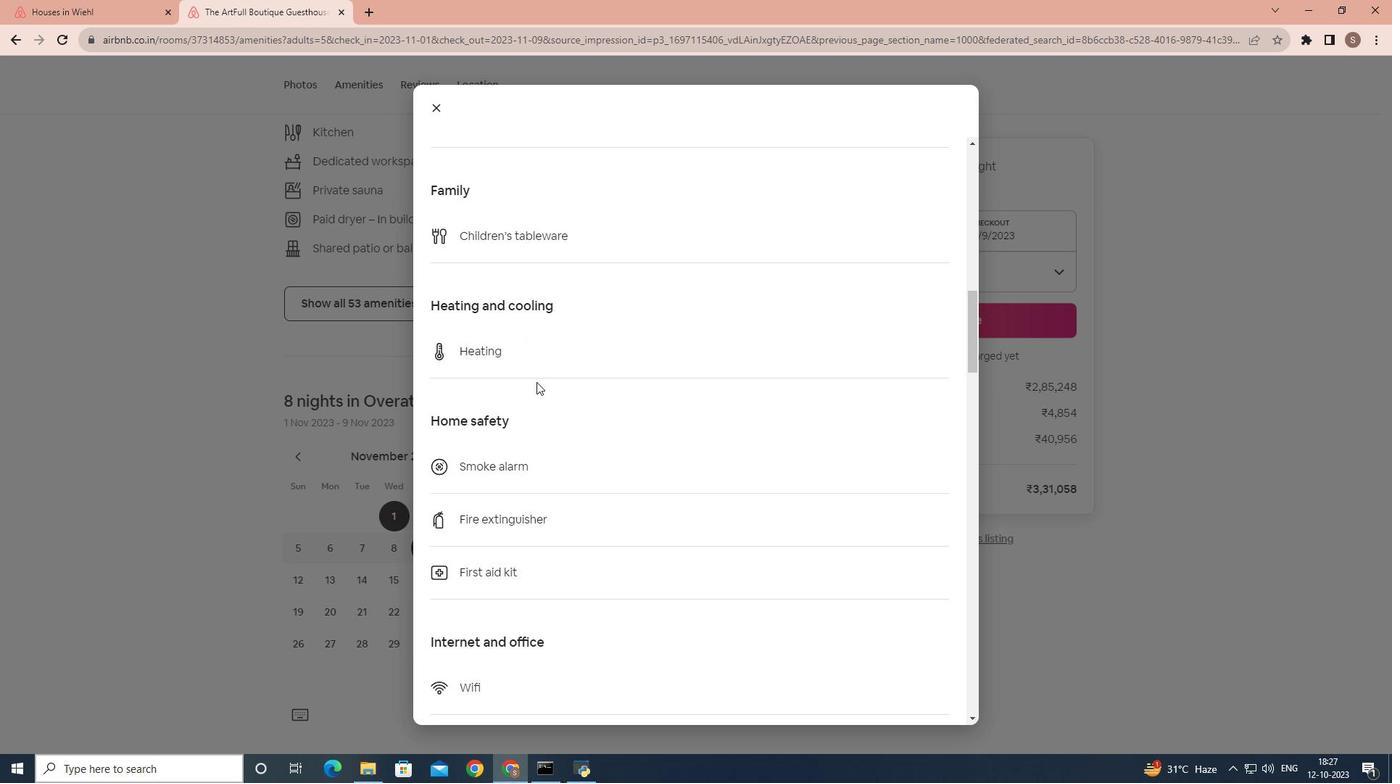 
Action: Mouse scrolled (543, 388) with delta (0, 0)
Screenshot: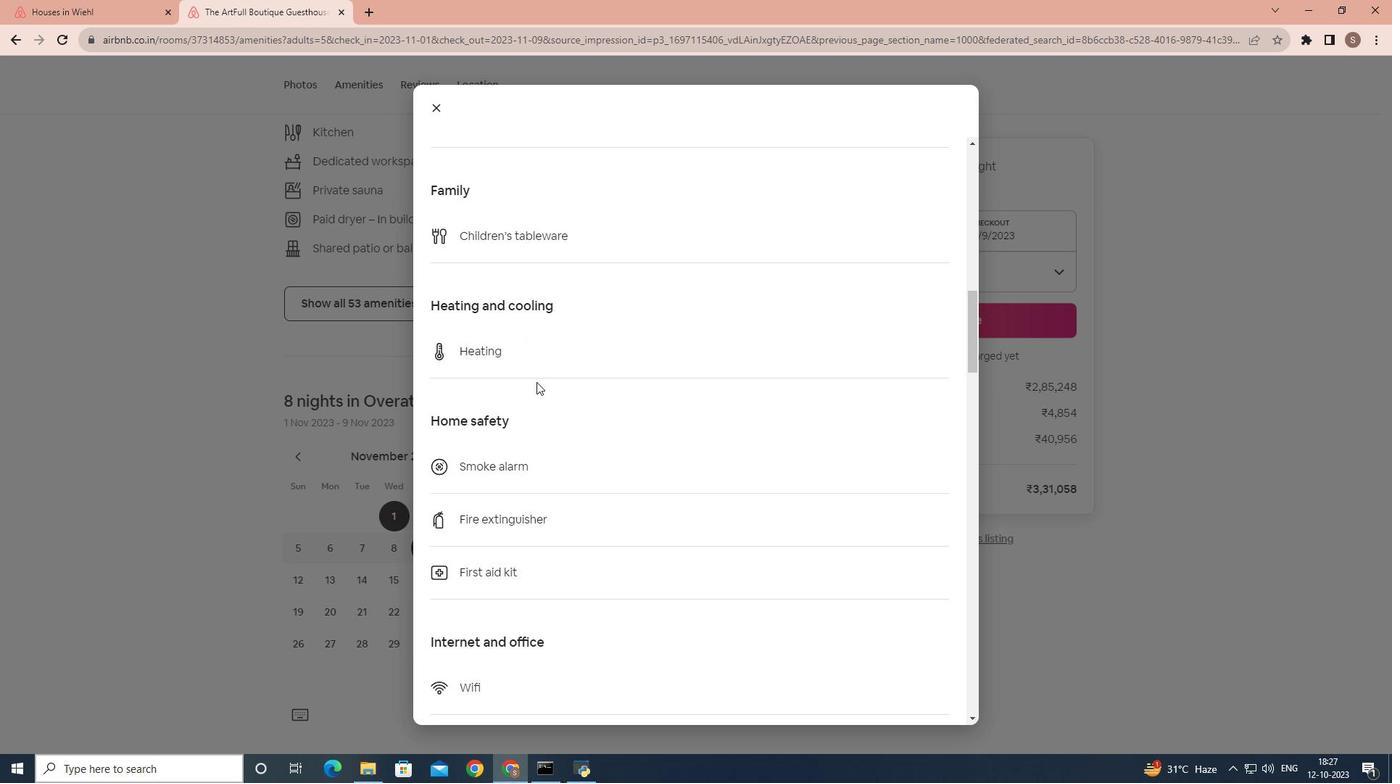 
Action: Mouse moved to (540, 385)
Screenshot: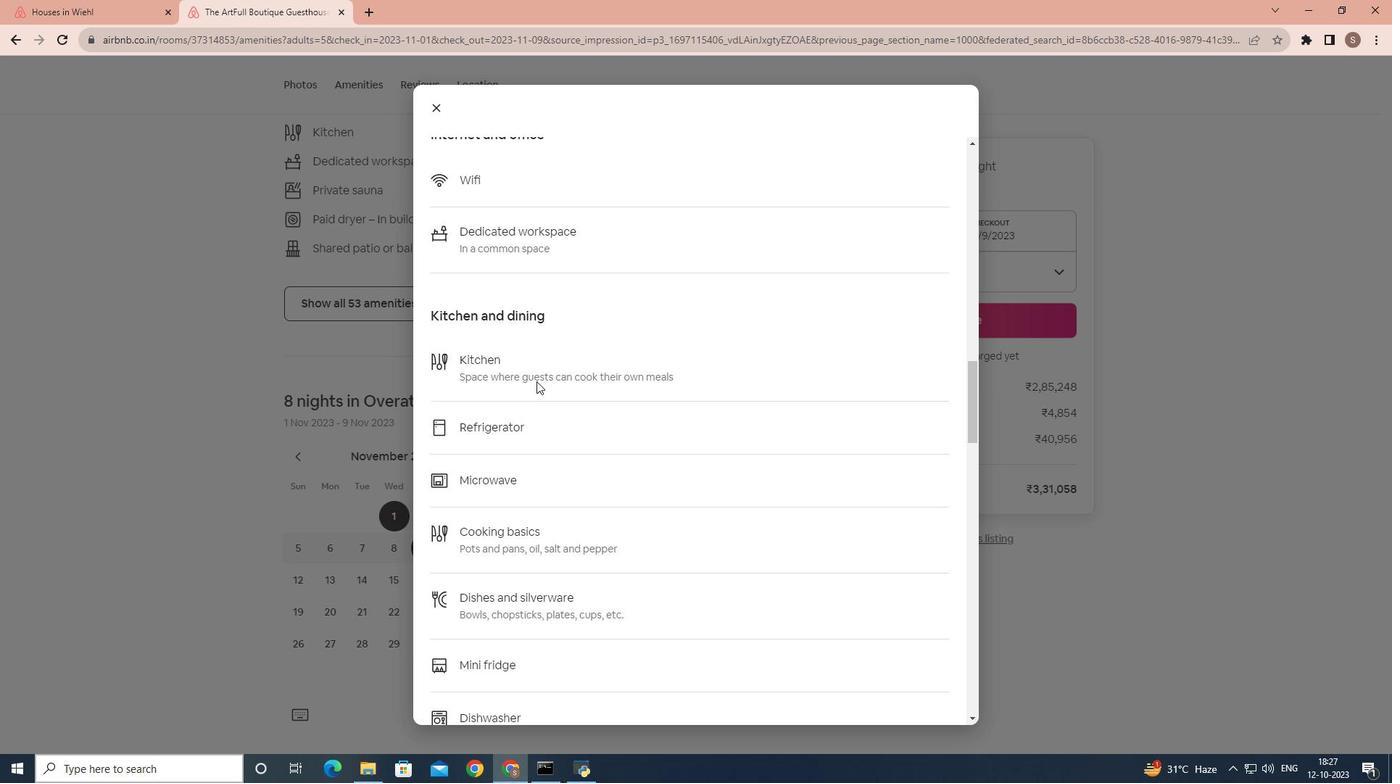 
Action: Mouse scrolled (540, 384) with delta (0, 0)
Screenshot: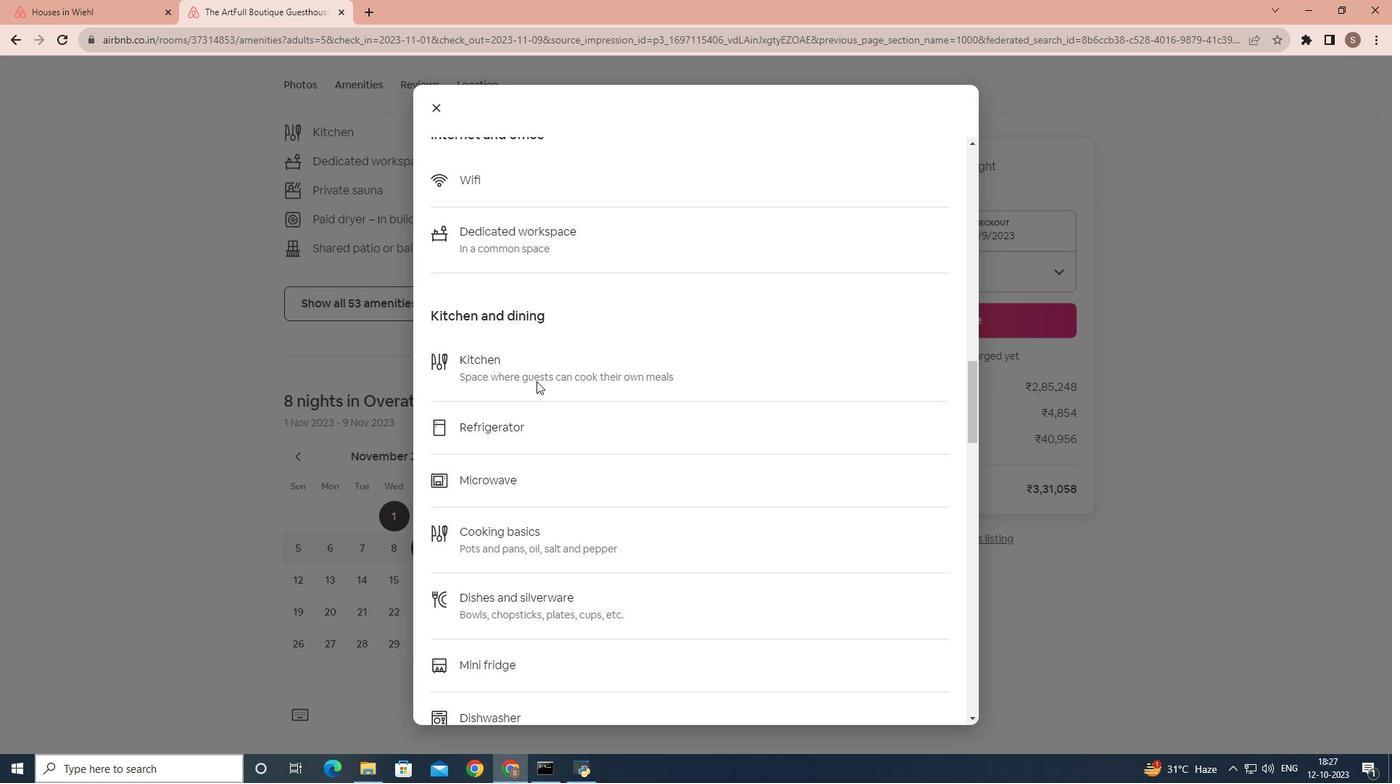 
Action: Mouse scrolled (540, 384) with delta (0, 0)
Screenshot: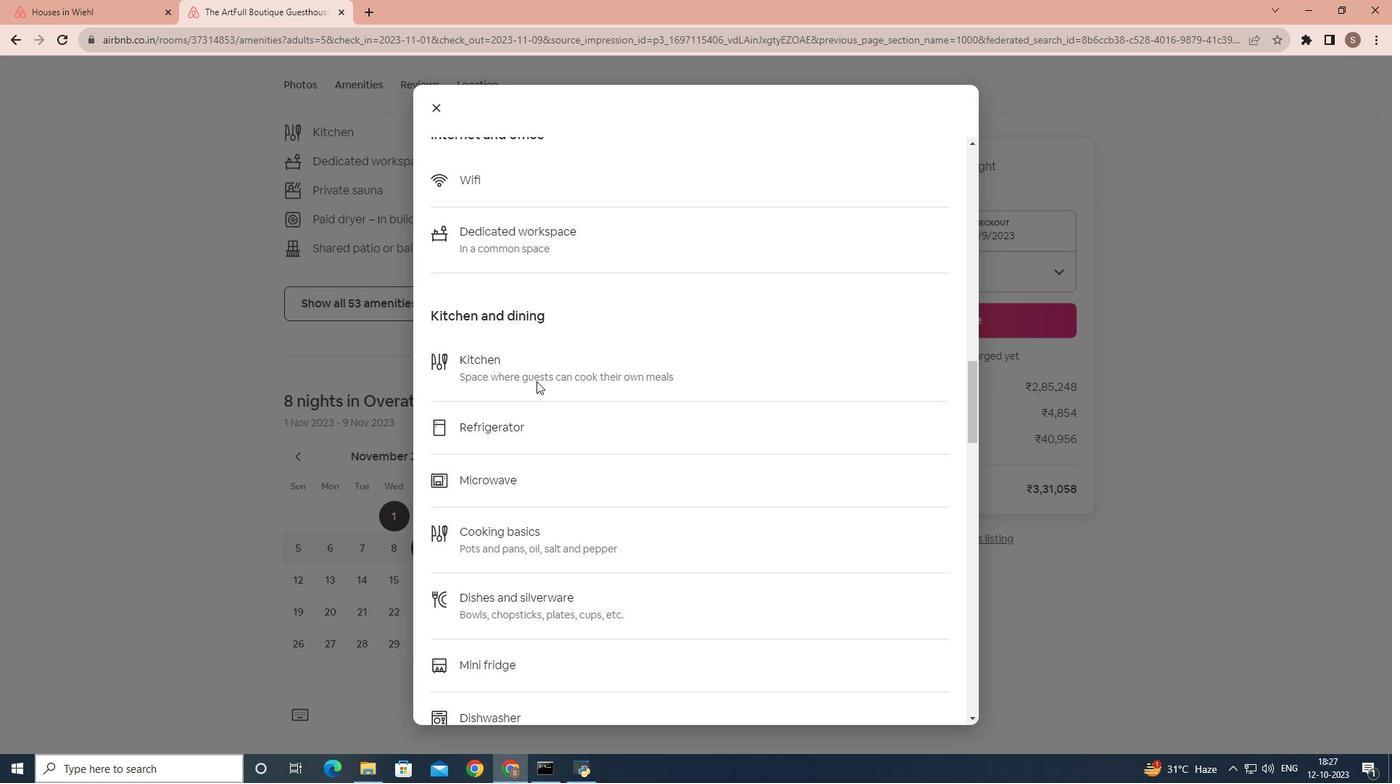 
Action: Mouse scrolled (540, 384) with delta (0, 0)
Screenshot: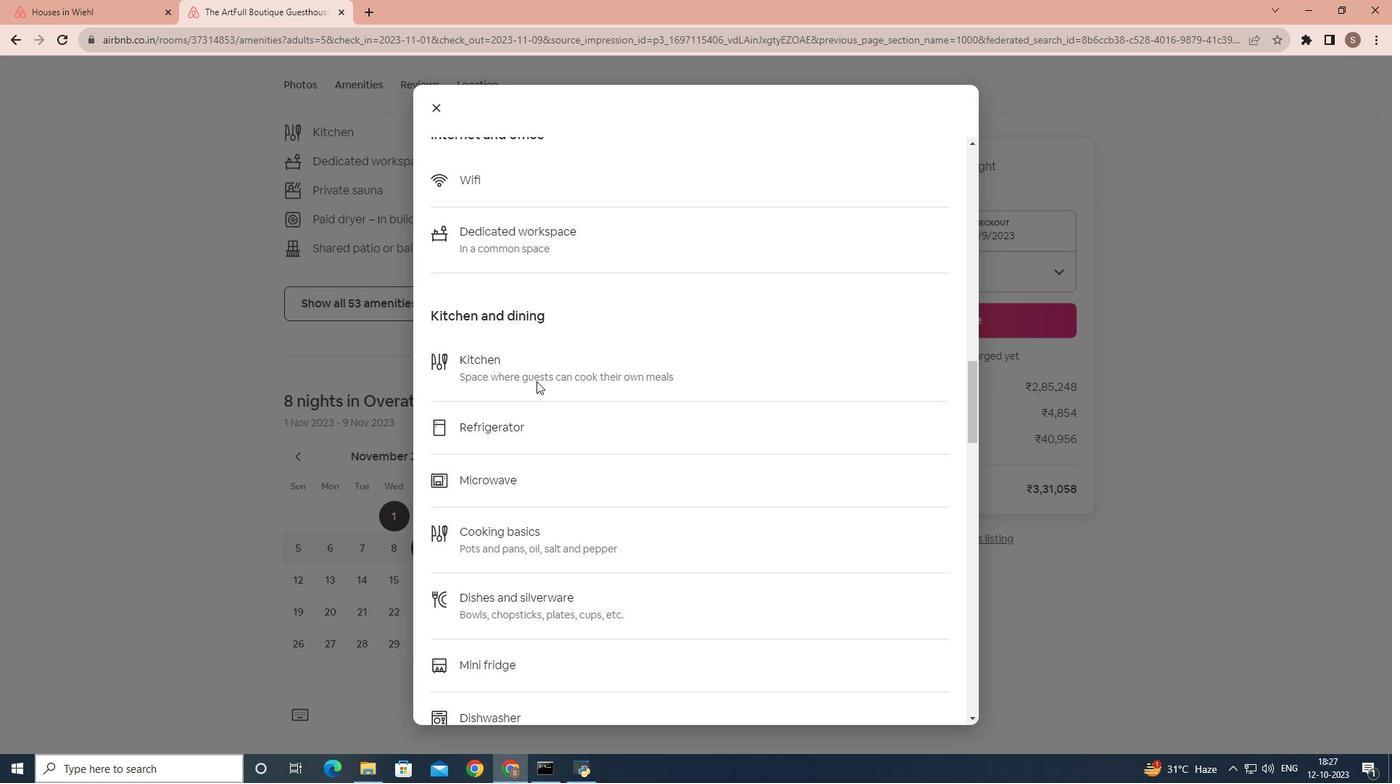 
Action: Mouse scrolled (540, 384) with delta (0, 0)
Screenshot: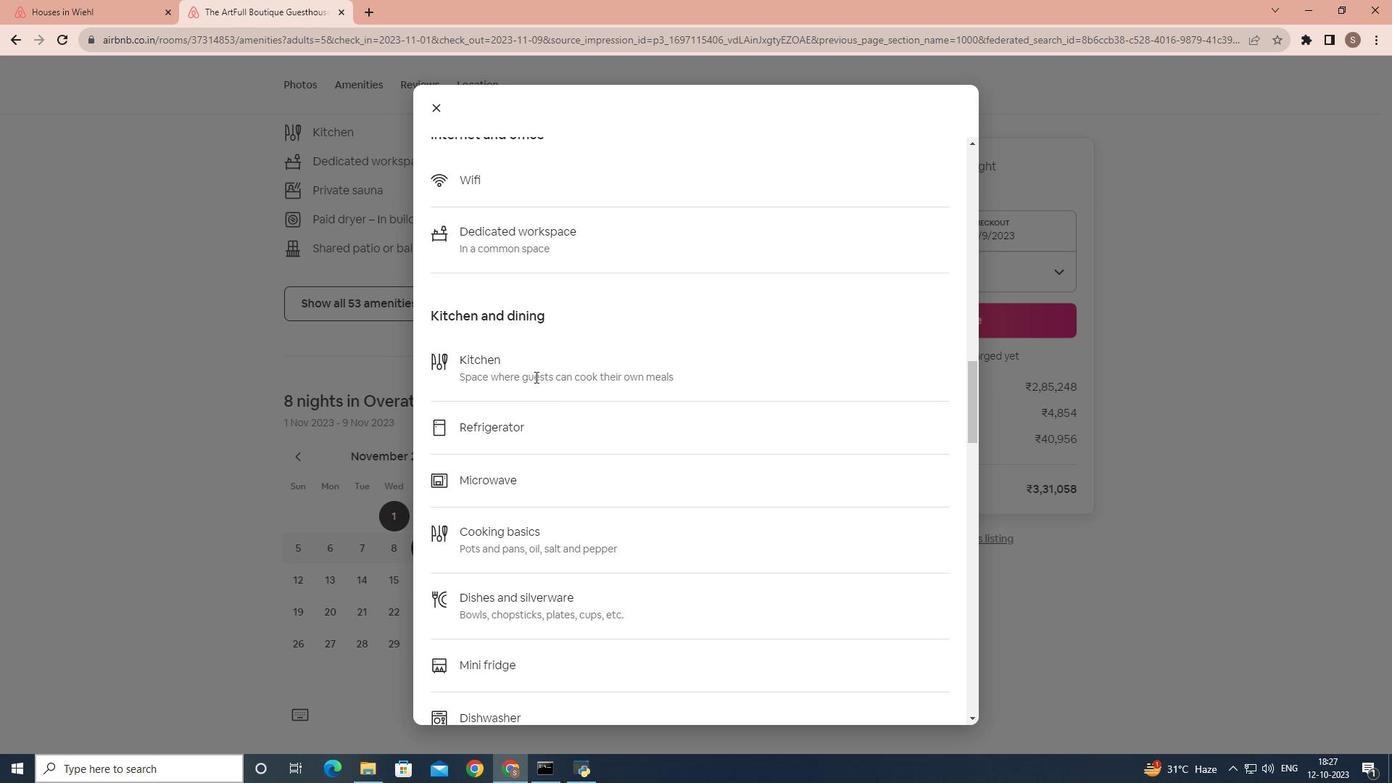 
Action: Mouse scrolled (540, 384) with delta (0, 0)
Screenshot: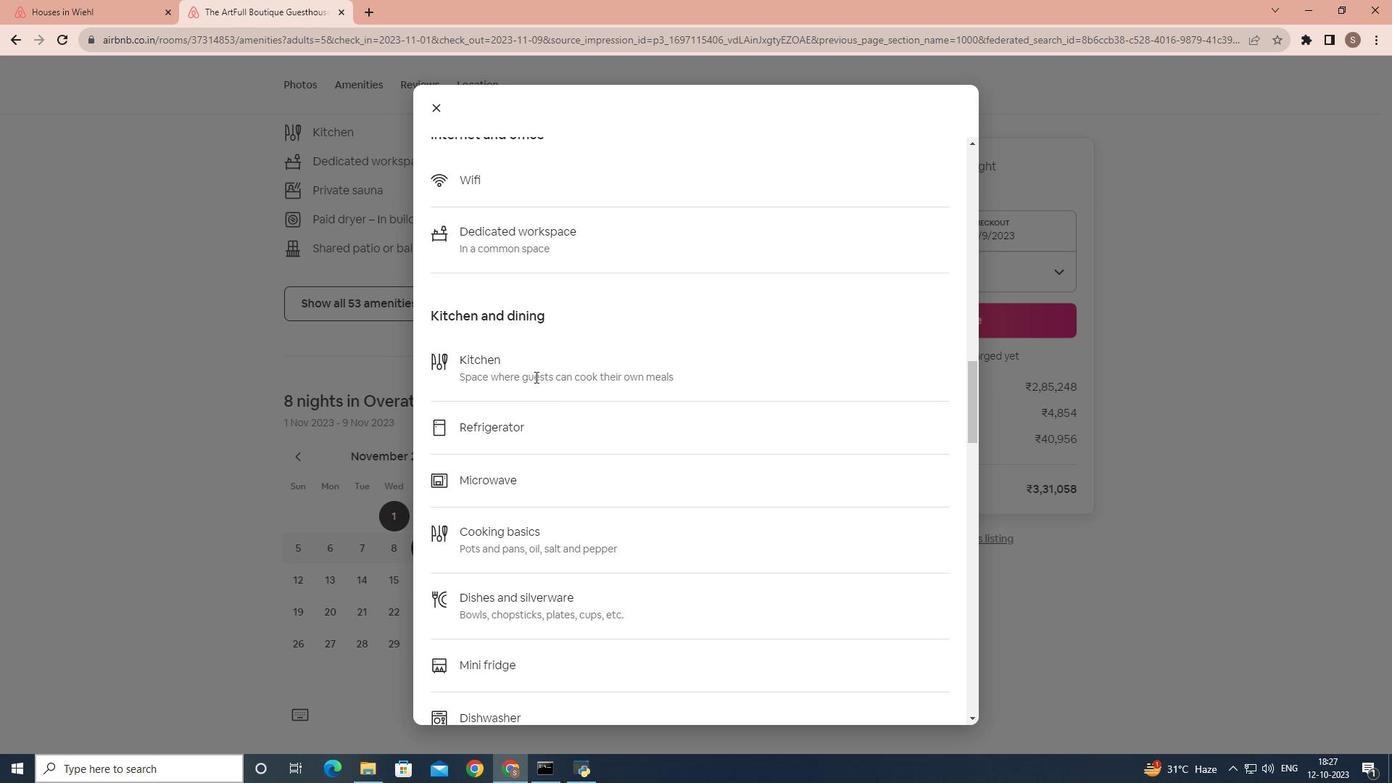 
Action: Mouse scrolled (540, 384) with delta (0, 0)
Screenshot: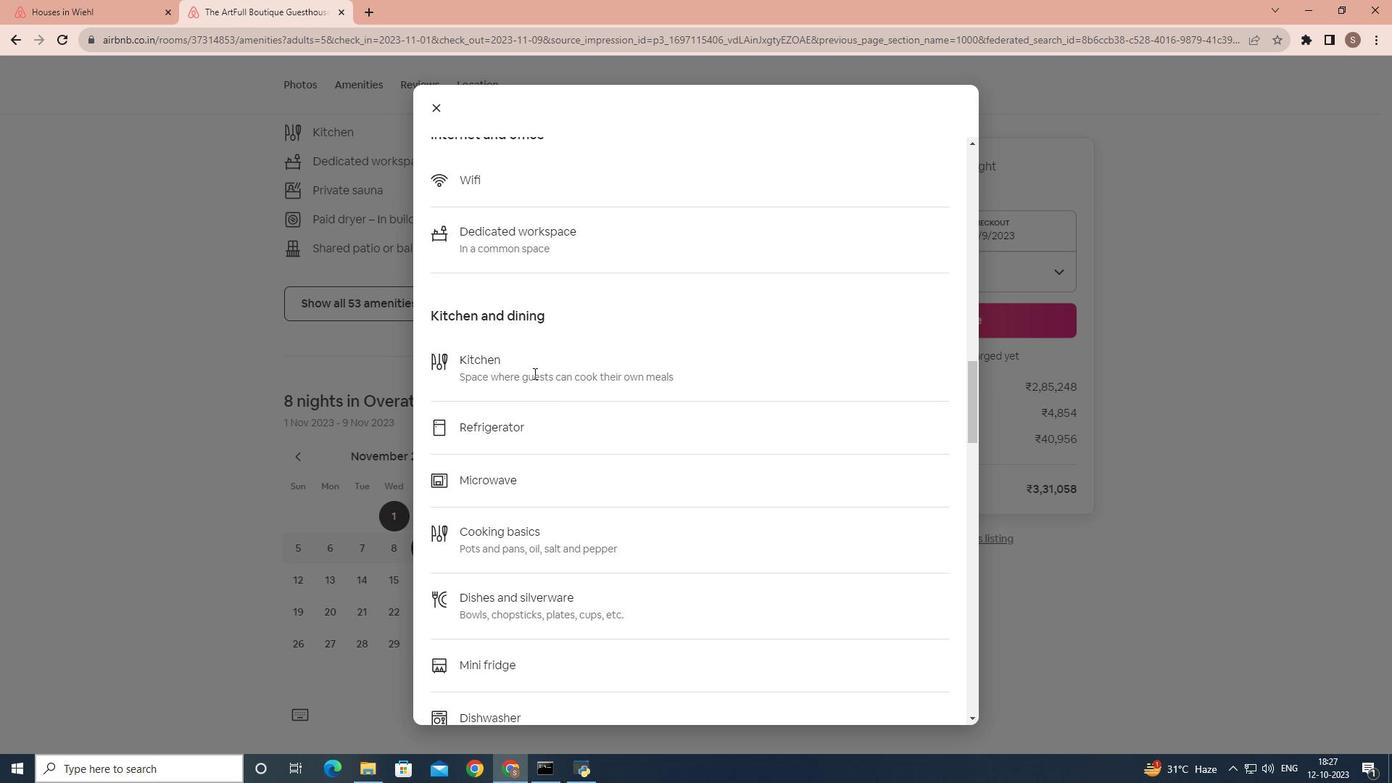 
Action: Mouse scrolled (540, 384) with delta (0, 0)
Screenshot: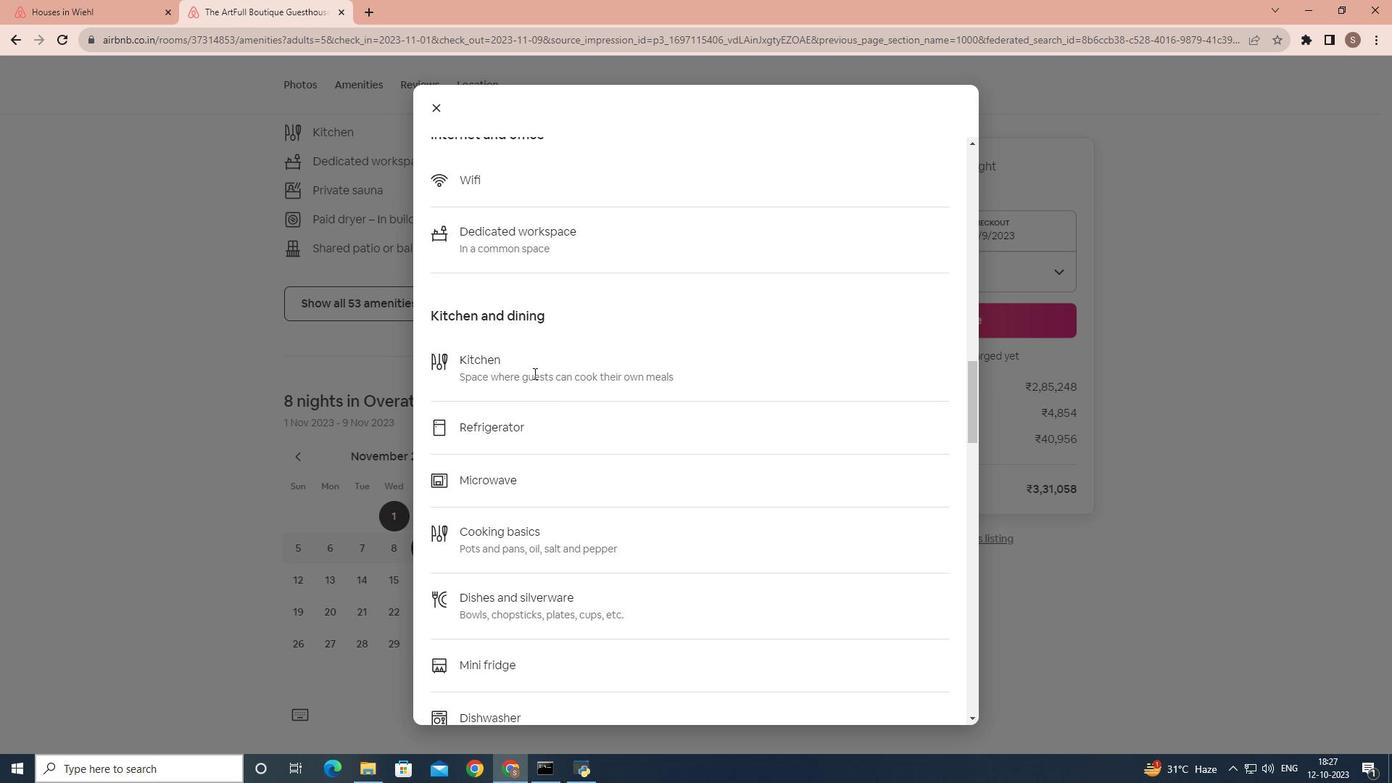 
Action: Mouse moved to (537, 376)
Screenshot: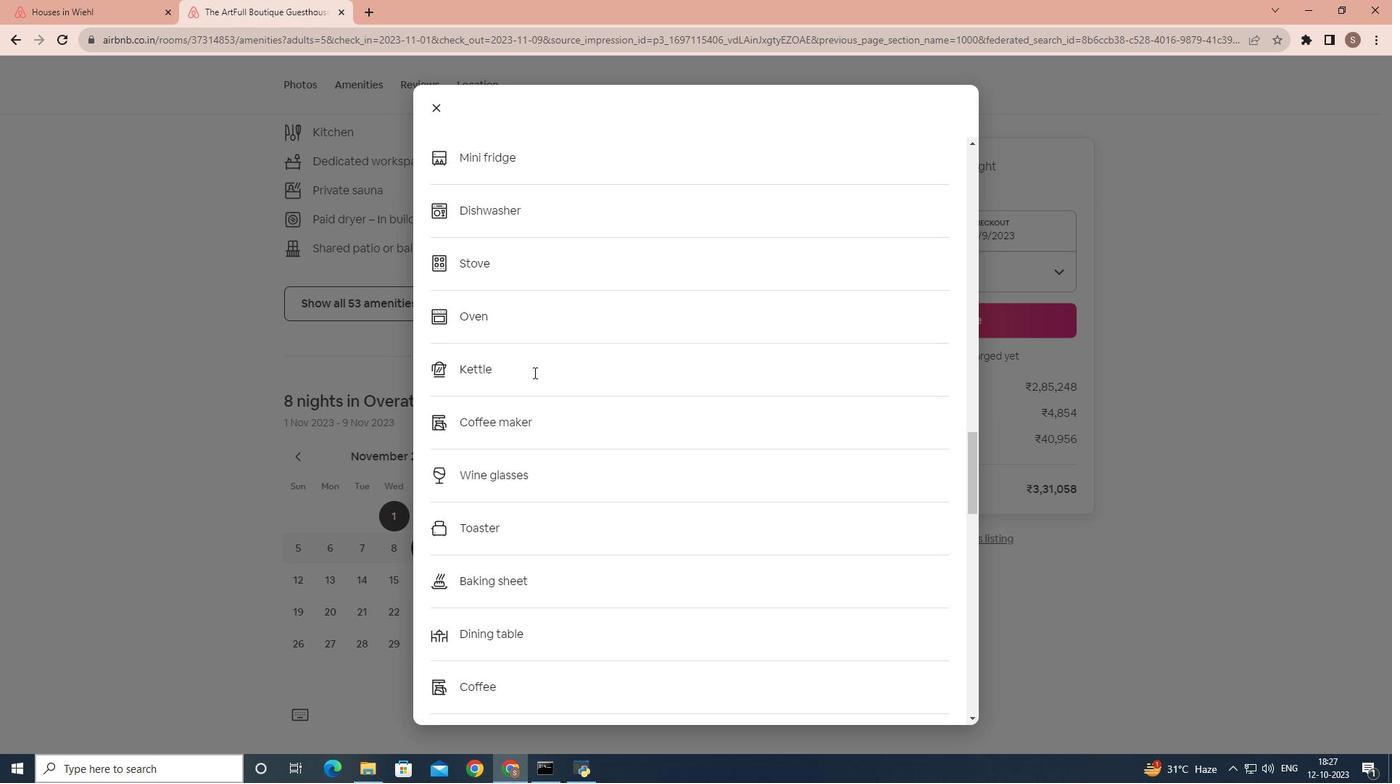 
Action: Mouse scrolled (537, 375) with delta (0, 0)
Screenshot: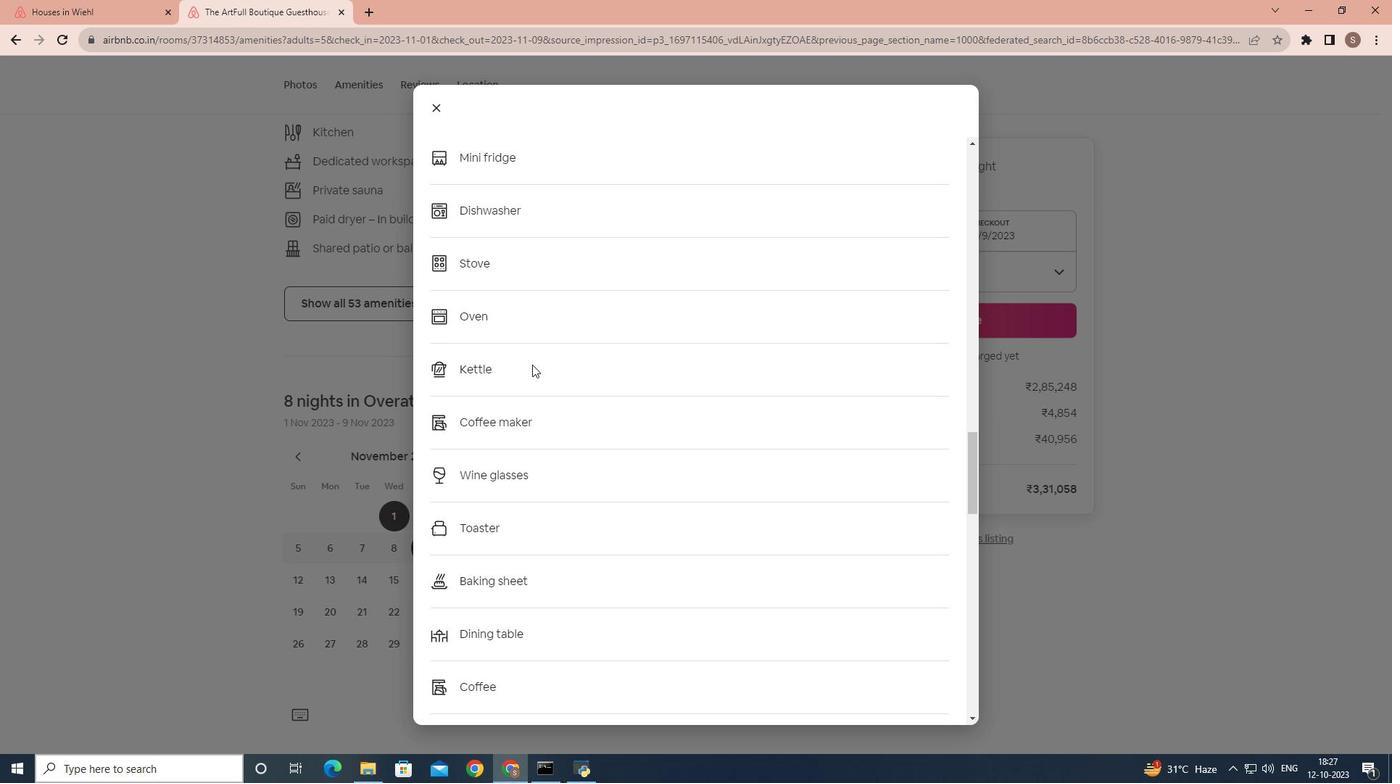 
Action: Mouse scrolled (537, 375) with delta (0, 0)
Screenshot: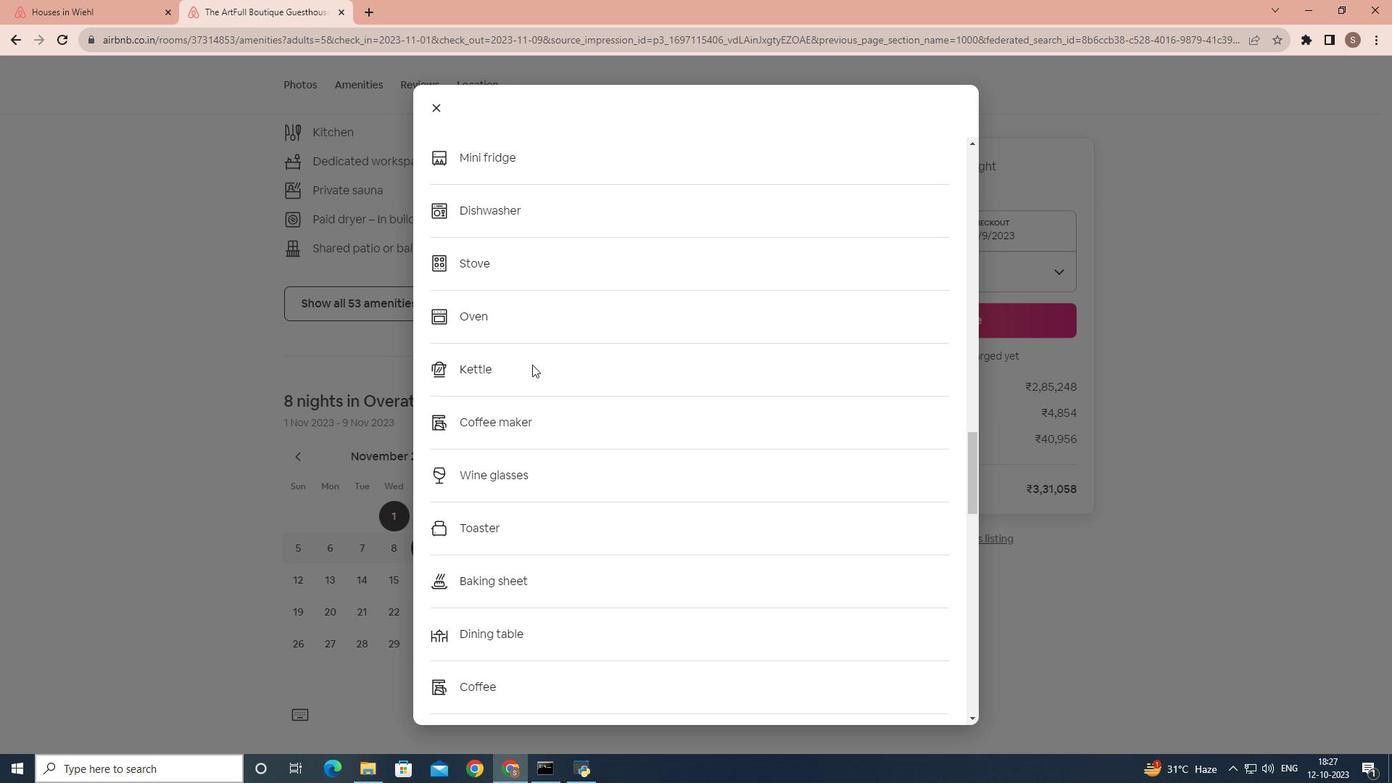 
Action: Mouse scrolled (537, 375) with delta (0, 0)
Screenshot: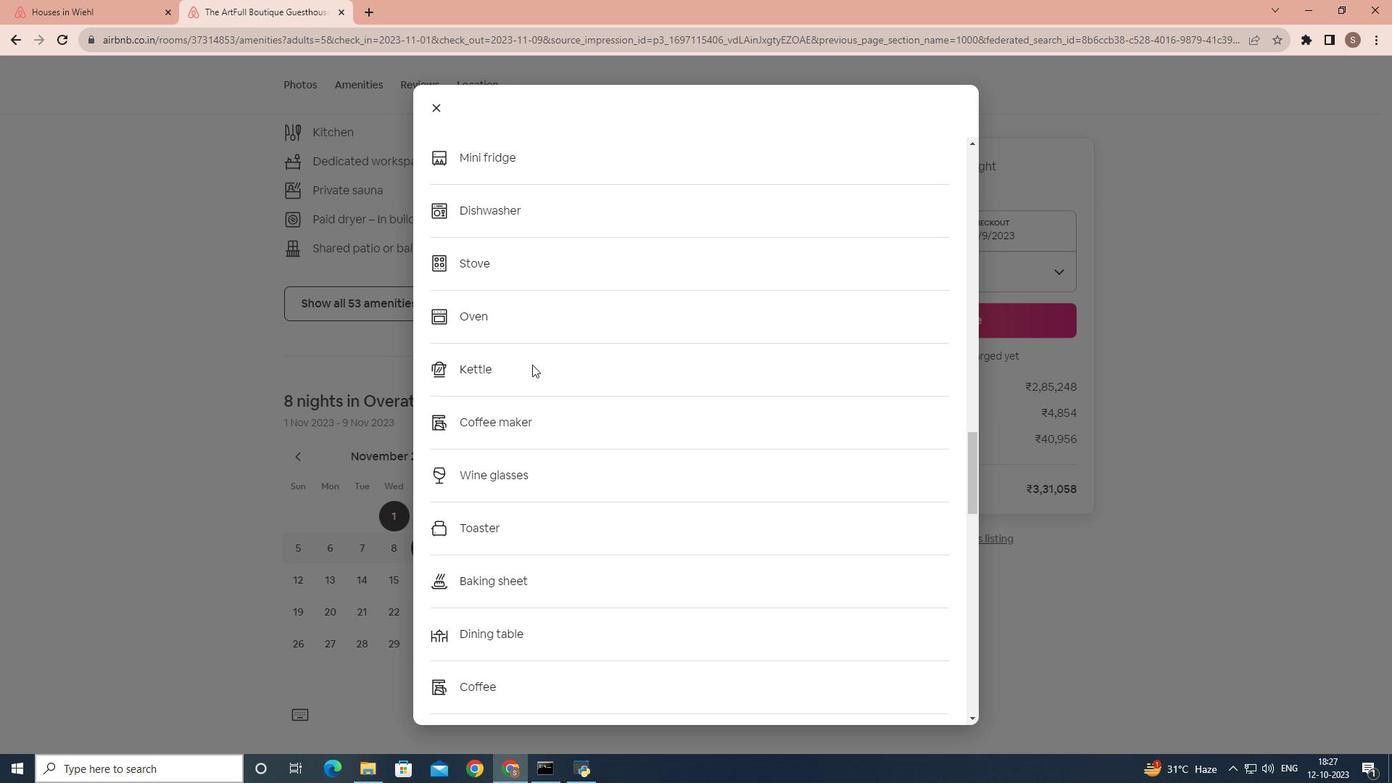 
Action: Mouse scrolled (537, 375) with delta (0, 0)
Screenshot: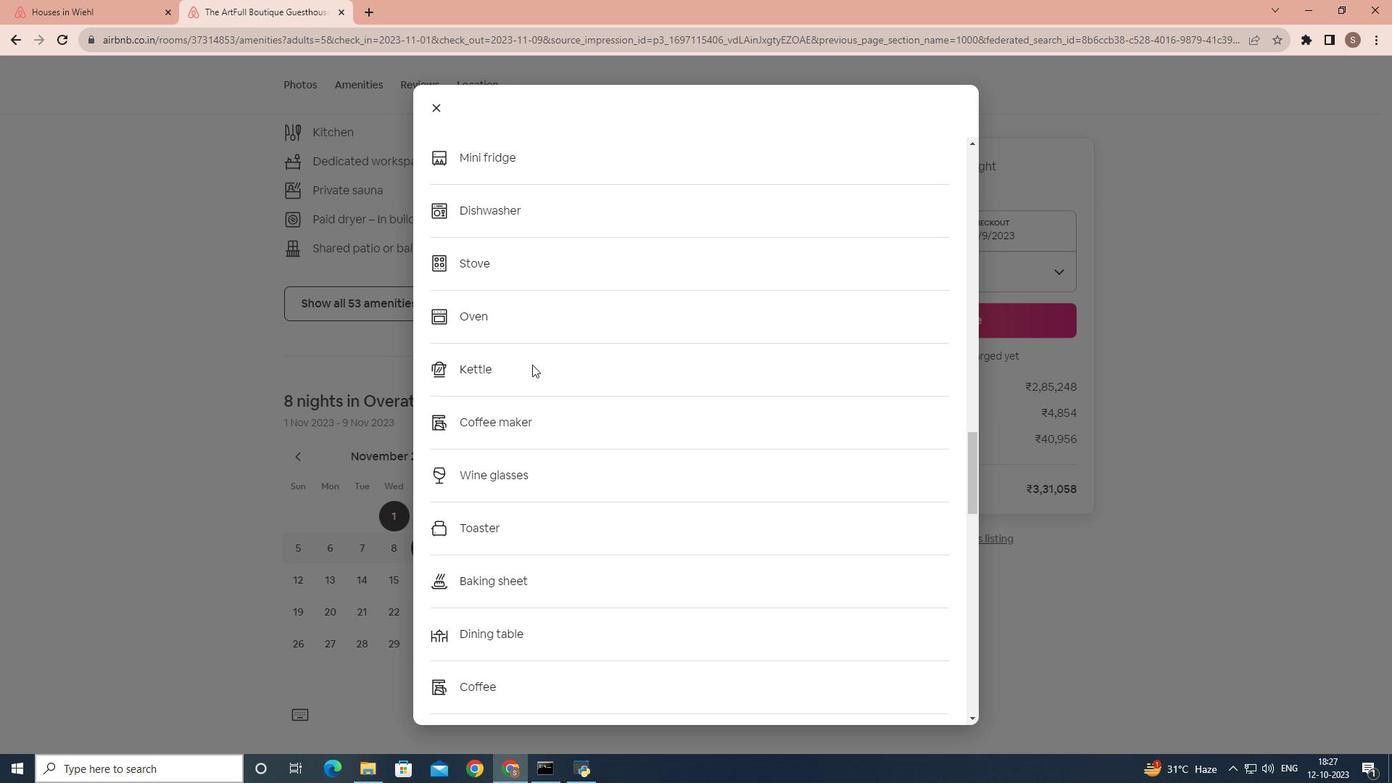 
Action: Mouse scrolled (537, 375) with delta (0, 0)
Screenshot: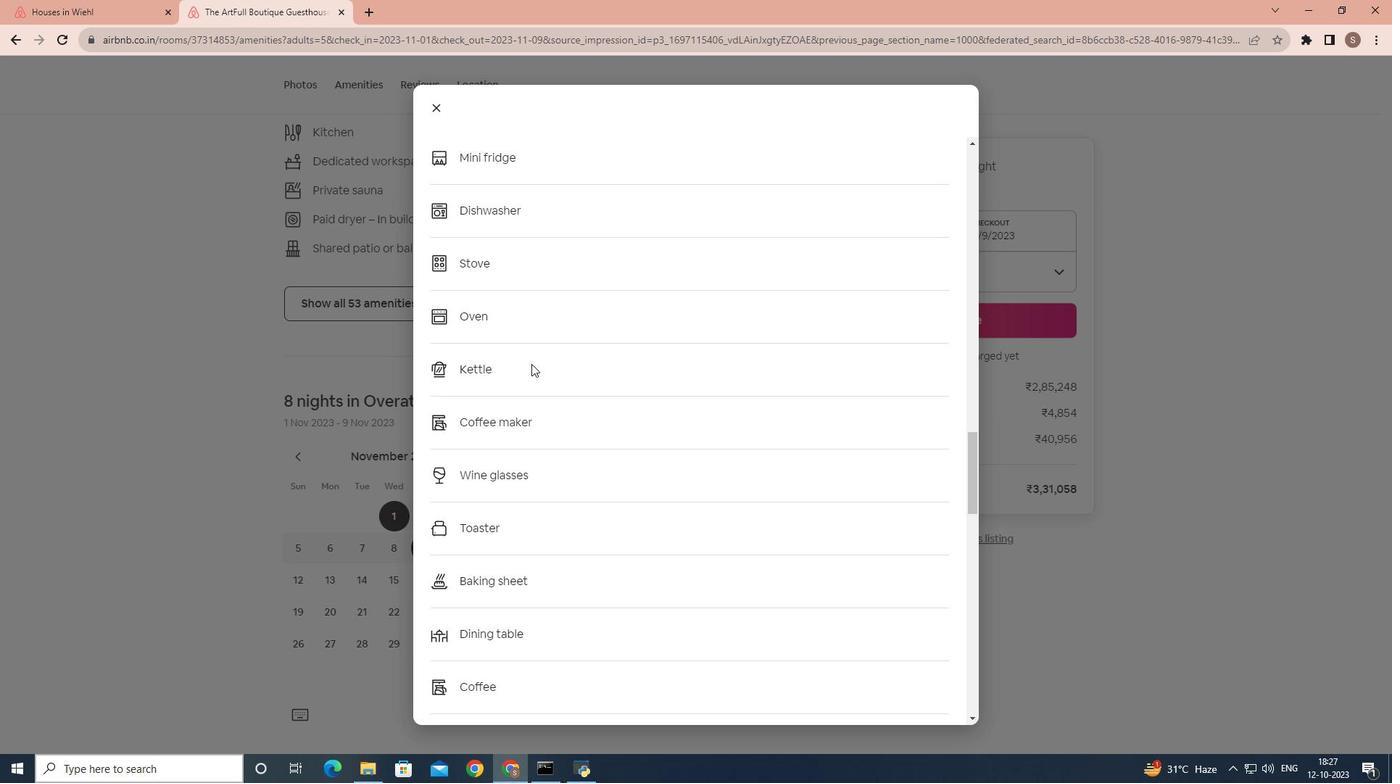 
Action: Mouse scrolled (537, 375) with delta (0, 0)
Screenshot: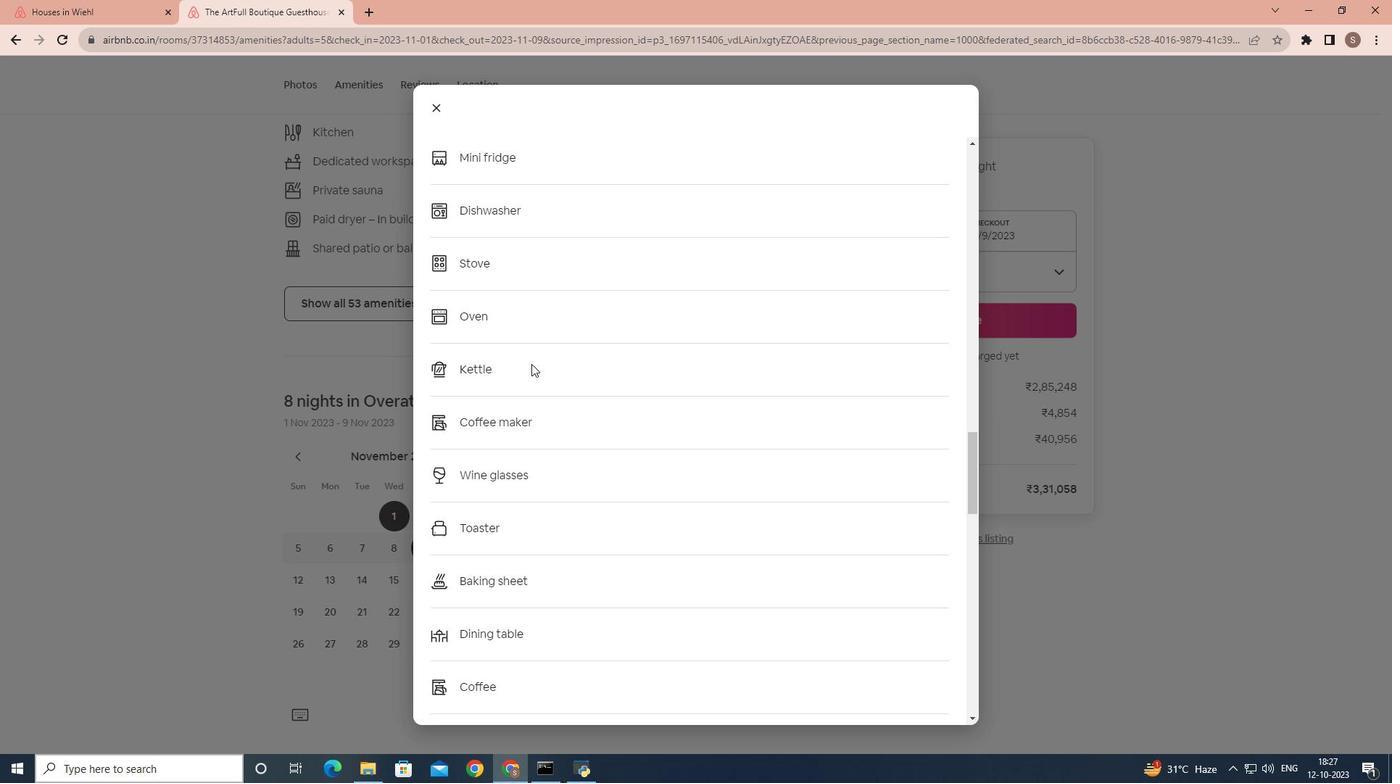 
Action: Mouse scrolled (537, 375) with delta (0, 0)
Screenshot: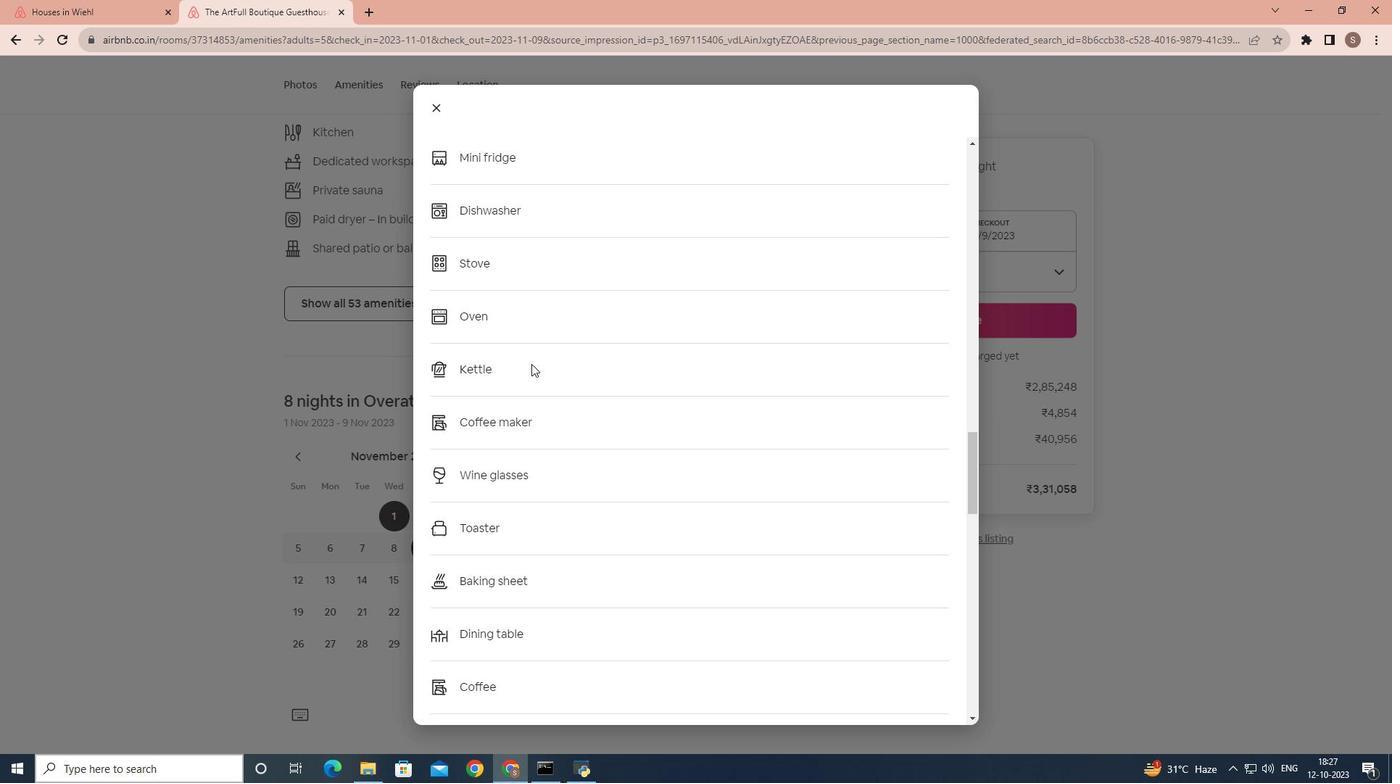 
Action: Mouse moved to (535, 367)
Screenshot: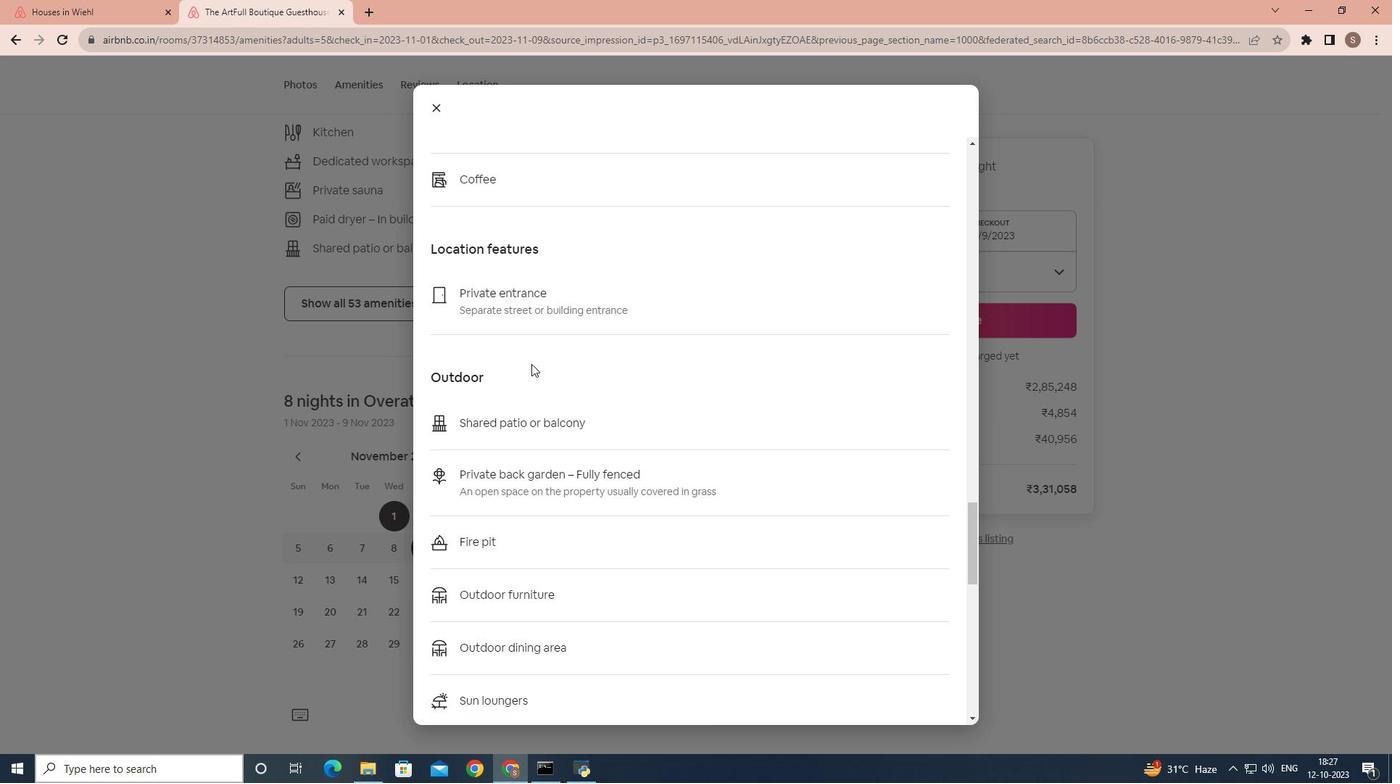 
Action: Mouse scrolled (535, 366) with delta (0, 0)
Screenshot: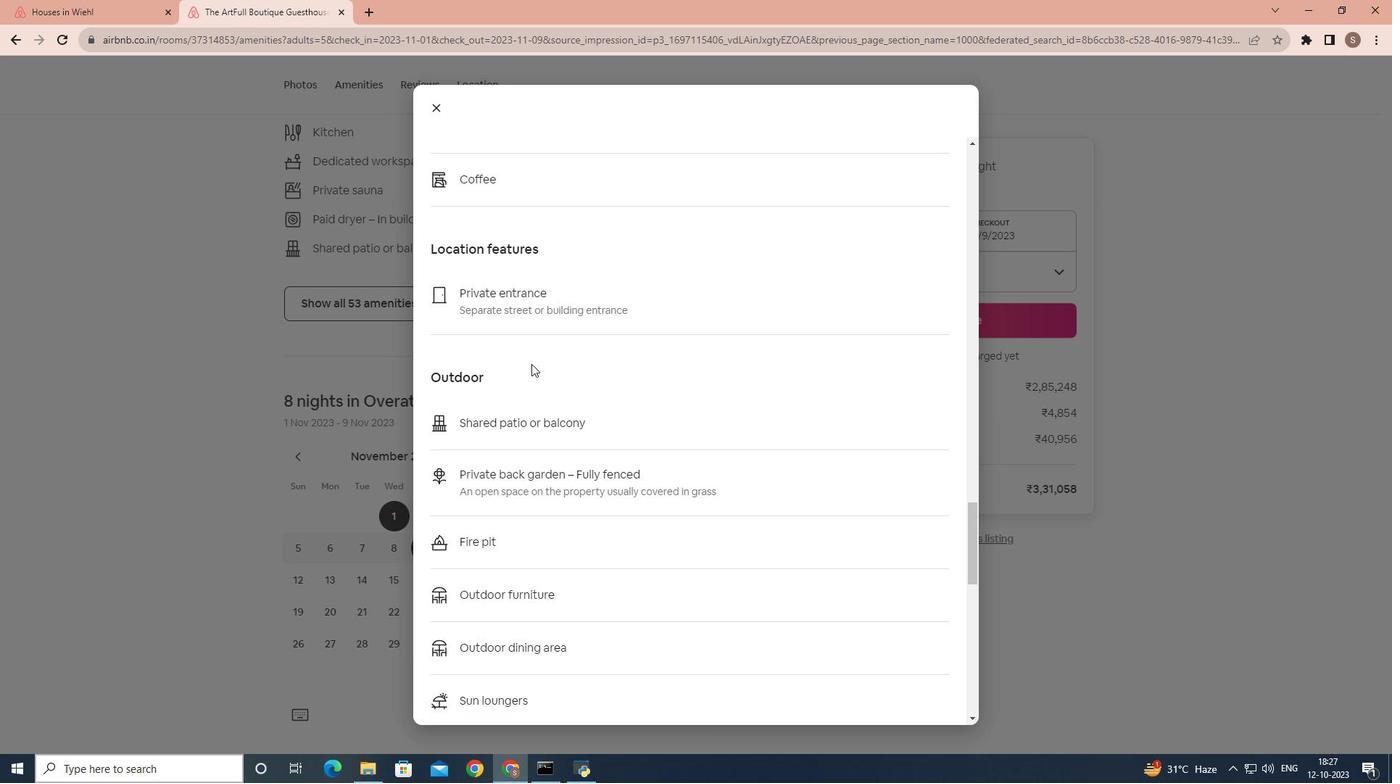
Action: Mouse scrolled (535, 366) with delta (0, 0)
Screenshot: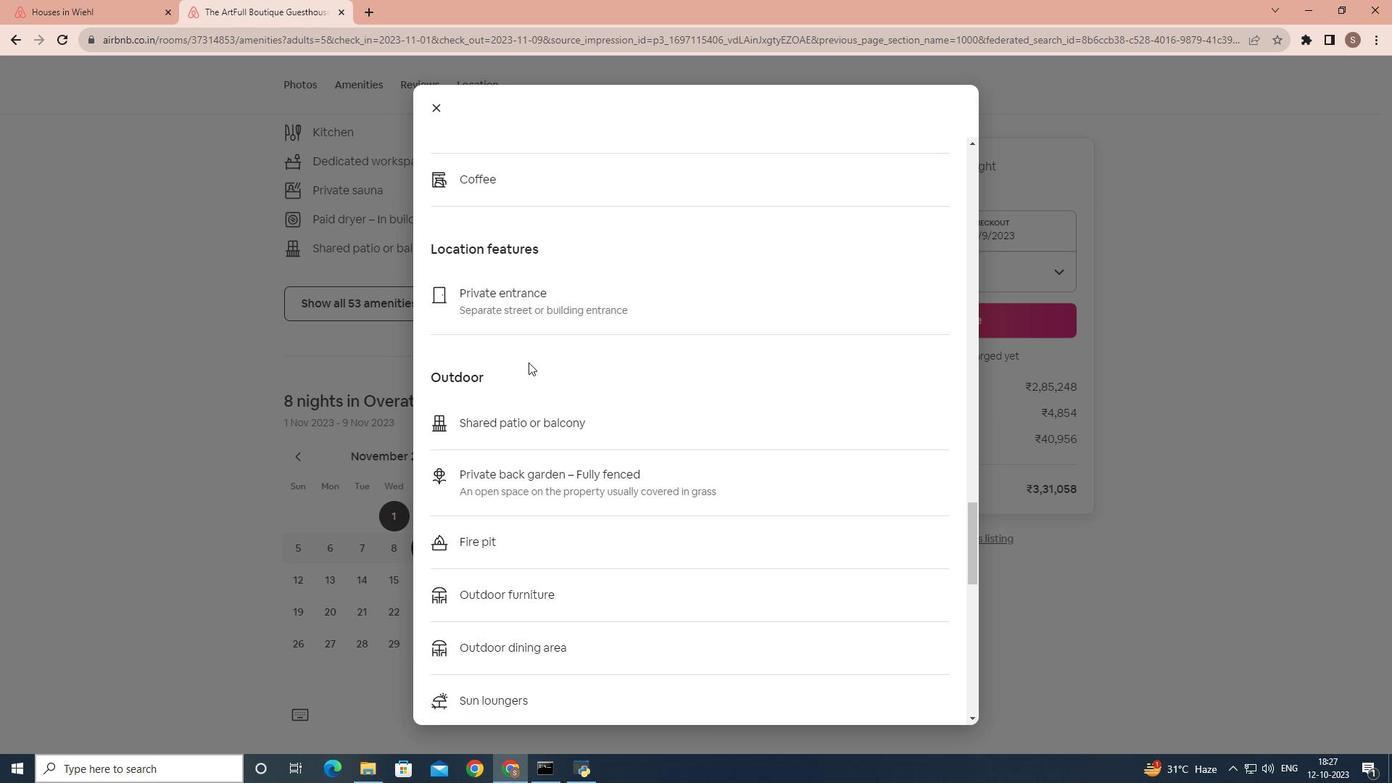 
Action: Mouse scrolled (535, 366) with delta (0, 0)
Screenshot: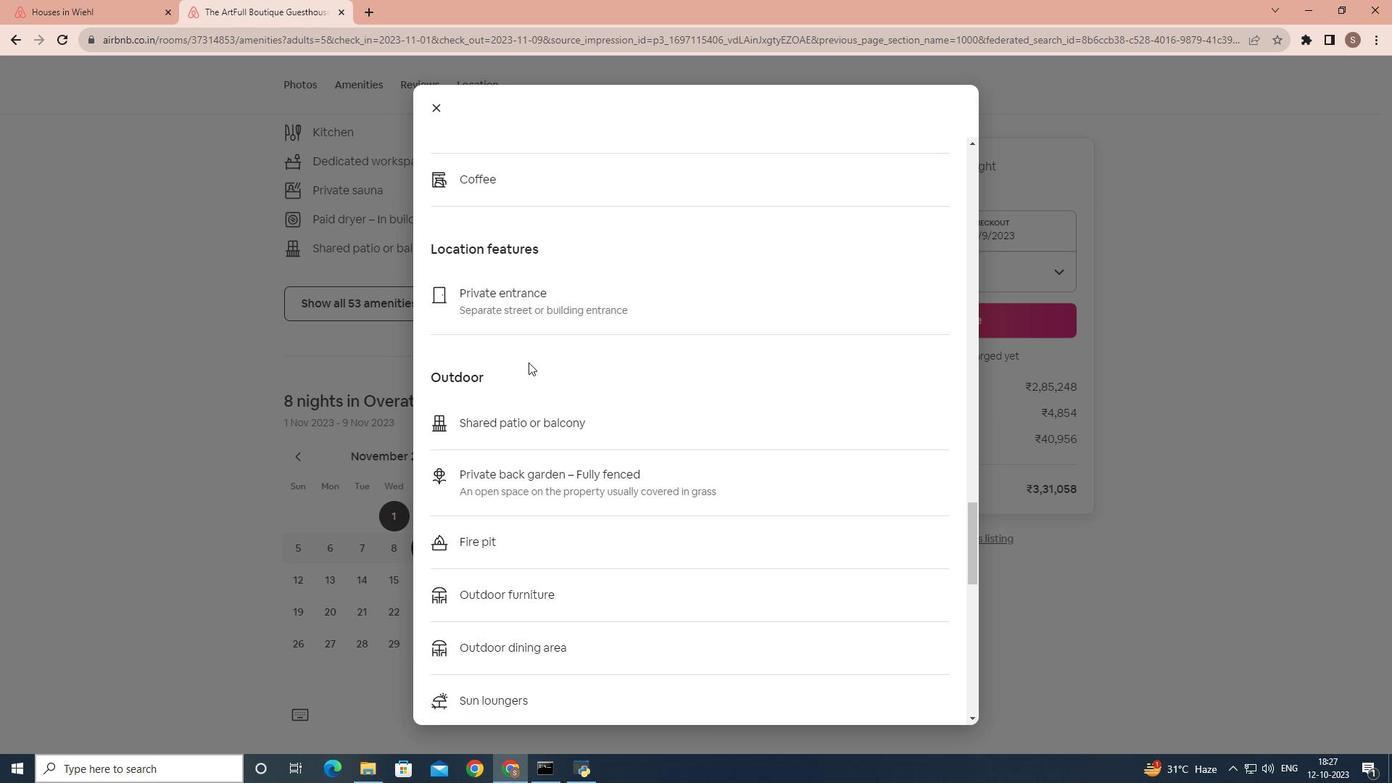 
Action: Mouse scrolled (535, 366) with delta (0, 0)
Screenshot: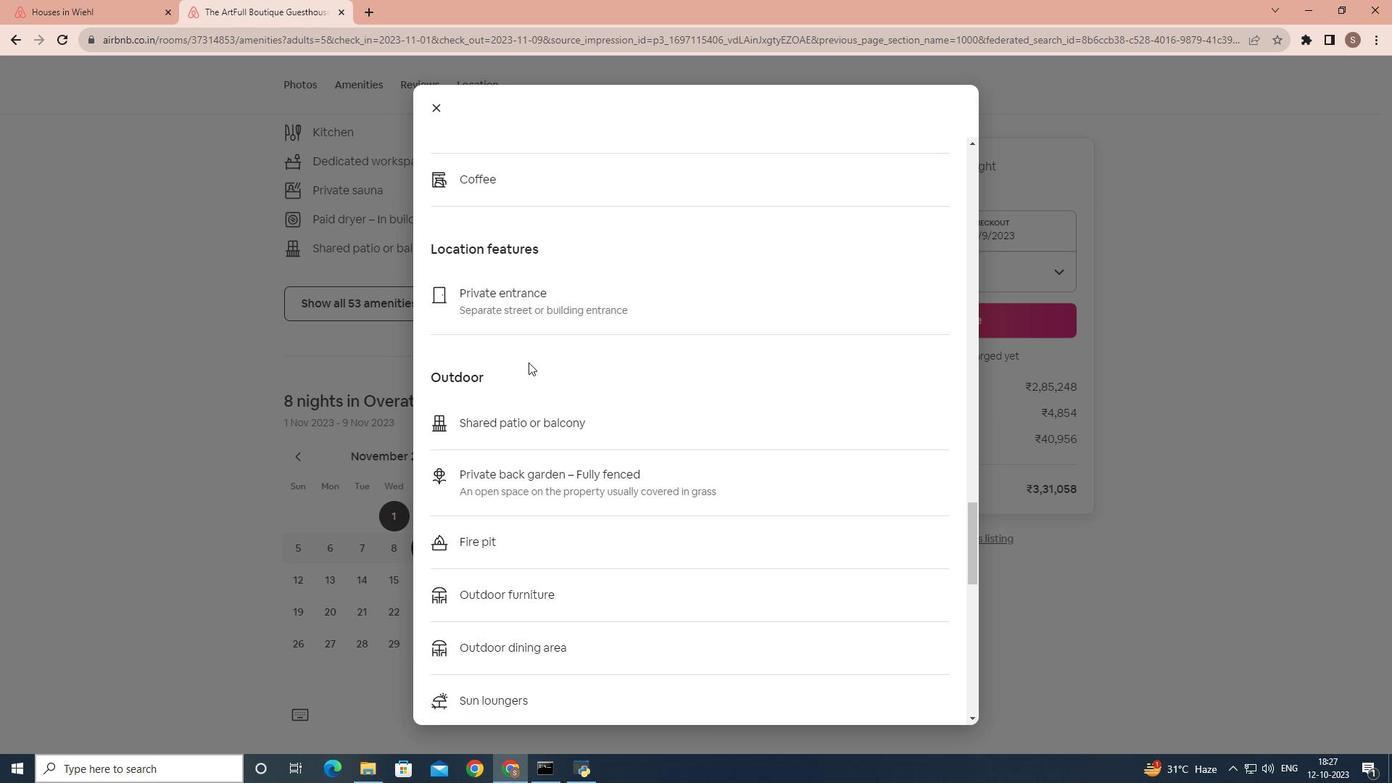 
Action: Mouse scrolled (535, 366) with delta (0, 0)
Screenshot: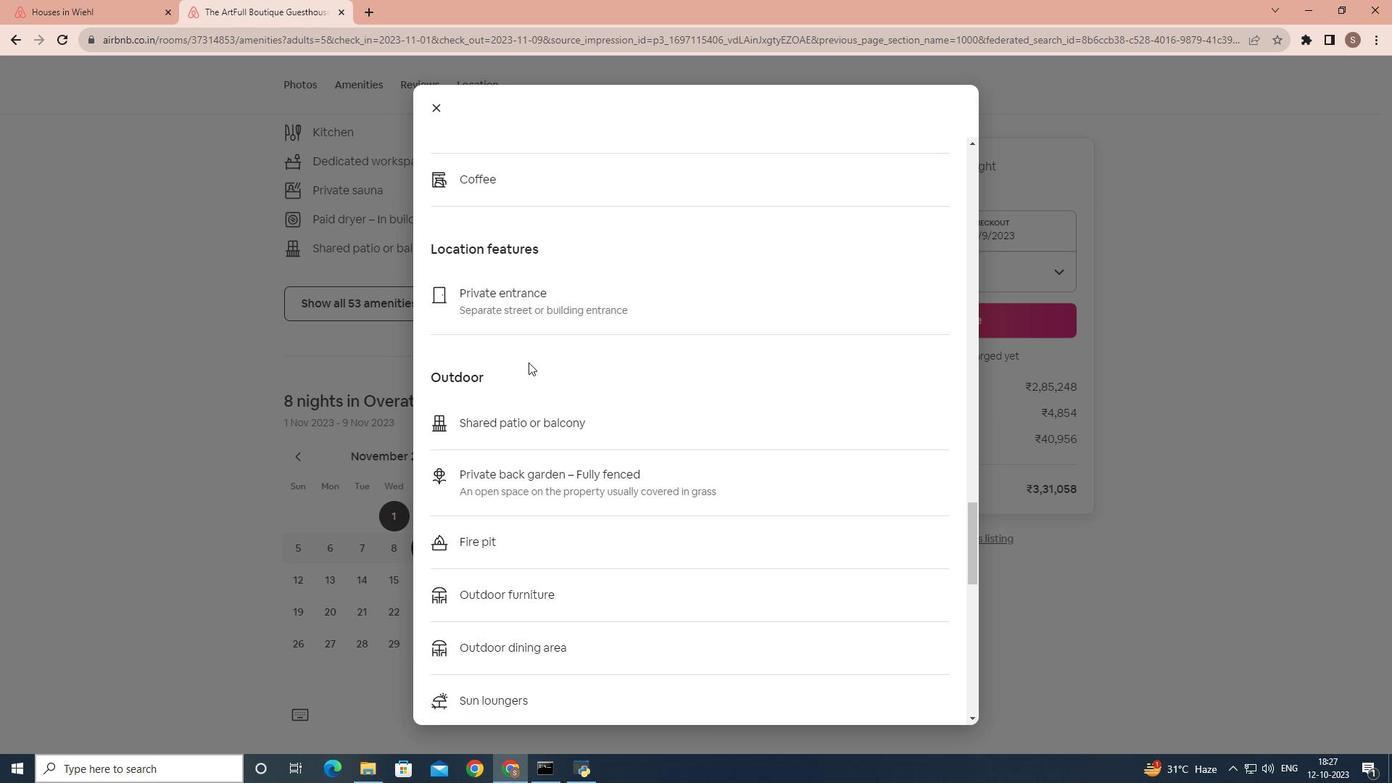 
Action: Mouse scrolled (535, 366) with delta (0, 0)
Screenshot: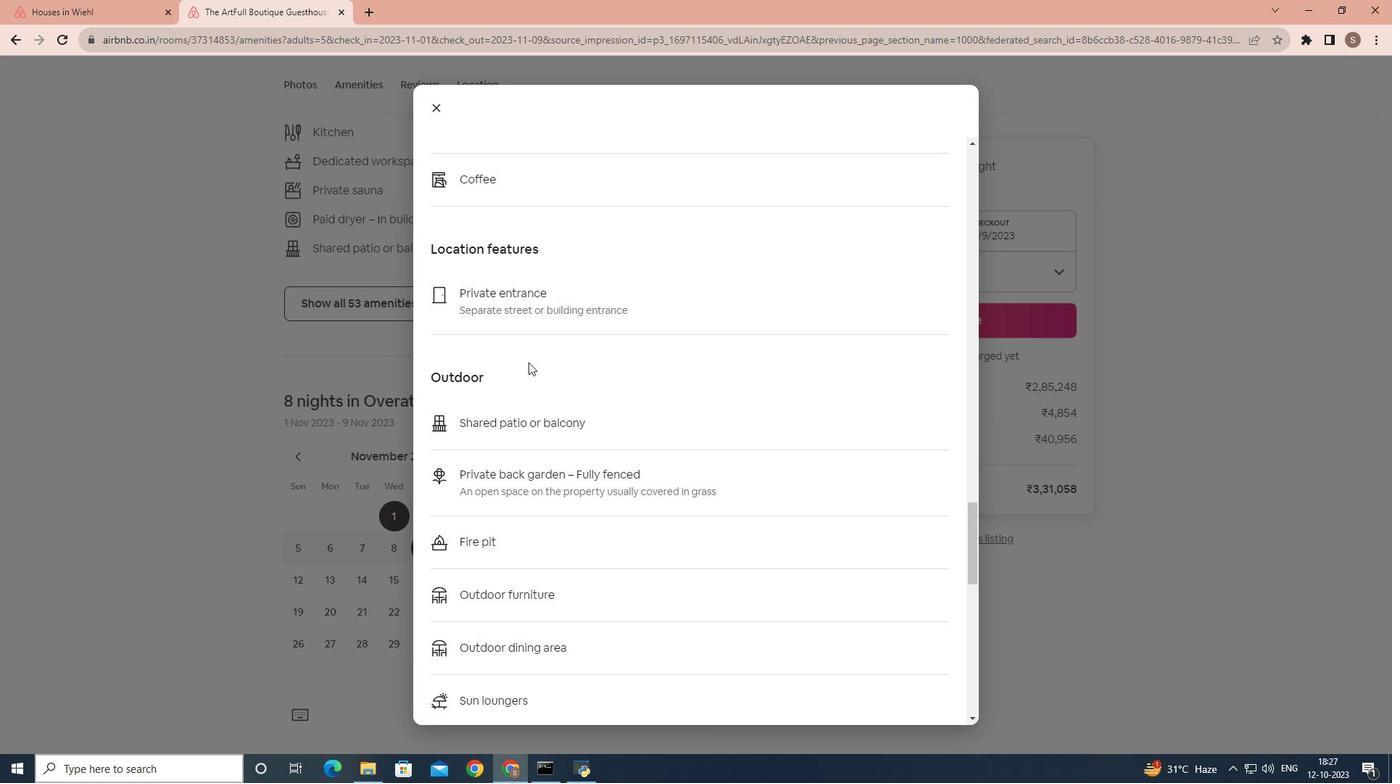 
Action: Mouse scrolled (535, 366) with delta (0, 0)
Screenshot: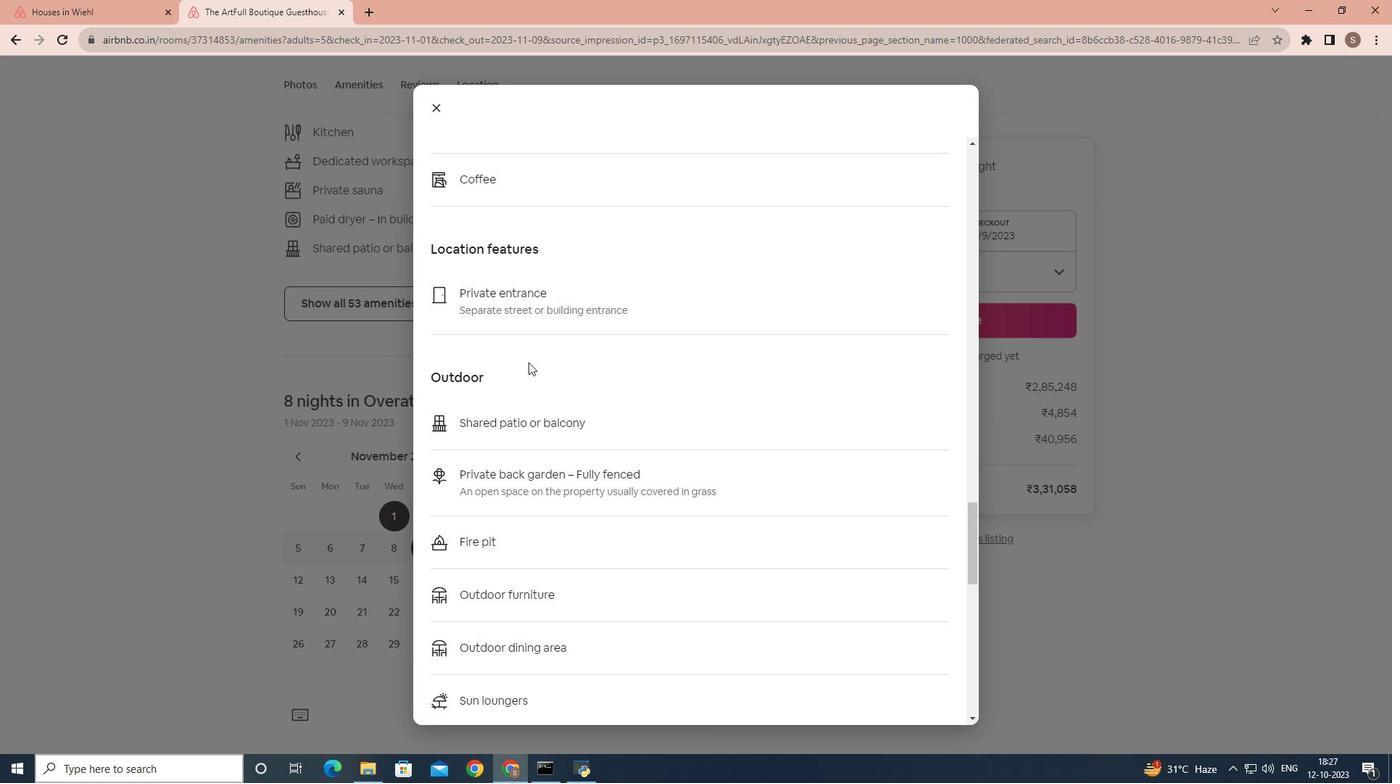 
Action: Mouse moved to (532, 366)
Screenshot: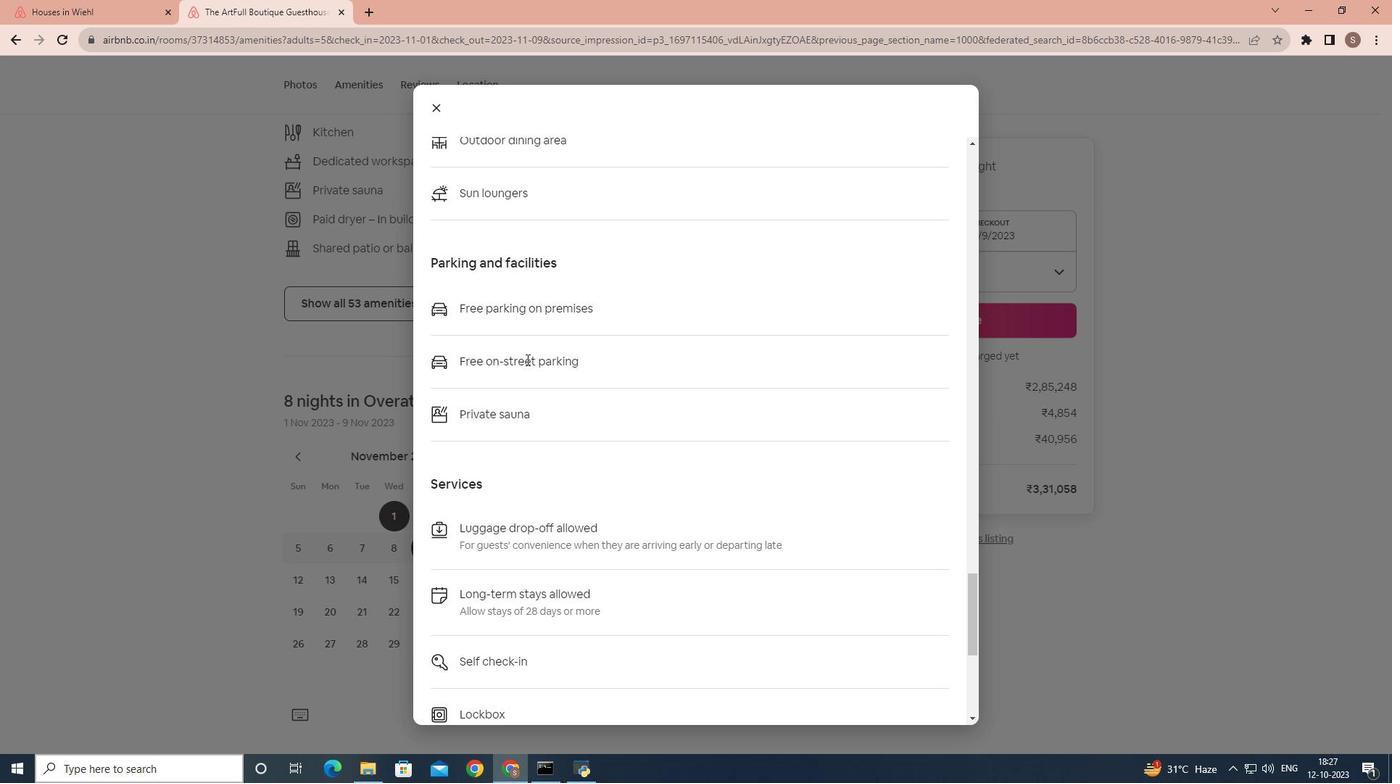 
Action: Mouse scrolled (532, 365) with delta (0, 0)
Screenshot: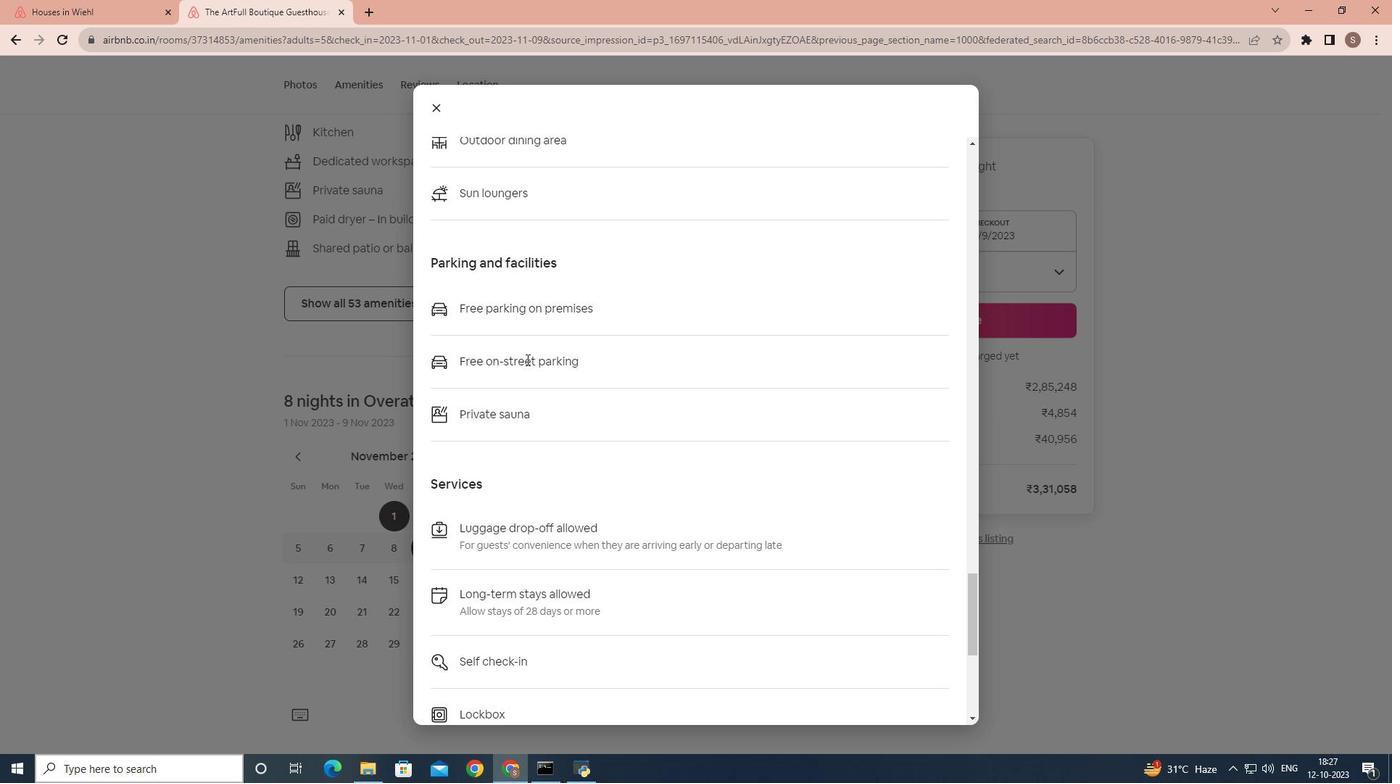 
Action: Mouse scrolled (532, 365) with delta (0, 0)
Screenshot: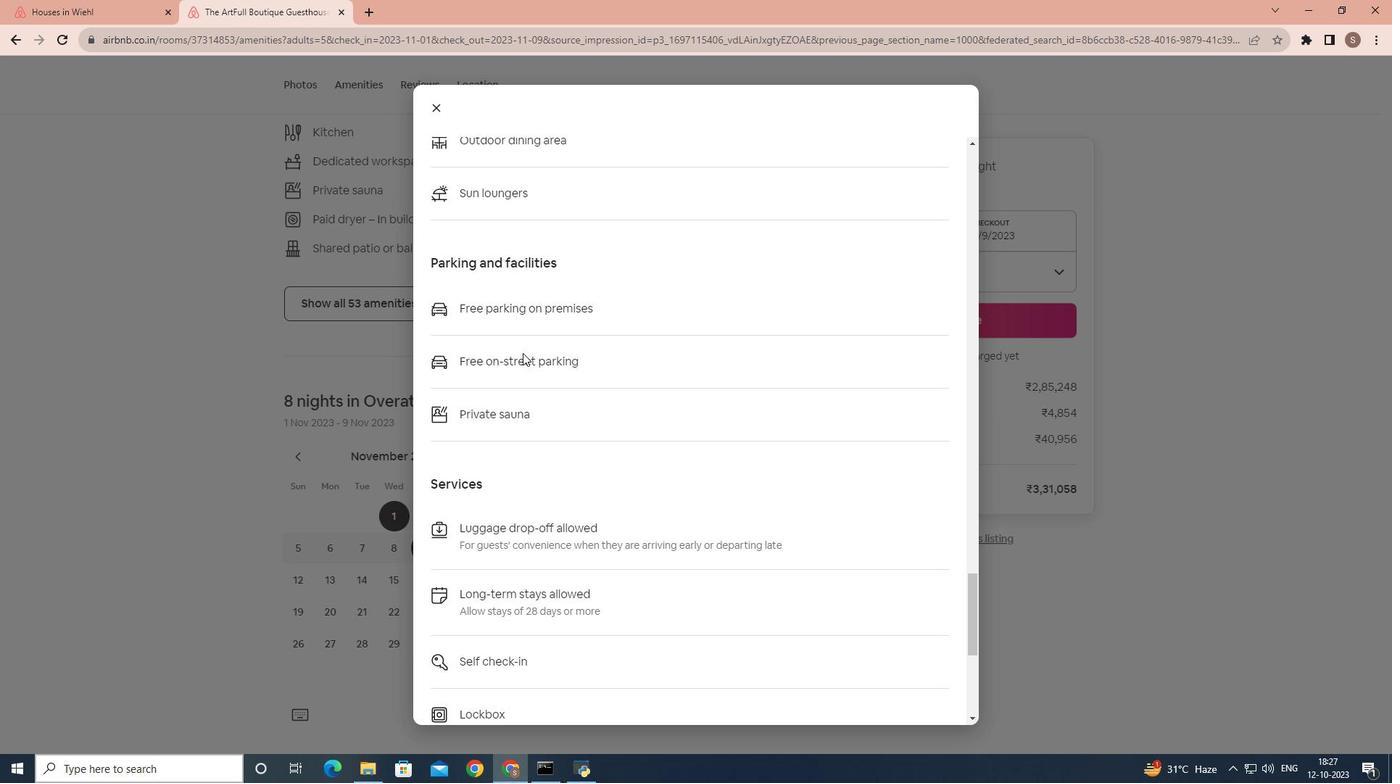 
Action: Mouse scrolled (532, 365) with delta (0, 0)
Screenshot: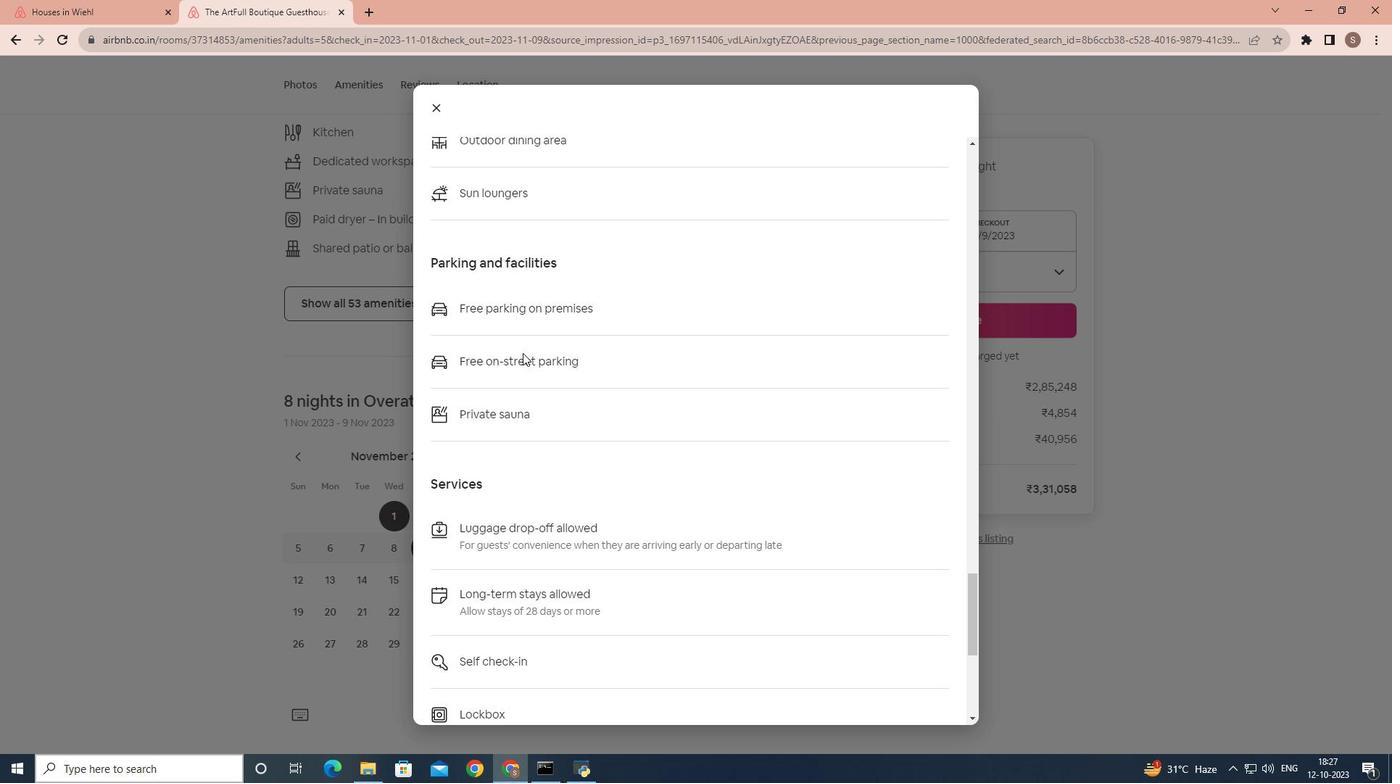 
Action: Mouse scrolled (532, 365) with delta (0, 0)
Screenshot: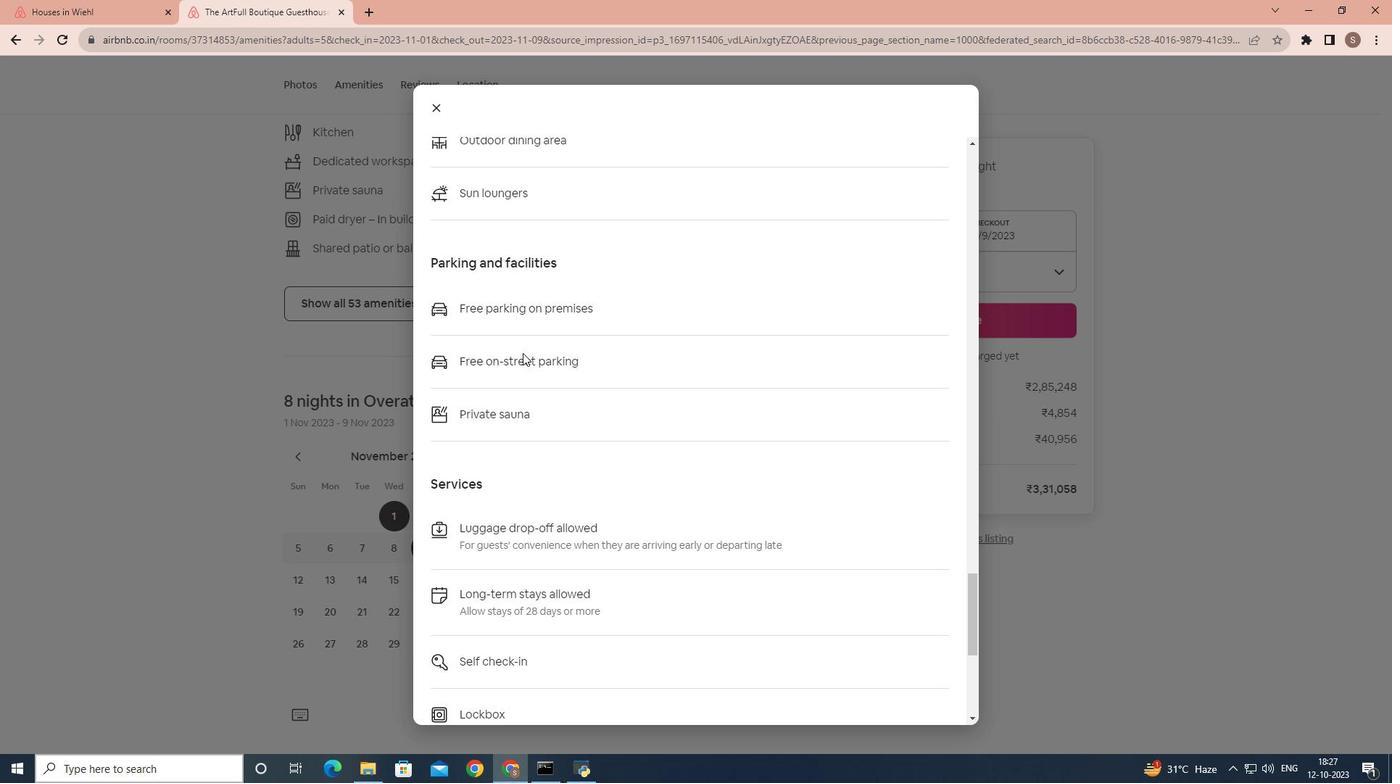
Action: Mouse scrolled (532, 365) with delta (0, 0)
Screenshot: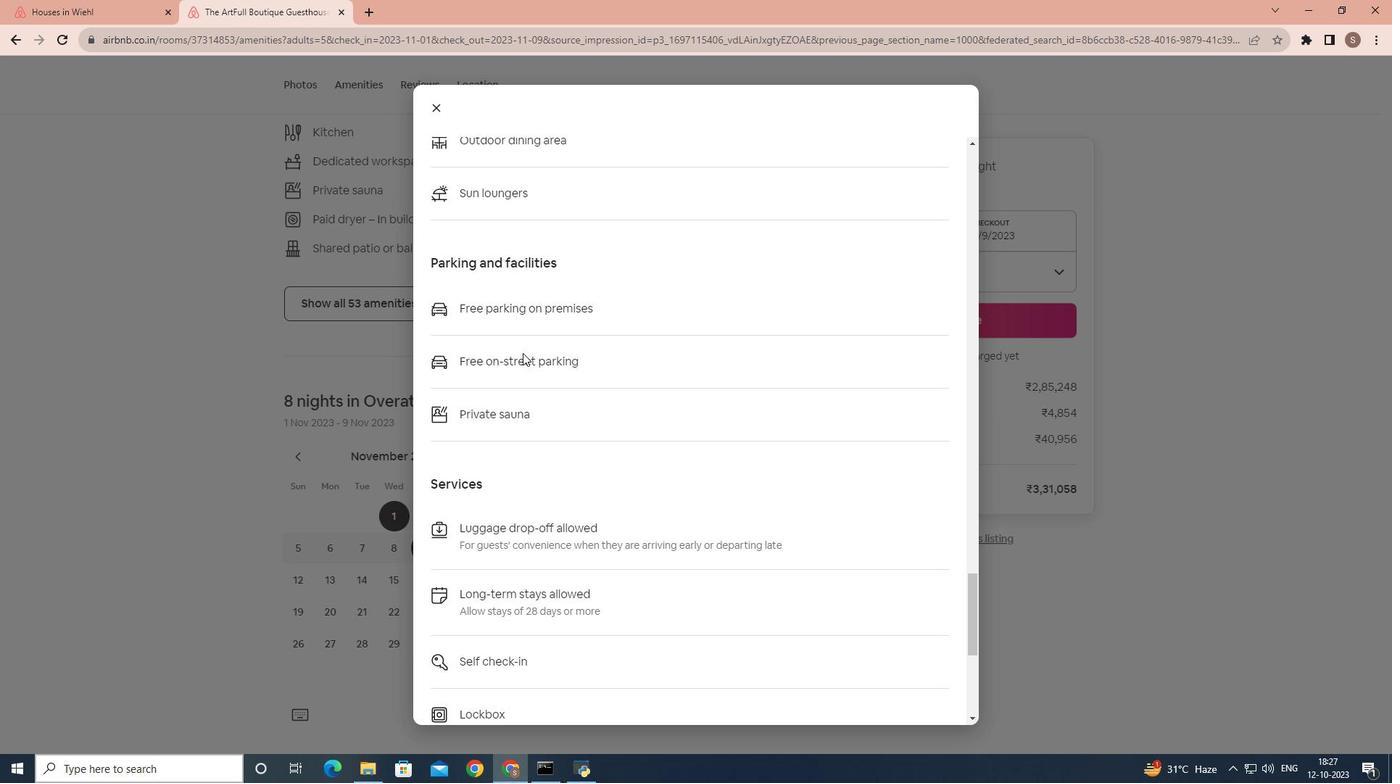 
Action: Mouse scrolled (532, 365) with delta (0, 0)
Screenshot: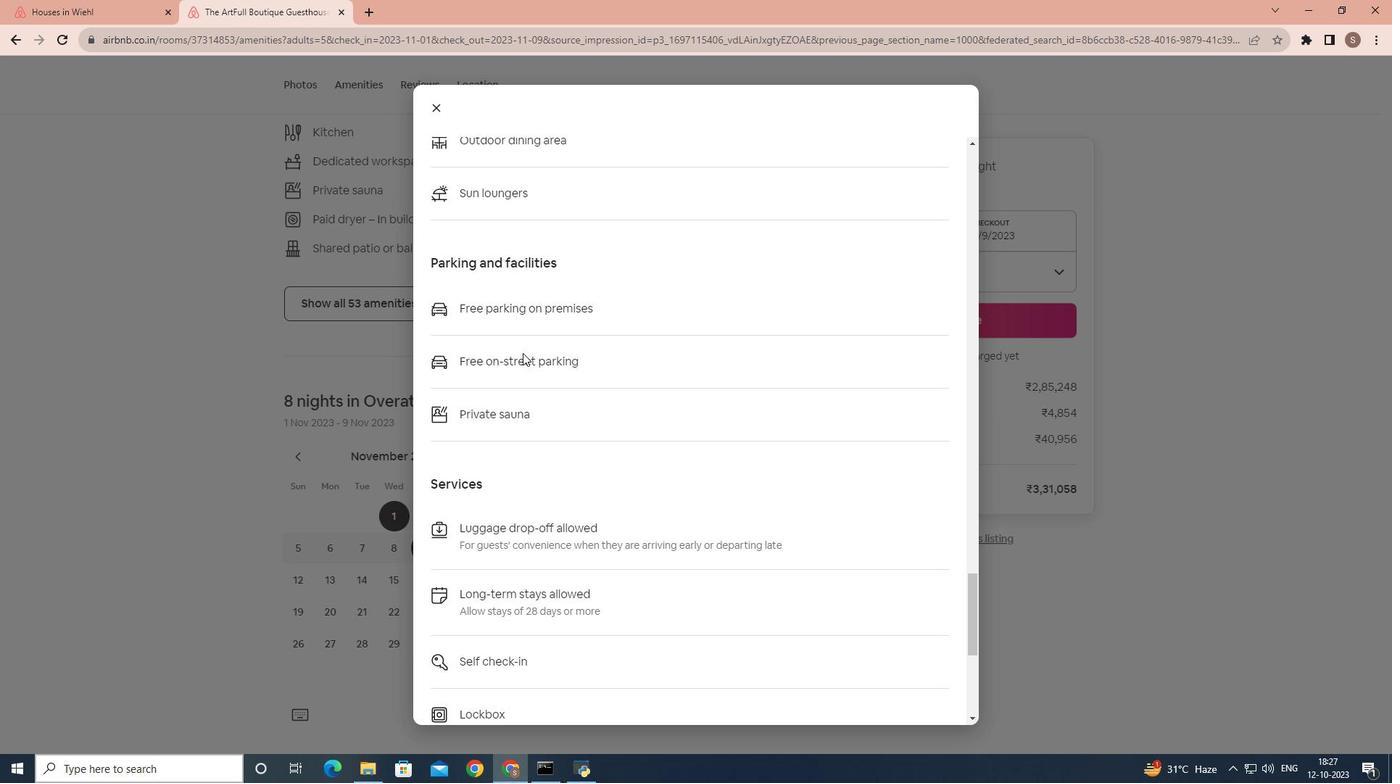 
Action: Mouse scrolled (532, 365) with delta (0, 0)
Screenshot: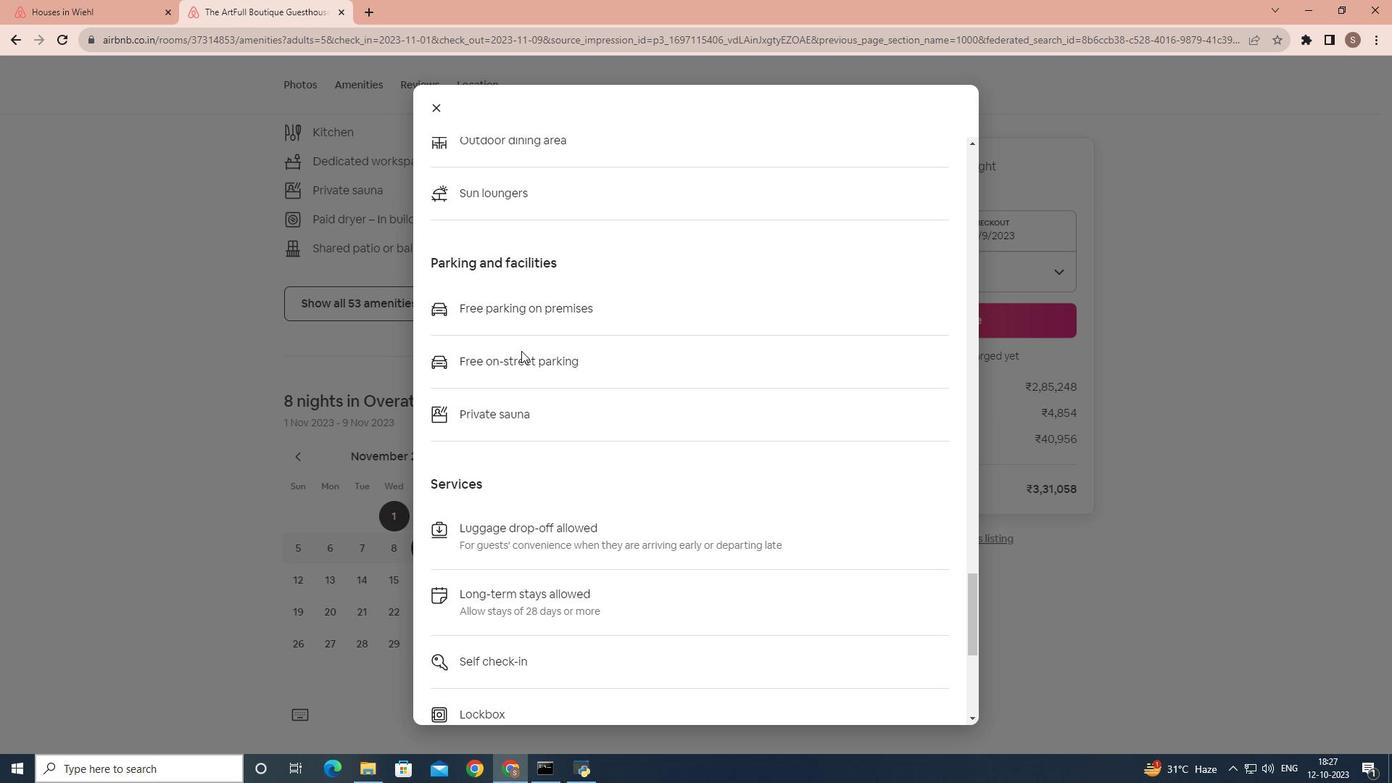 
Action: Mouse moved to (525, 354)
Screenshot: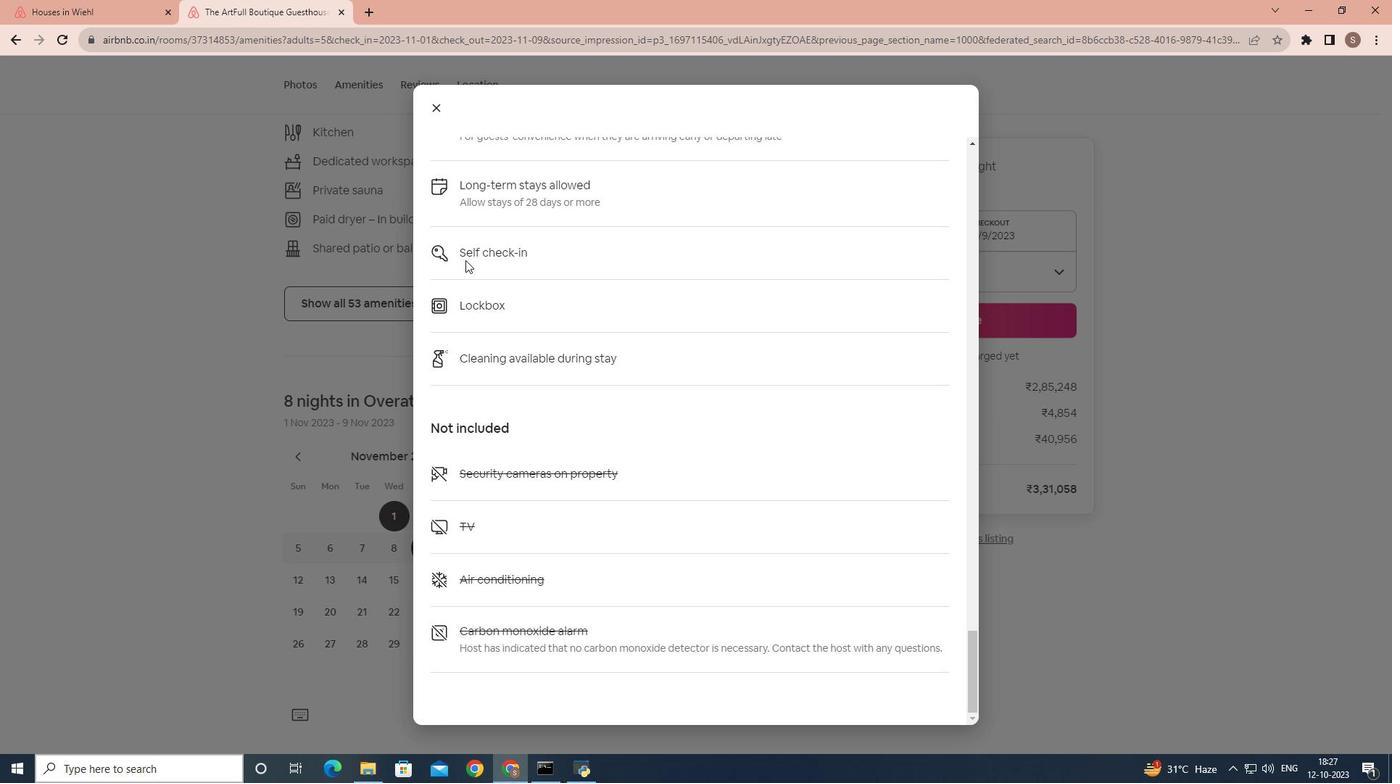 
Action: Mouse scrolled (525, 353) with delta (0, 0)
Screenshot: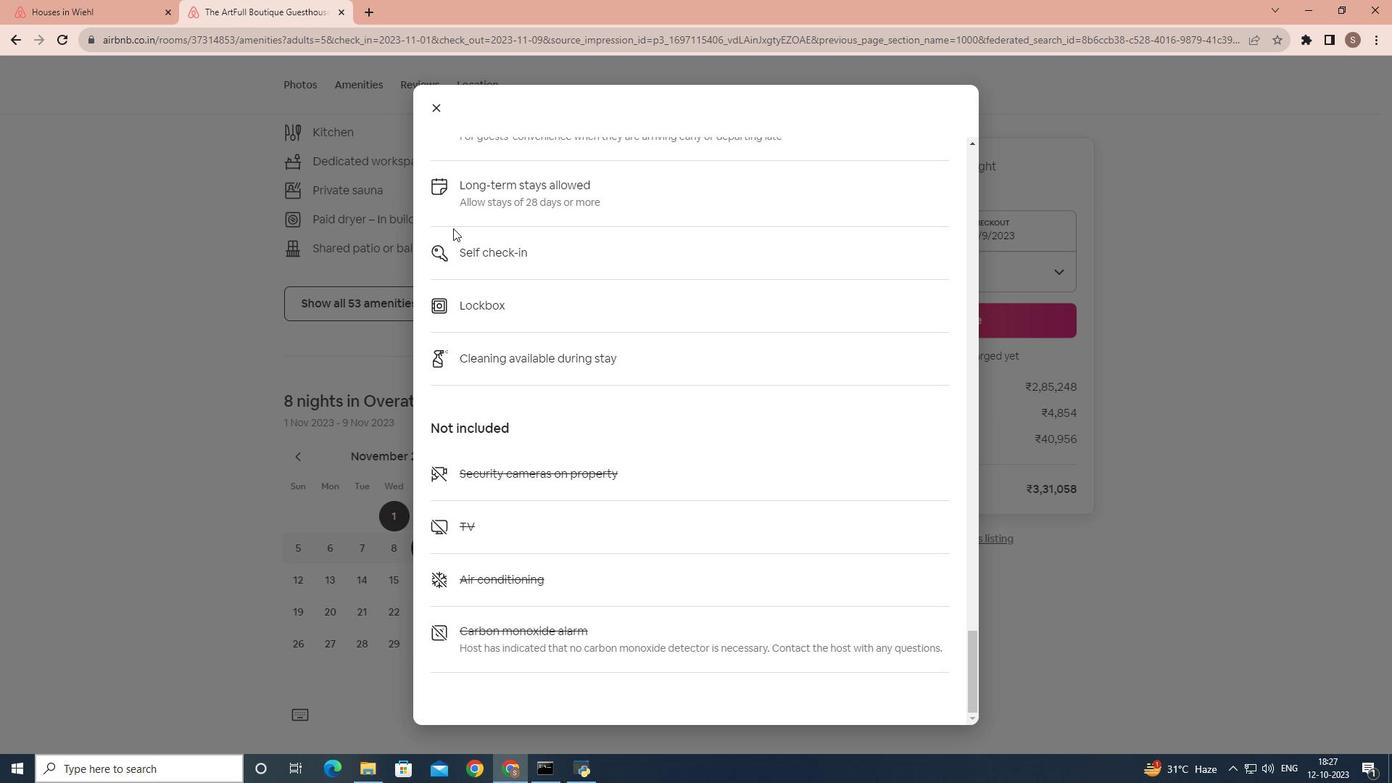 
Action: Mouse scrolled (525, 353) with delta (0, 0)
Screenshot: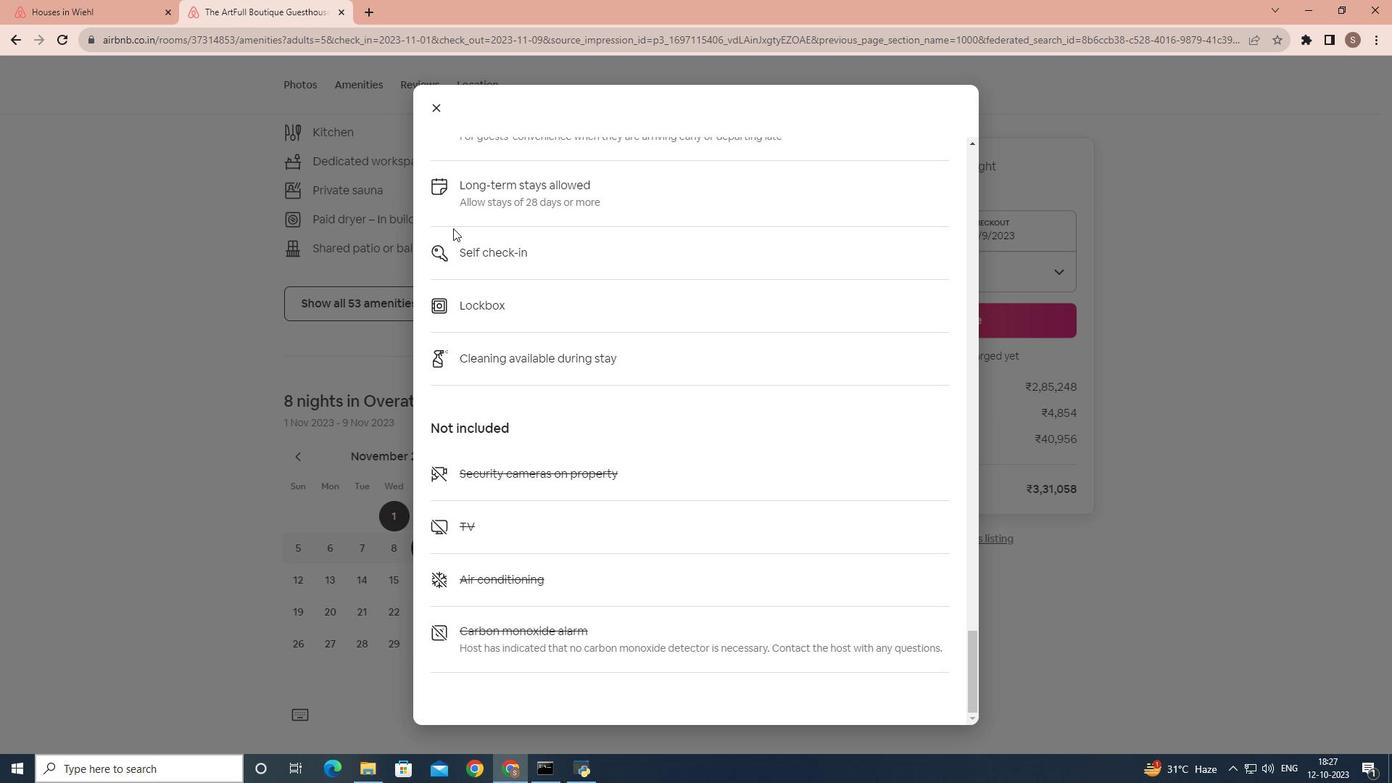 
Action: Mouse scrolled (525, 353) with delta (0, 0)
Screenshot: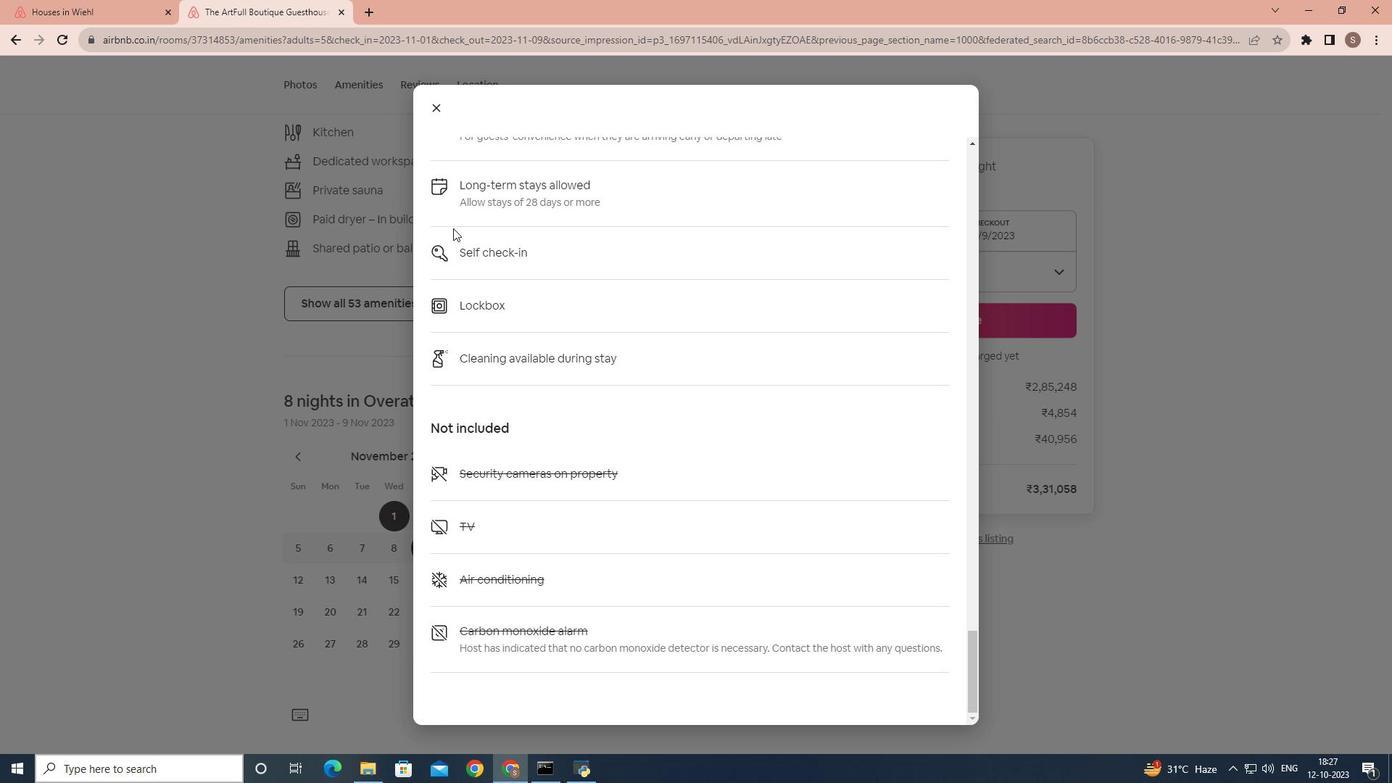 
Action: Mouse scrolled (525, 353) with delta (0, 0)
Screenshot: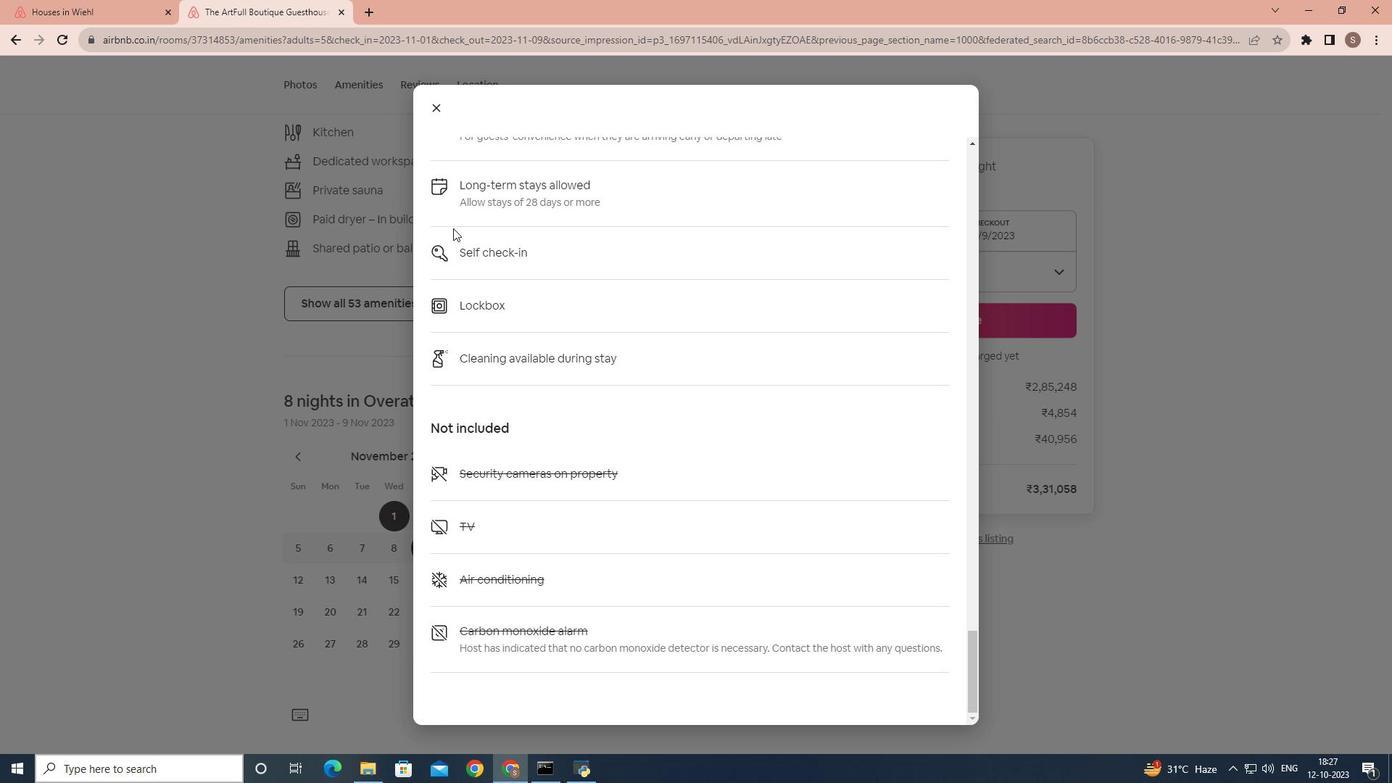 
Action: Mouse scrolled (525, 353) with delta (0, 0)
Screenshot: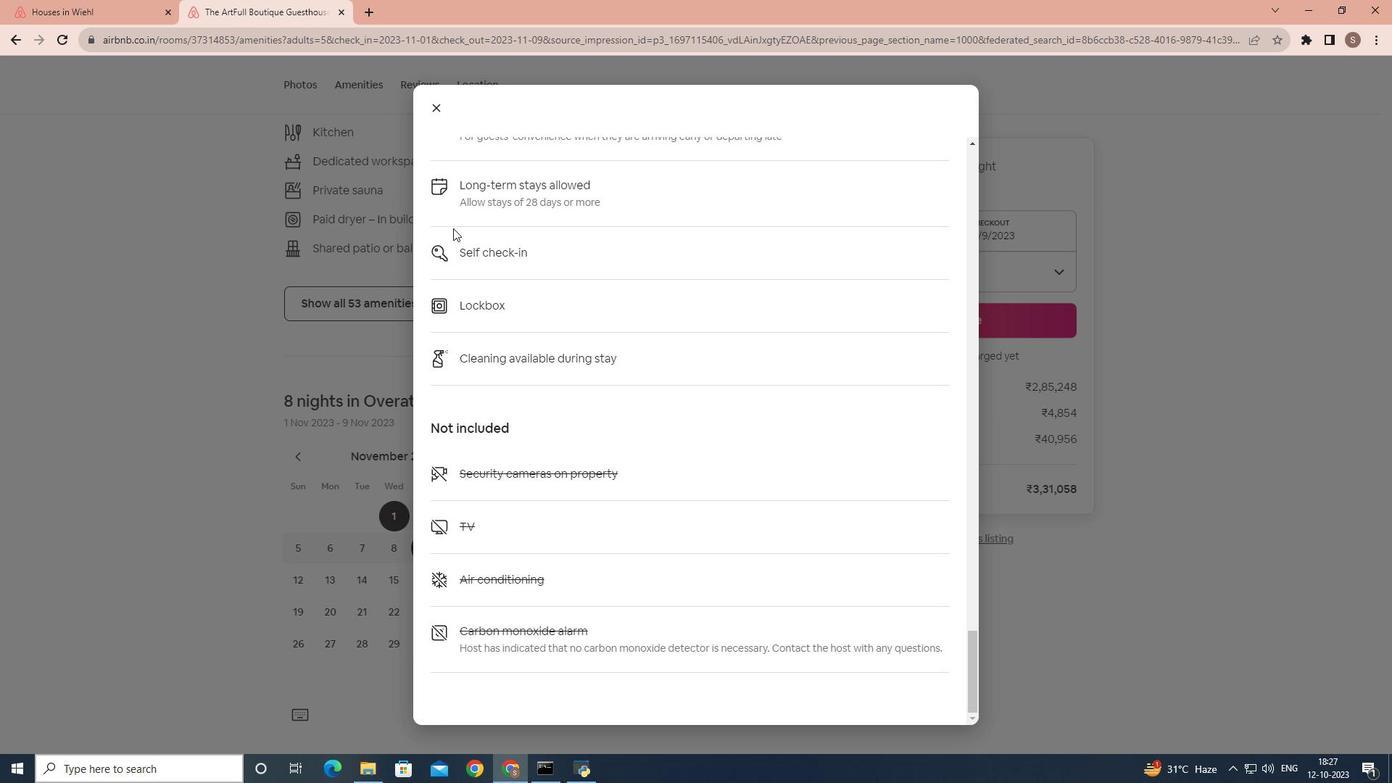 
Action: Mouse scrolled (525, 353) with delta (0, 0)
Screenshot: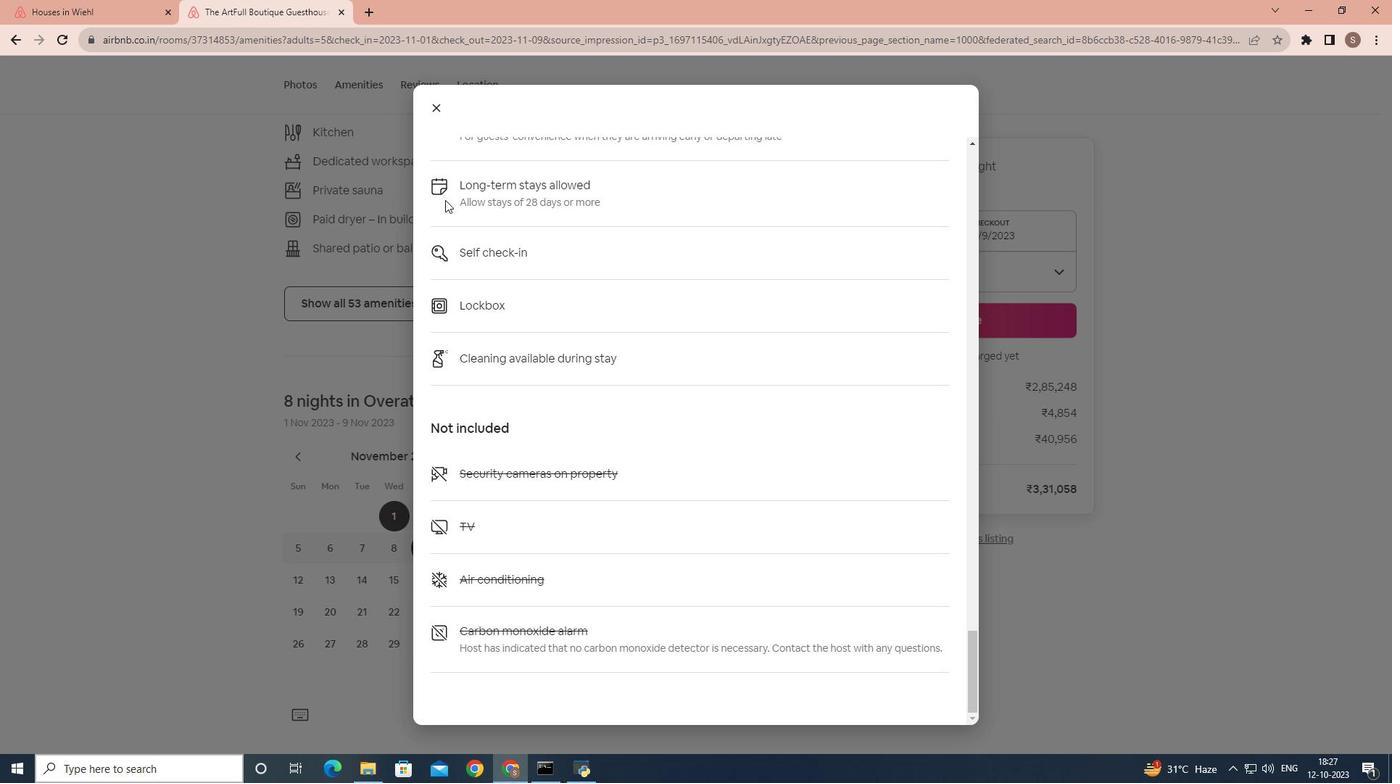 
Action: Mouse scrolled (525, 353) with delta (0, 0)
Screenshot: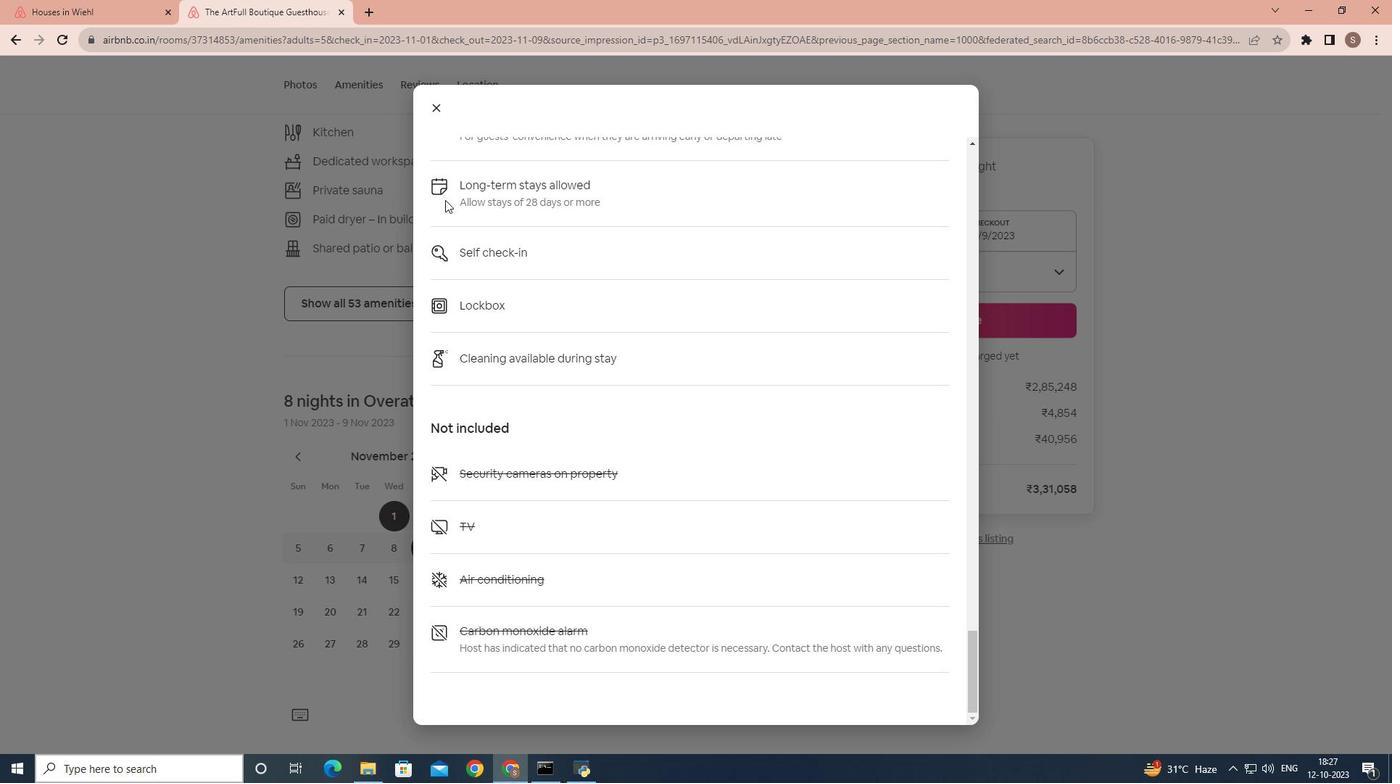 
Action: Mouse moved to (448, 117)
Screenshot: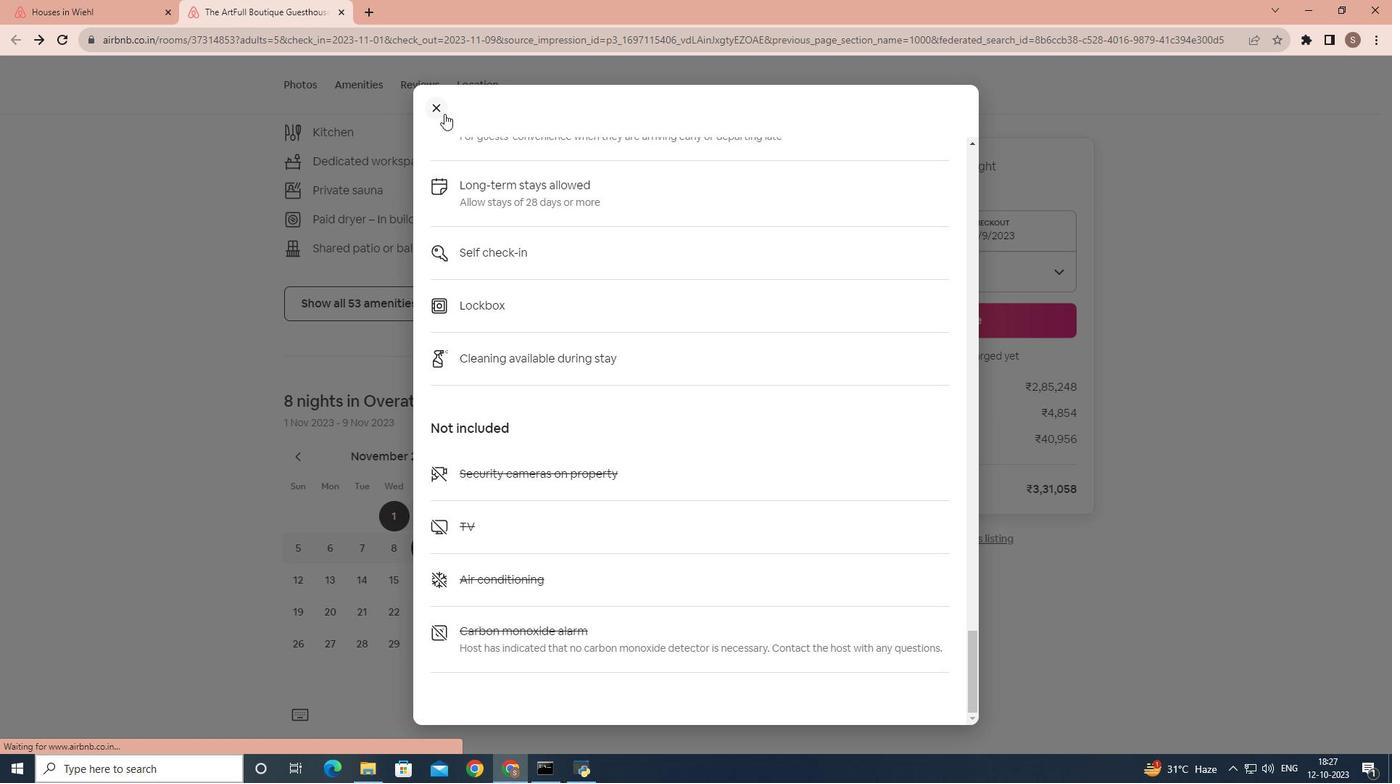 
Action: Mouse pressed left at (448, 117)
Screenshot: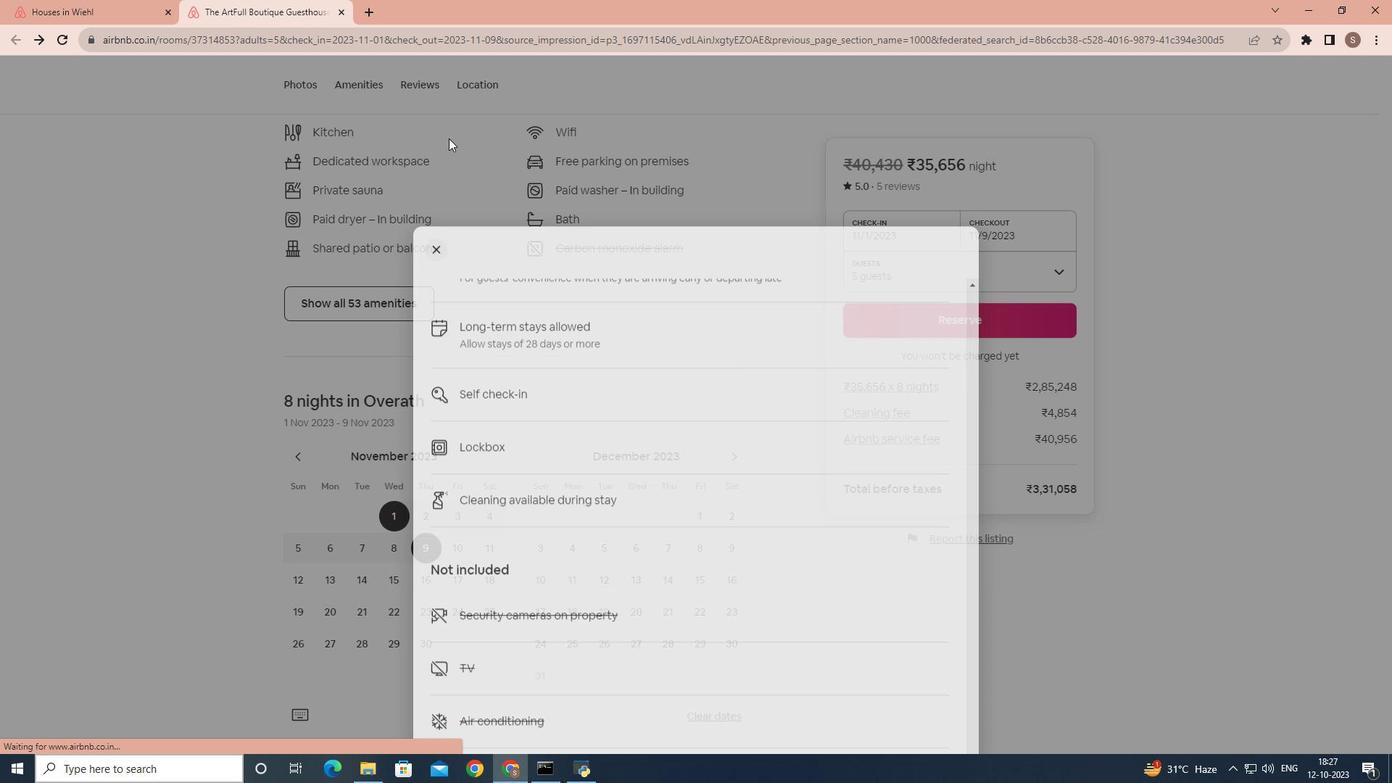 
Action: Mouse moved to (538, 345)
Screenshot: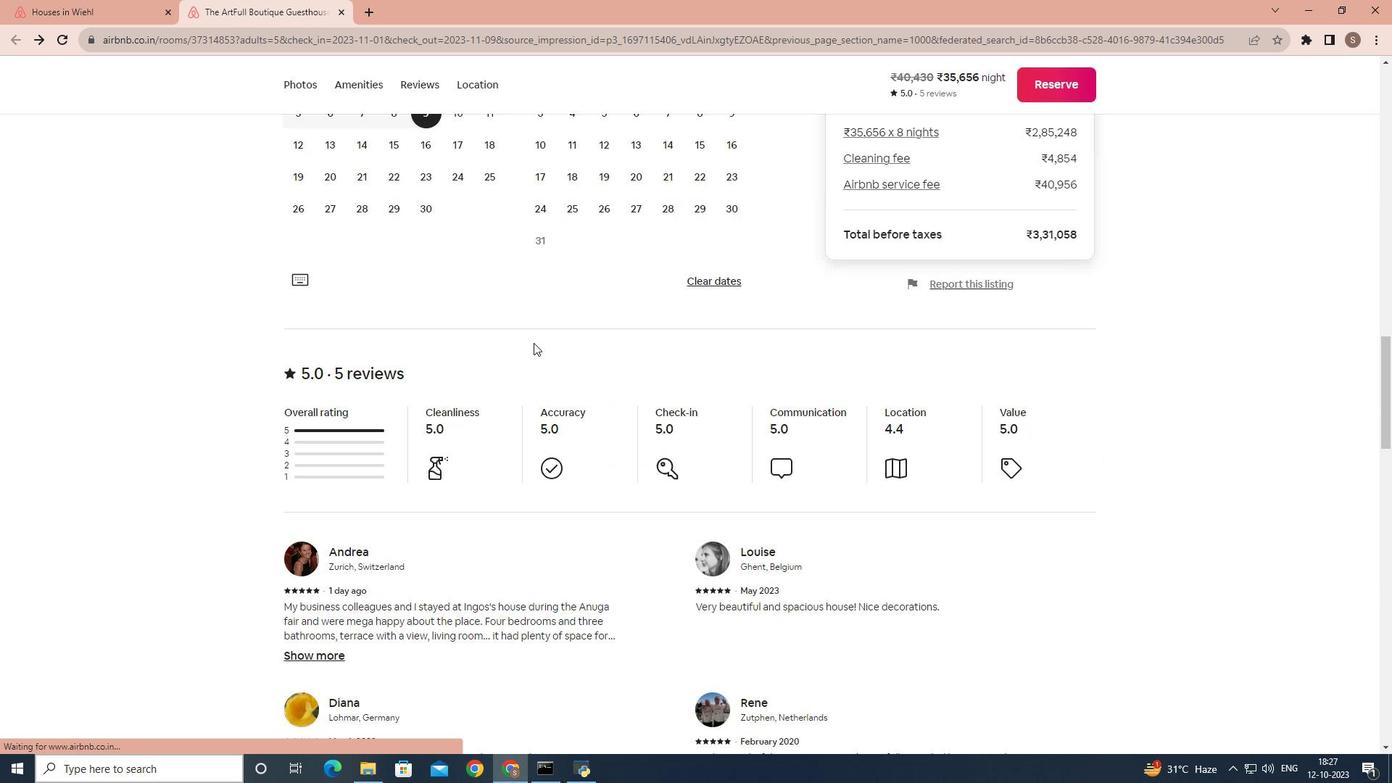 
Action: Mouse scrolled (538, 345) with delta (0, 0)
Screenshot: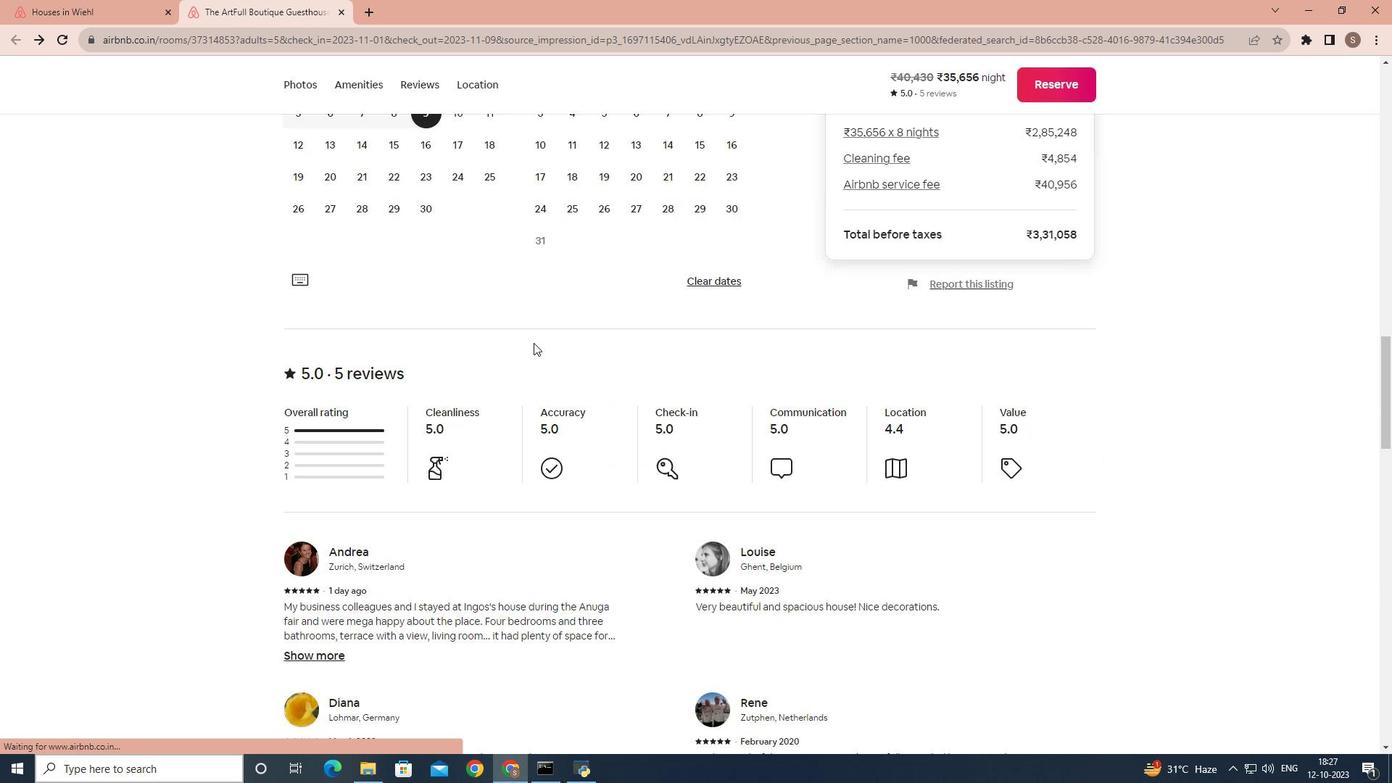 
Action: Mouse moved to (537, 346)
Screenshot: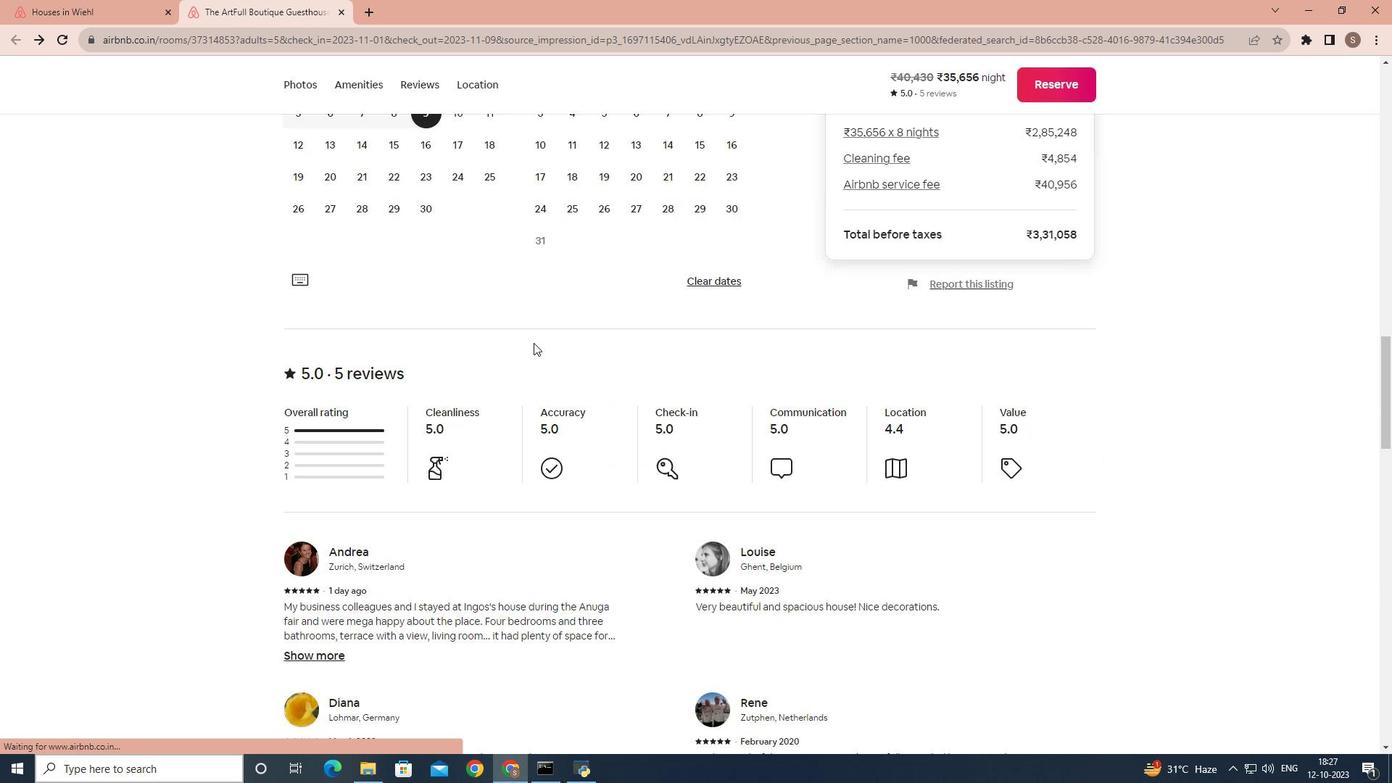 
Action: Mouse scrolled (537, 345) with delta (0, 0)
Screenshot: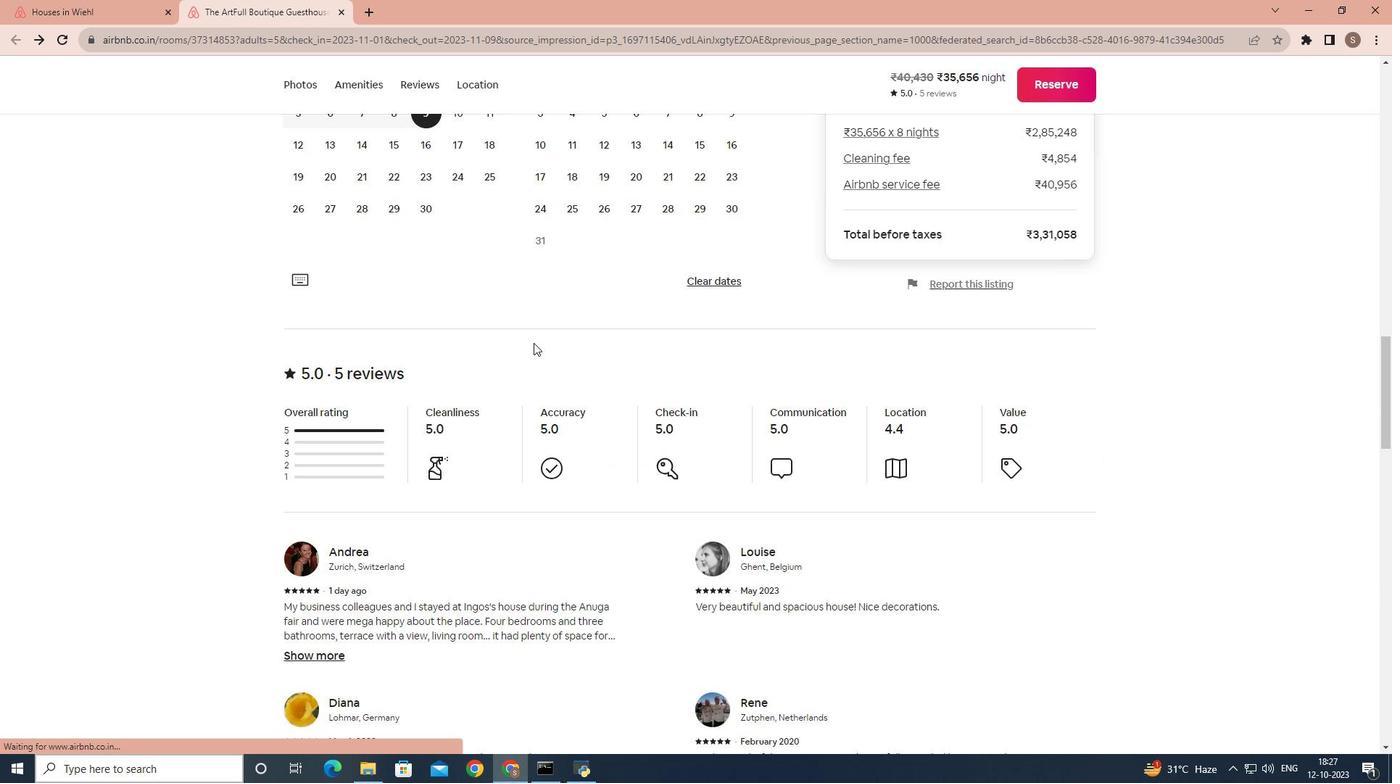 
Action: Mouse scrolled (537, 345) with delta (0, 0)
Screenshot: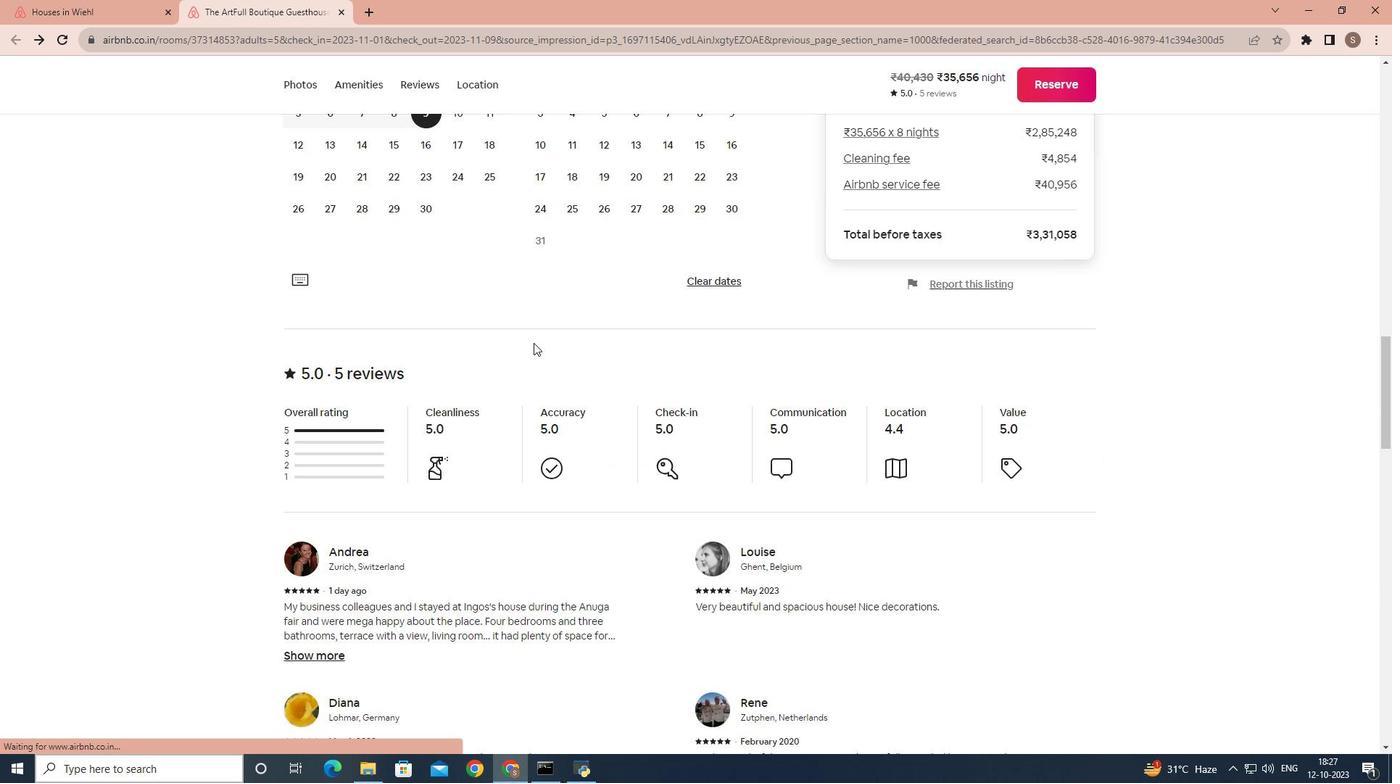 
Action: Mouse moved to (537, 346)
Screenshot: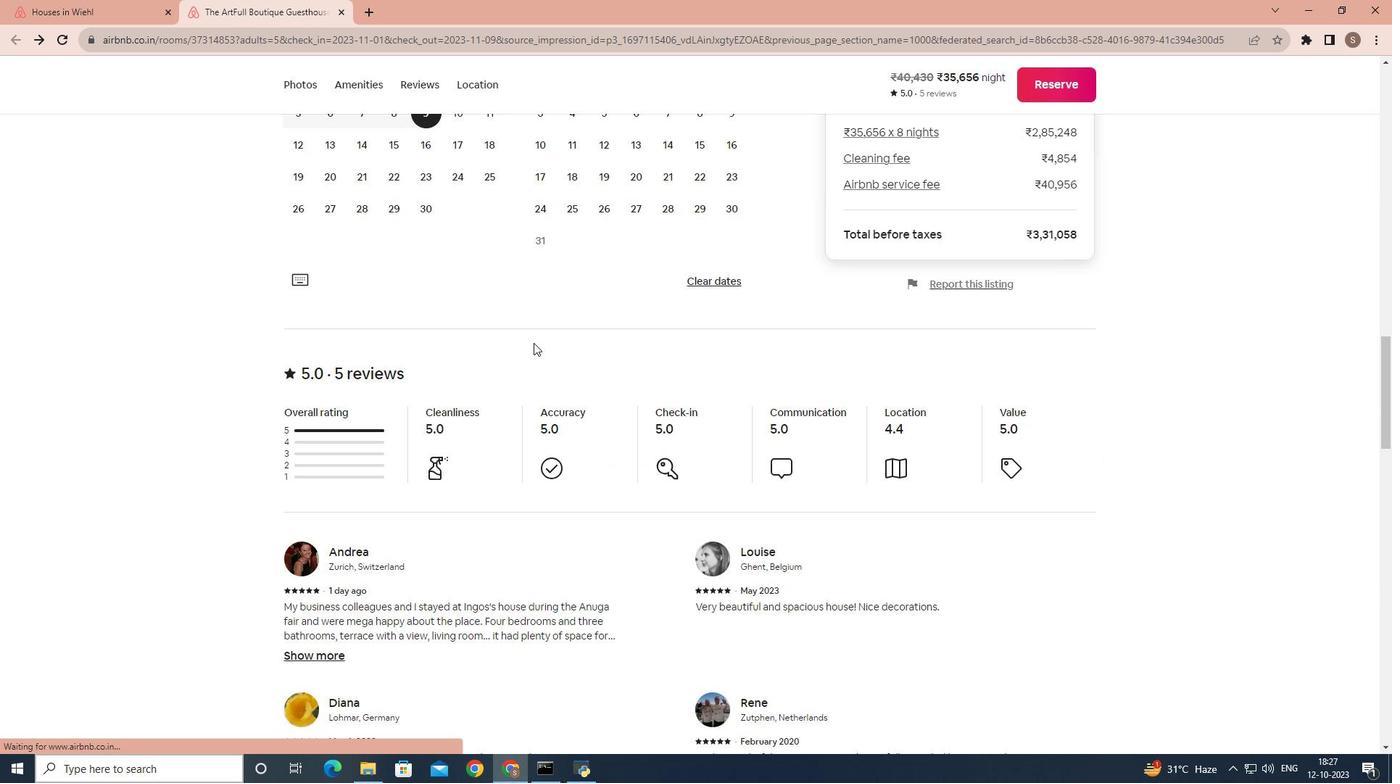 
Action: Mouse scrolled (537, 345) with delta (0, 0)
Screenshot: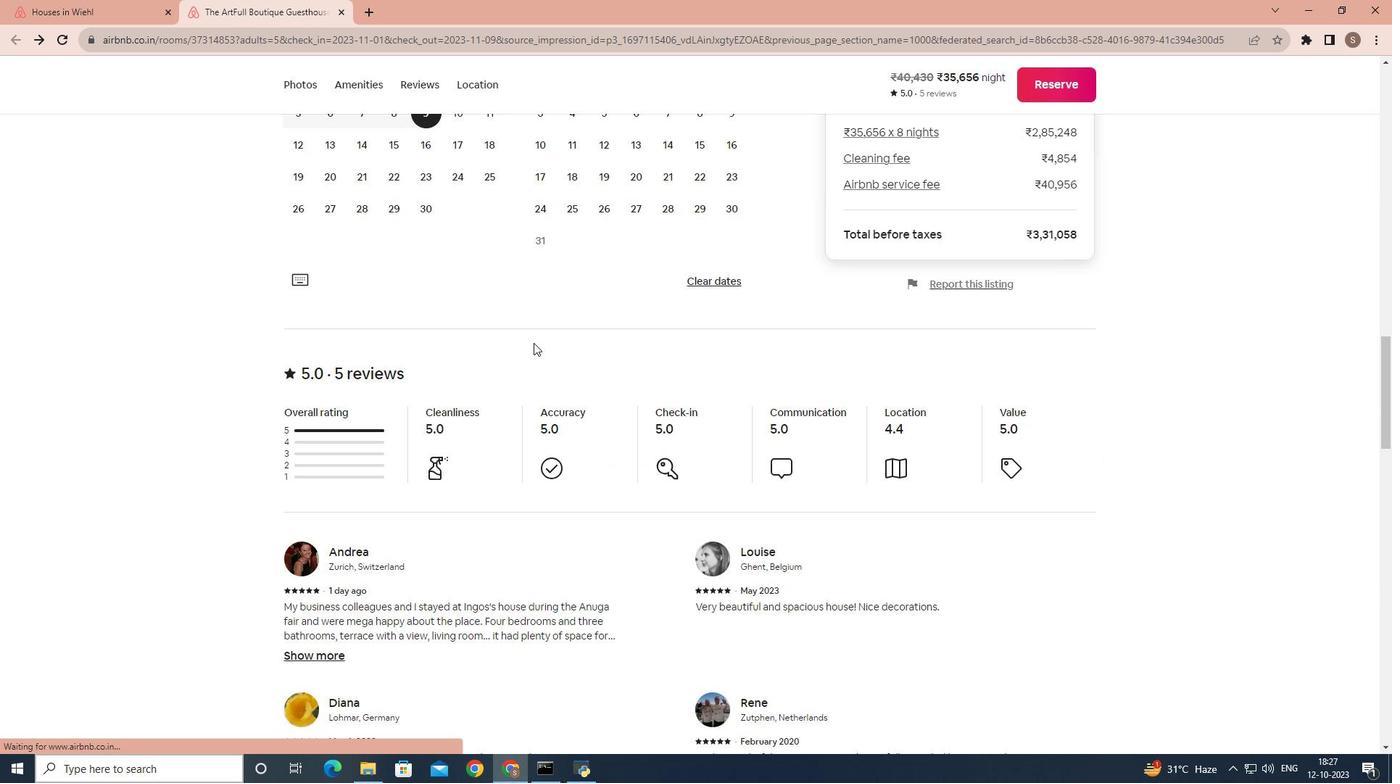 
Action: Mouse scrolled (537, 345) with delta (0, 0)
Screenshot: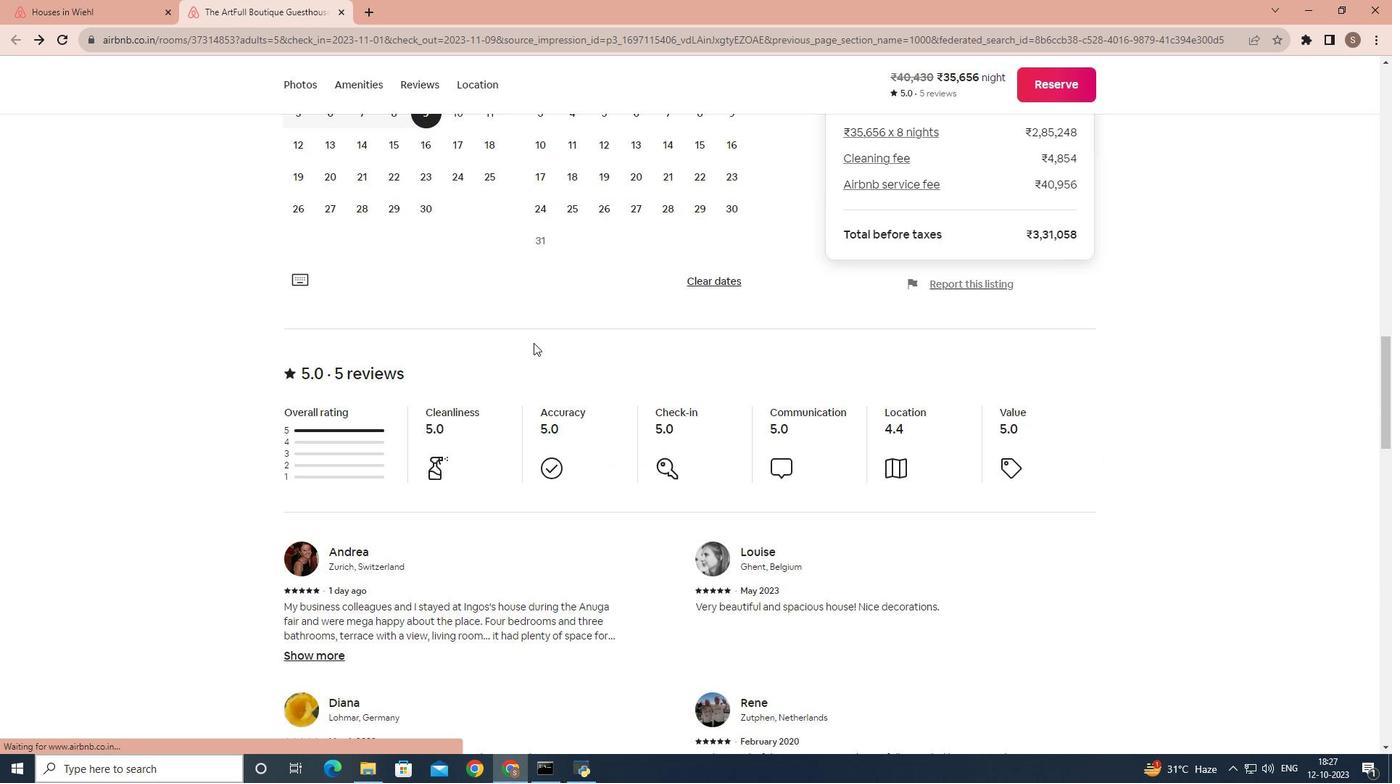 
Action: Mouse scrolled (537, 345) with delta (0, 0)
Screenshot: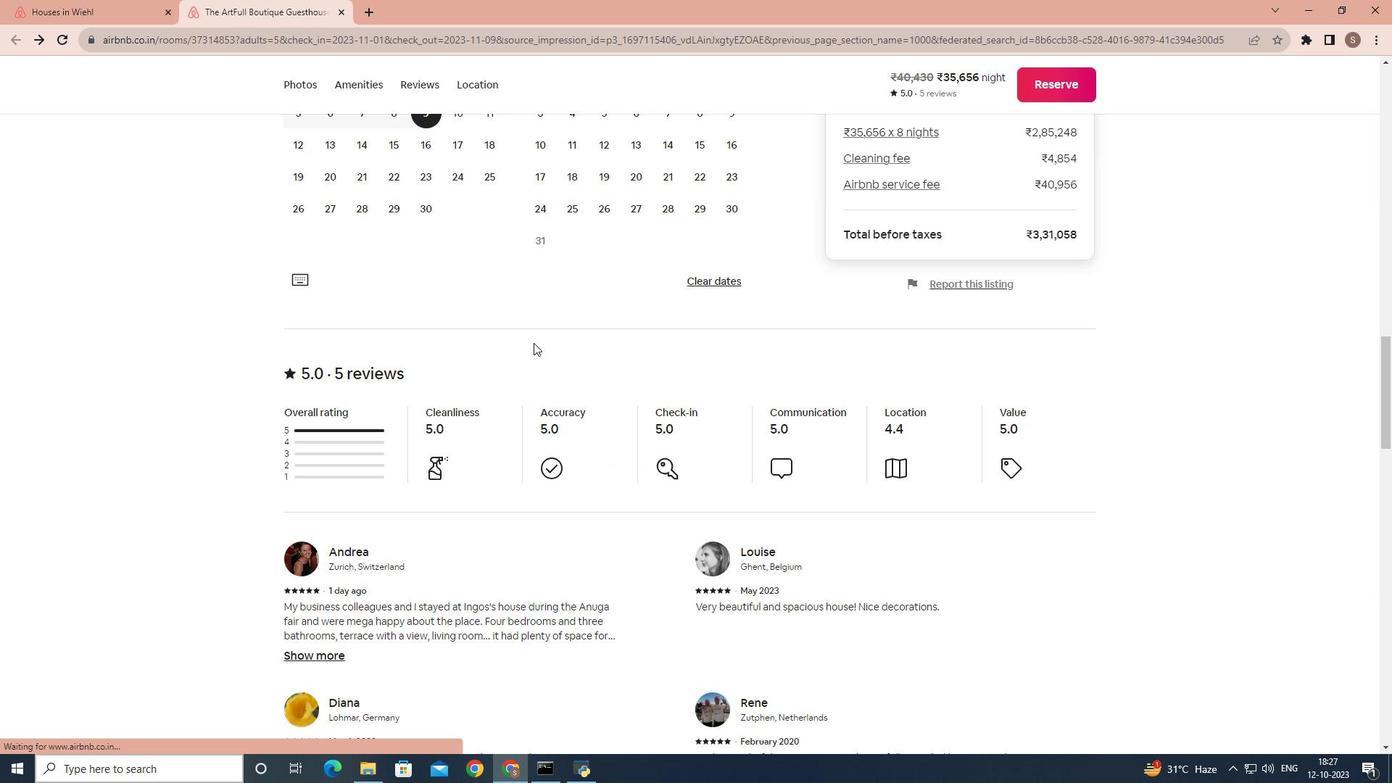 
Action: Mouse scrolled (537, 345) with delta (0, 0)
Screenshot: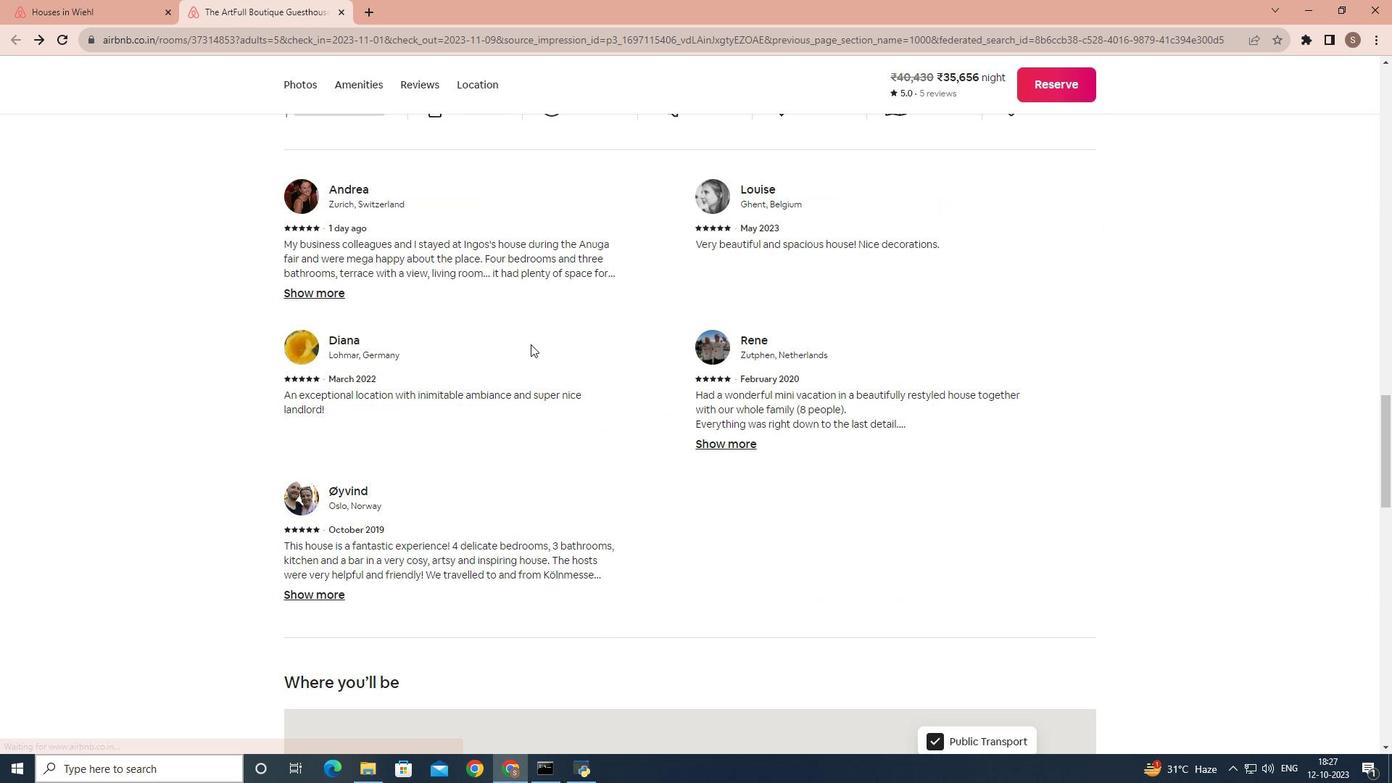 
Action: Mouse scrolled (537, 345) with delta (0, 0)
Screenshot: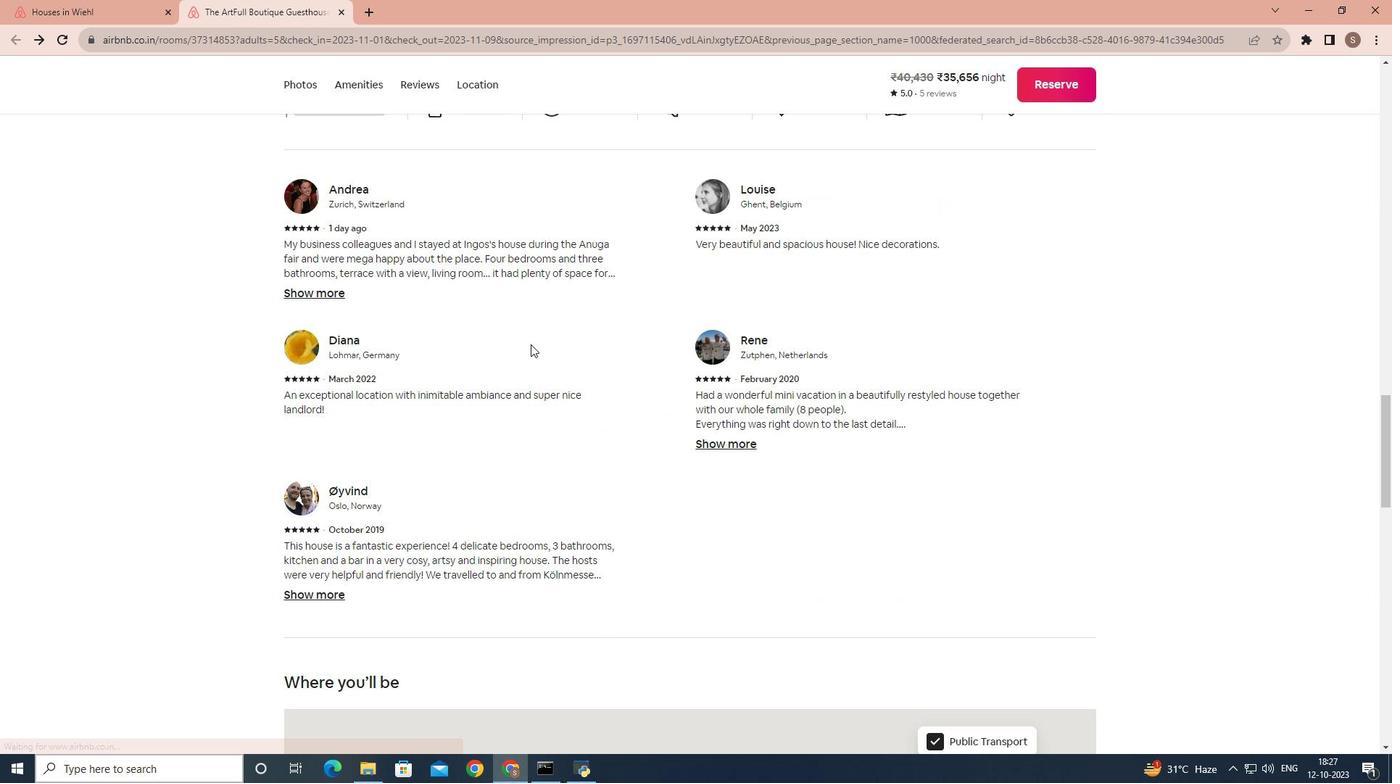 
Action: Mouse scrolled (537, 345) with delta (0, 0)
Screenshot: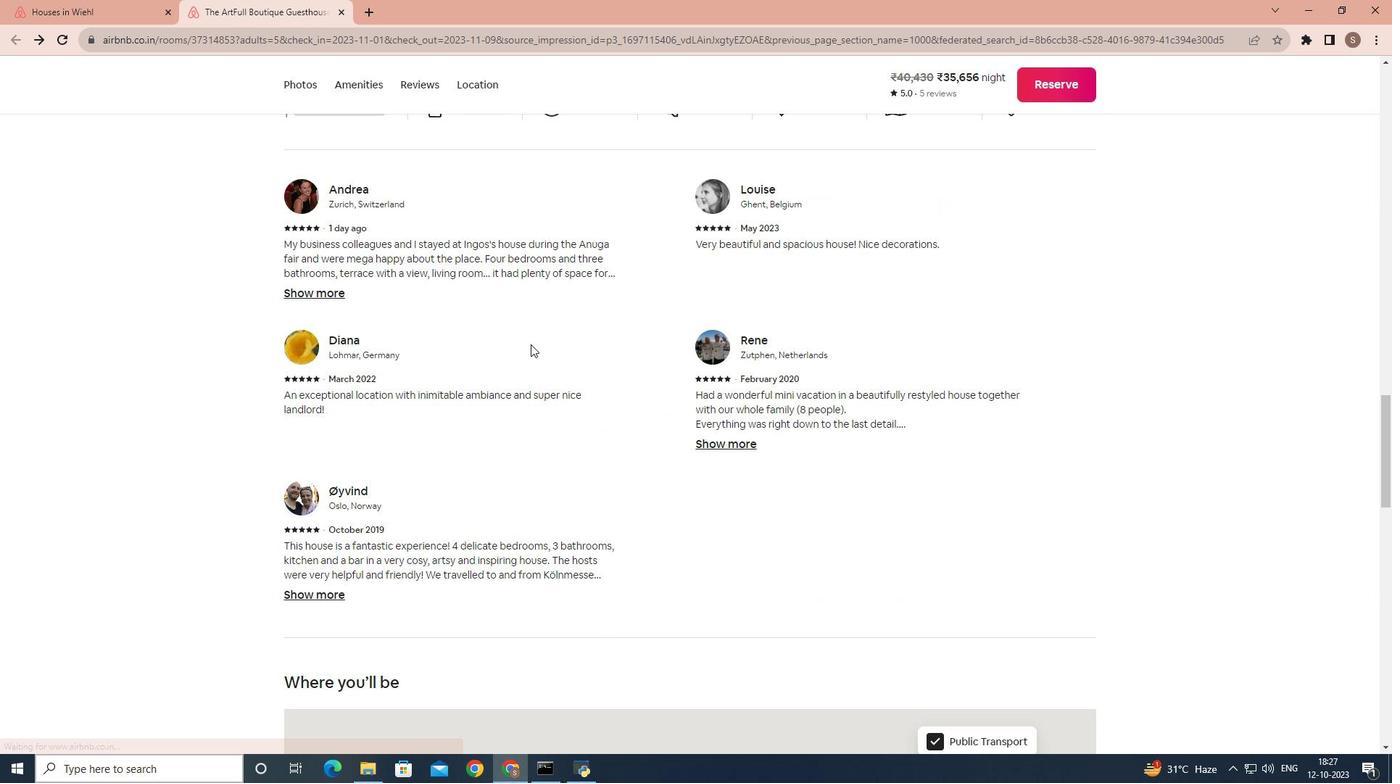 
Action: Mouse scrolled (537, 345) with delta (0, 0)
Screenshot: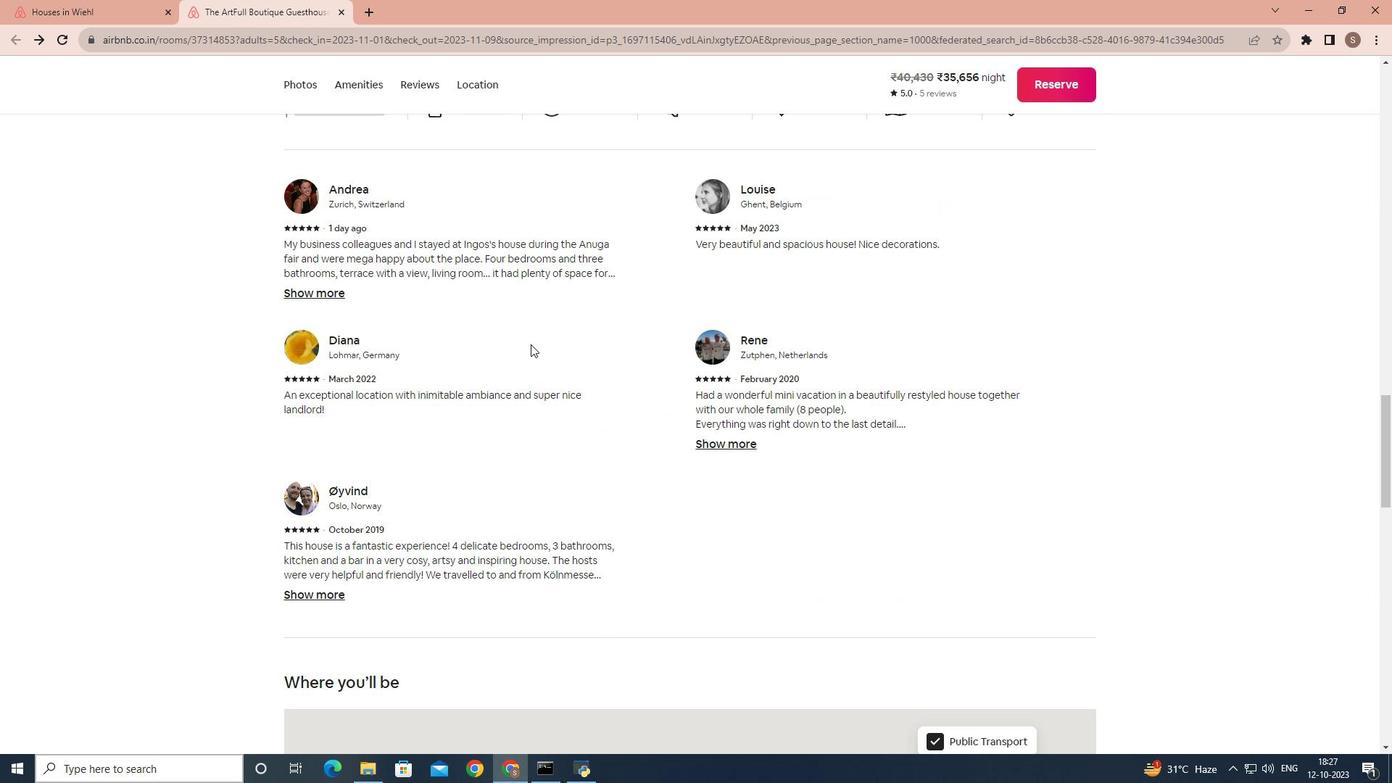 
Action: Mouse moved to (536, 347)
Screenshot: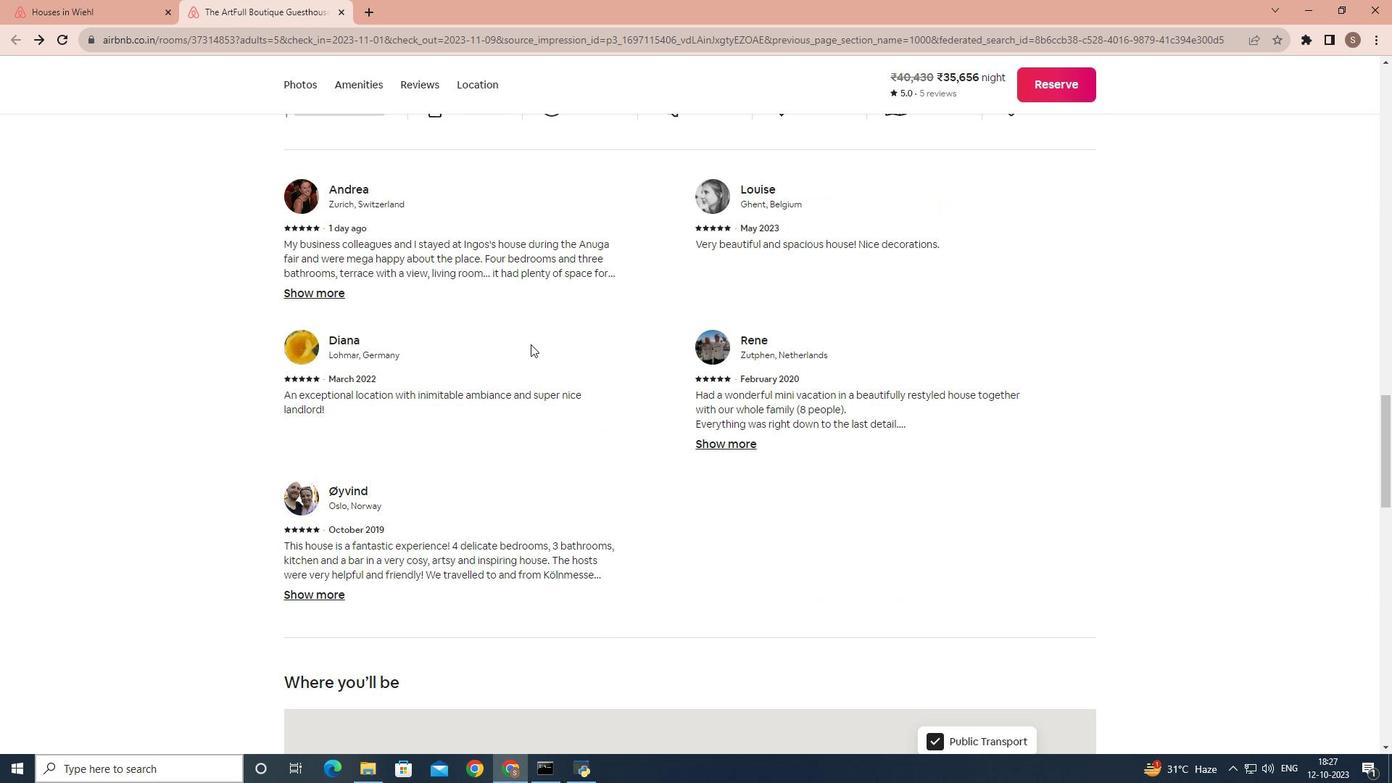 
Action: Mouse scrolled (536, 346) with delta (0, 0)
Screenshot: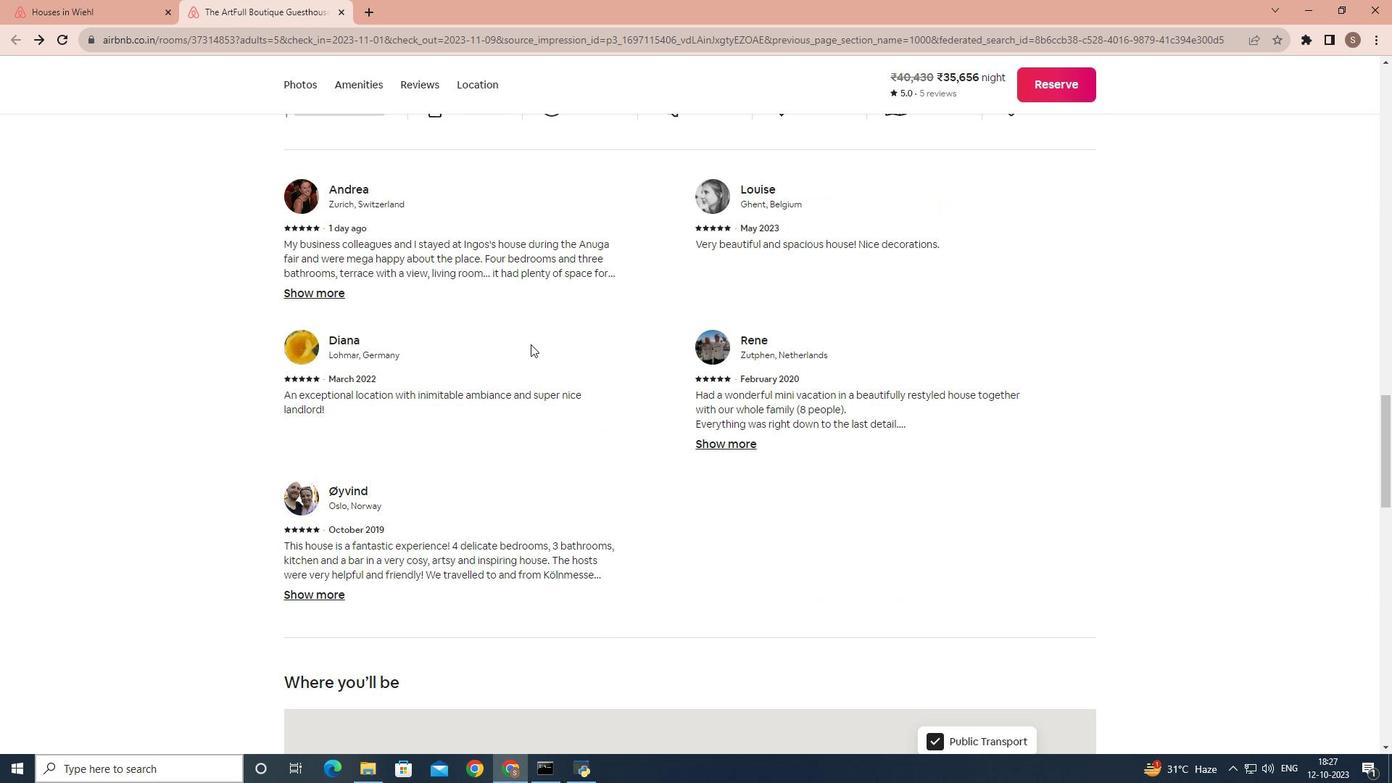 
Action: Mouse moved to (534, 348)
Screenshot: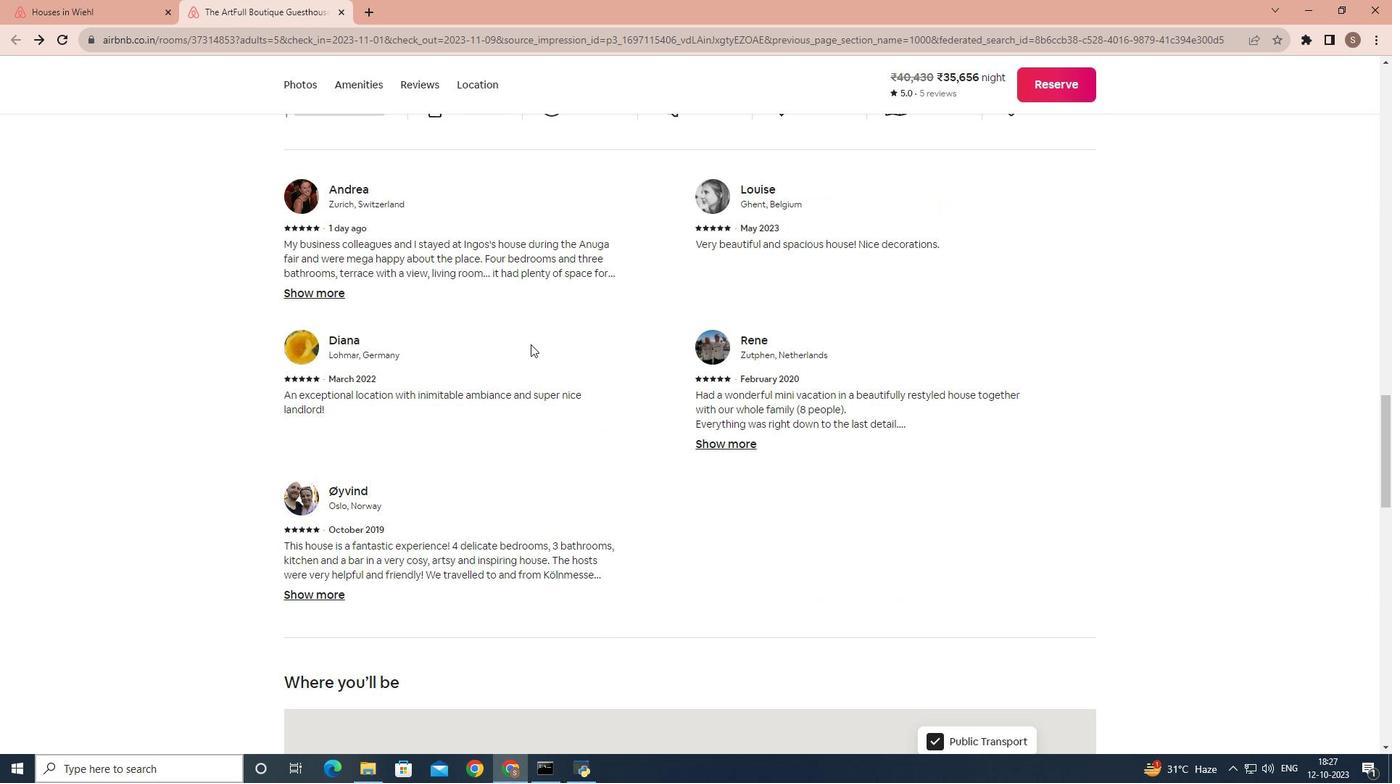 
Action: Mouse scrolled (534, 347) with delta (0, 0)
Screenshot: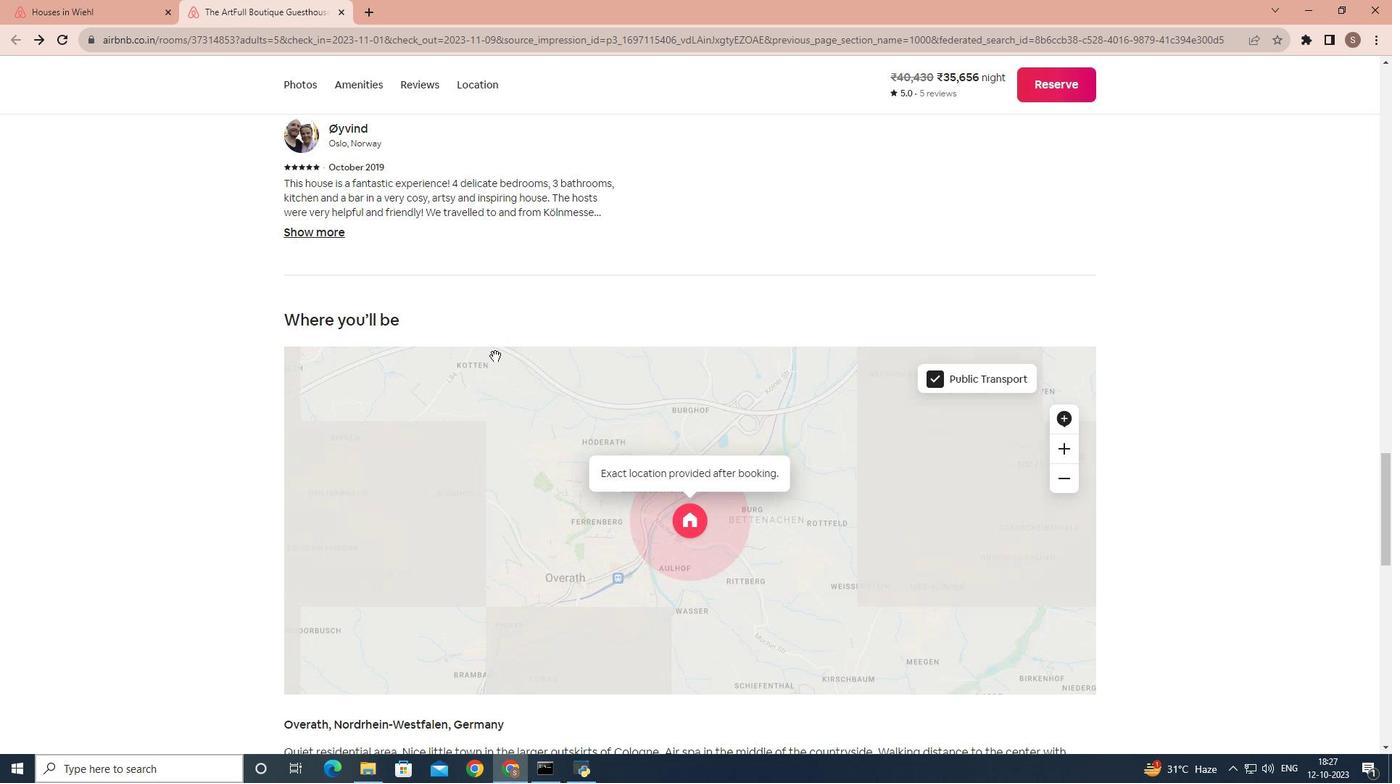 
Action: Mouse scrolled (534, 347) with delta (0, 0)
Screenshot: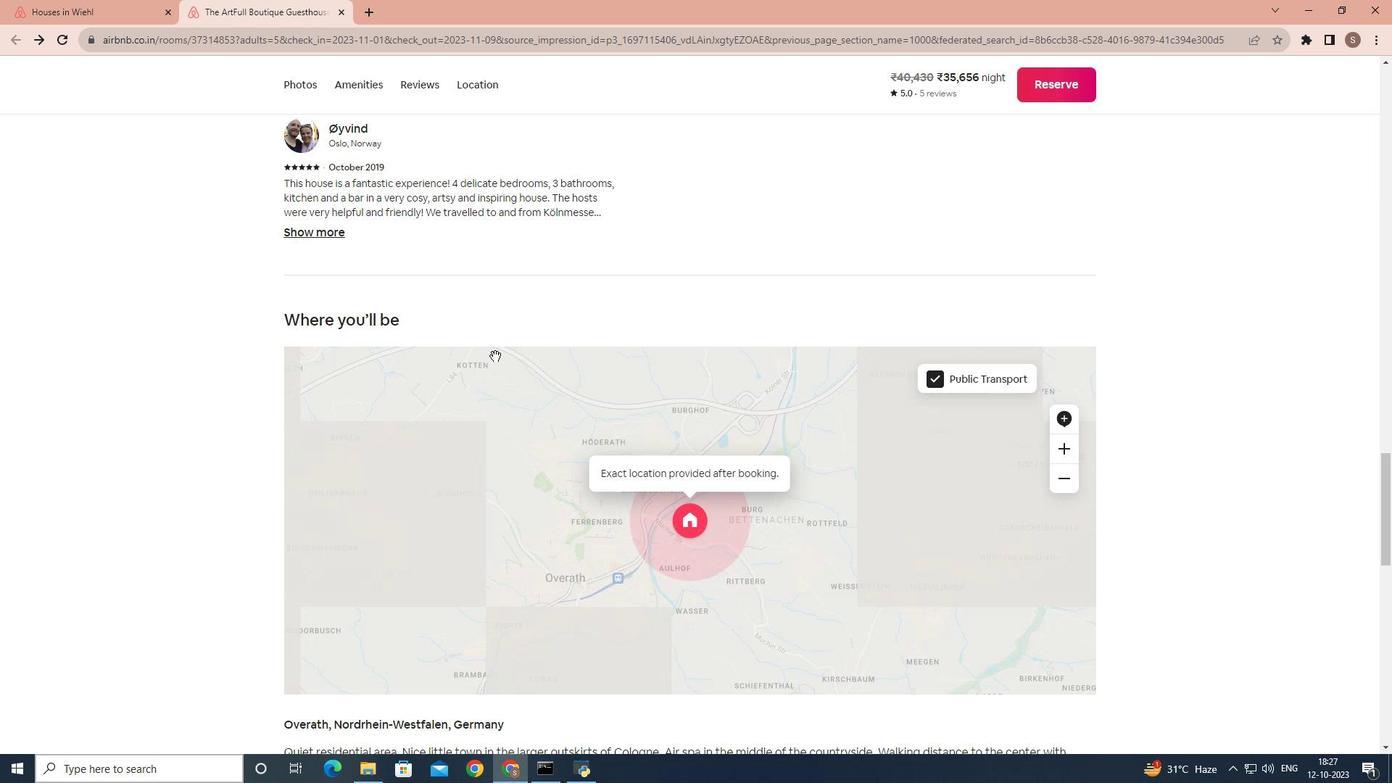 
Action: Mouse scrolled (534, 347) with delta (0, 0)
Screenshot: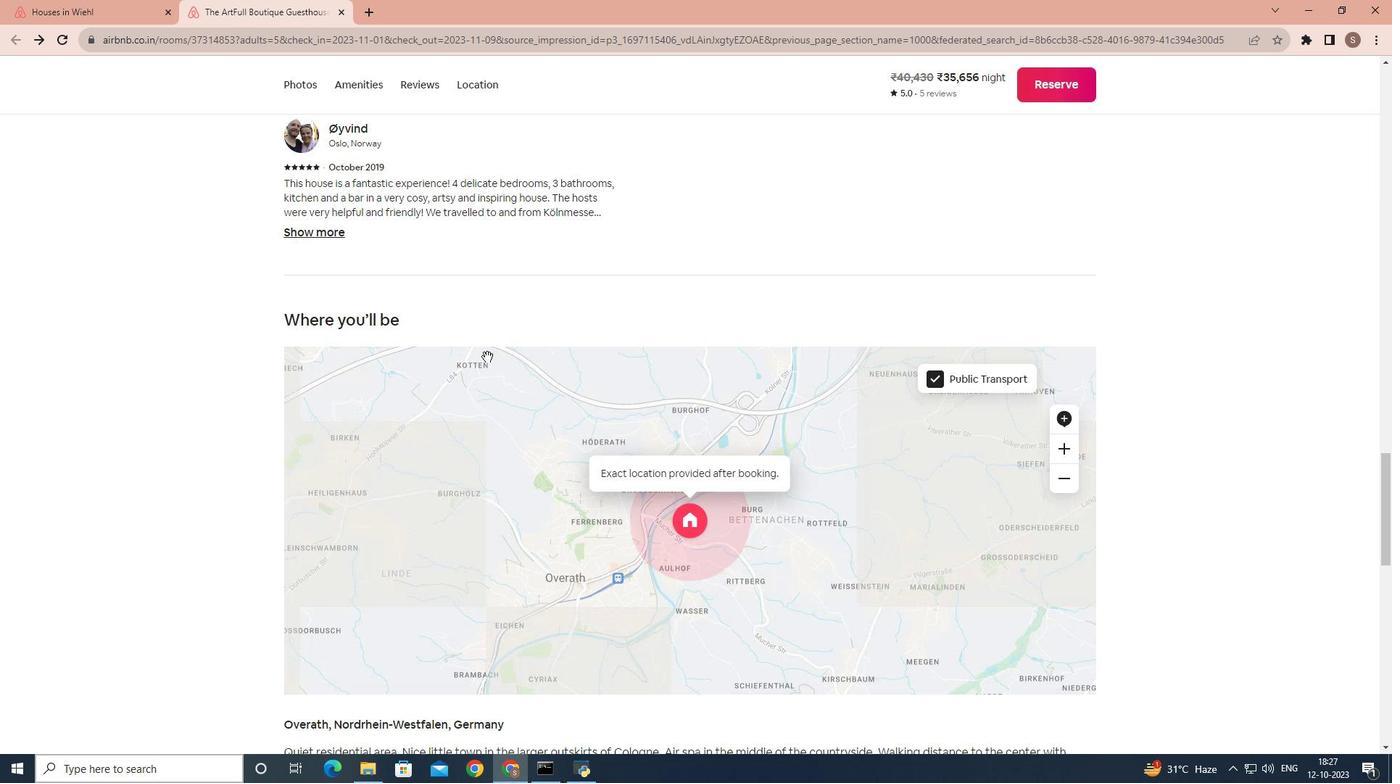 
Action: Mouse moved to (530, 351)
Screenshot: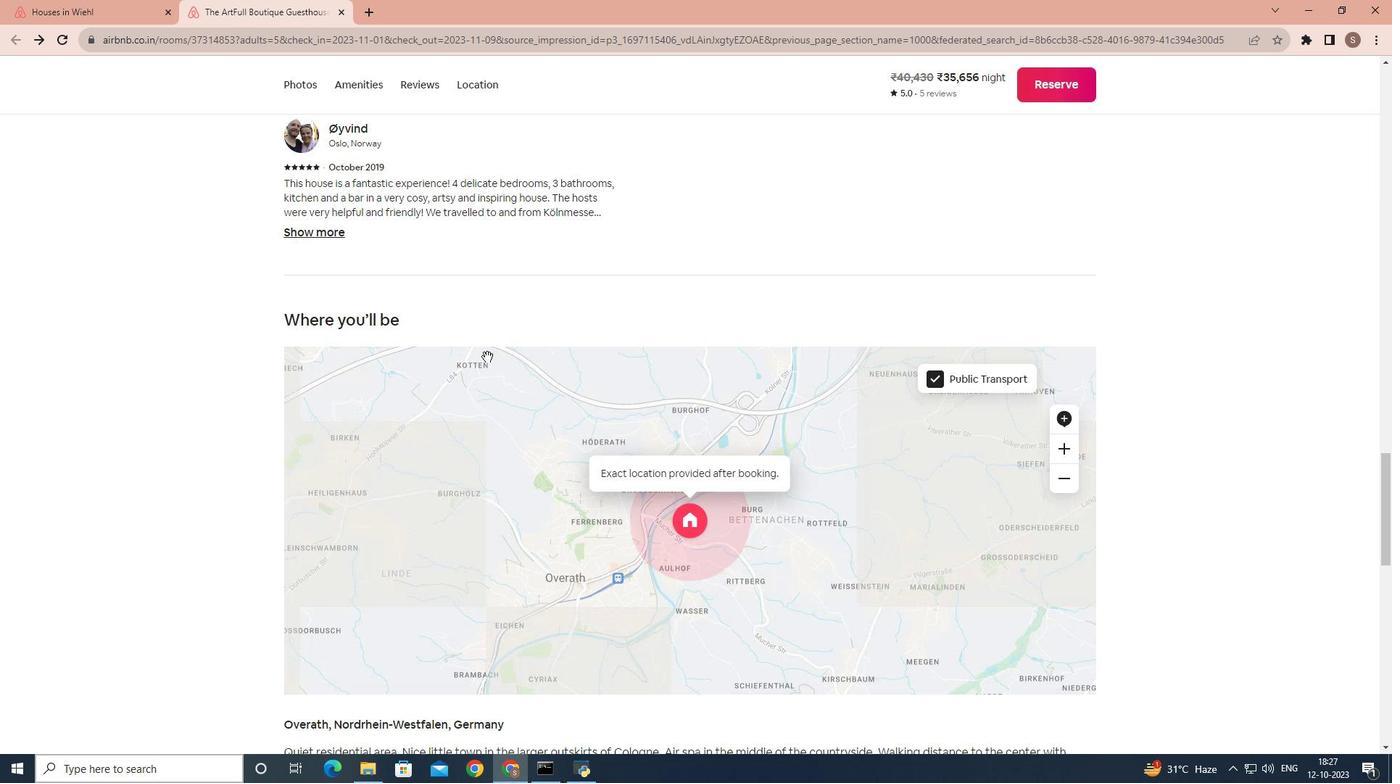 
Action: Mouse scrolled (530, 350) with delta (0, 0)
Screenshot: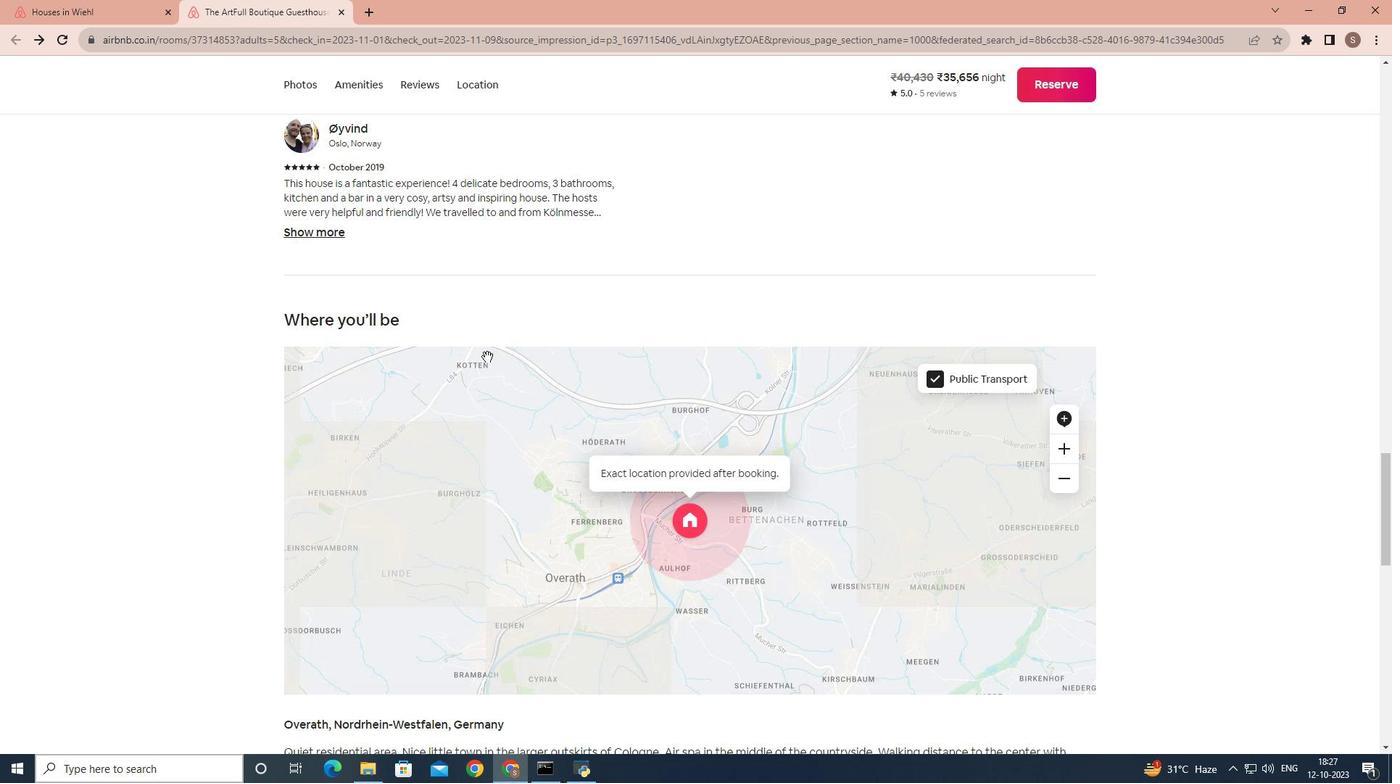 
Action: Mouse moved to (524, 353)
Screenshot: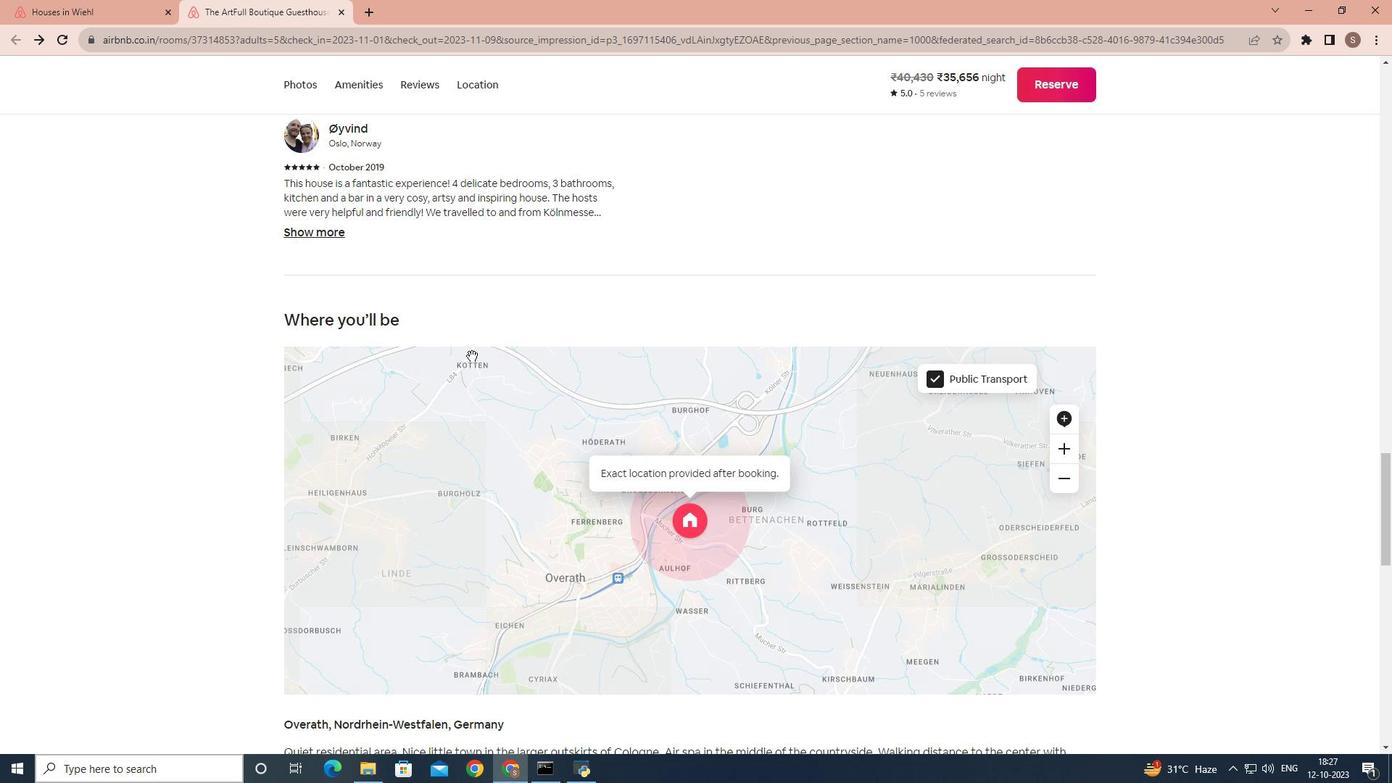 
Action: Mouse scrolled (525, 352) with delta (0, 0)
Screenshot: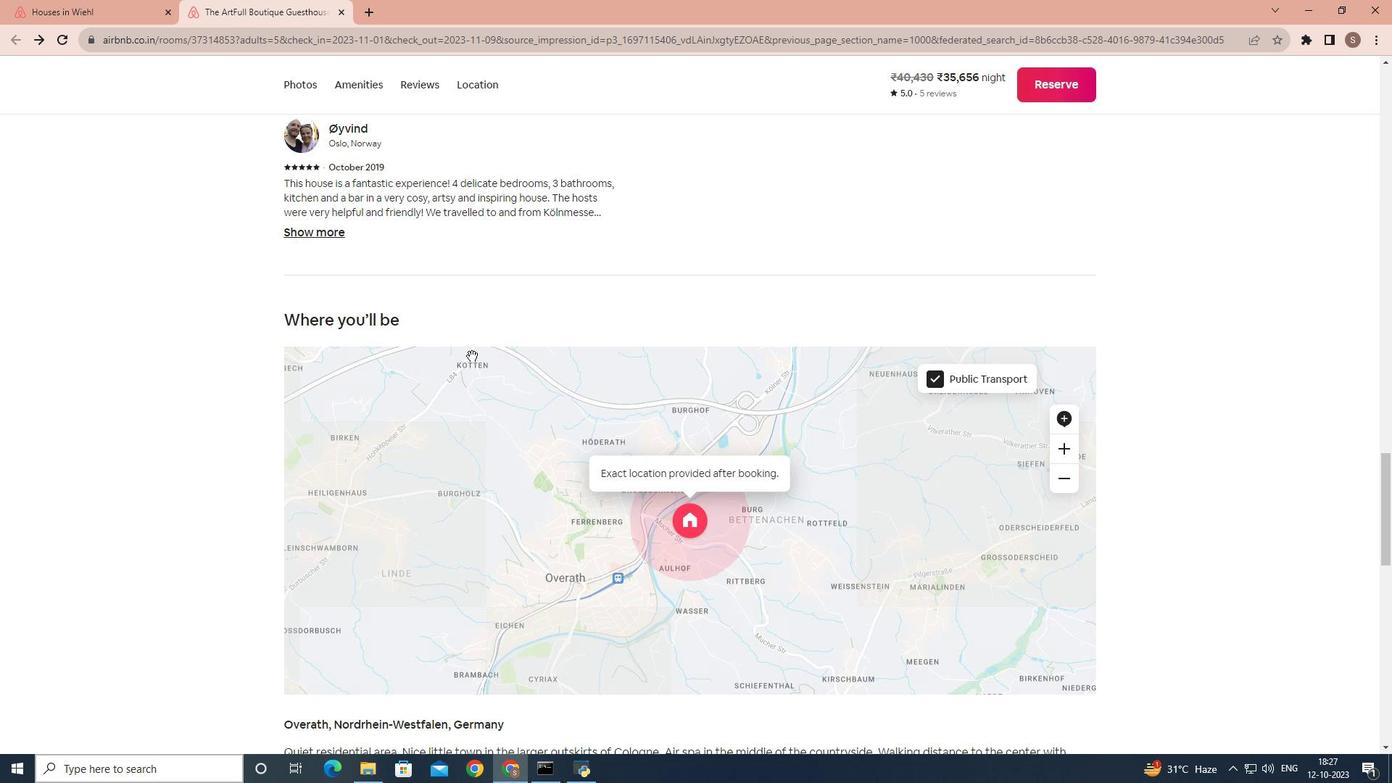 
Action: Mouse moved to (431, 348)
Screenshot: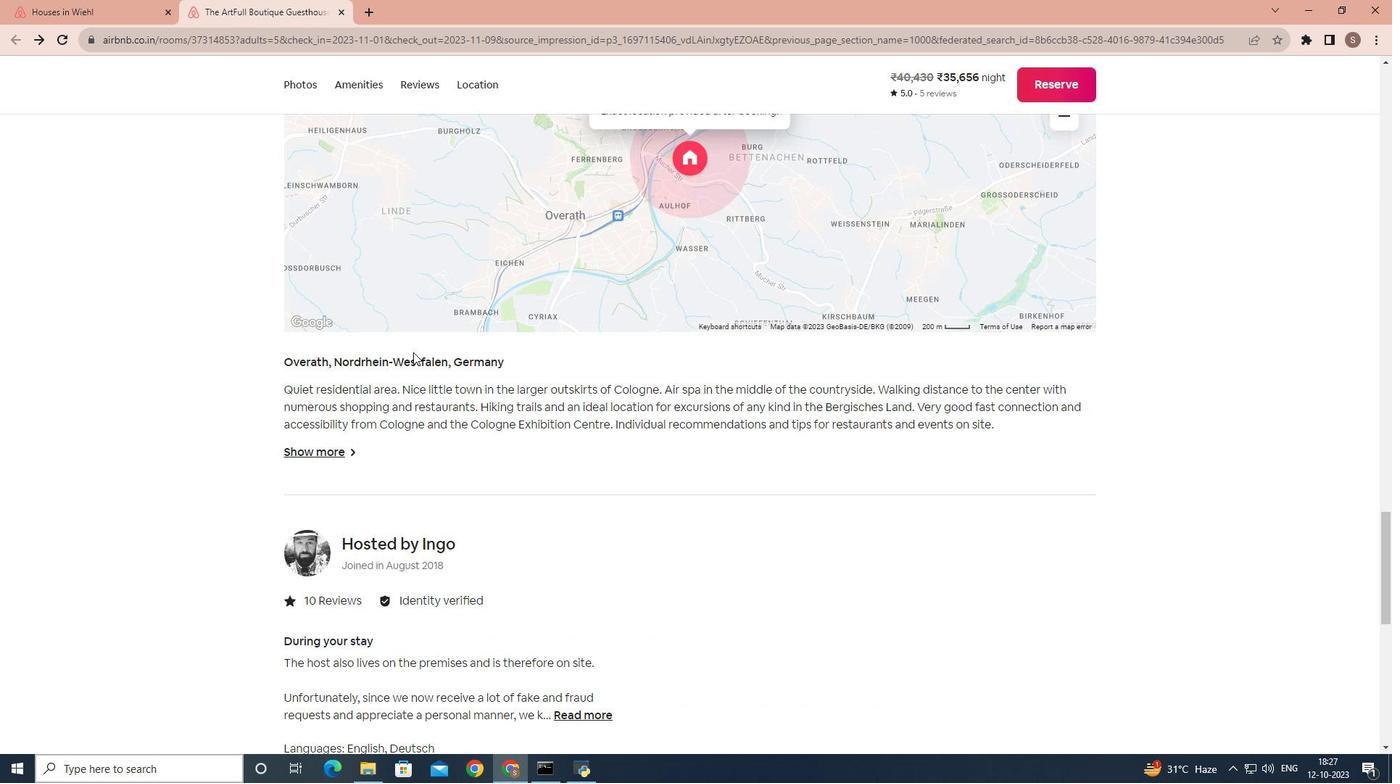 
Action: Mouse scrolled (431, 348) with delta (0, 0)
Screenshot: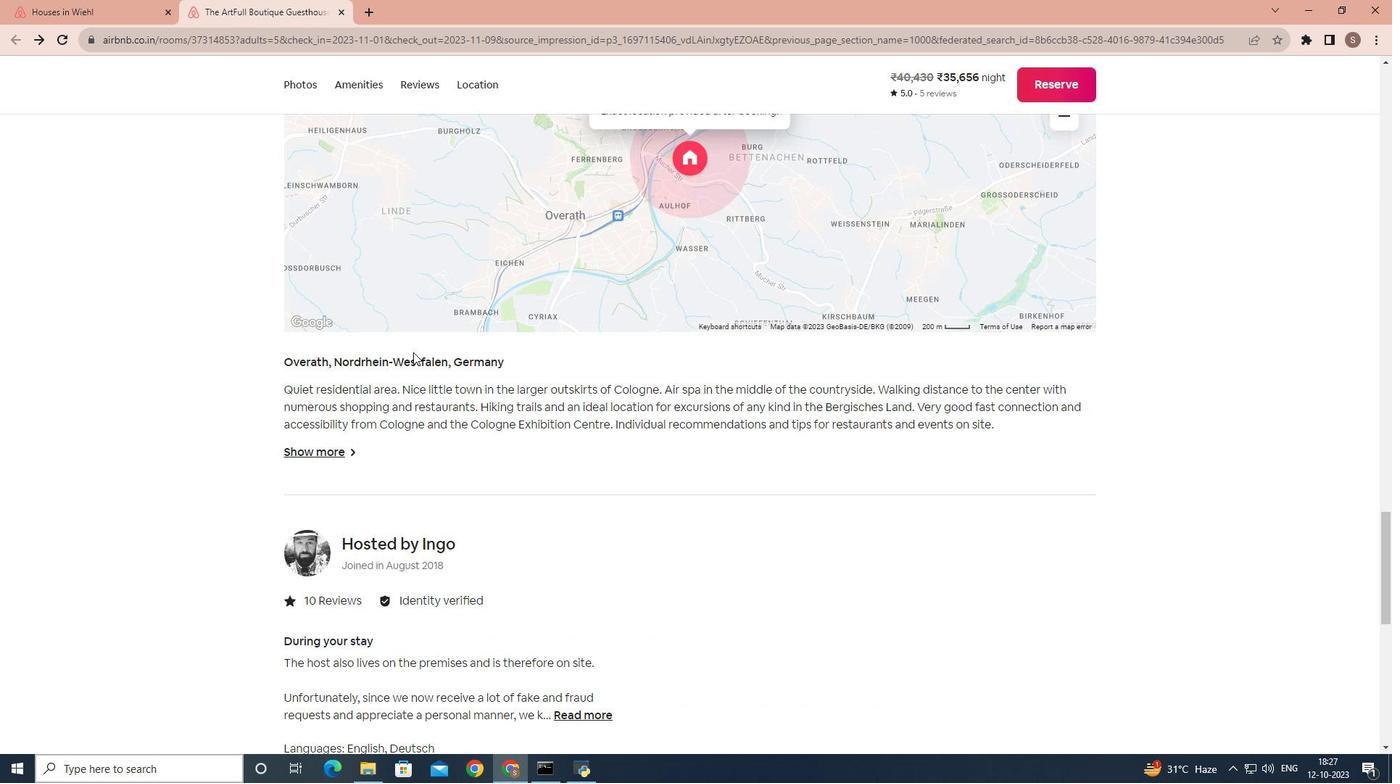 
Action: Mouse moved to (429, 349)
Screenshot: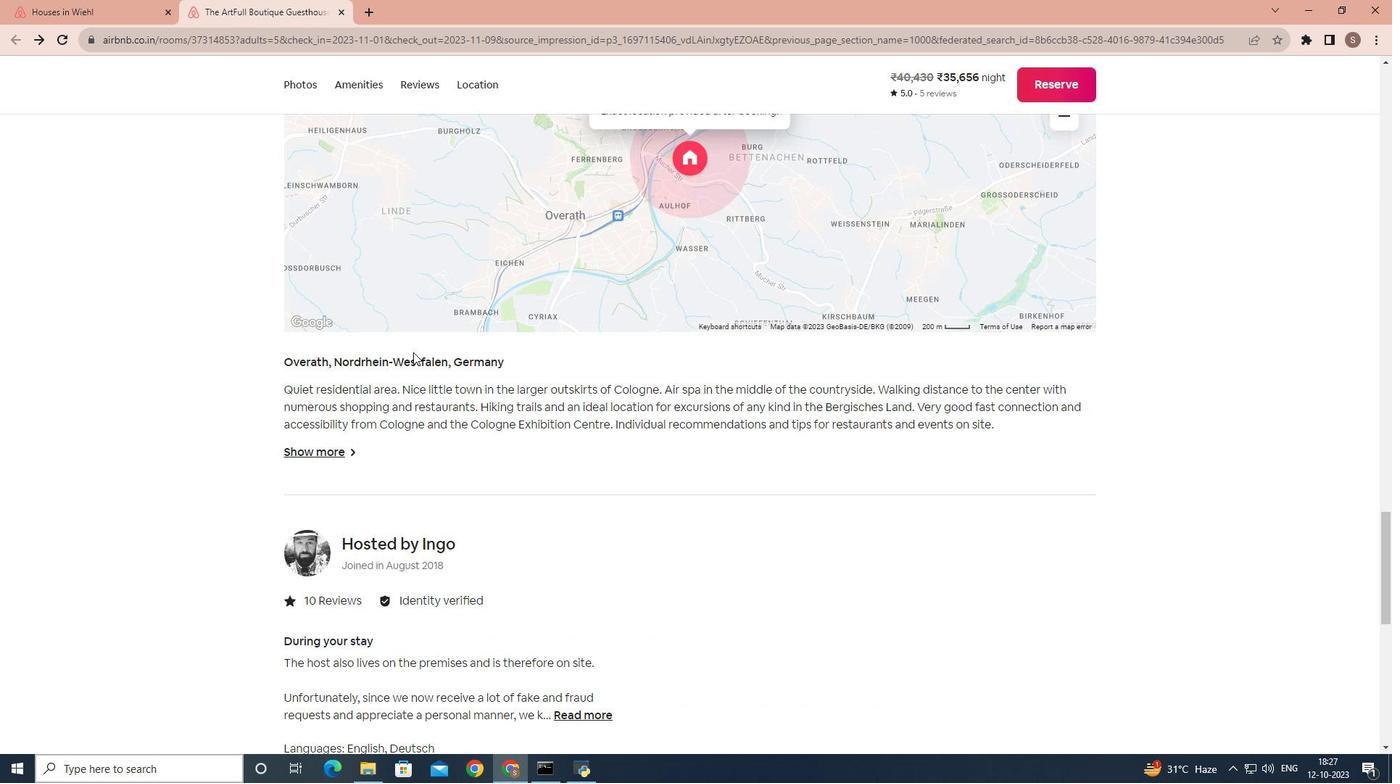 
Action: Mouse scrolled (429, 348) with delta (0, 0)
Screenshot: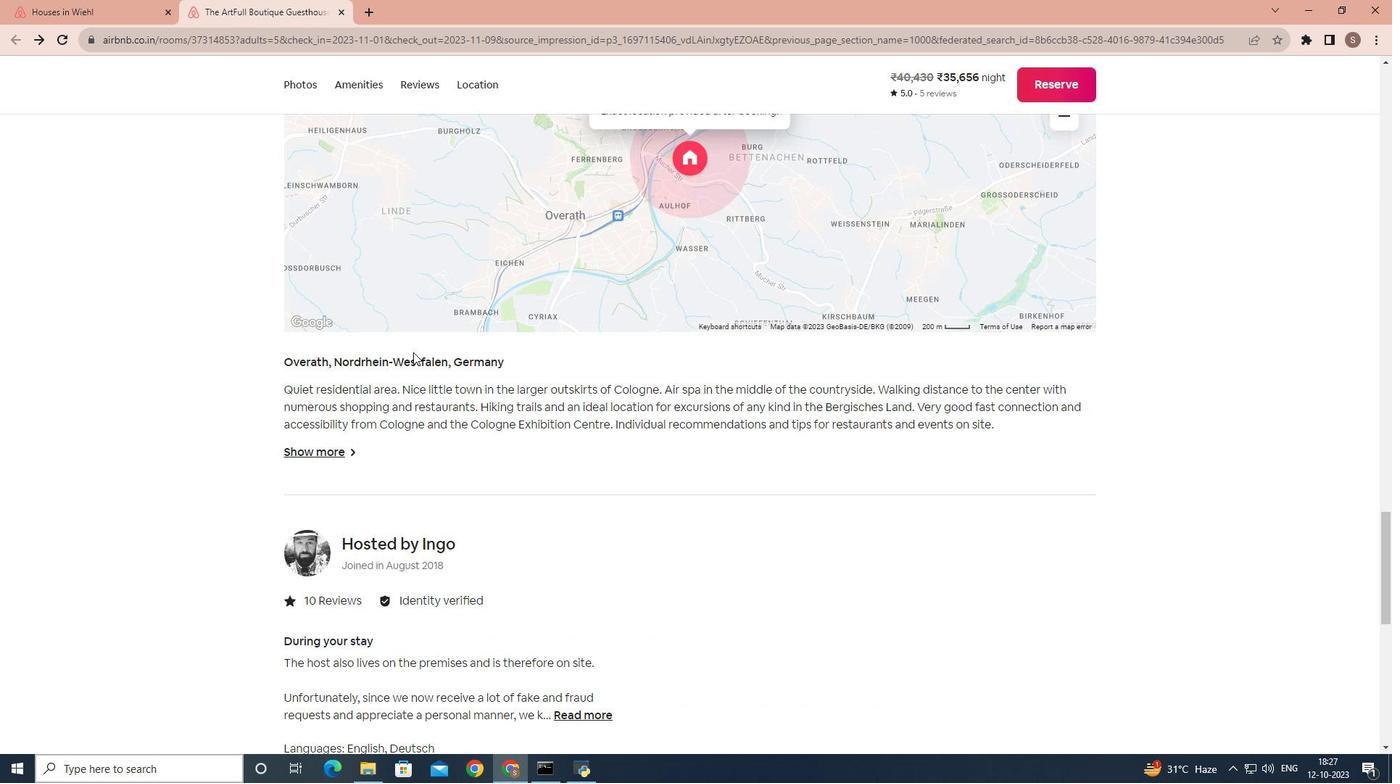 
Action: Mouse scrolled (429, 348) with delta (0, 0)
Screenshot: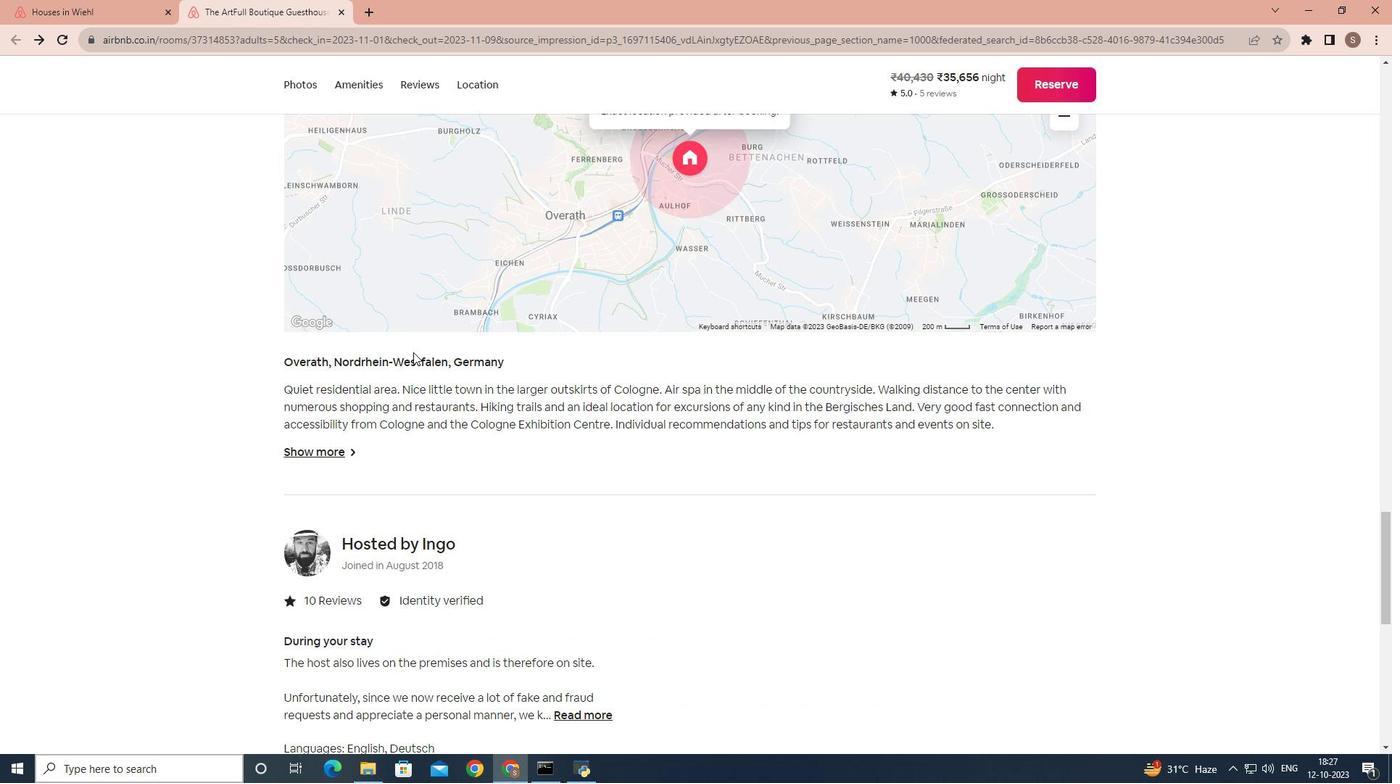 
Action: Mouse scrolled (429, 348) with delta (0, 0)
Screenshot: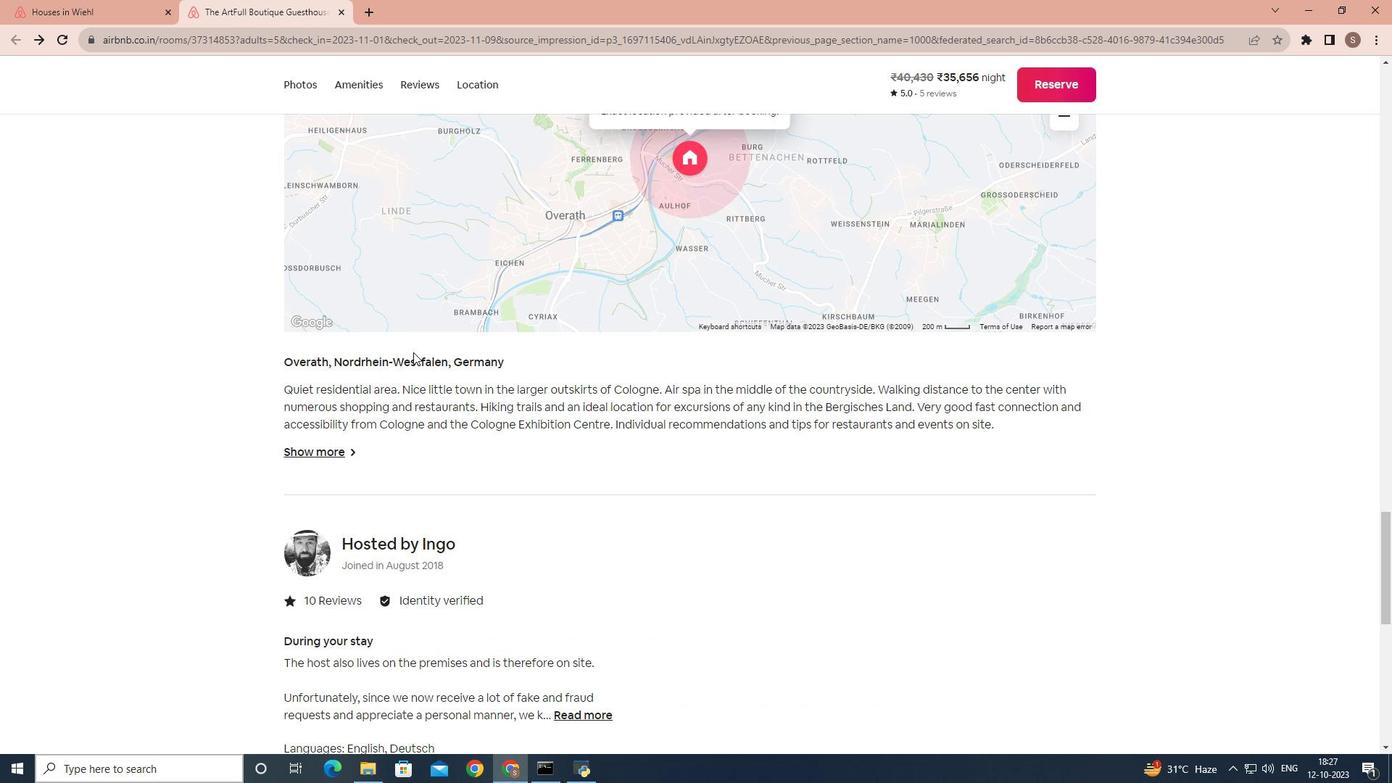 
Action: Mouse scrolled (429, 348) with delta (0, 0)
Screenshot: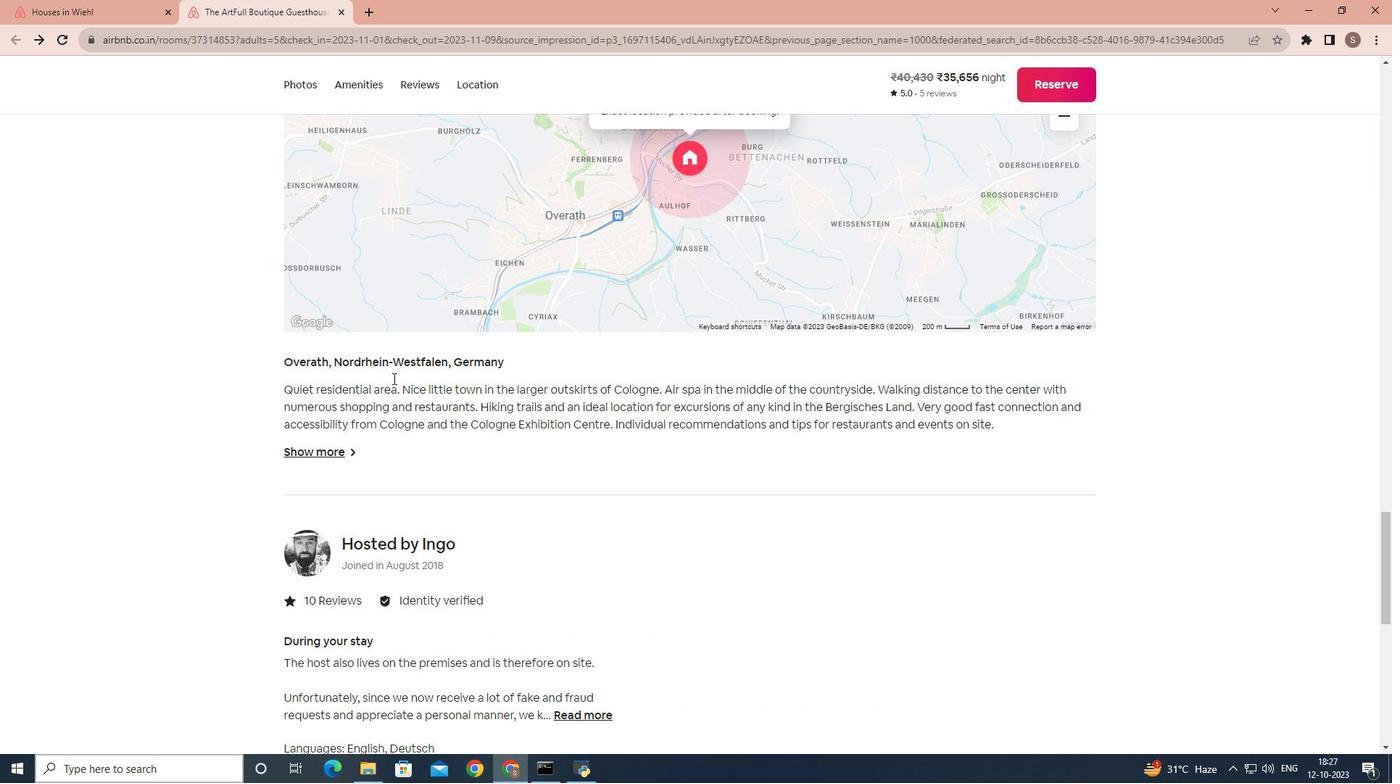 
Action: Mouse moved to (332, 448)
Screenshot: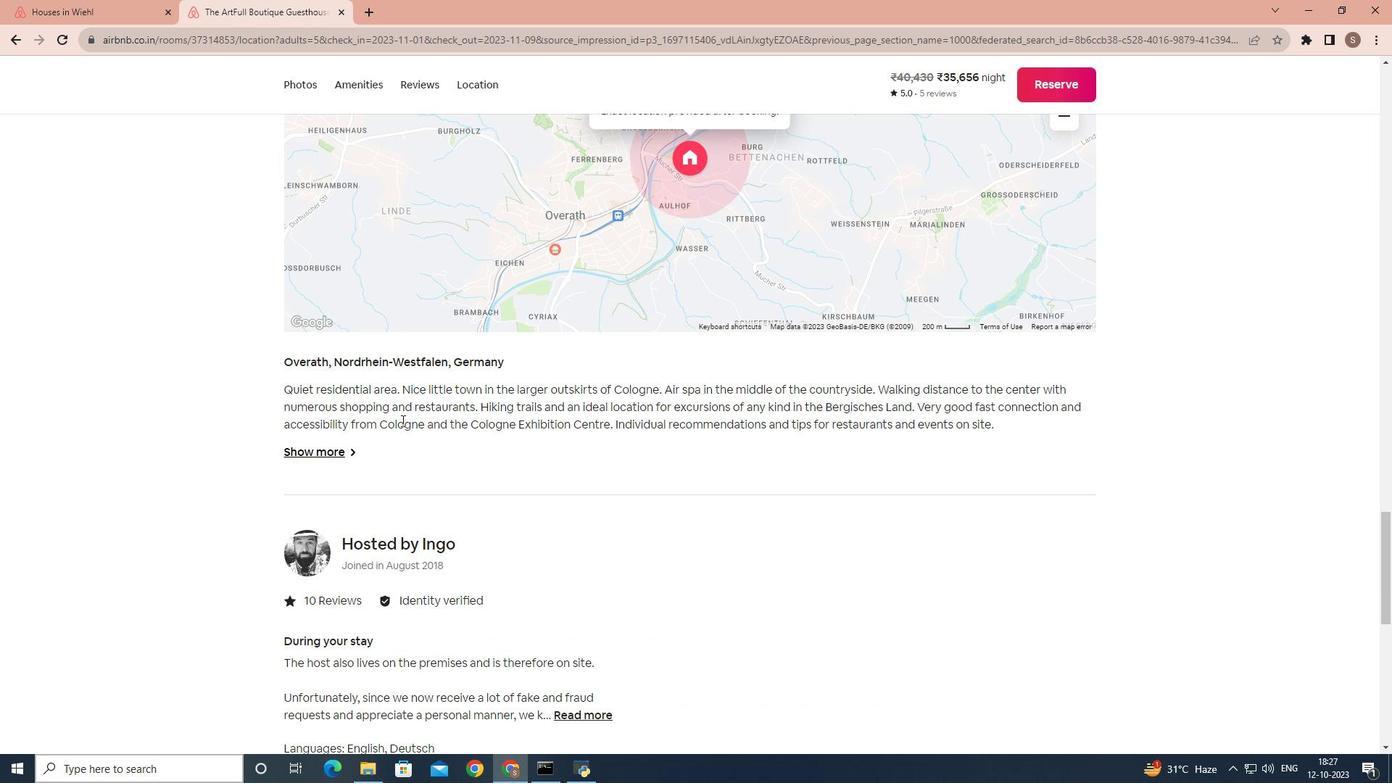 
Action: Mouse pressed left at (332, 448)
Screenshot: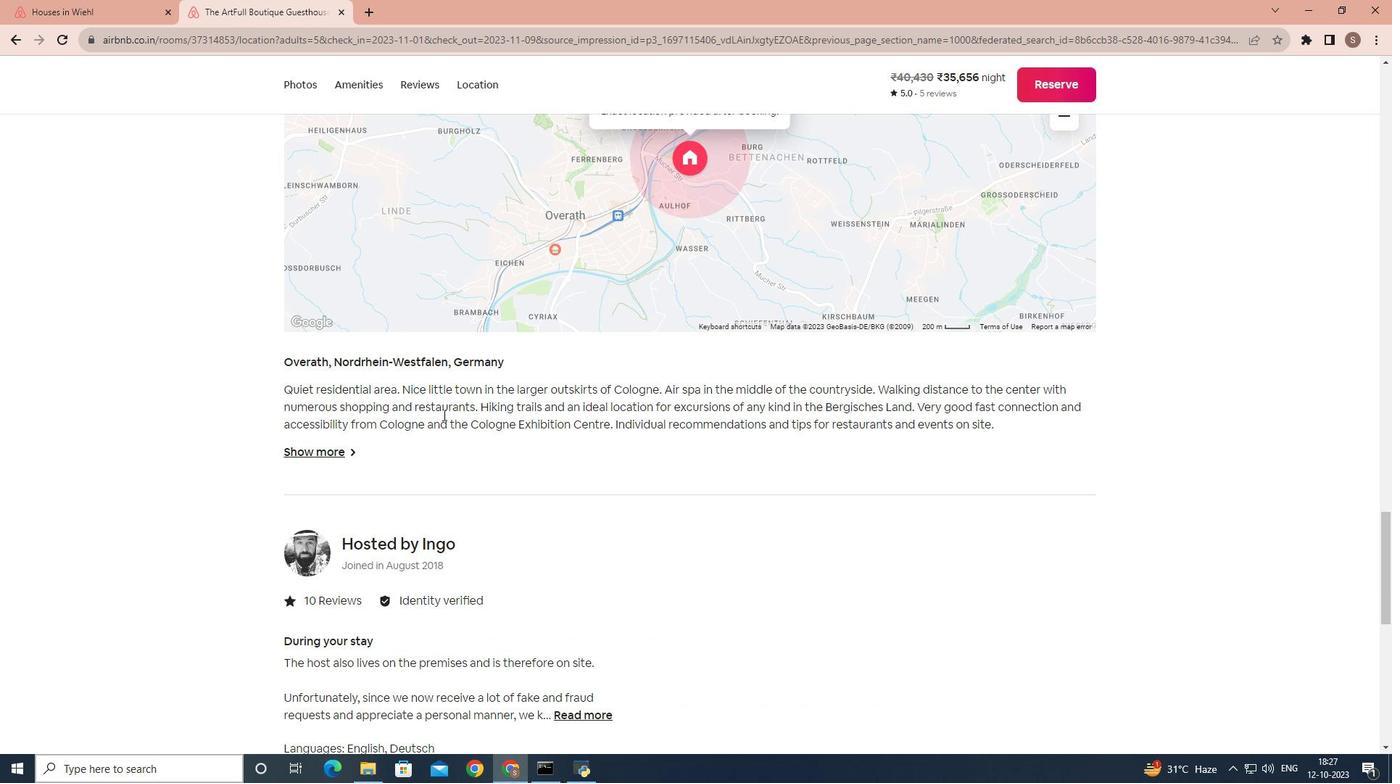 
Action: Mouse moved to (50, 389)
Screenshot: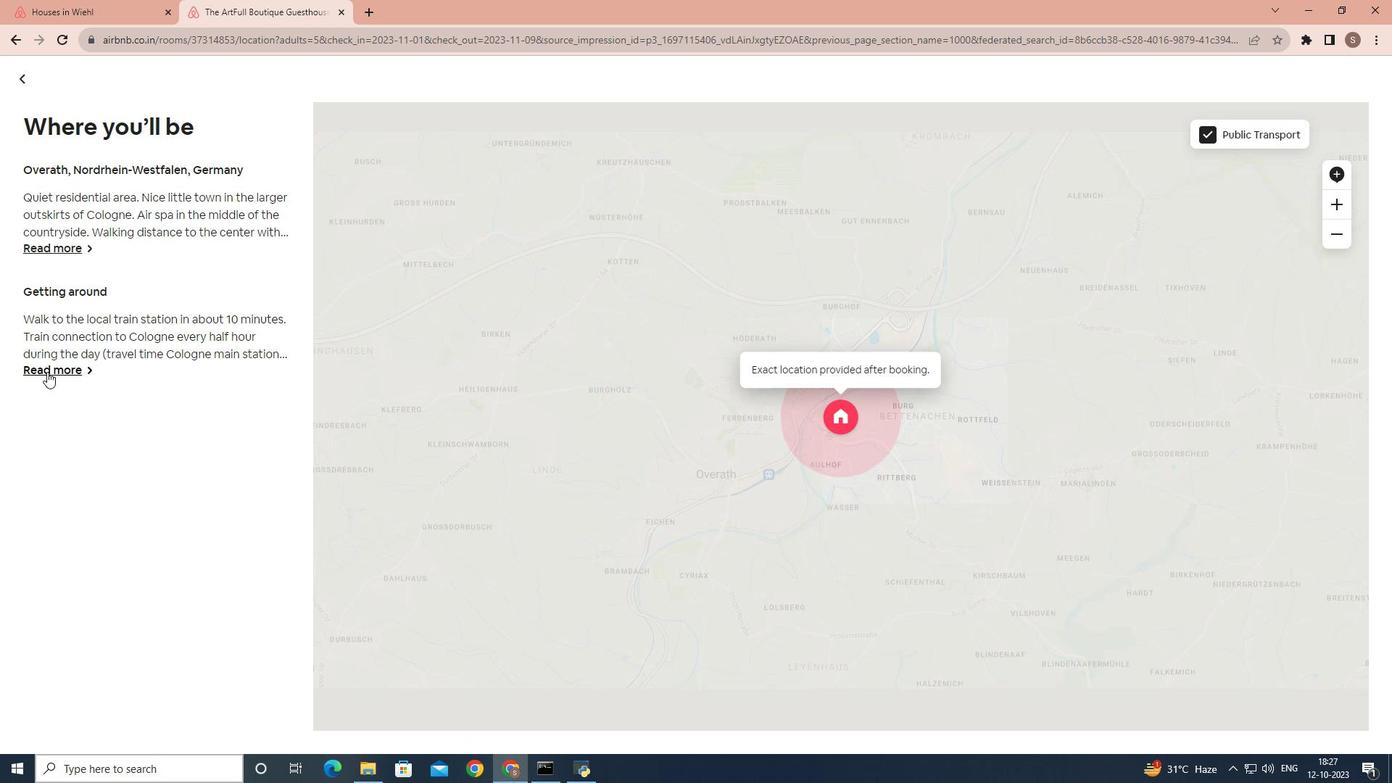 
Action: Mouse pressed left at (50, 389)
Screenshot: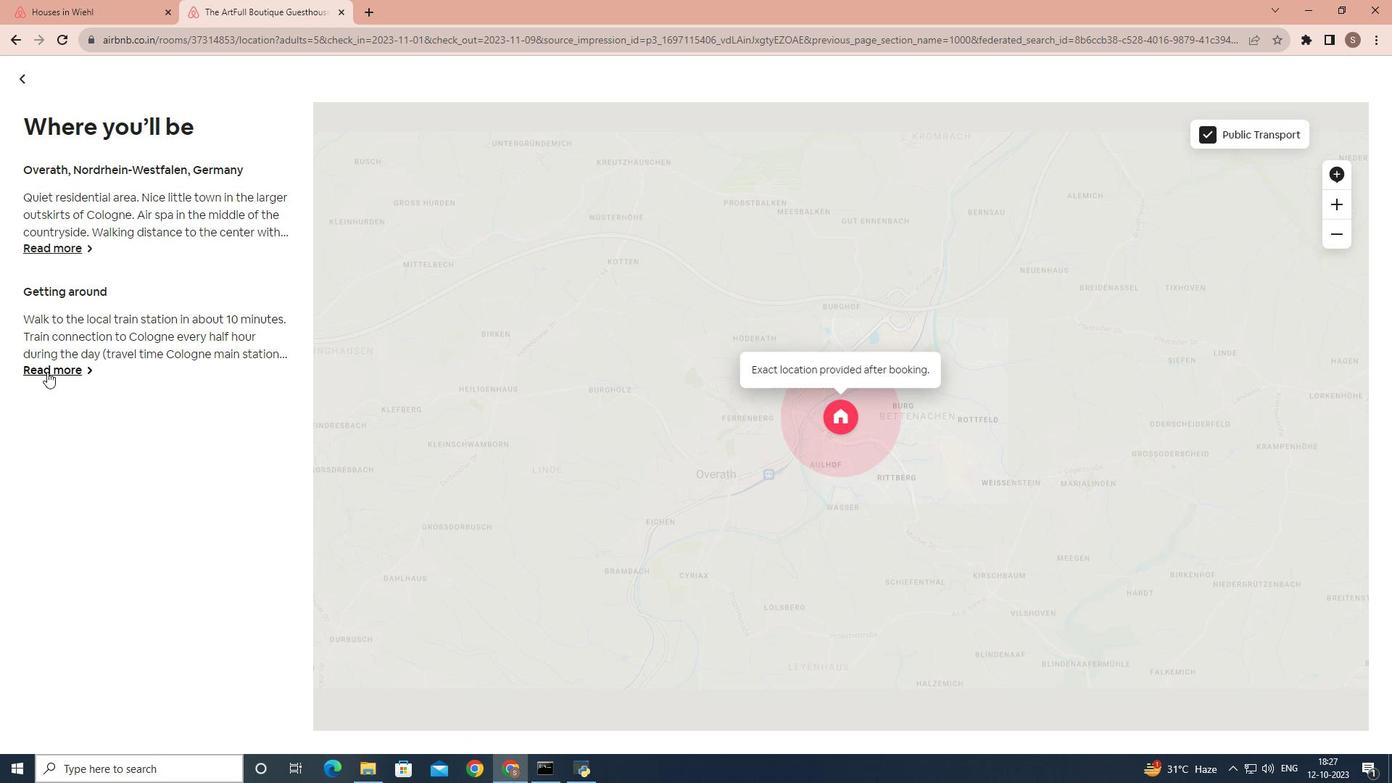 
Action: Mouse moved to (50, 375)
Screenshot: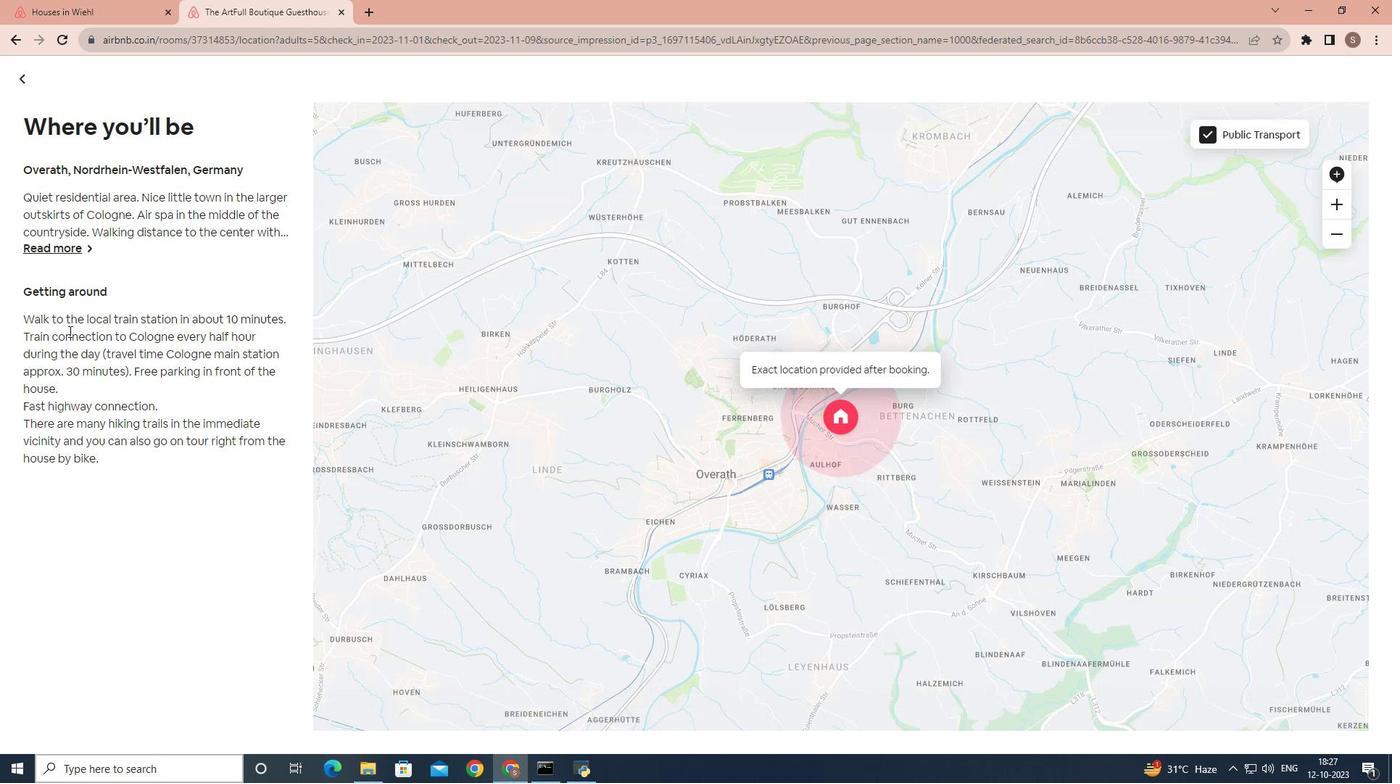 
Action: Mouse pressed left at (50, 375)
Screenshot: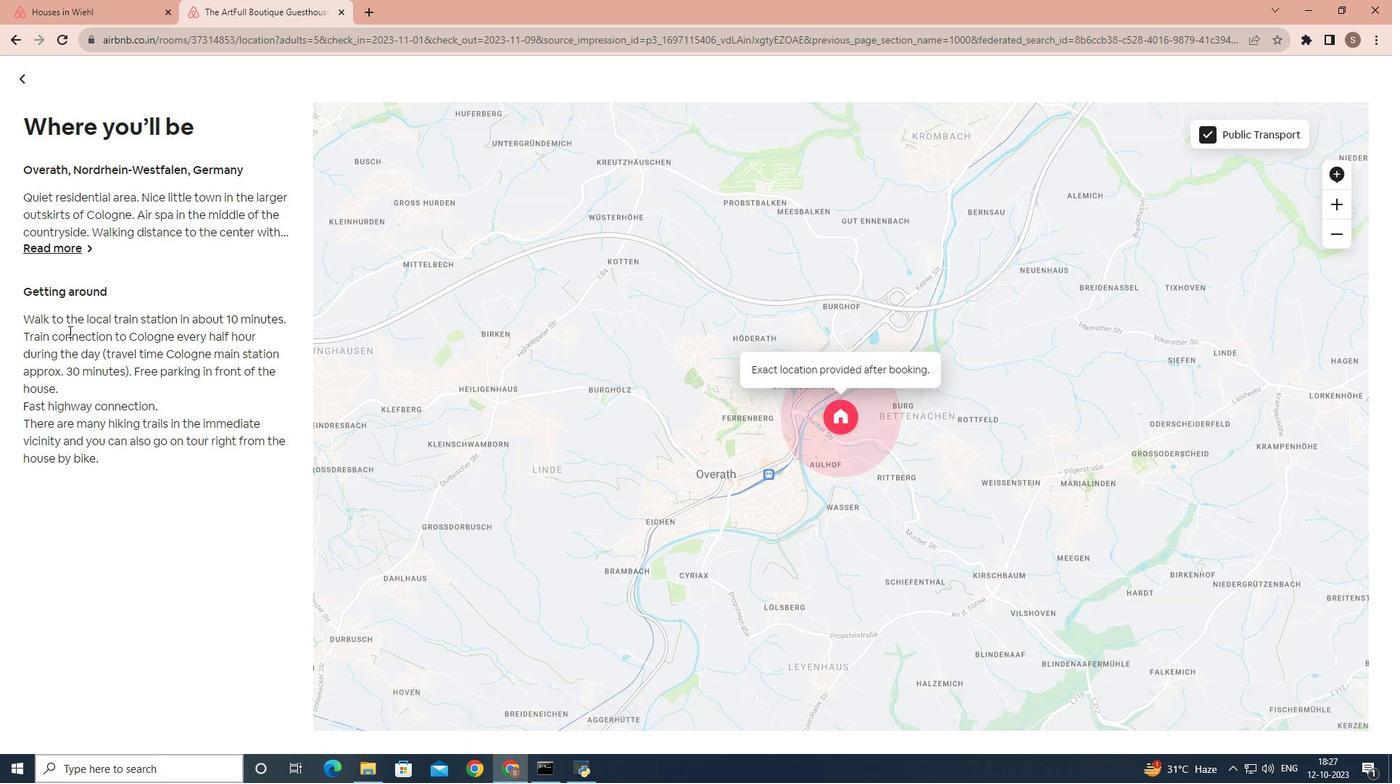 
Action: Mouse moved to (72, 263)
Screenshot: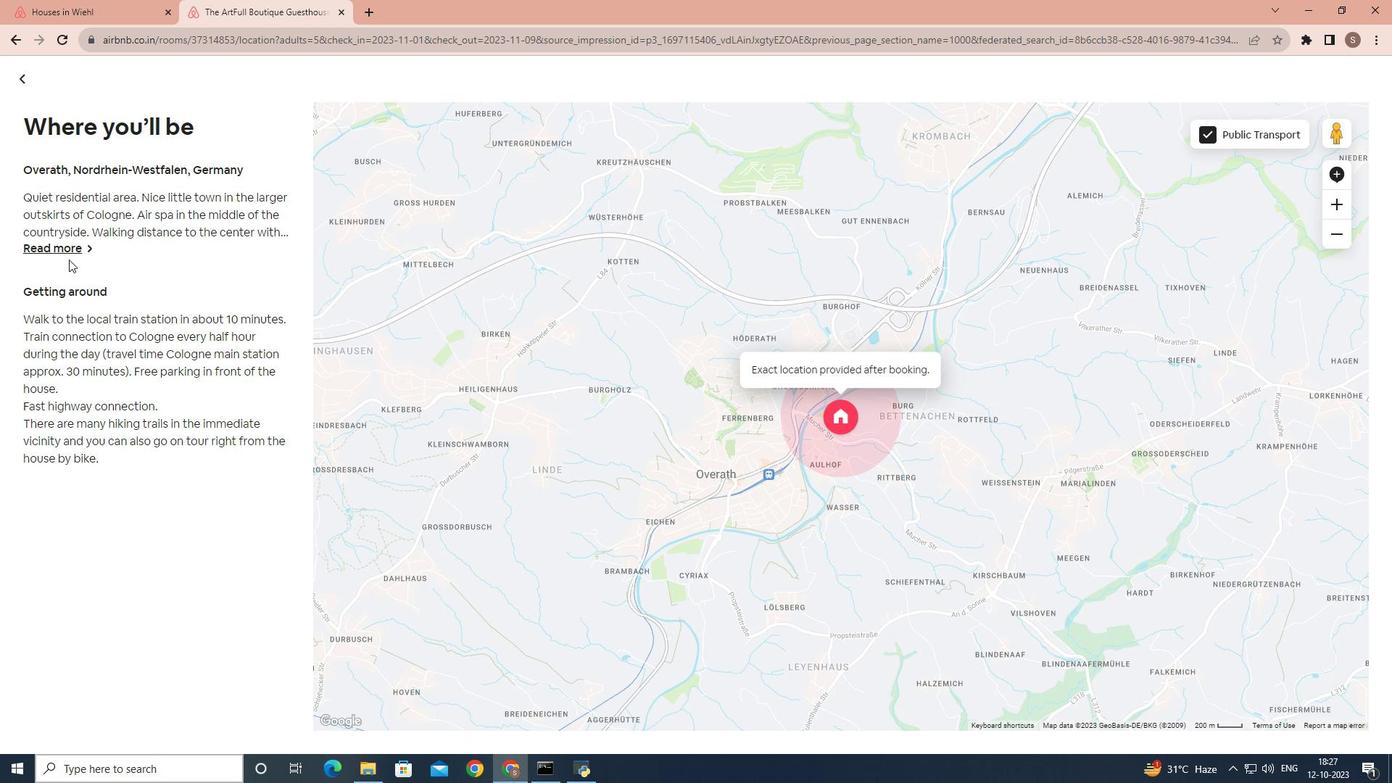 
Action: Mouse pressed left at (72, 263)
Screenshot: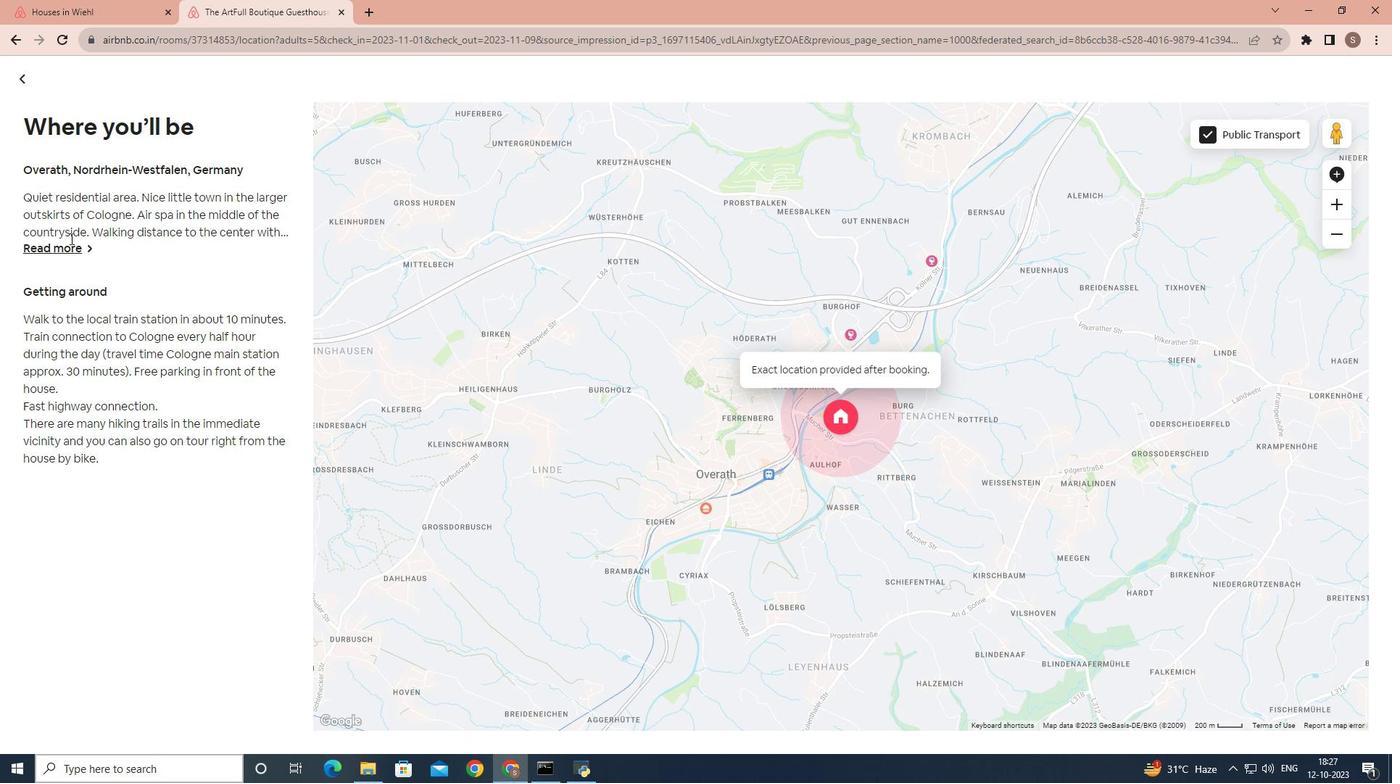 
Action: Mouse moved to (73, 242)
Screenshot: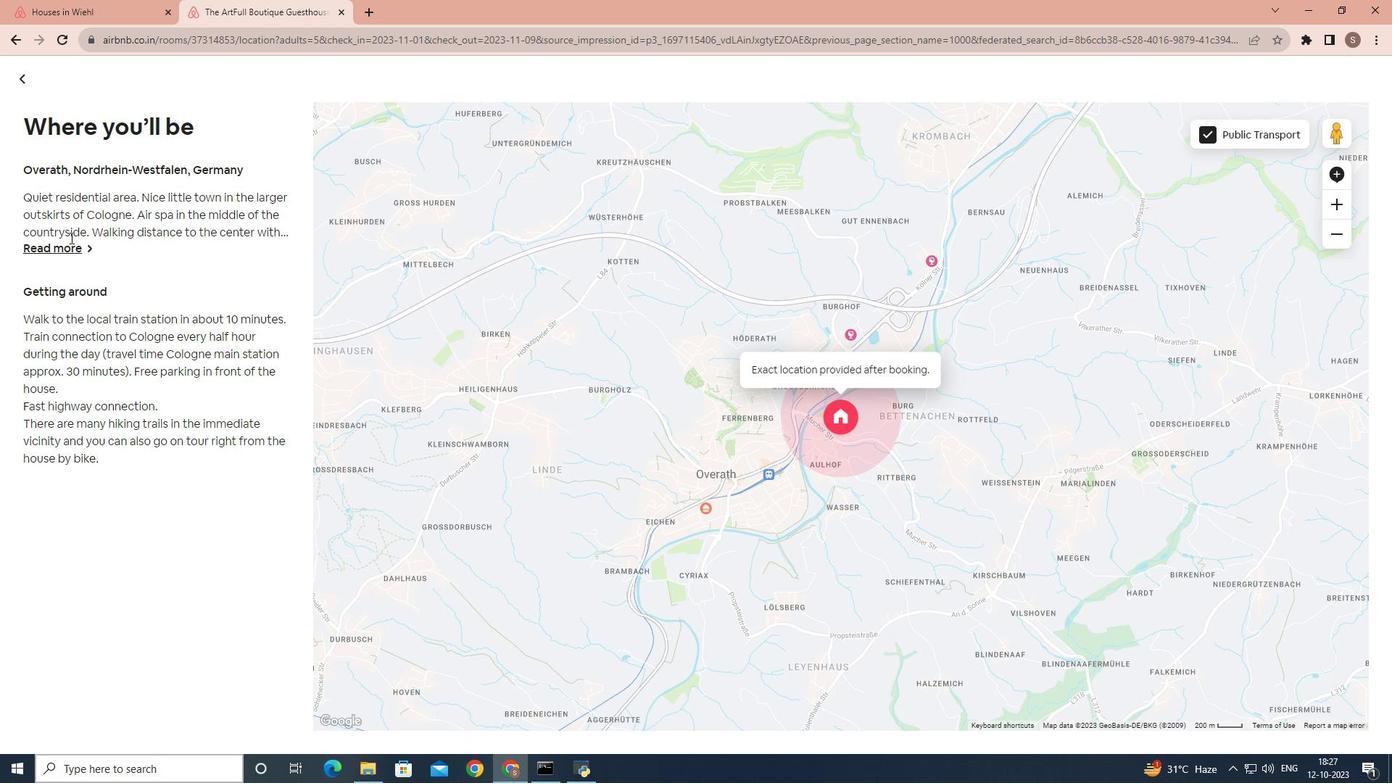 
Action: Mouse pressed left at (73, 242)
Screenshot: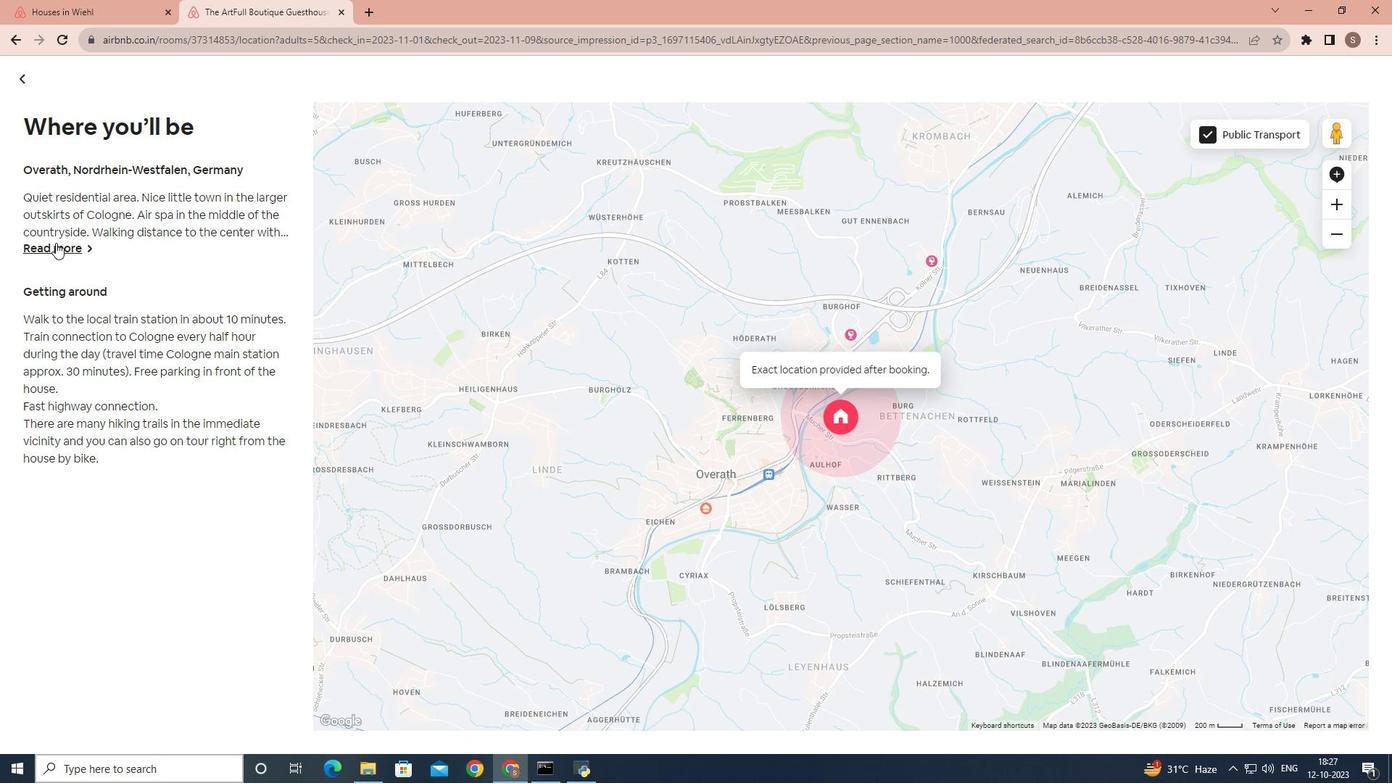 
Action: Mouse moved to (58, 248)
Screenshot: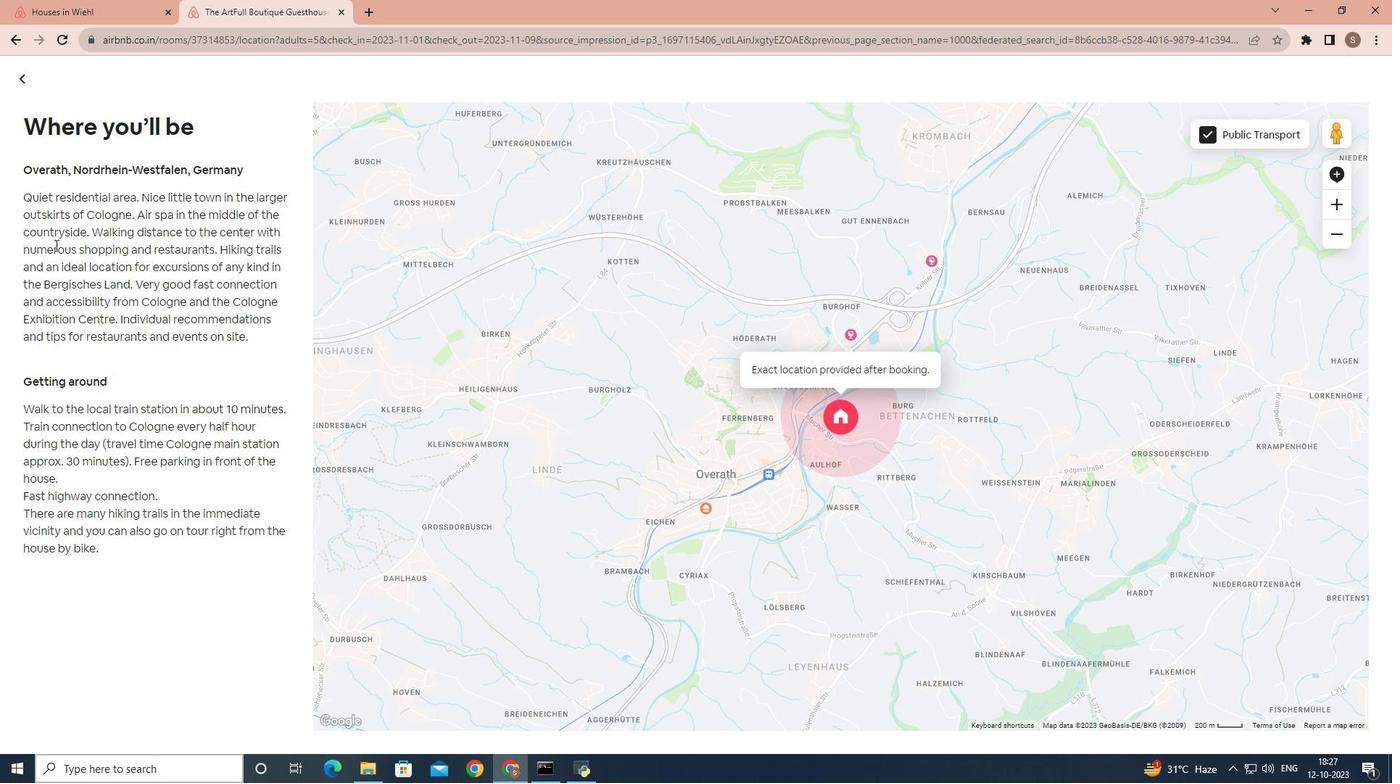 
Action: Mouse pressed left at (58, 248)
Screenshot: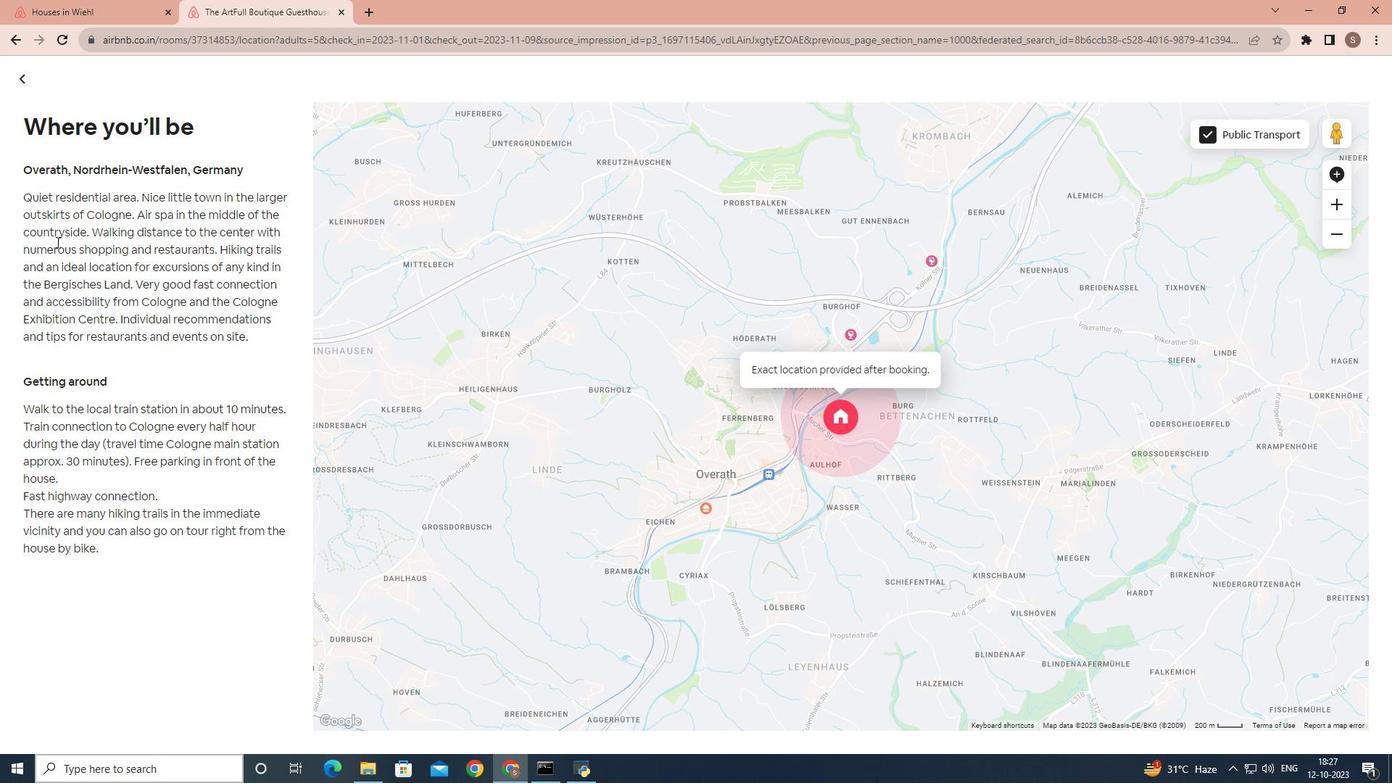 
Action: Mouse moved to (29, 86)
Screenshot: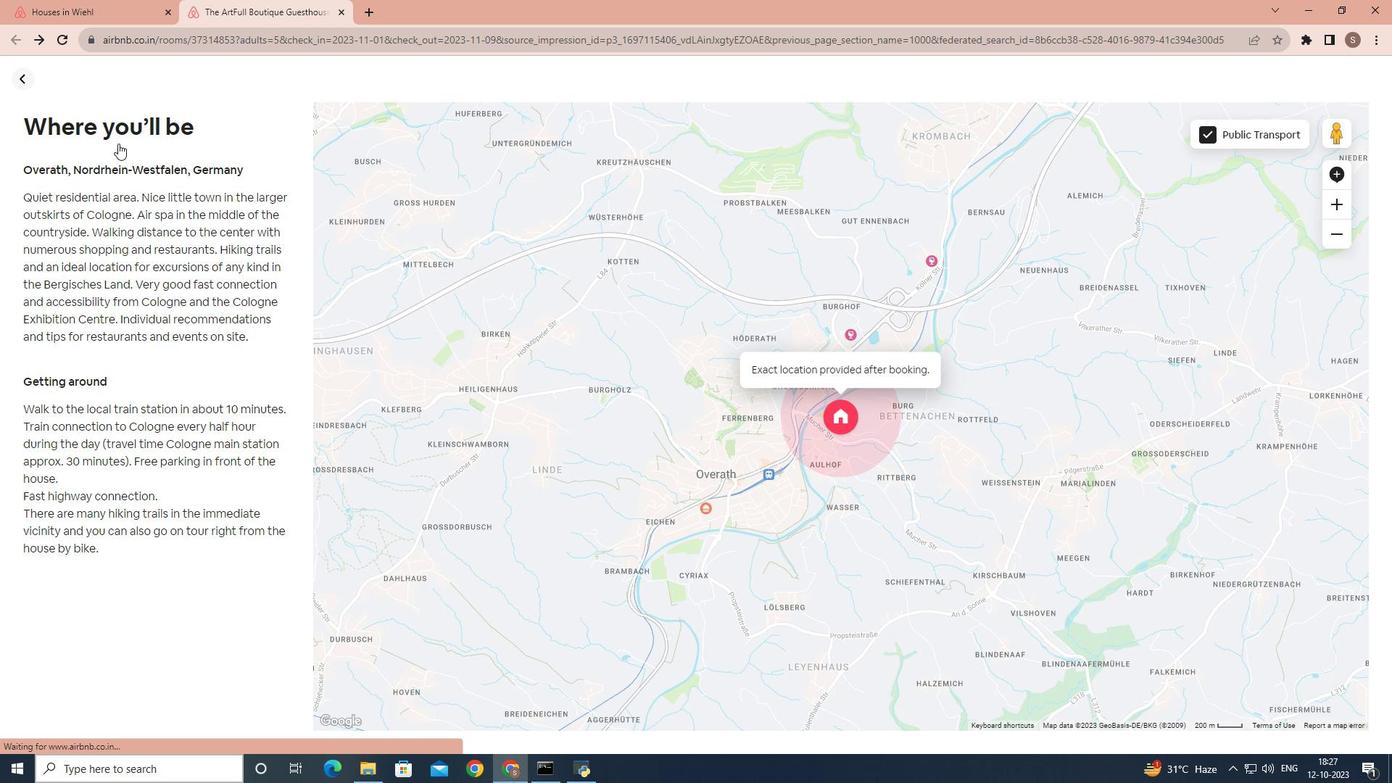 
Action: Mouse pressed left at (29, 86)
Screenshot: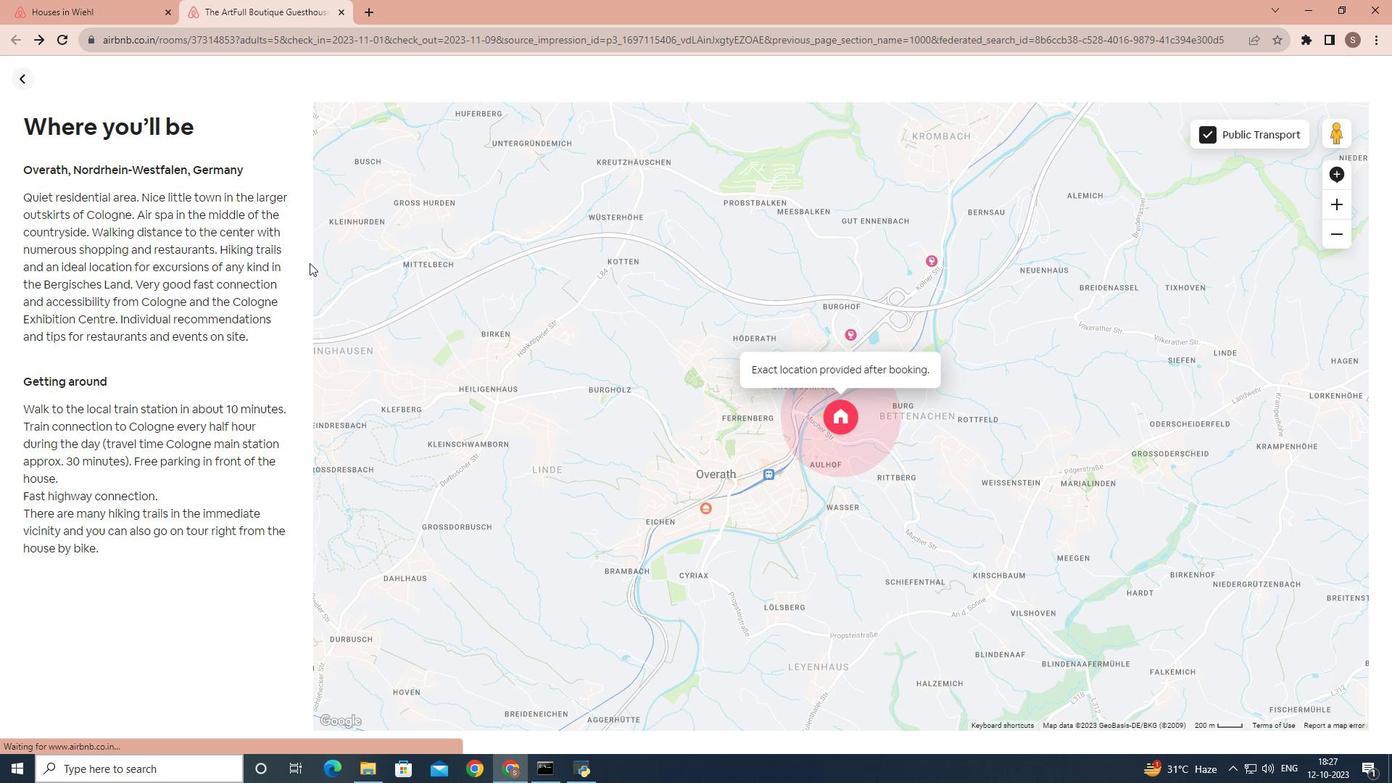 
Action: Mouse moved to (471, 376)
Screenshot: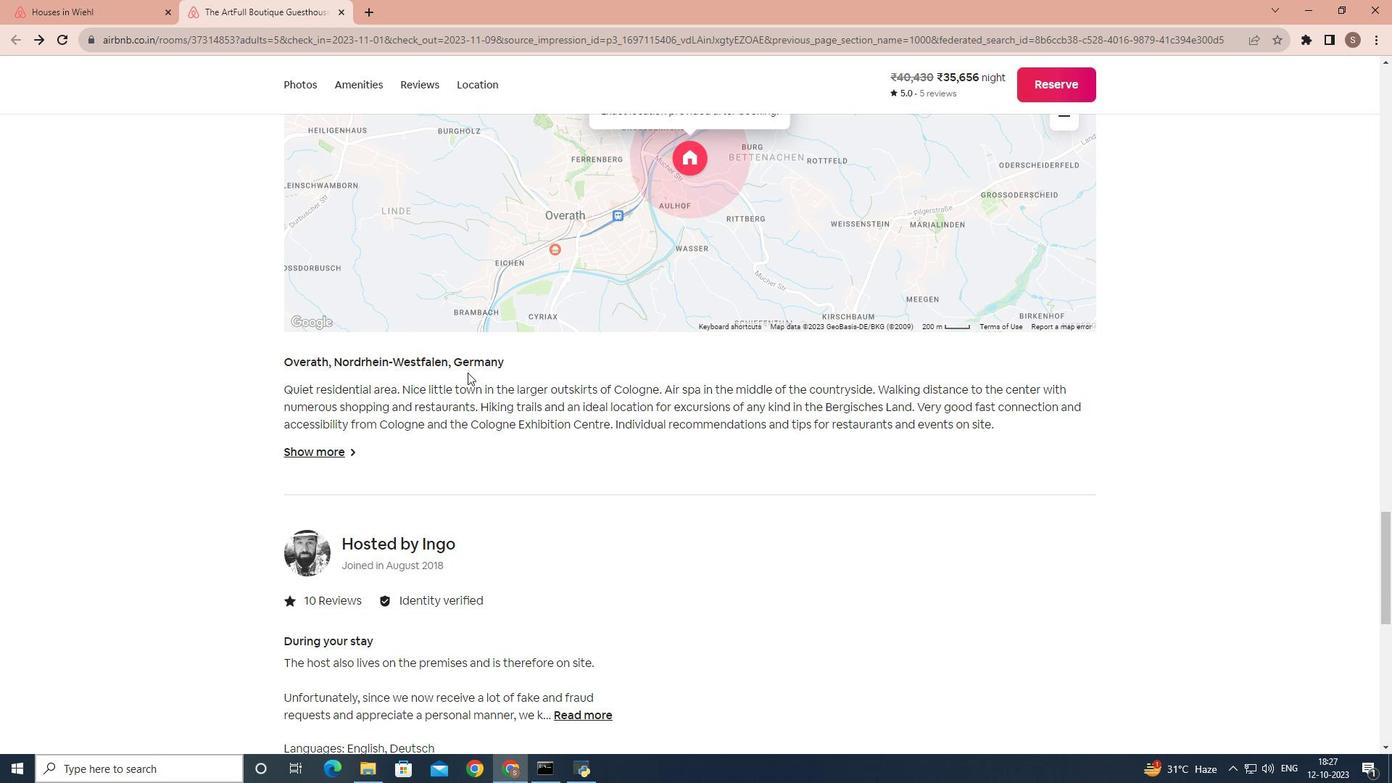 
Action: Mouse scrolled (471, 375) with delta (0, 0)
Screenshot: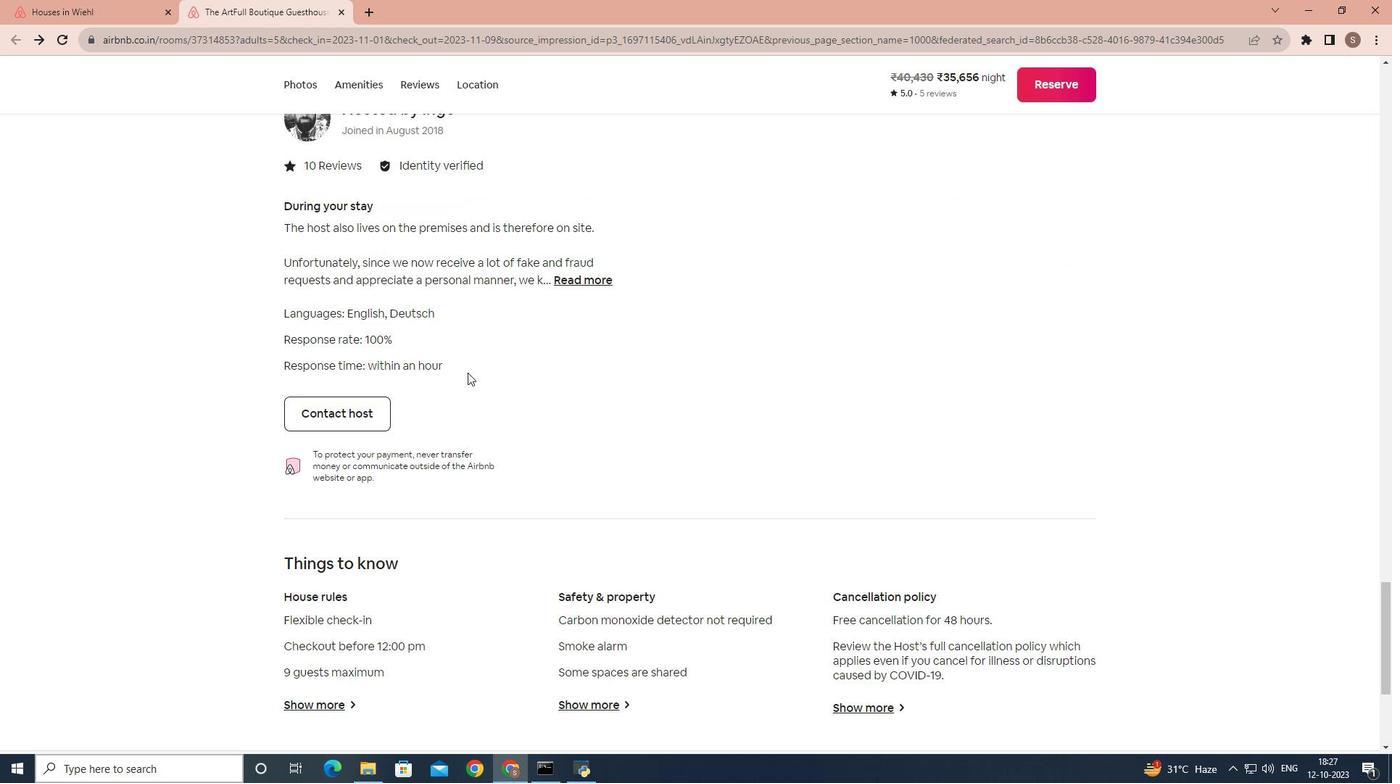 
Action: Mouse scrolled (471, 375) with delta (0, 0)
Screenshot: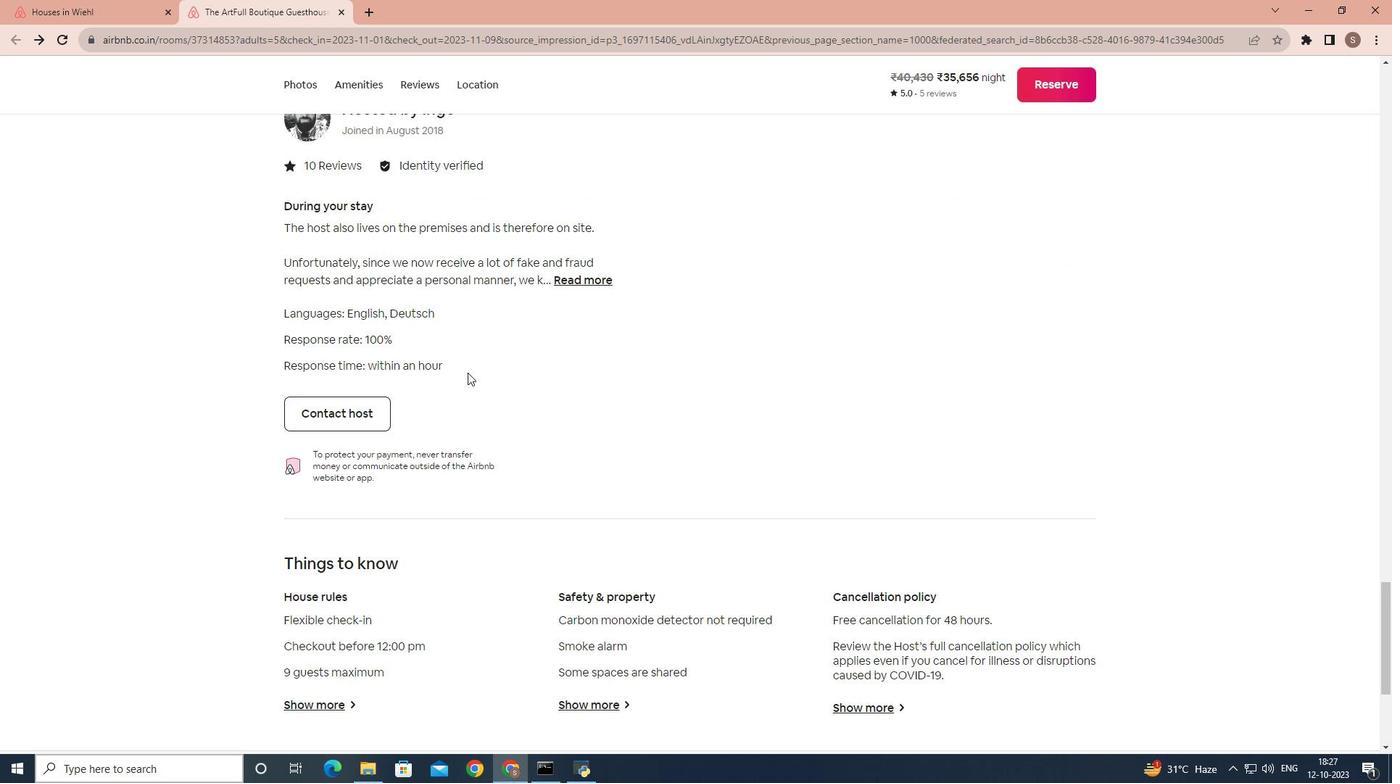 
Action: Mouse scrolled (471, 375) with delta (0, 0)
Screenshot: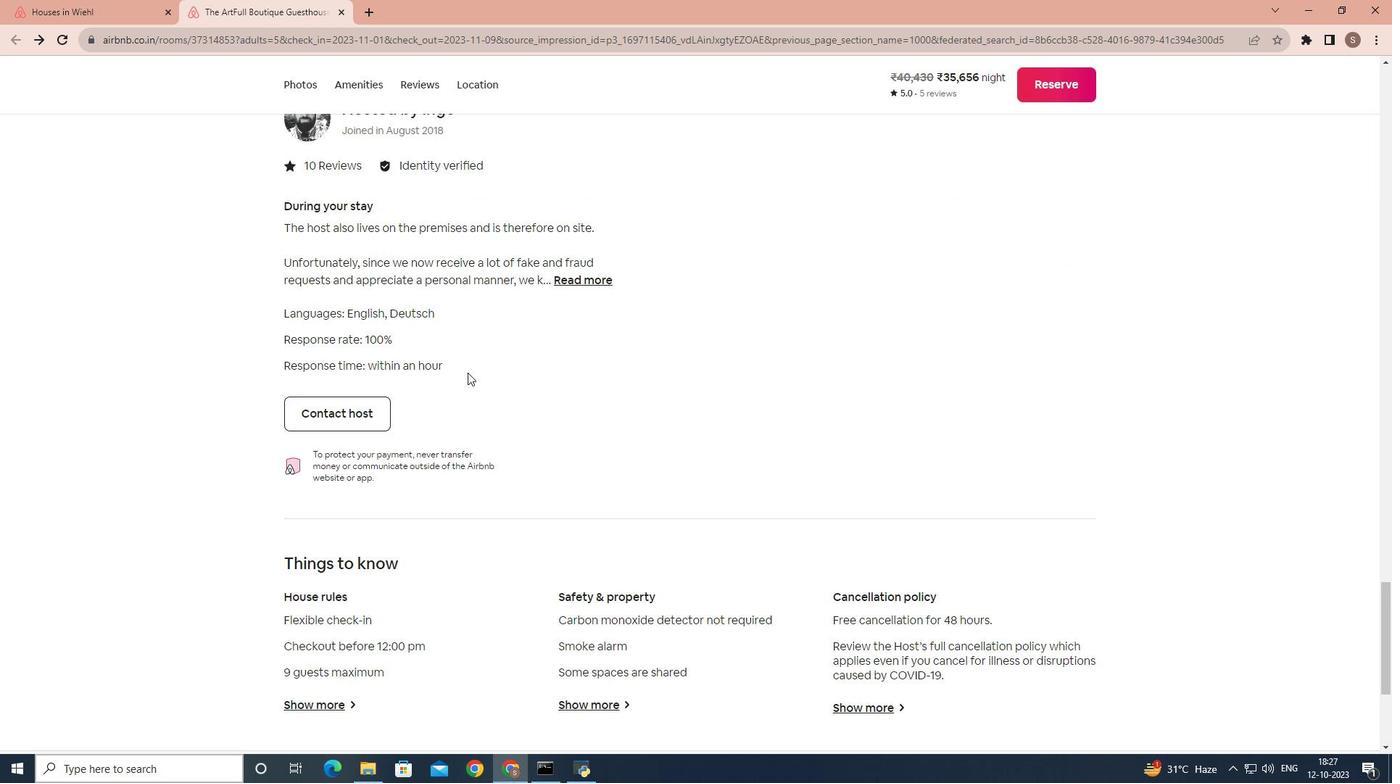 
Action: Mouse scrolled (471, 375) with delta (0, 0)
Screenshot: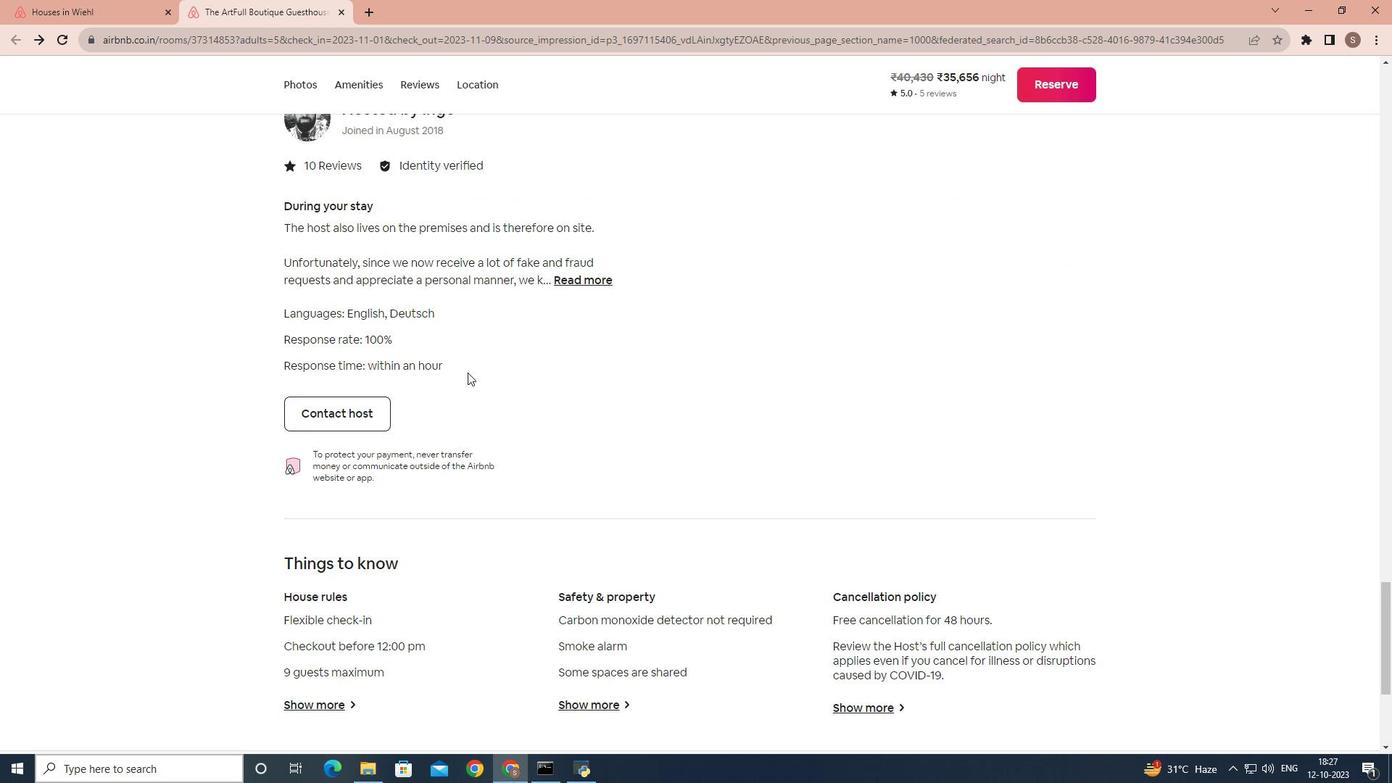 
Action: Mouse scrolled (471, 375) with delta (0, 0)
Screenshot: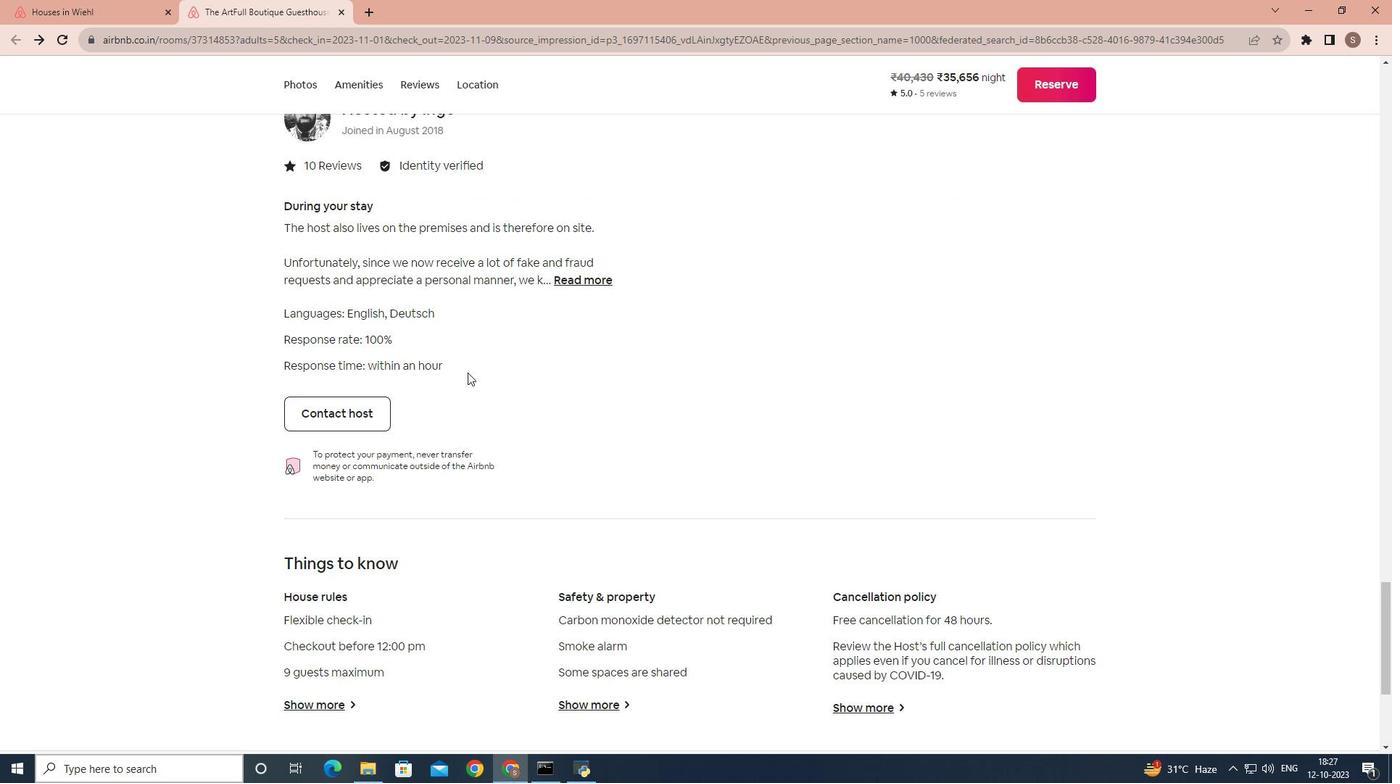 
Action: Mouse scrolled (471, 375) with delta (0, 0)
Screenshot: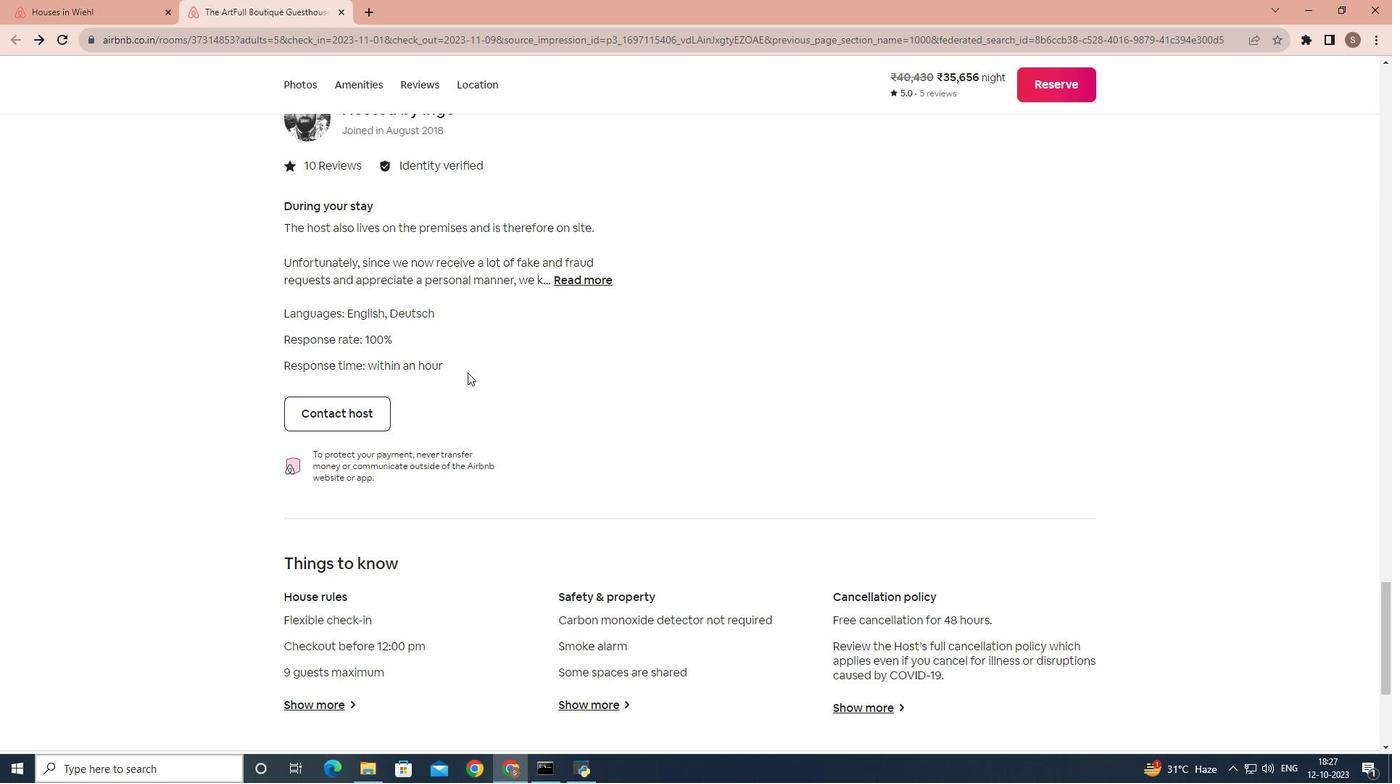 
Action: Mouse moved to (416, 391)
Screenshot: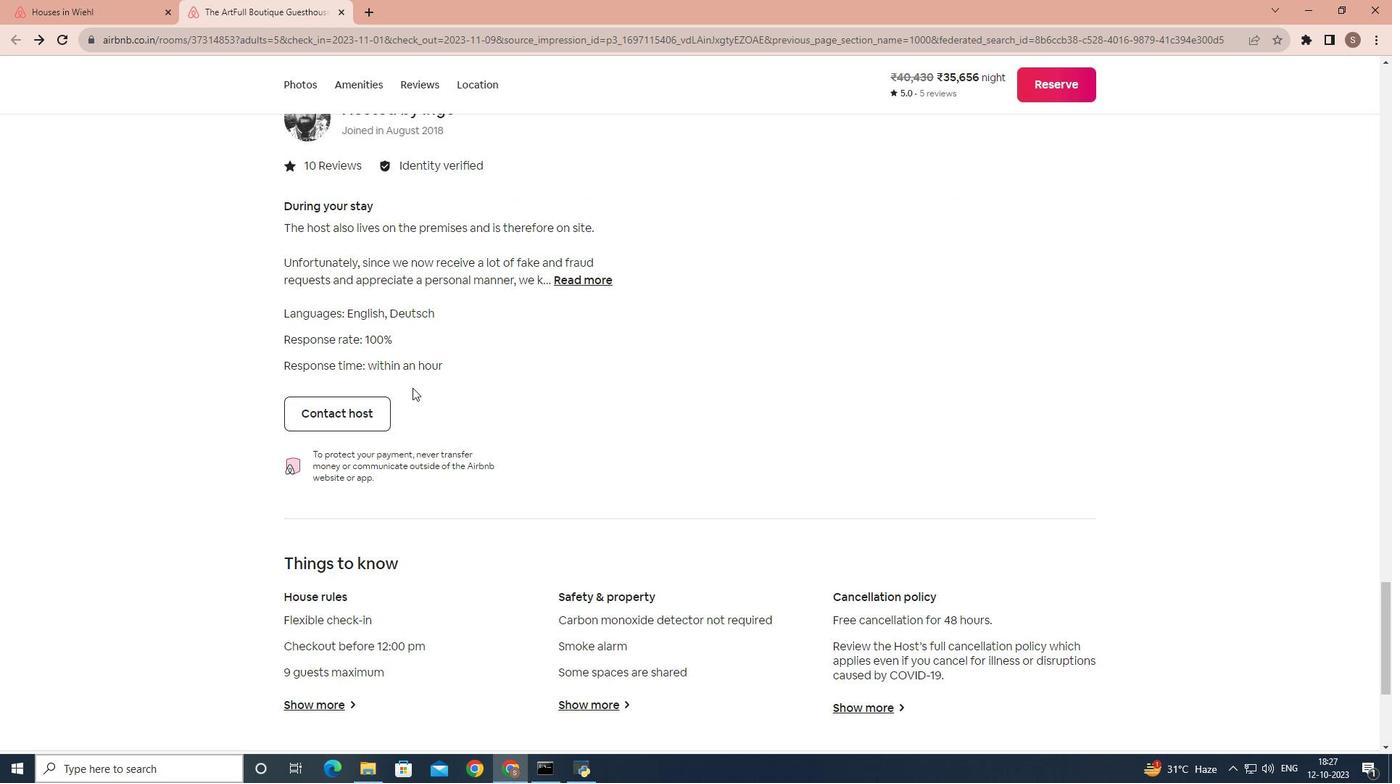 
Action: Mouse scrolled (416, 390) with delta (0, 0)
Screenshot: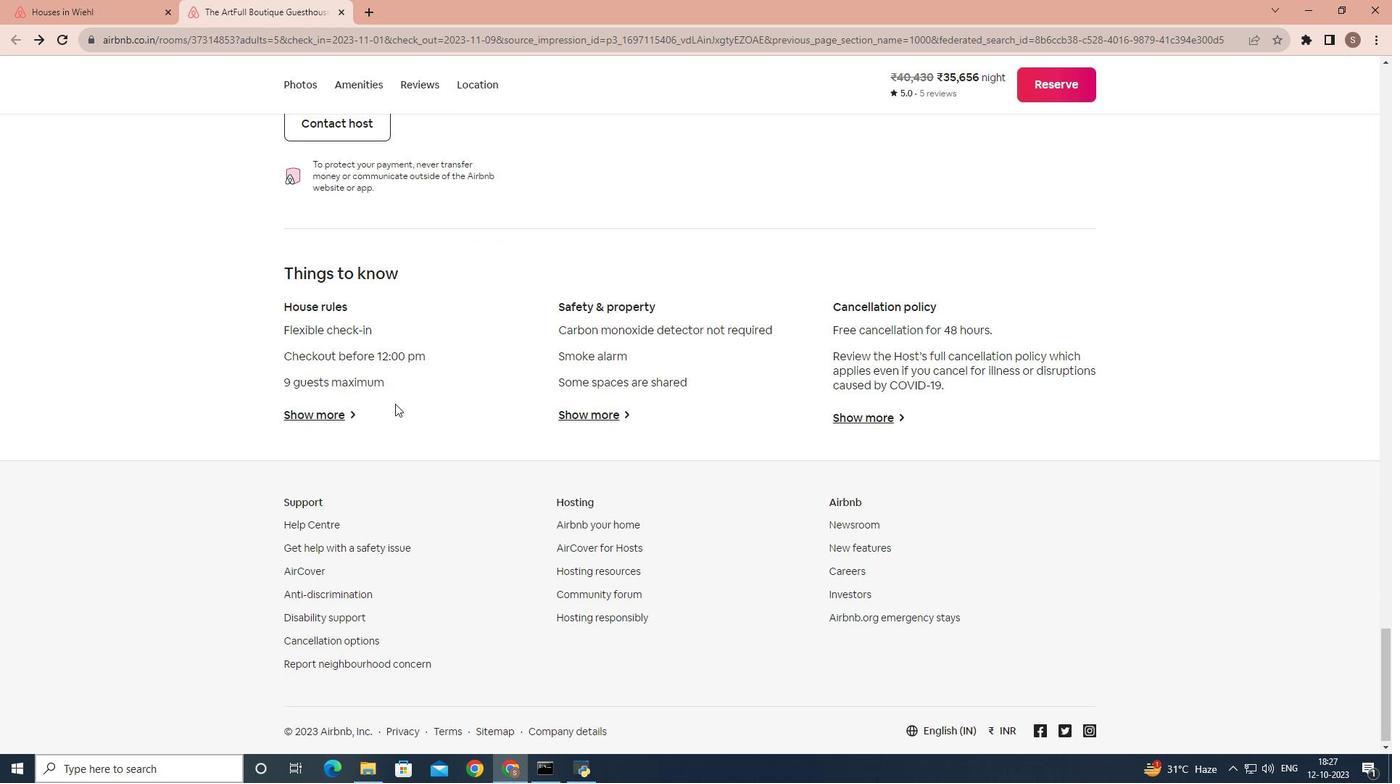 
Action: Mouse scrolled (416, 390) with delta (0, 0)
Screenshot: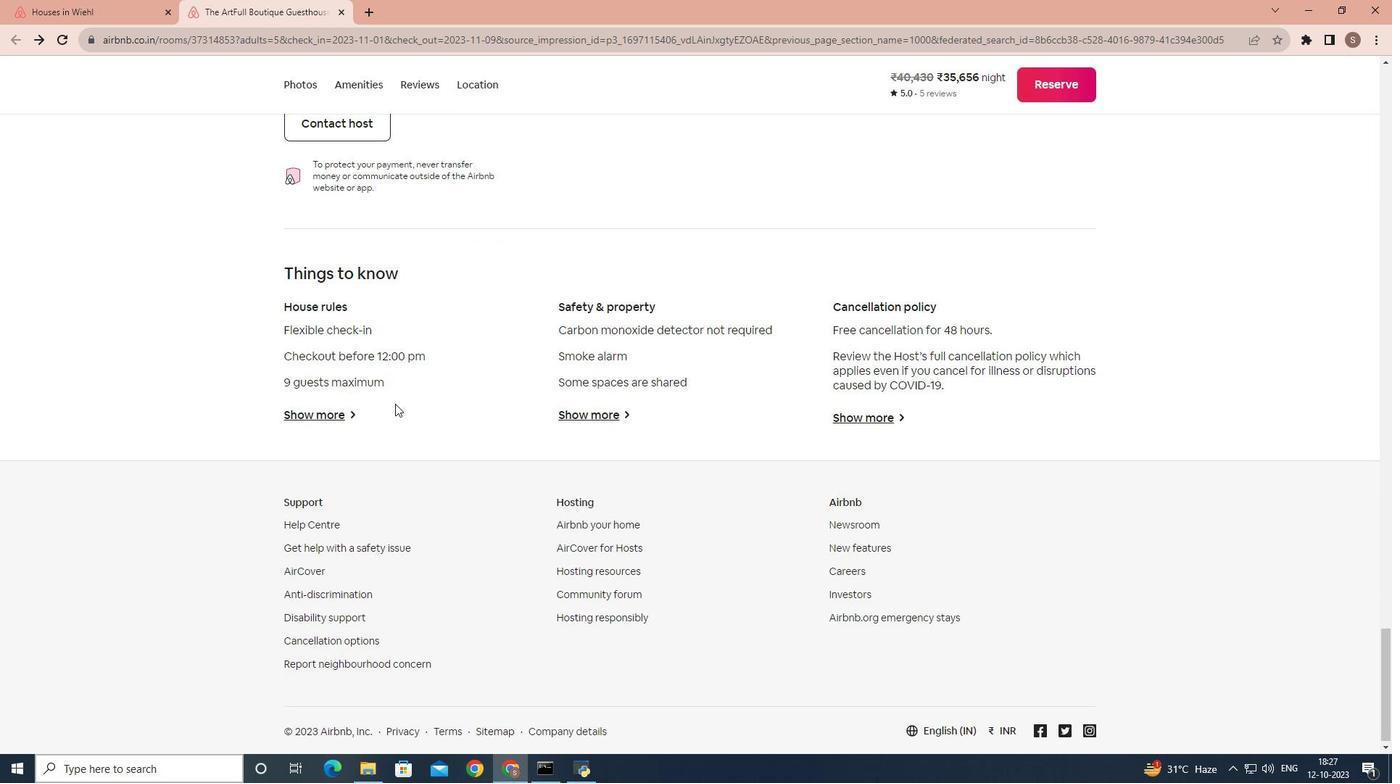 
Action: Mouse scrolled (416, 390) with delta (0, 0)
Screenshot: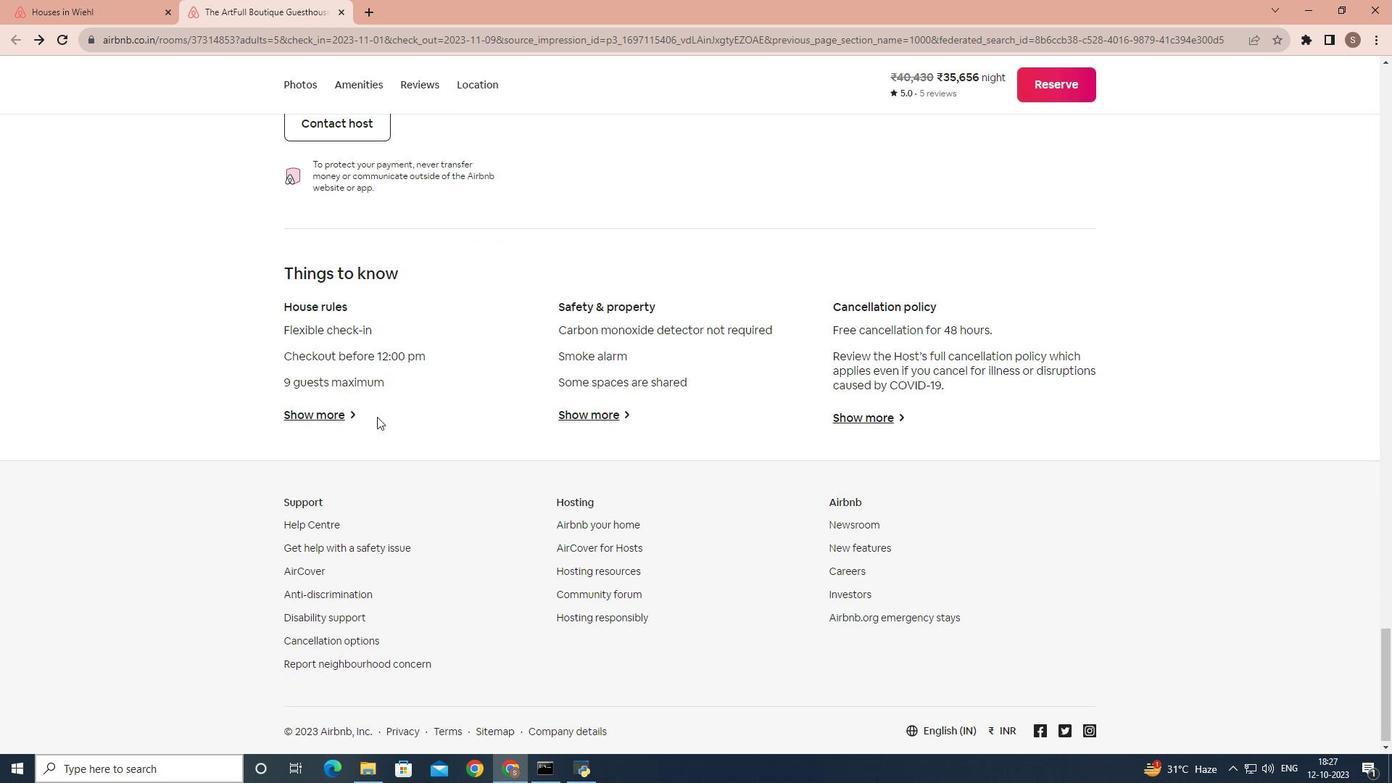 
Action: Mouse scrolled (416, 390) with delta (0, 0)
Screenshot: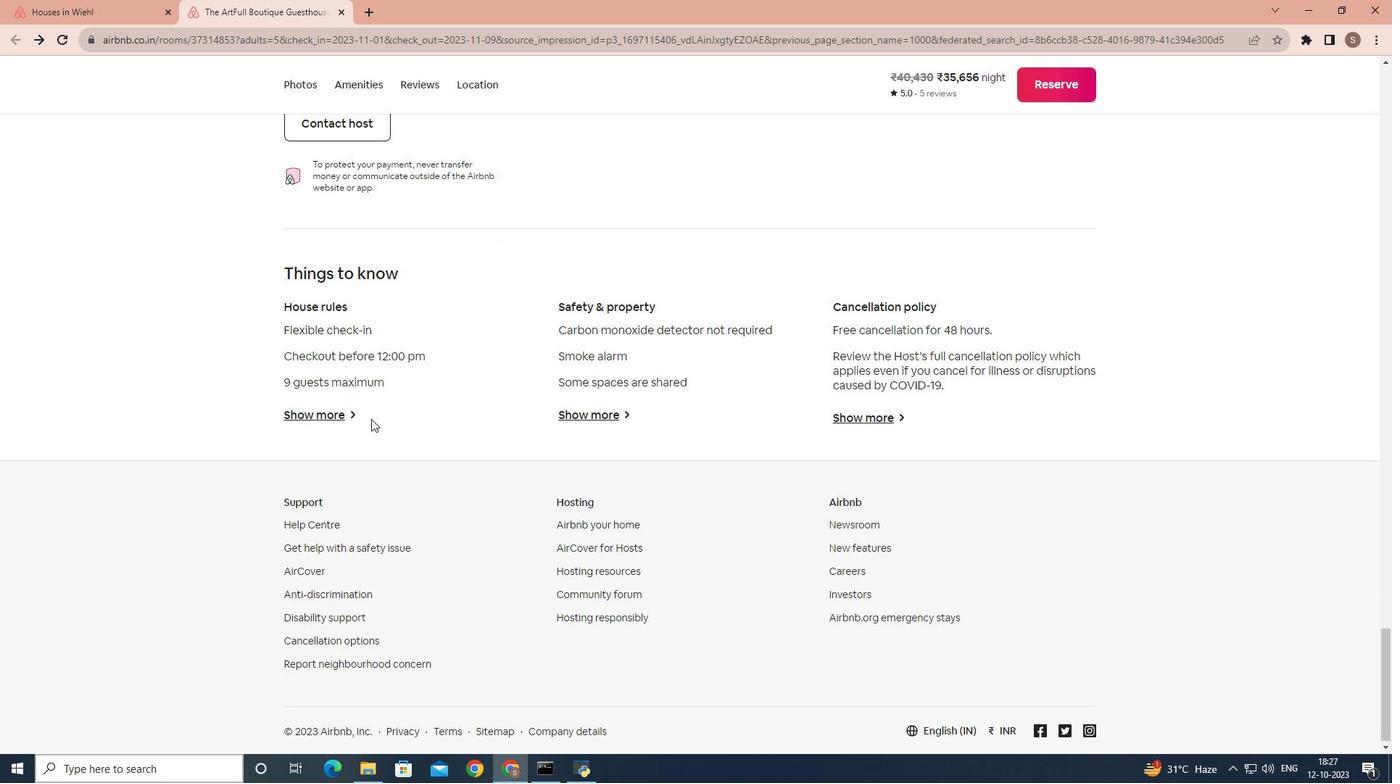 
Action: Mouse moved to (395, 394)
Screenshot: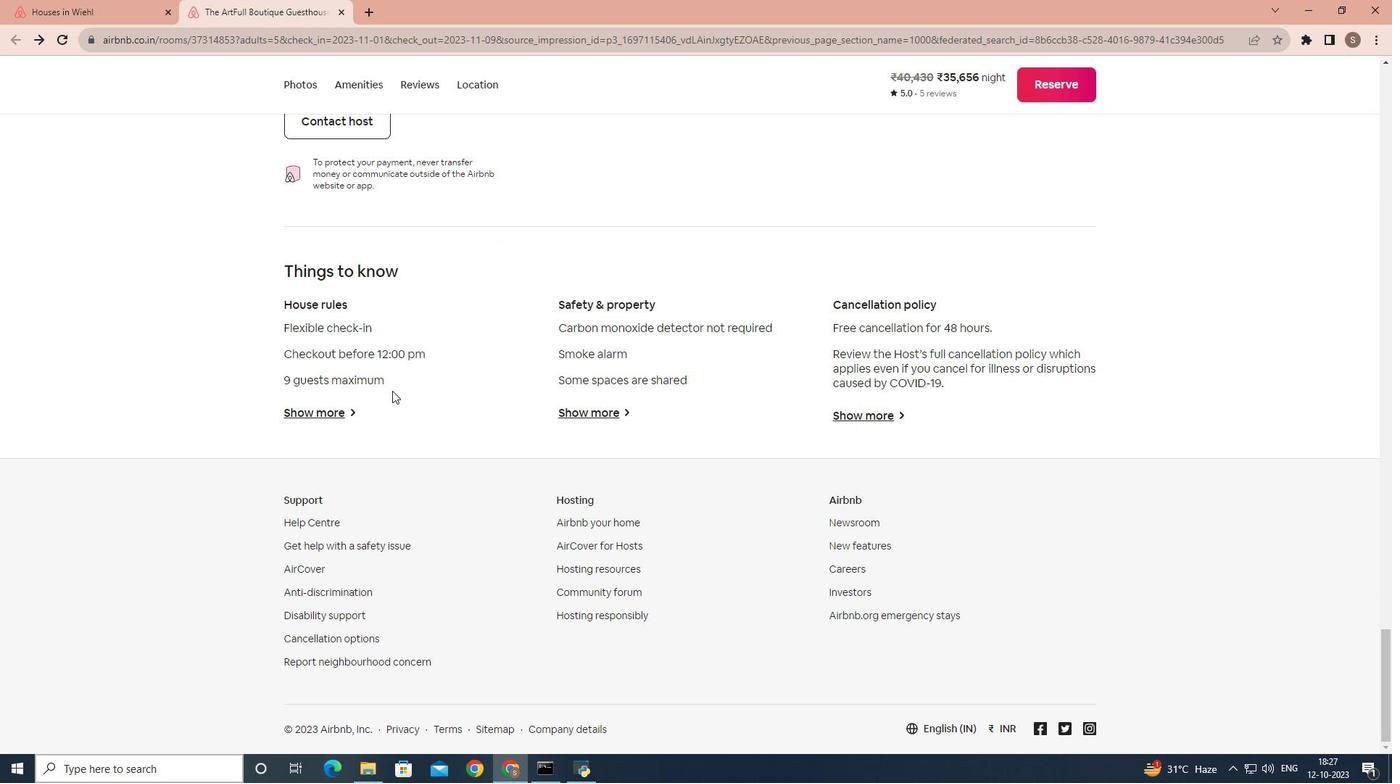 
Action: Mouse scrolled (395, 393) with delta (0, 0)
Screenshot: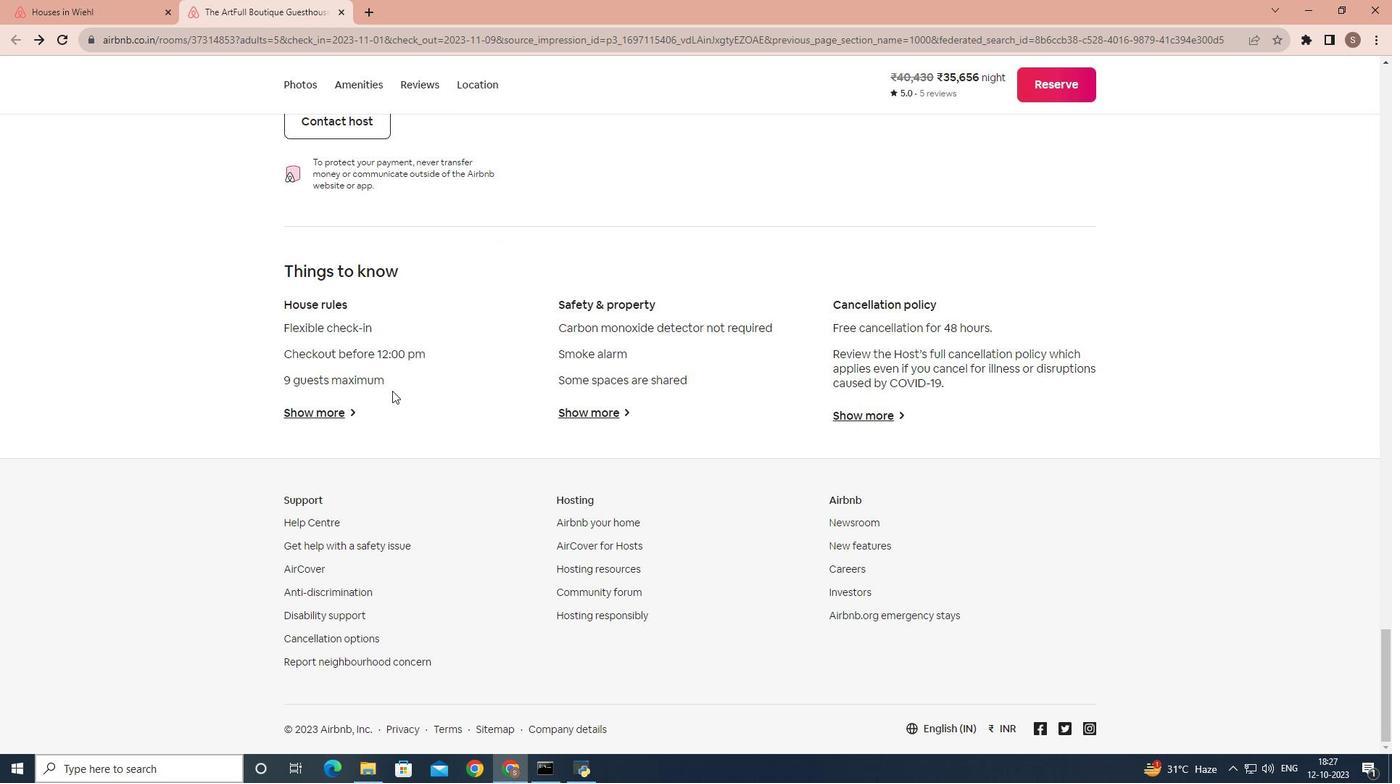
Action: Mouse scrolled (395, 393) with delta (0, 0)
Screenshot: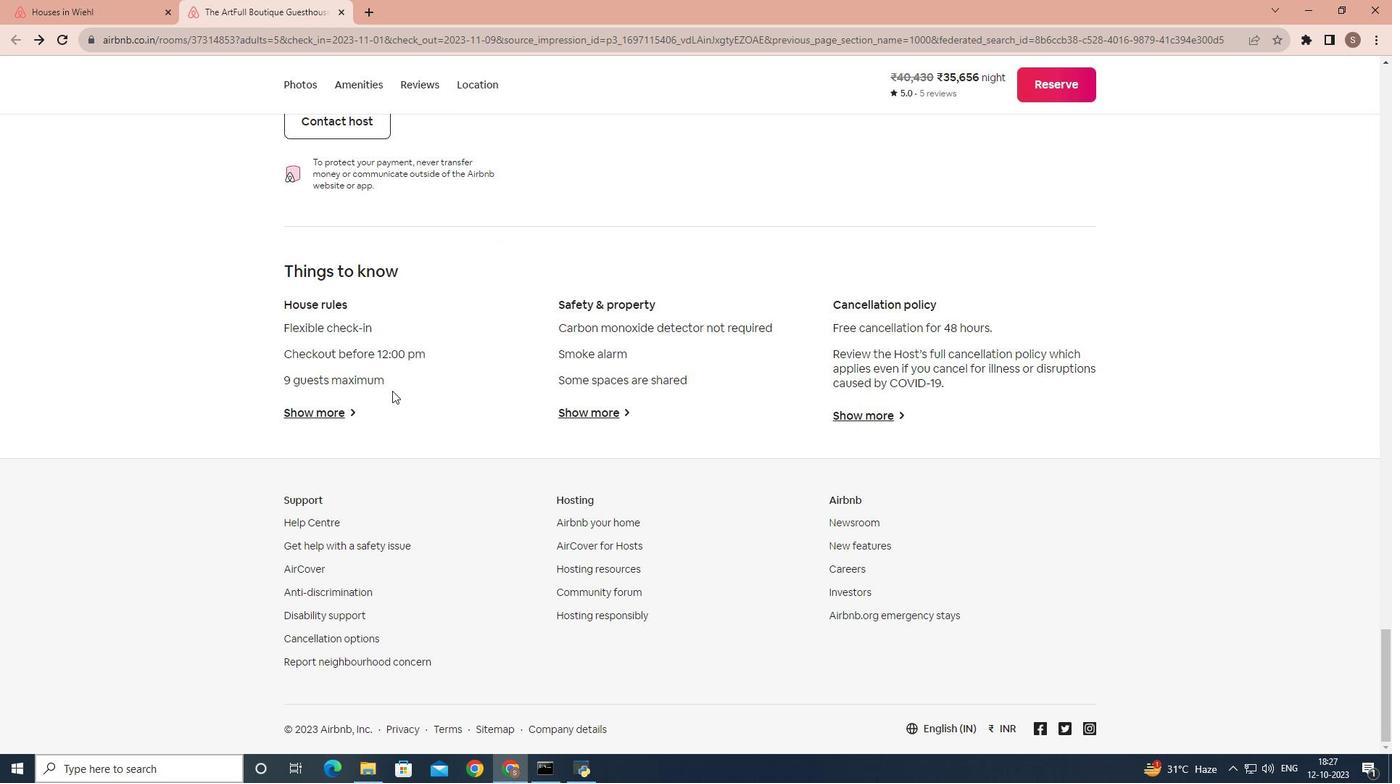 
Action: Mouse scrolled (395, 393) with delta (0, 0)
Screenshot: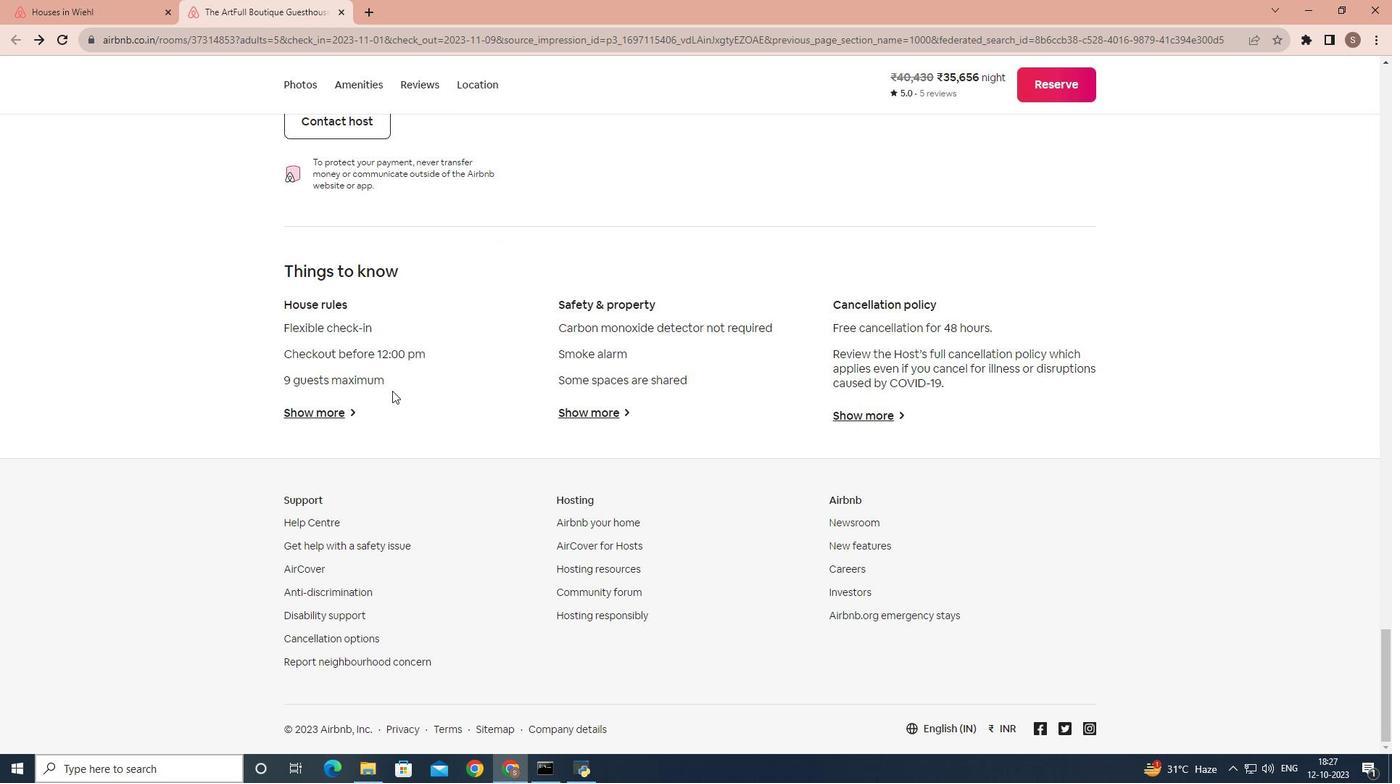 
Action: Mouse scrolled (395, 393) with delta (0, 0)
Screenshot: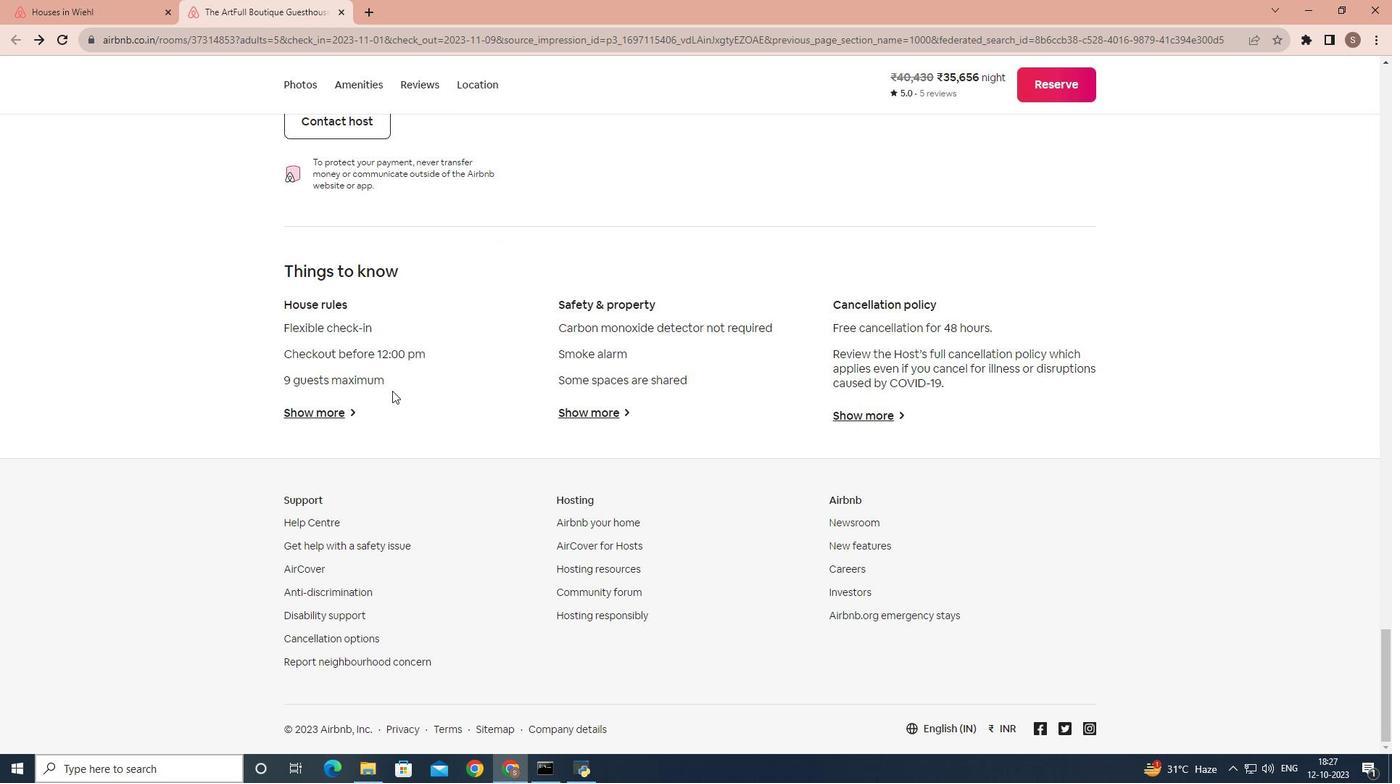 
Action: Mouse scrolled (395, 393) with delta (0, 0)
Screenshot: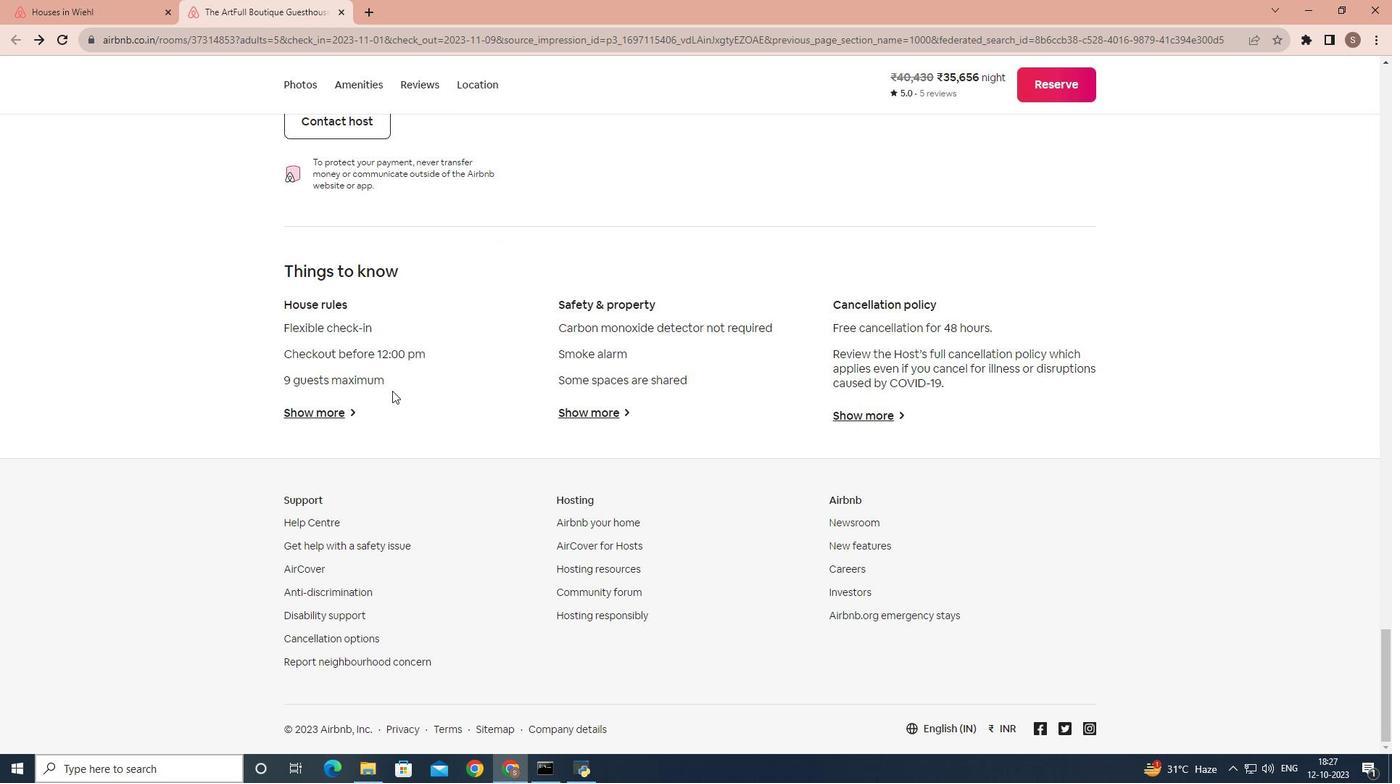 
Action: Mouse scrolled (395, 395) with delta (0, 0)
Screenshot: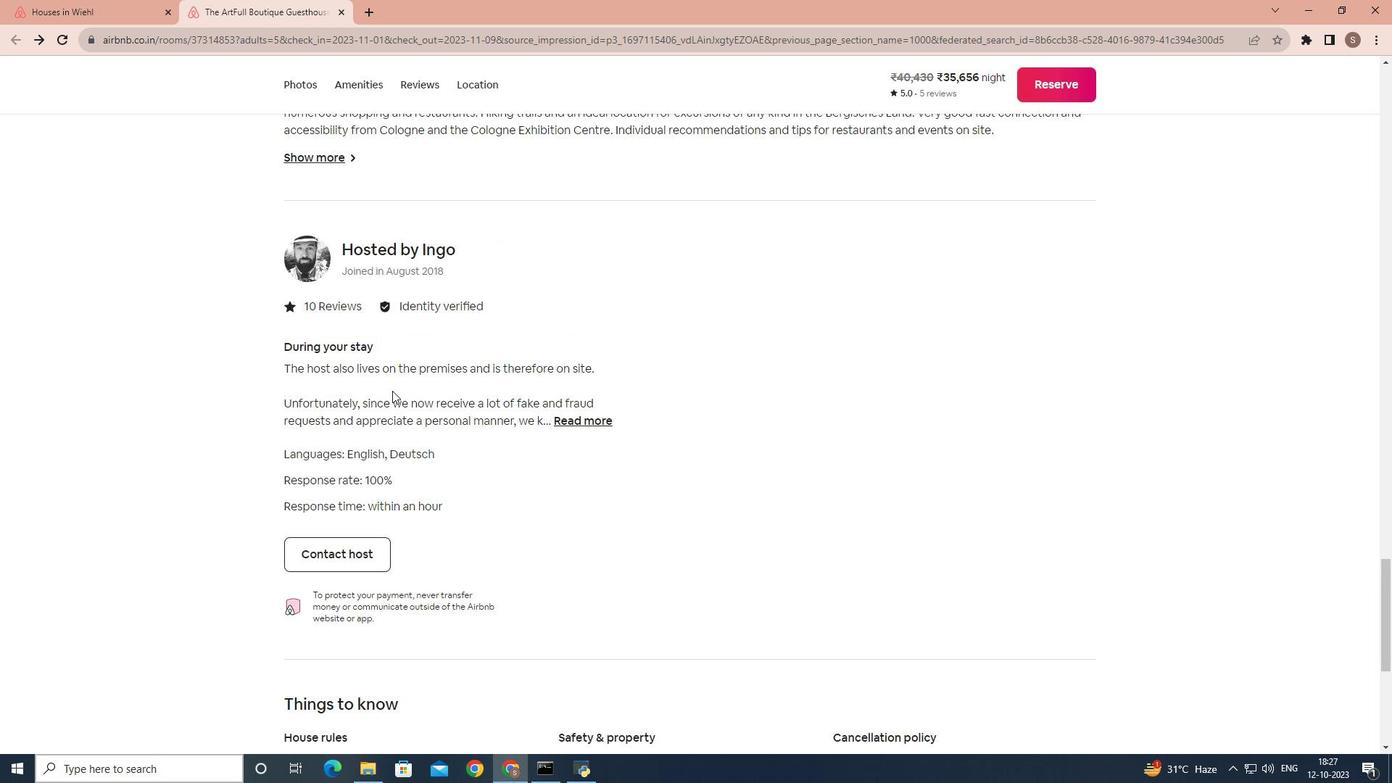 
Action: Mouse scrolled (395, 395) with delta (0, 0)
Screenshot: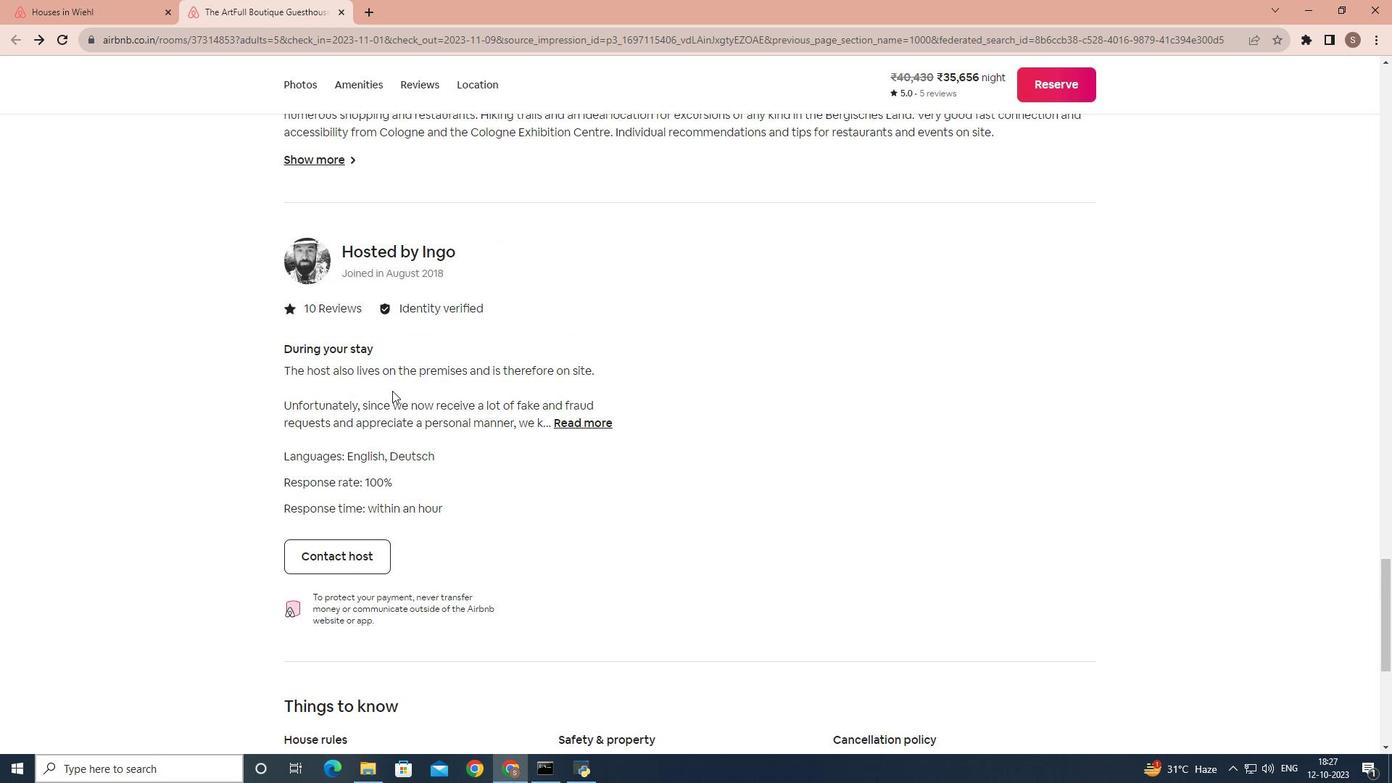 
Action: Mouse scrolled (395, 395) with delta (0, 0)
Screenshot: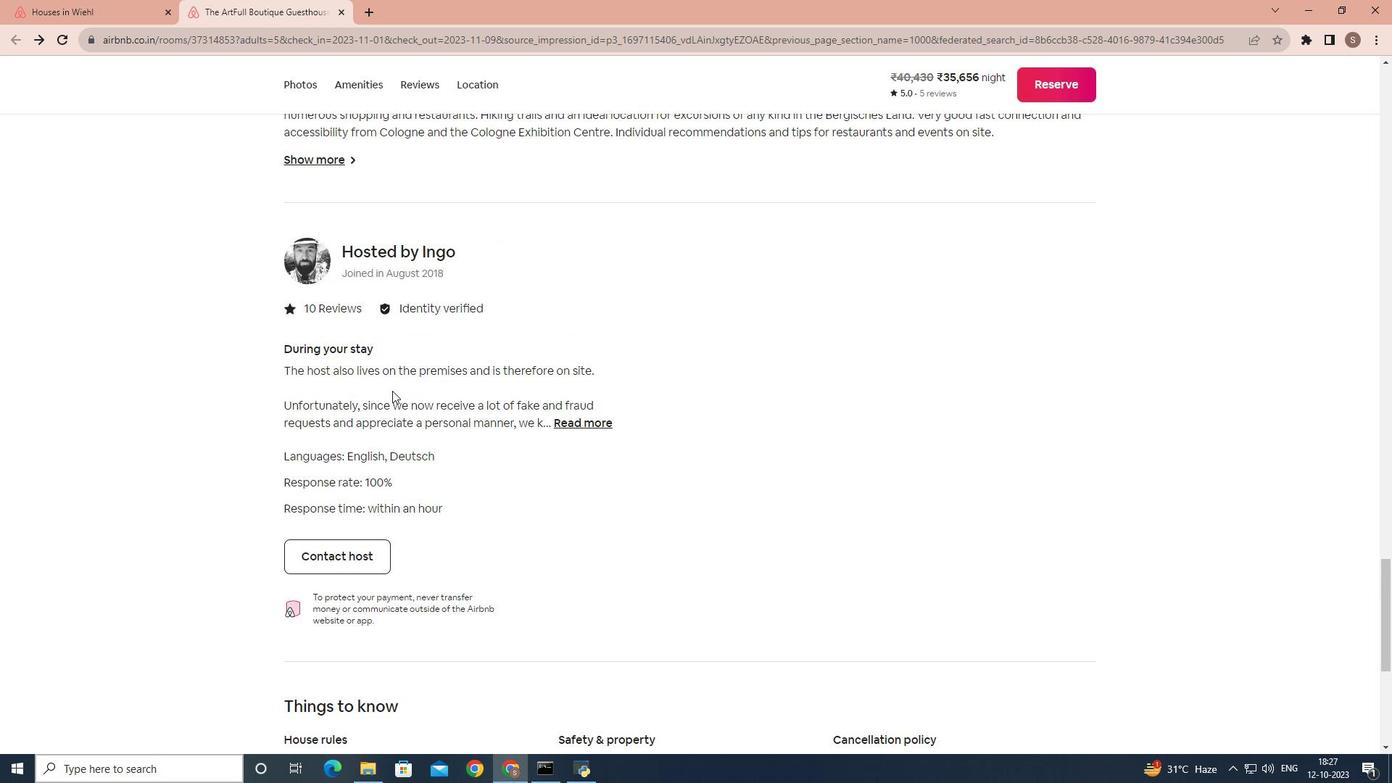 
Action: Mouse scrolled (395, 395) with delta (0, 0)
Screenshot: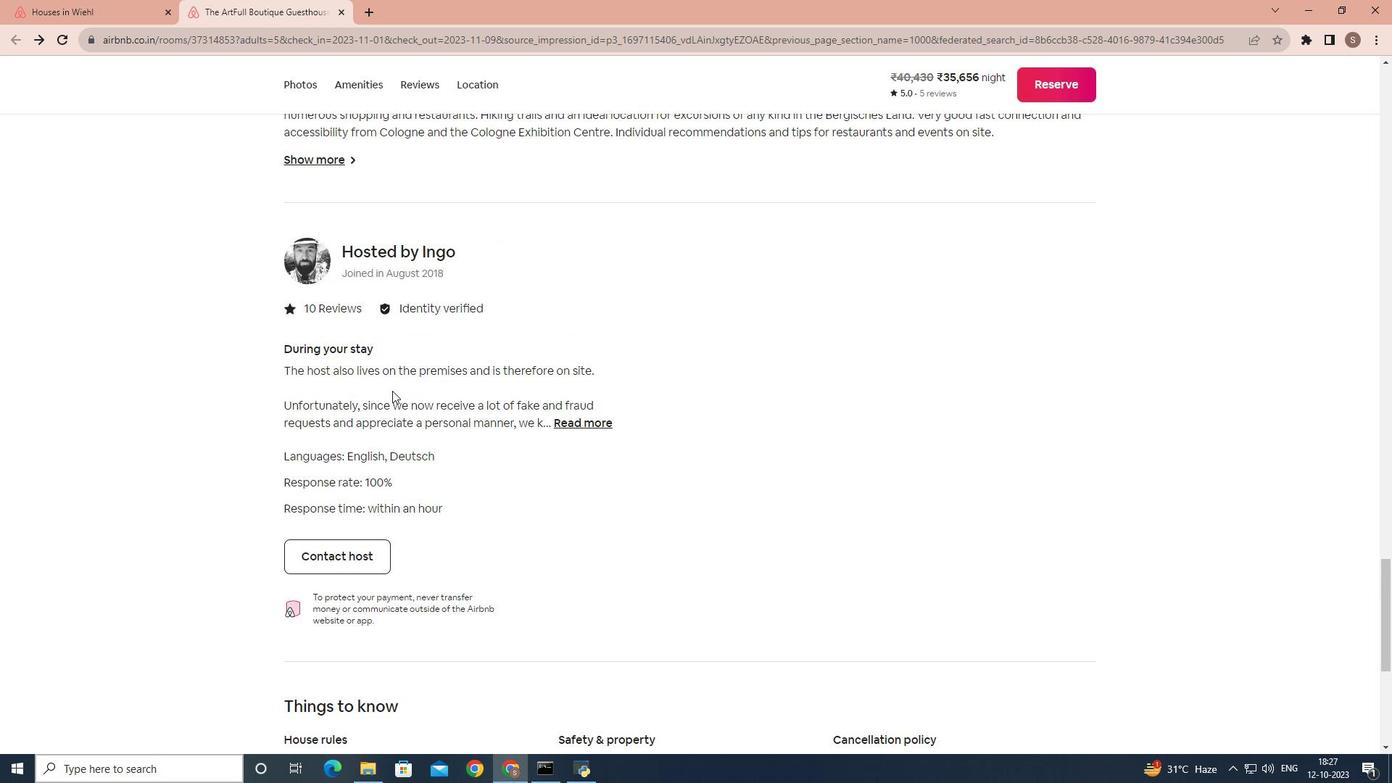 
Action: Mouse scrolled (395, 395) with delta (0, 0)
Screenshot: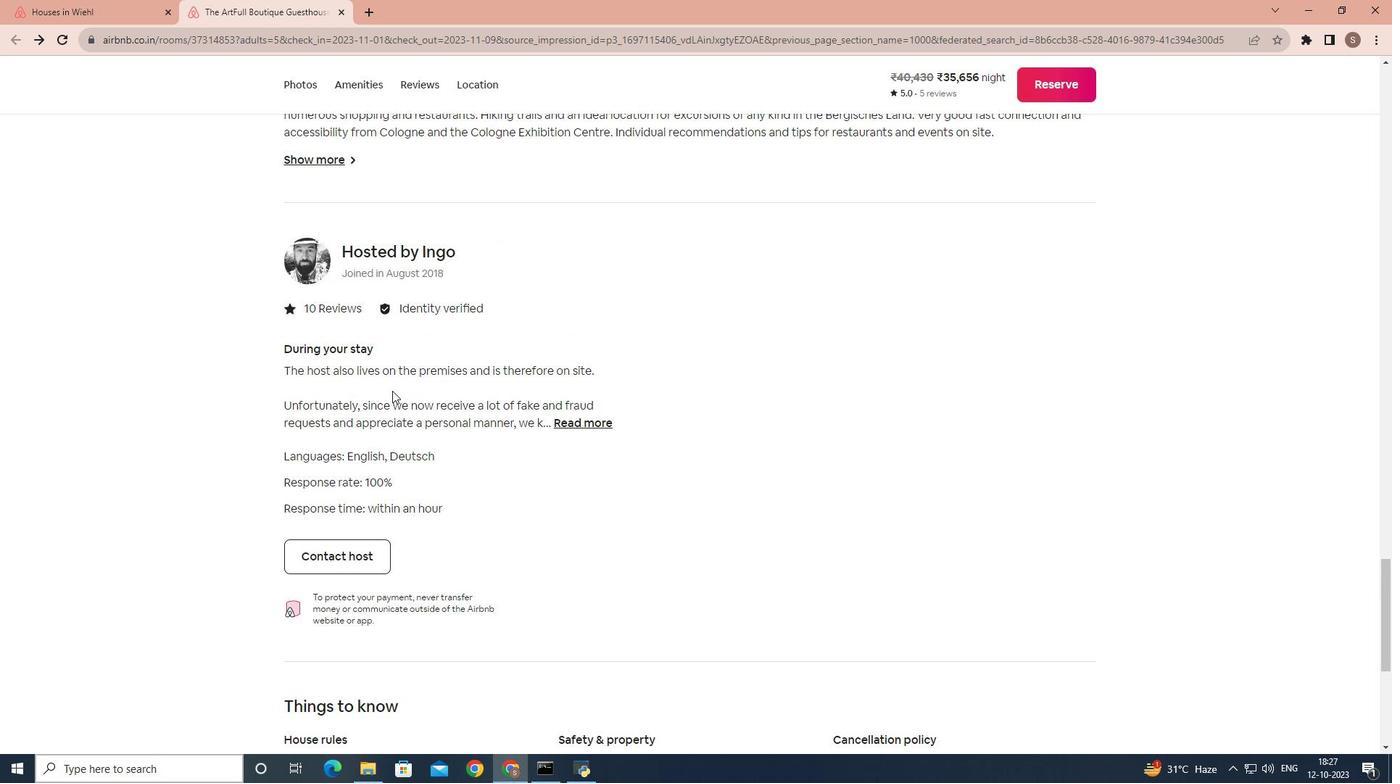 
Action: Mouse scrolled (395, 395) with delta (0, 0)
Screenshot: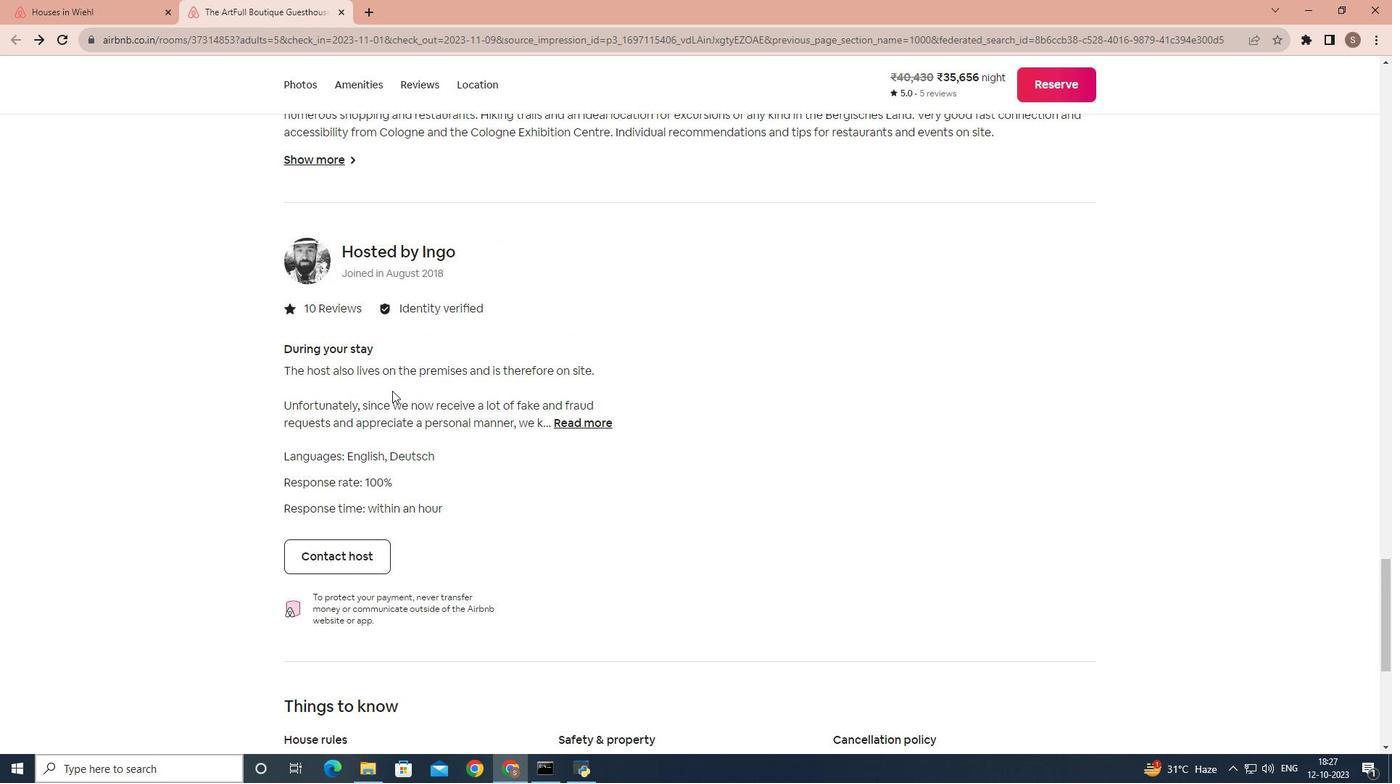 
Action: Mouse scrolled (395, 395) with delta (0, 0)
Screenshot: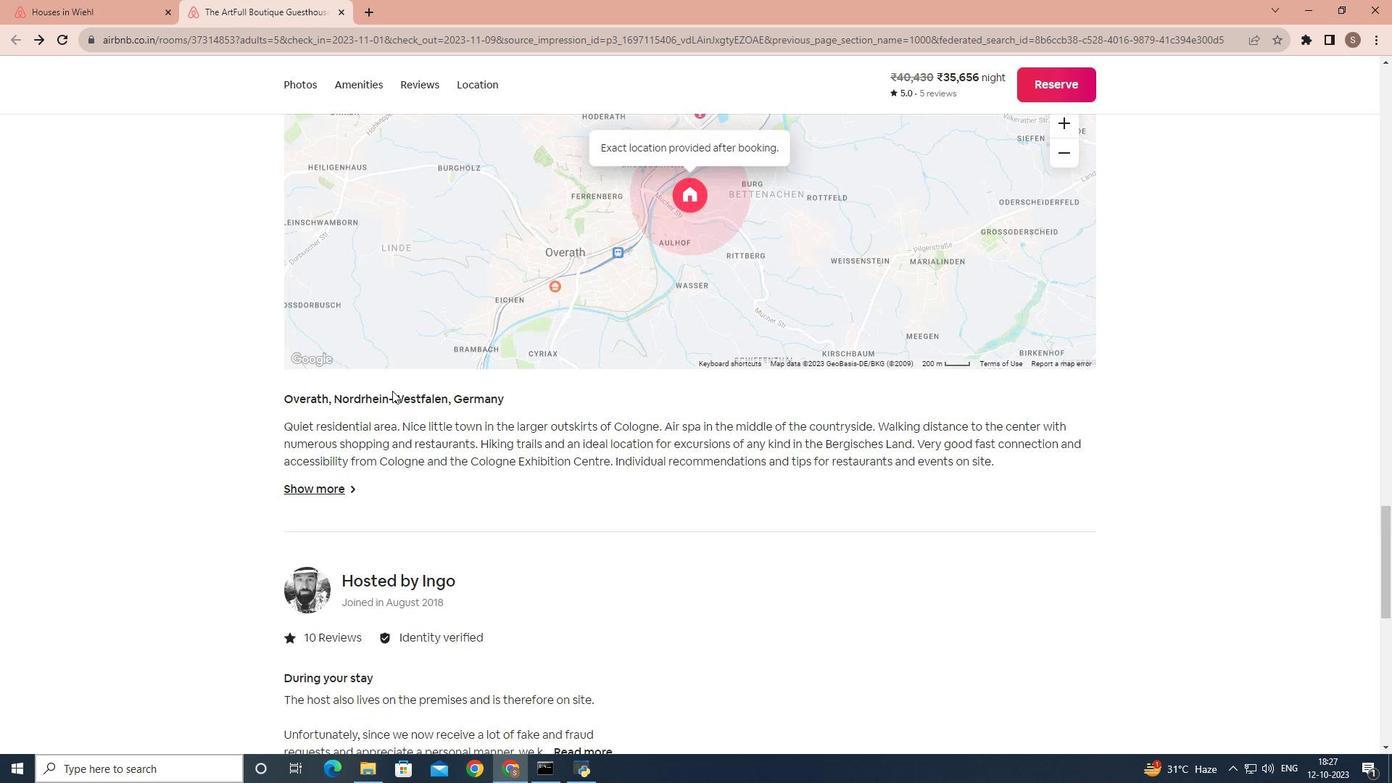 
Action: Mouse scrolled (395, 395) with delta (0, 0)
Screenshot: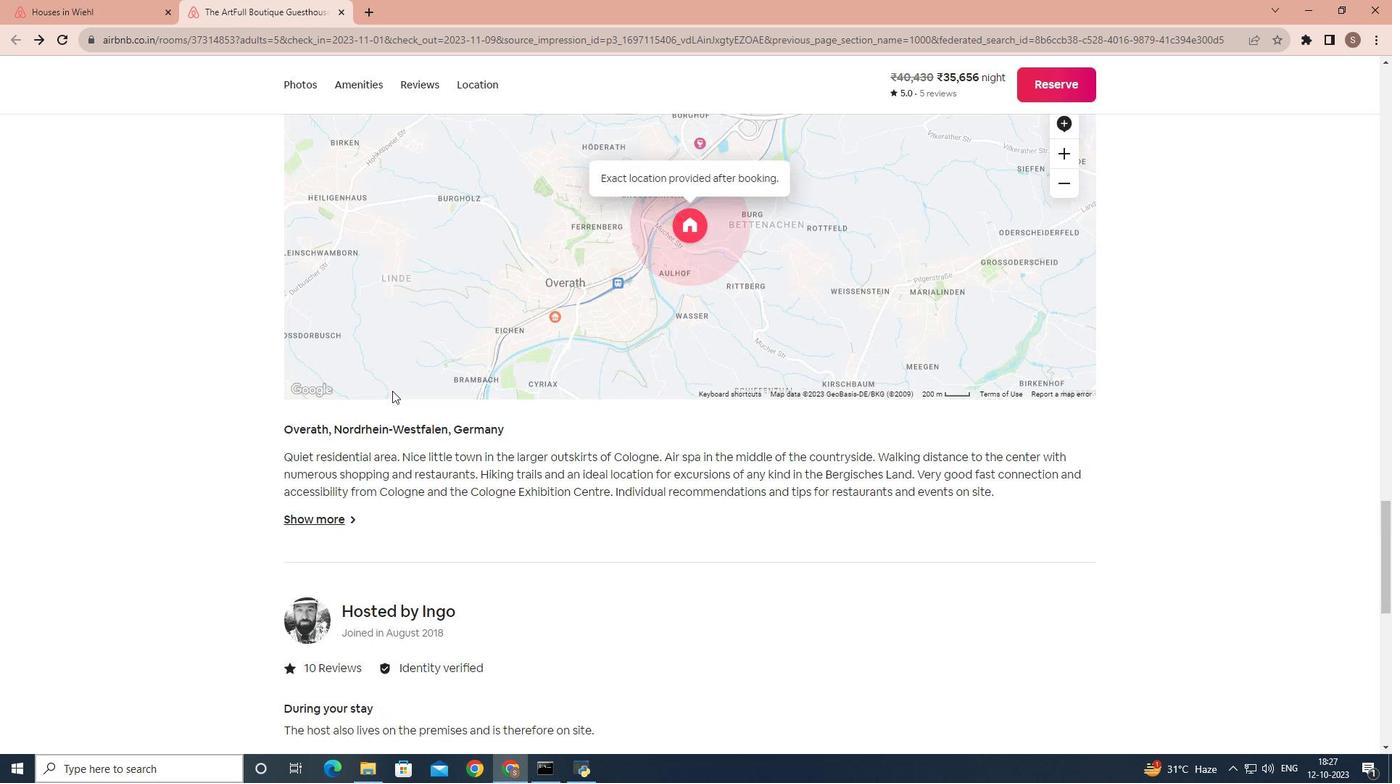 
Action: Mouse scrolled (395, 395) with delta (0, 0)
Screenshot: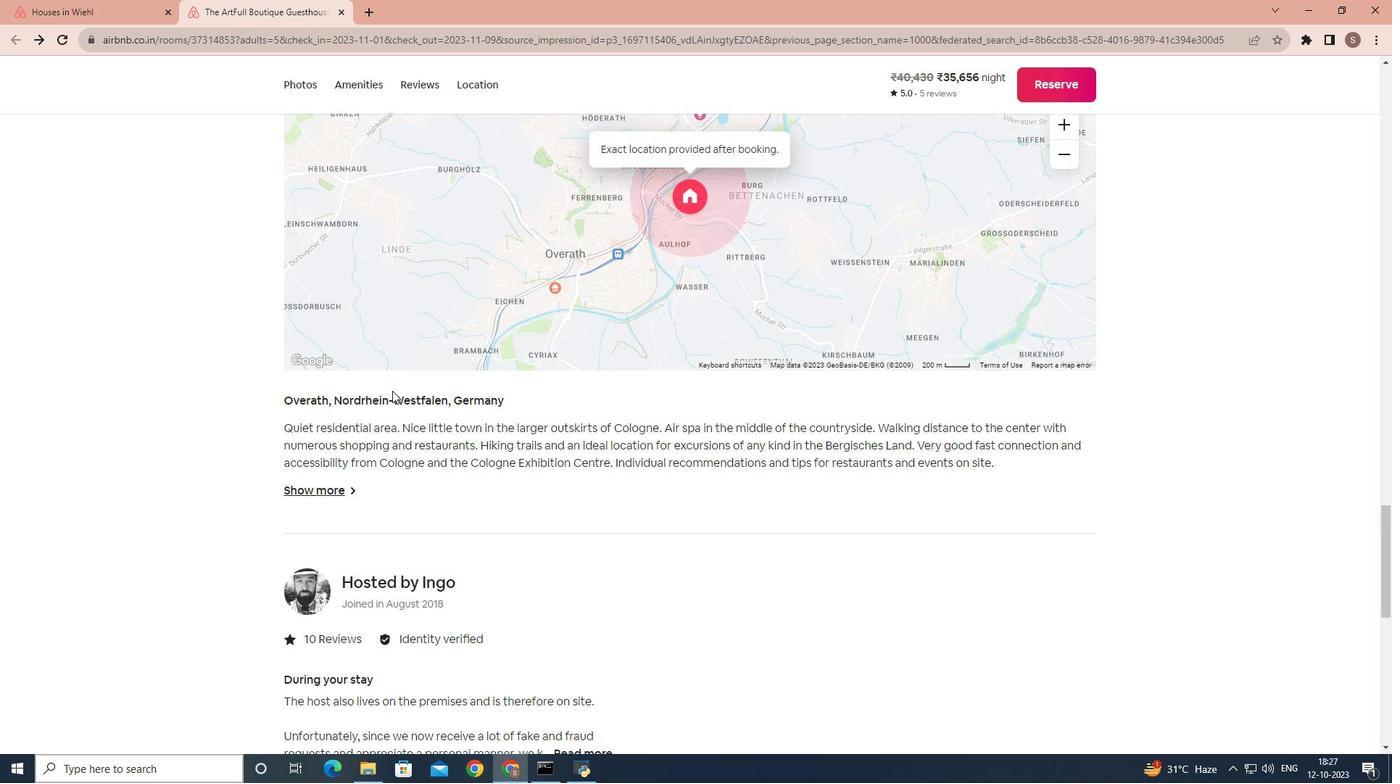 
Action: Mouse scrolled (395, 395) with delta (0, 0)
Screenshot: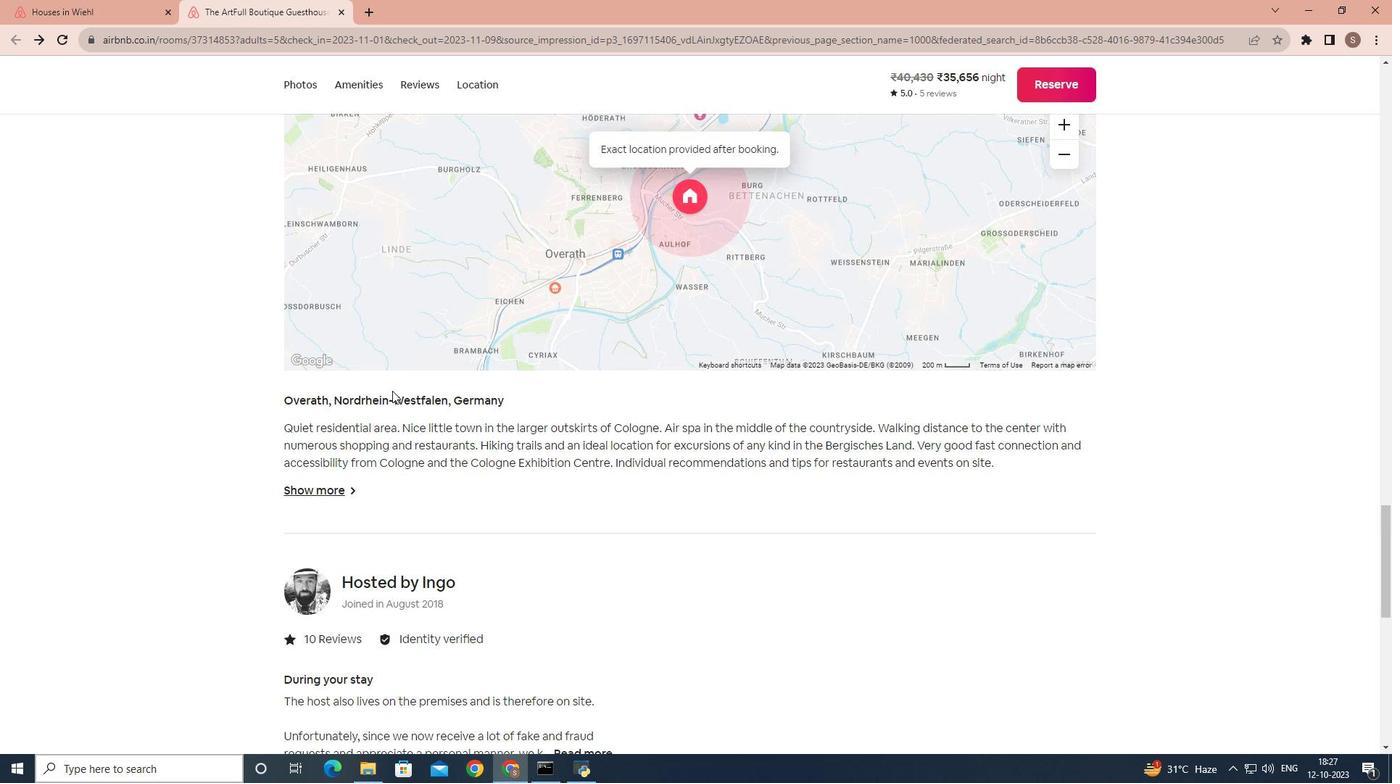 
Action: Mouse scrolled (395, 395) with delta (0, 0)
Screenshot: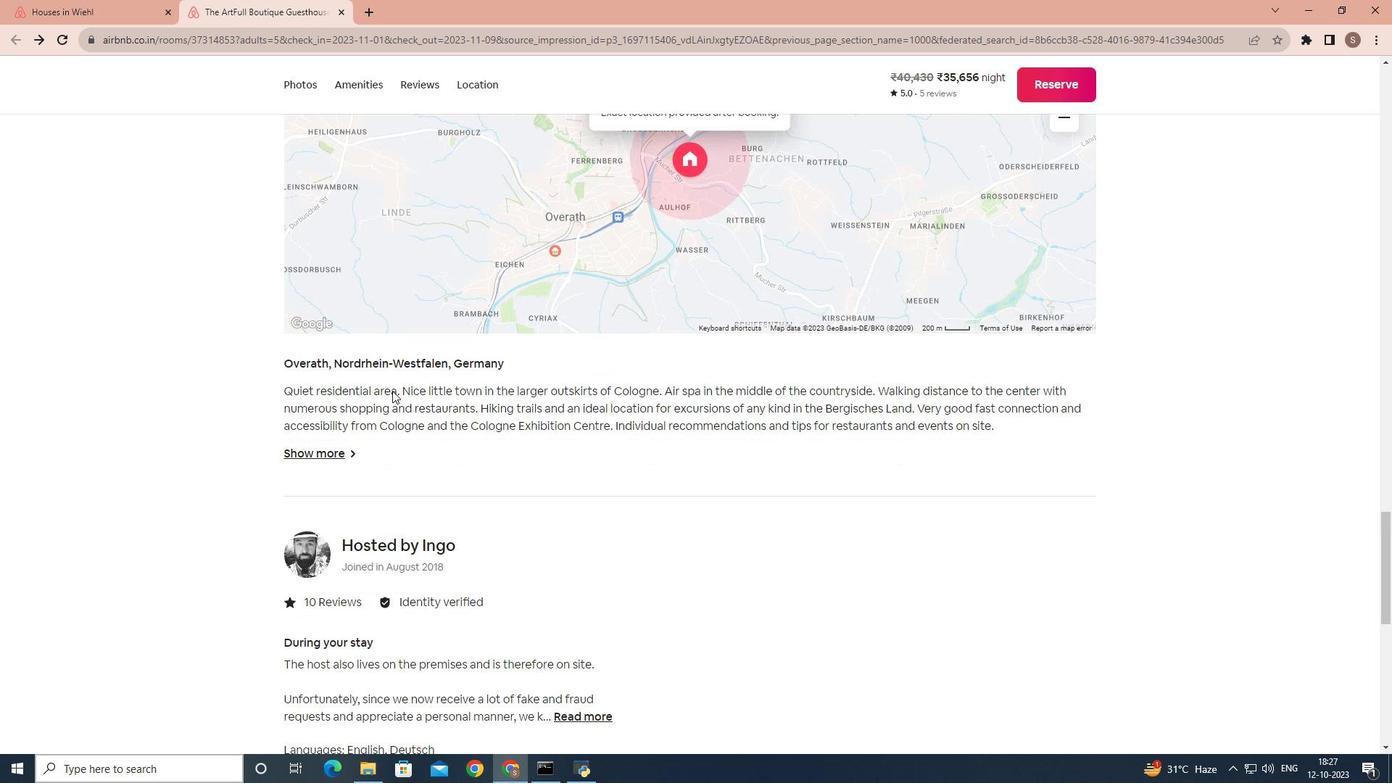 
Action: Mouse scrolled (395, 393) with delta (0, 0)
Screenshot: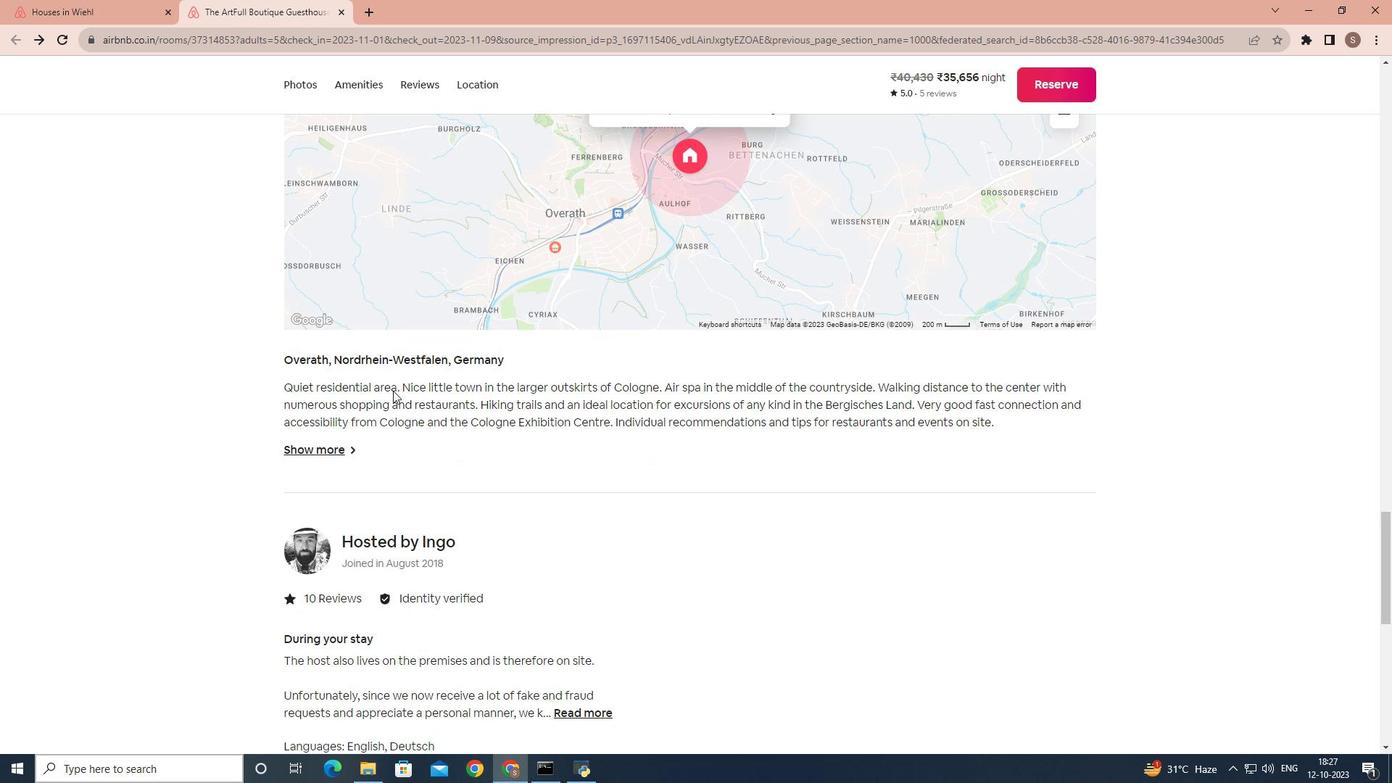 
Action: Mouse moved to (396, 394)
